 Task: Buy 5 Tomato Knives from Kitchen Knives & Accessories section under best seller category for shipping address: Lia Hill, 530 Junior Avenue, Duluth, Georgia 30097, Cell Number 4046170247. Pay from credit card ending with 9757, CVV 798
Action: Mouse moved to (211, 91)
Screenshot: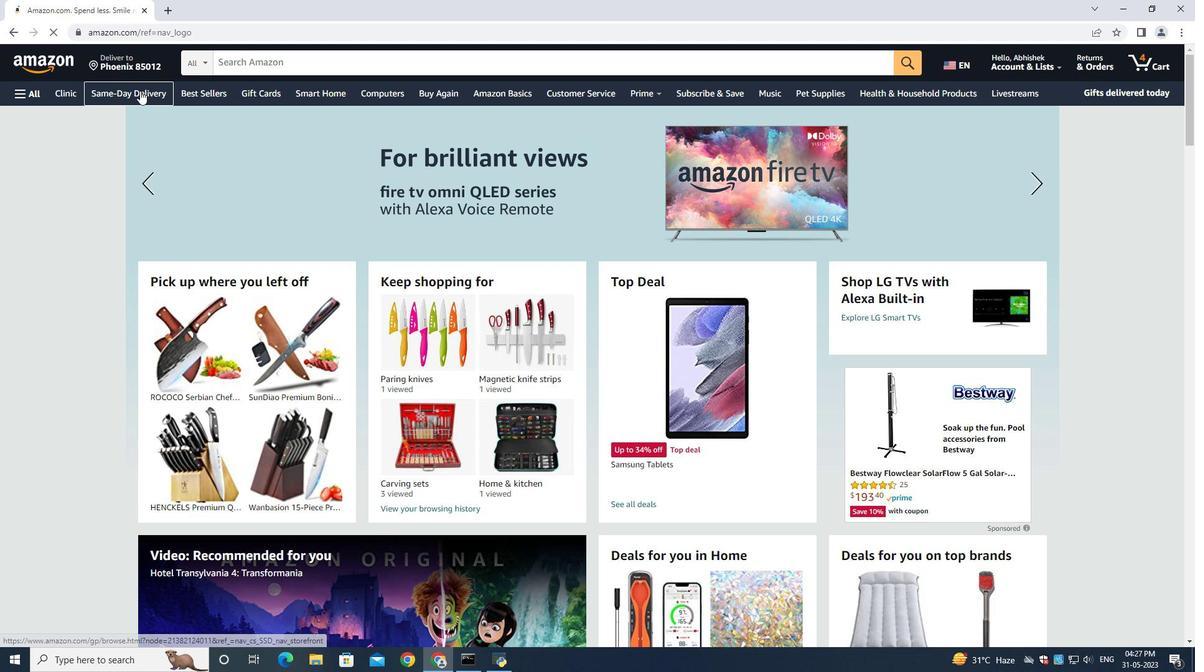 
Action: Mouse pressed left at (211, 91)
Screenshot: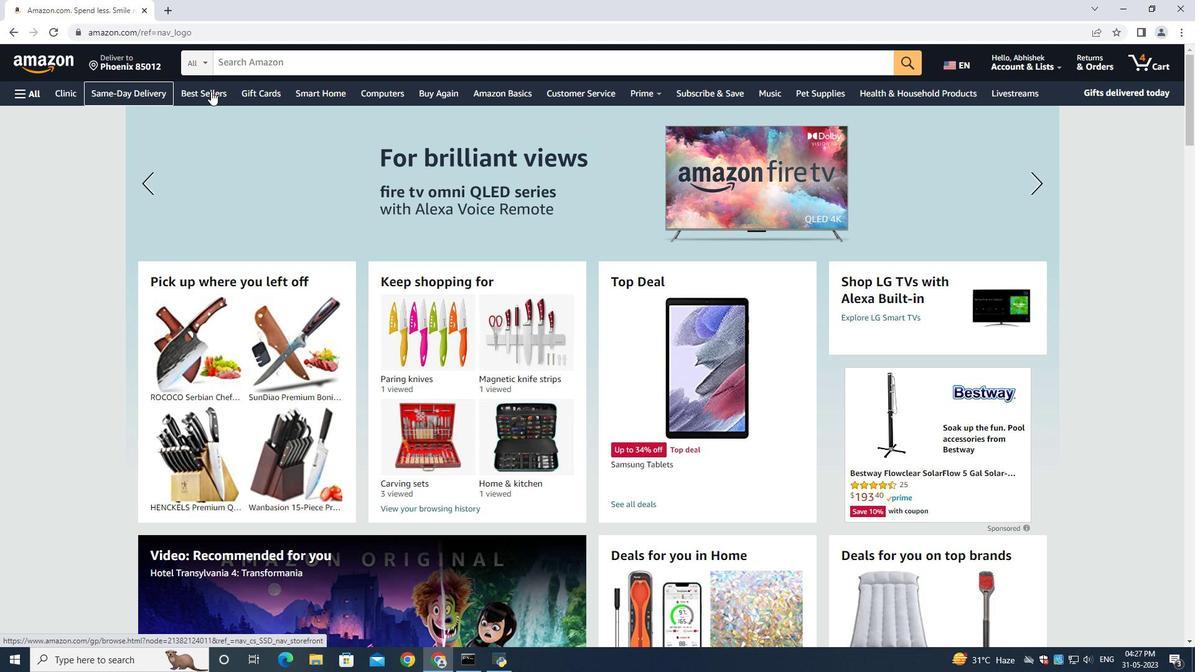 
Action: Mouse moved to (276, 65)
Screenshot: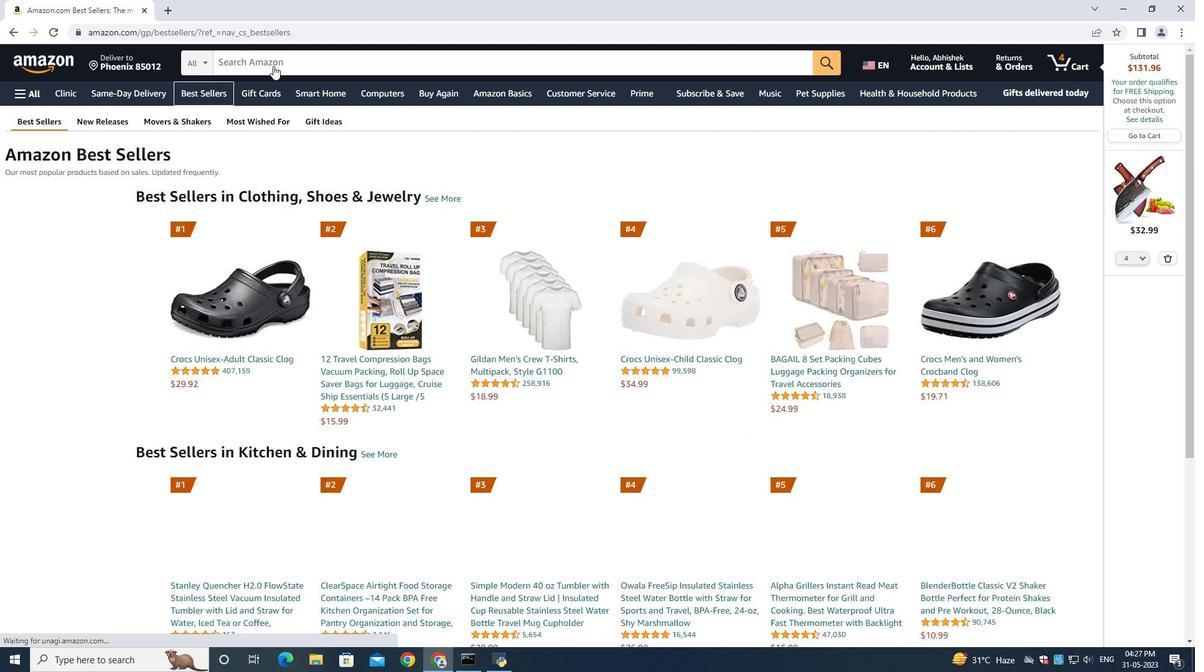 
Action: Mouse pressed left at (276, 65)
Screenshot: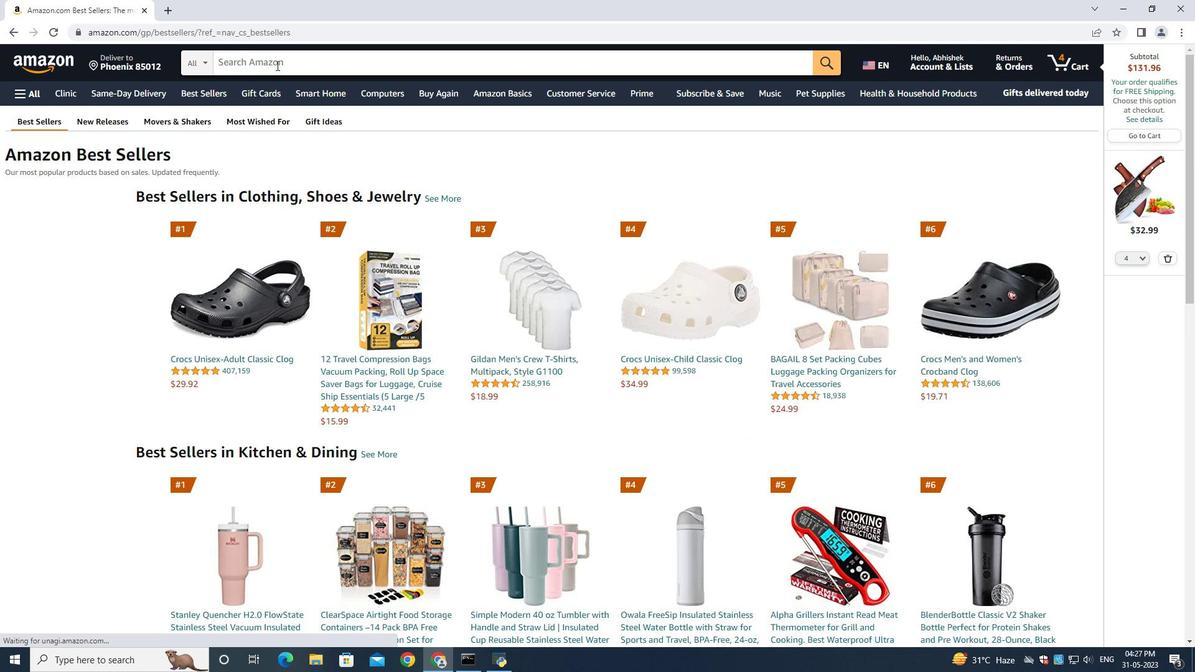 
Action: Key pressed tomoto<Key.space><Key.shift>Knives<Key.enter>
Screenshot: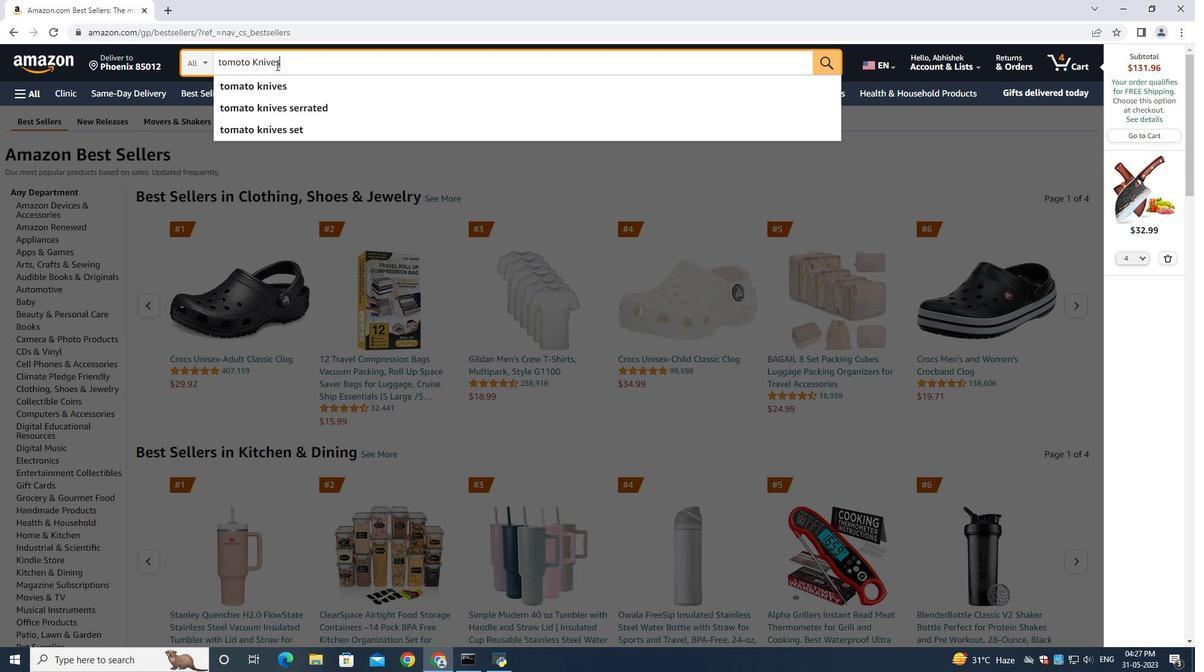 
Action: Mouse moved to (1171, 251)
Screenshot: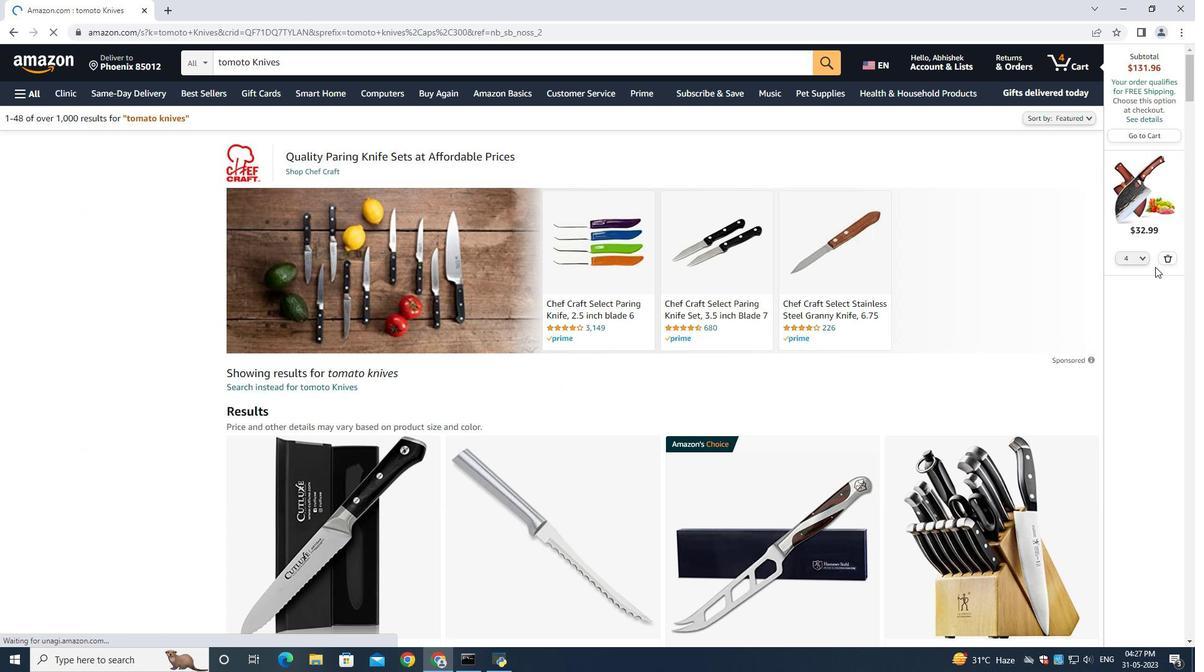 
Action: Mouse pressed left at (1171, 251)
Screenshot: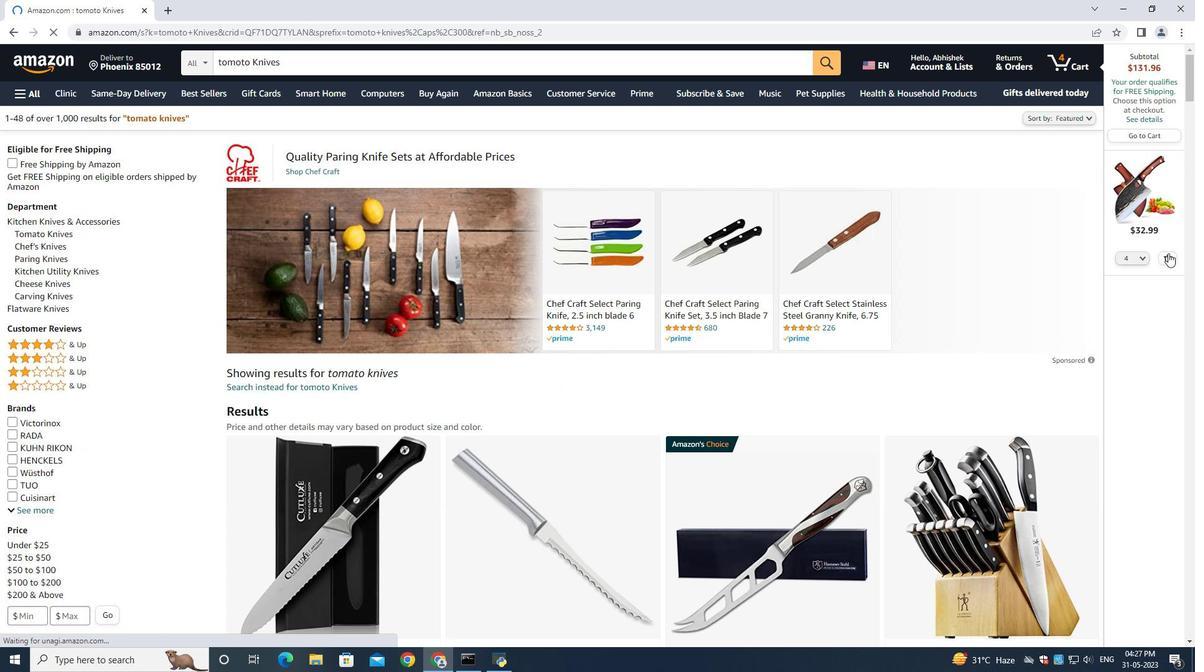
Action: Mouse moved to (1170, 257)
Screenshot: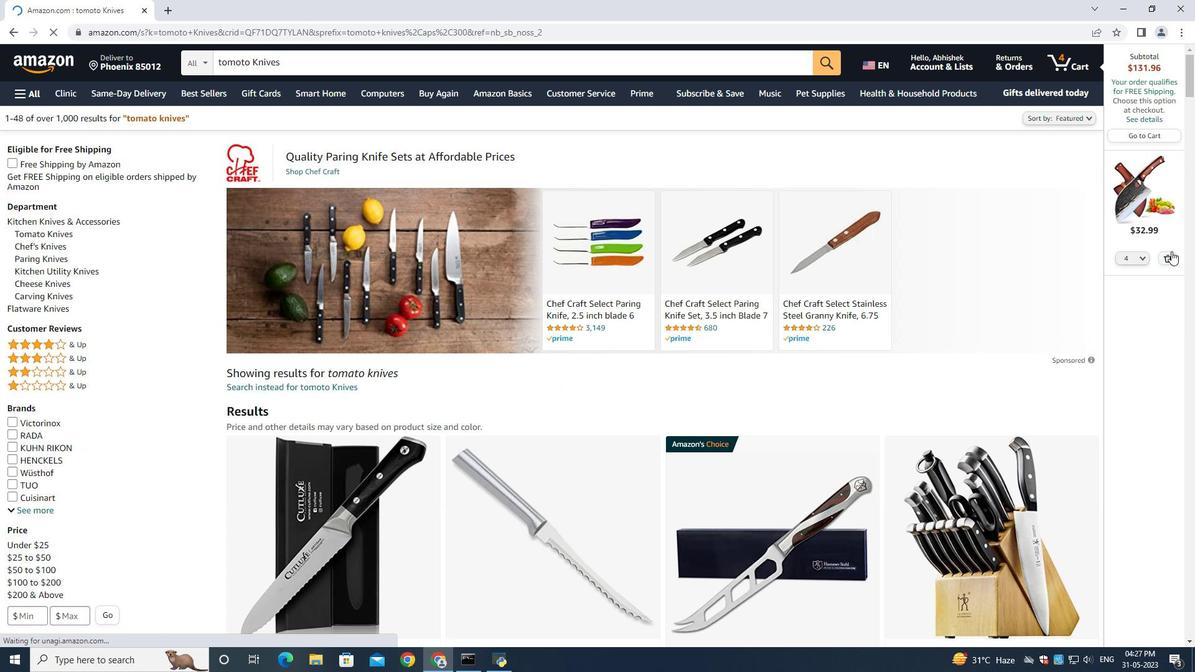 
Action: Mouse pressed left at (1170, 257)
Screenshot: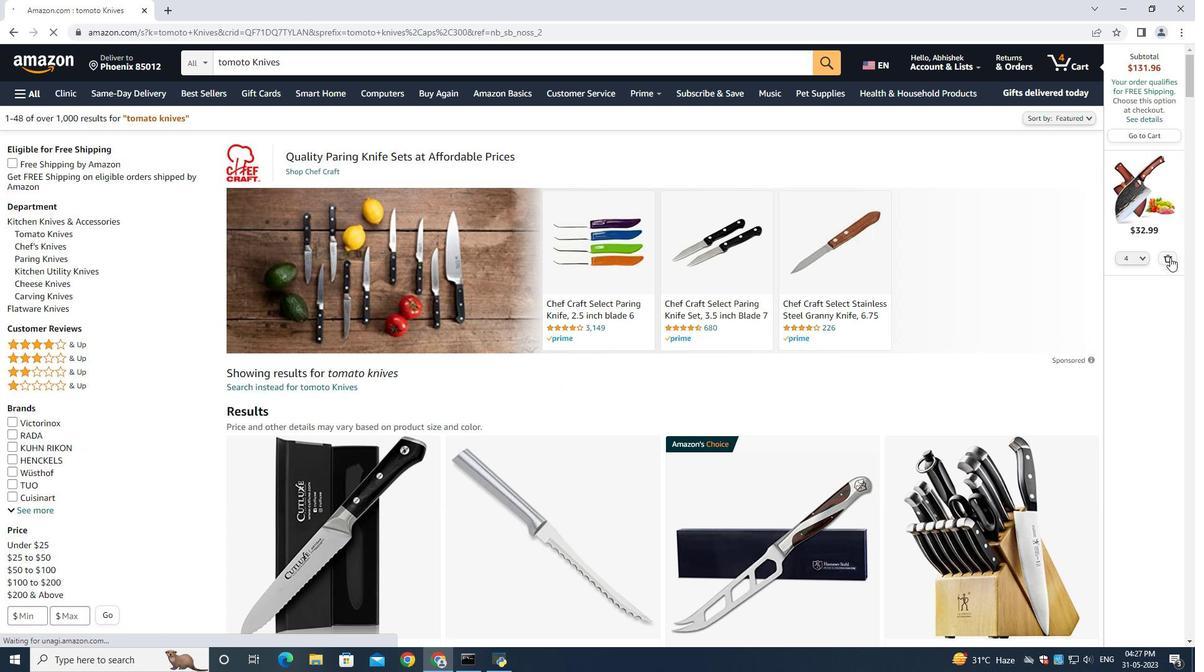 
Action: Mouse moved to (69, 223)
Screenshot: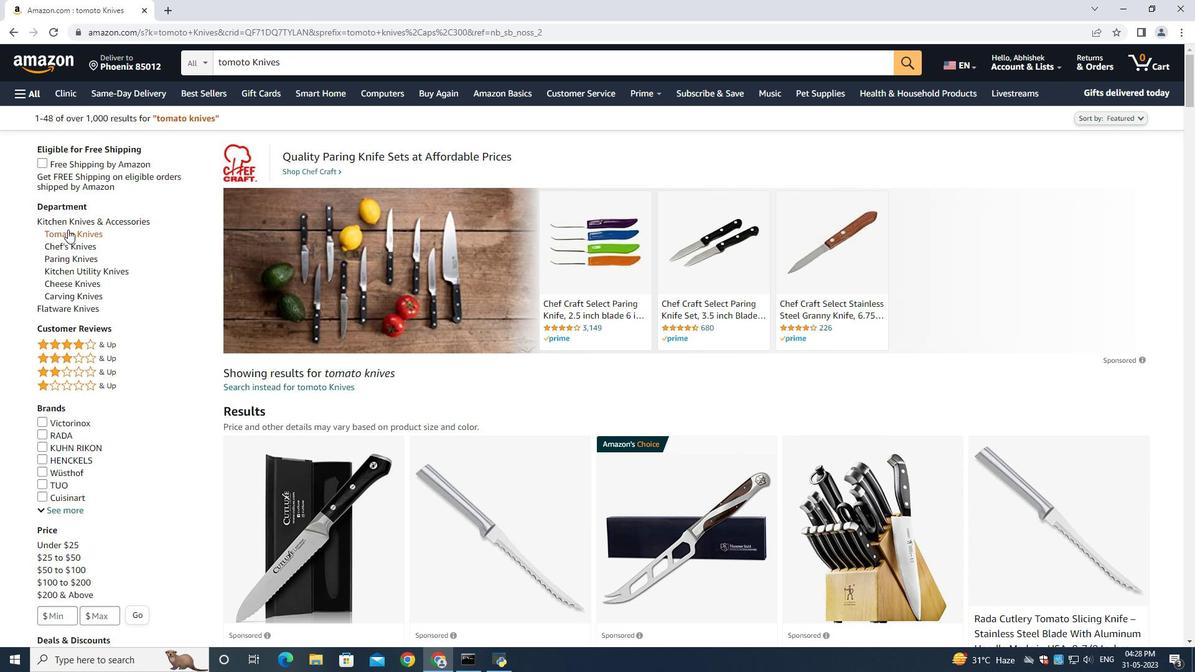 
Action: Mouse pressed left at (69, 223)
Screenshot: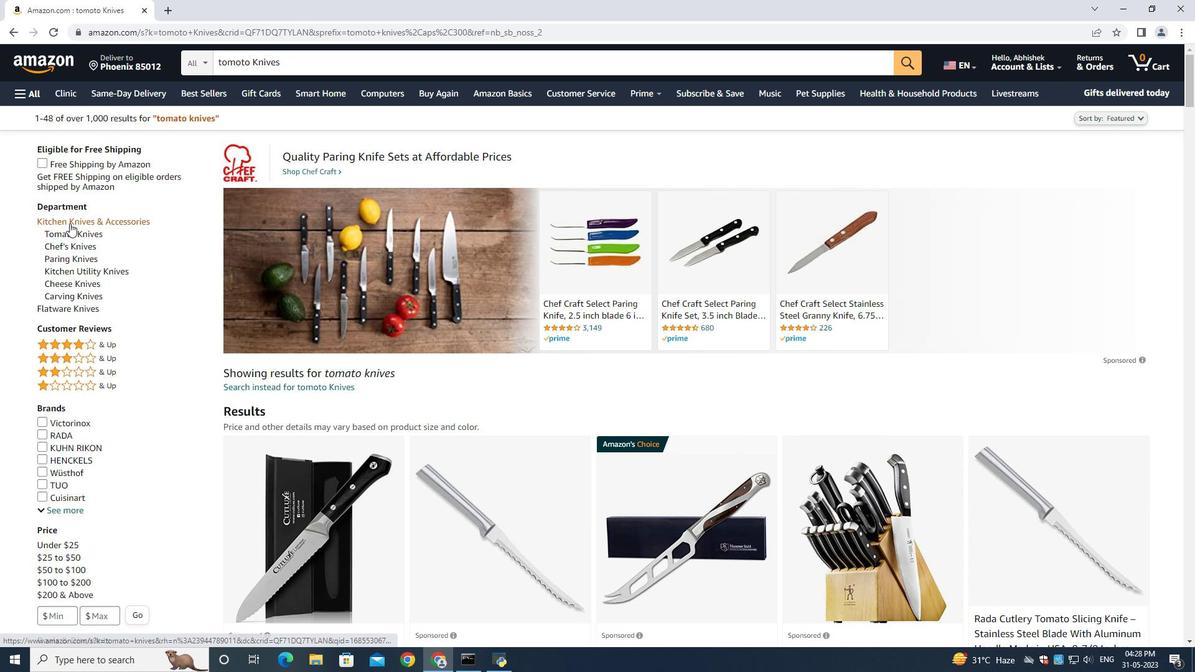 
Action: Mouse moved to (582, 442)
Screenshot: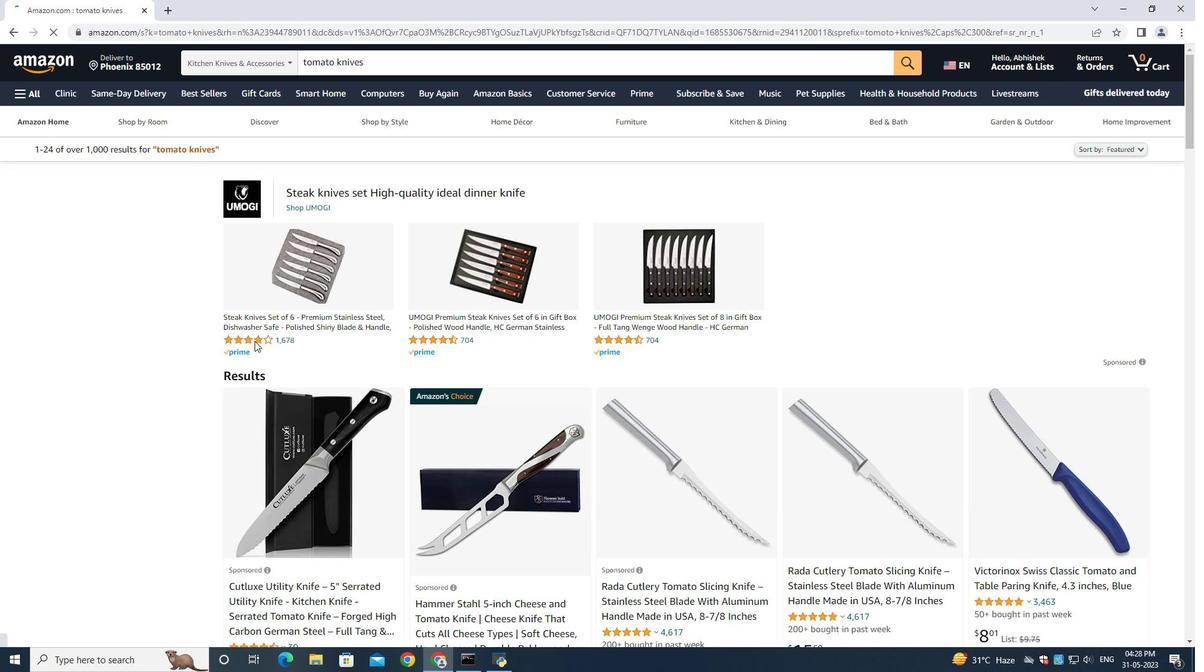 
Action: Mouse scrolled (582, 441) with delta (0, 0)
Screenshot: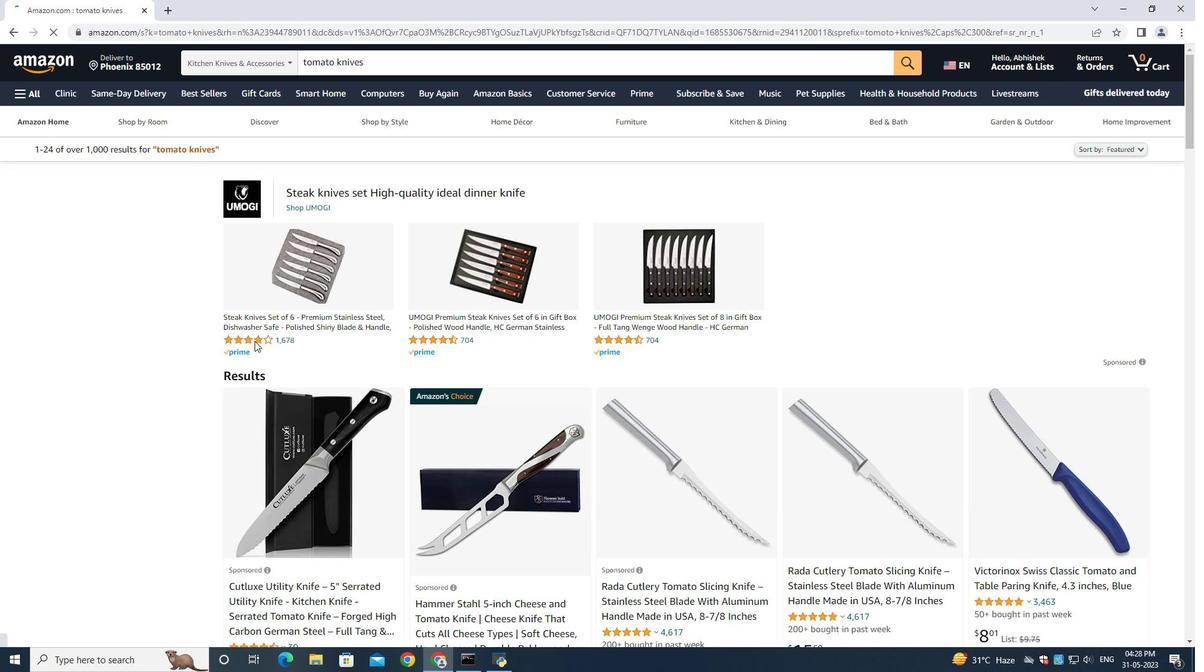 
Action: Mouse moved to (582, 442)
Screenshot: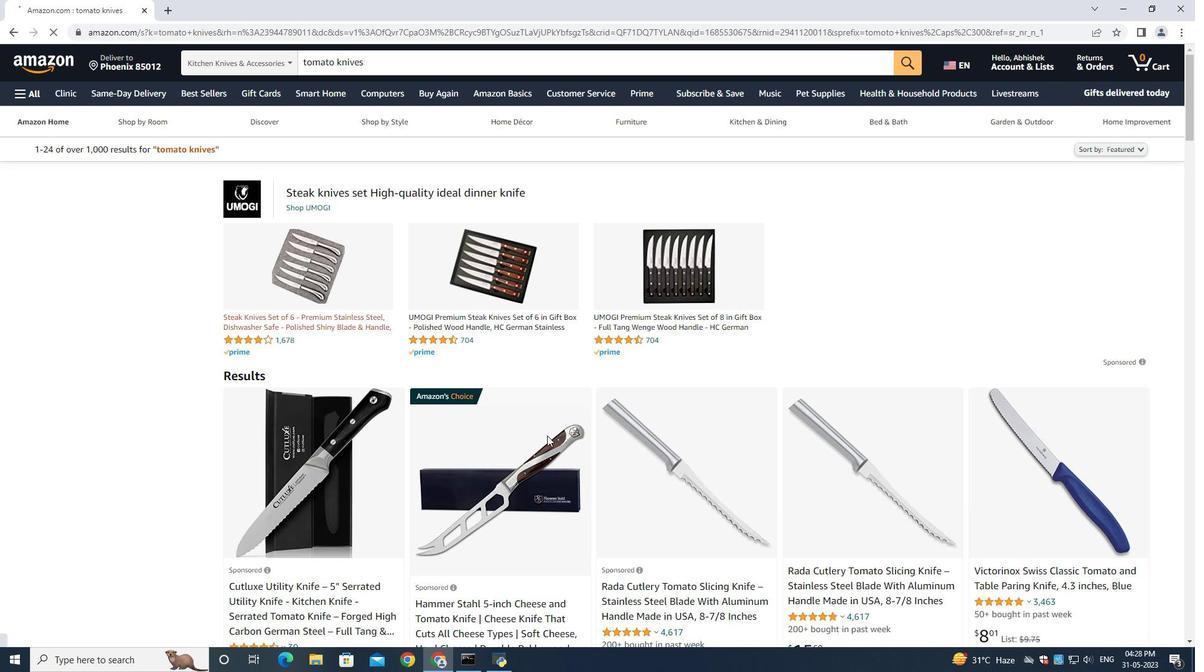 
Action: Mouse scrolled (582, 441) with delta (0, 0)
Screenshot: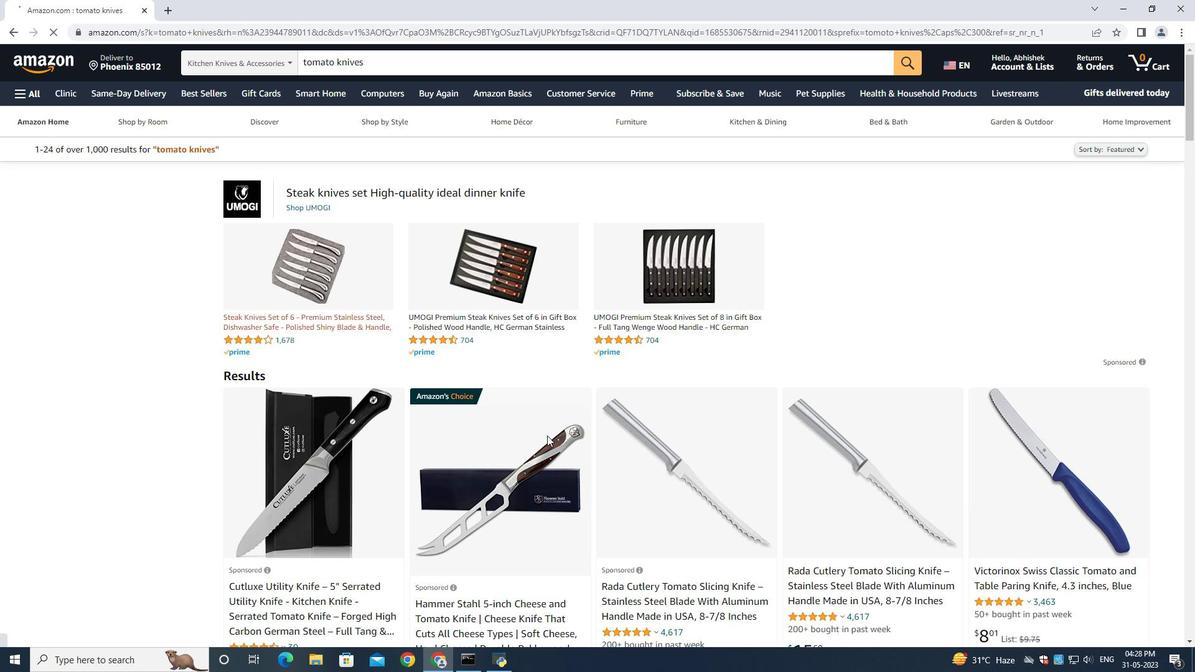 
Action: Mouse scrolled (582, 441) with delta (0, 0)
Screenshot: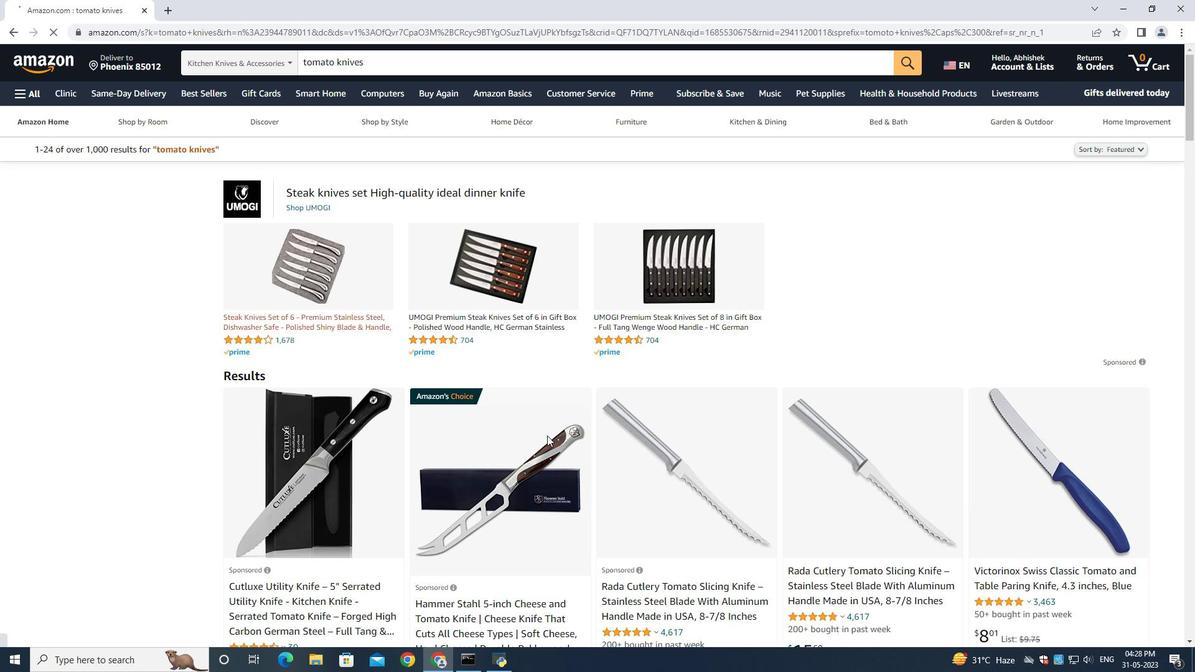
Action: Mouse moved to (582, 442)
Screenshot: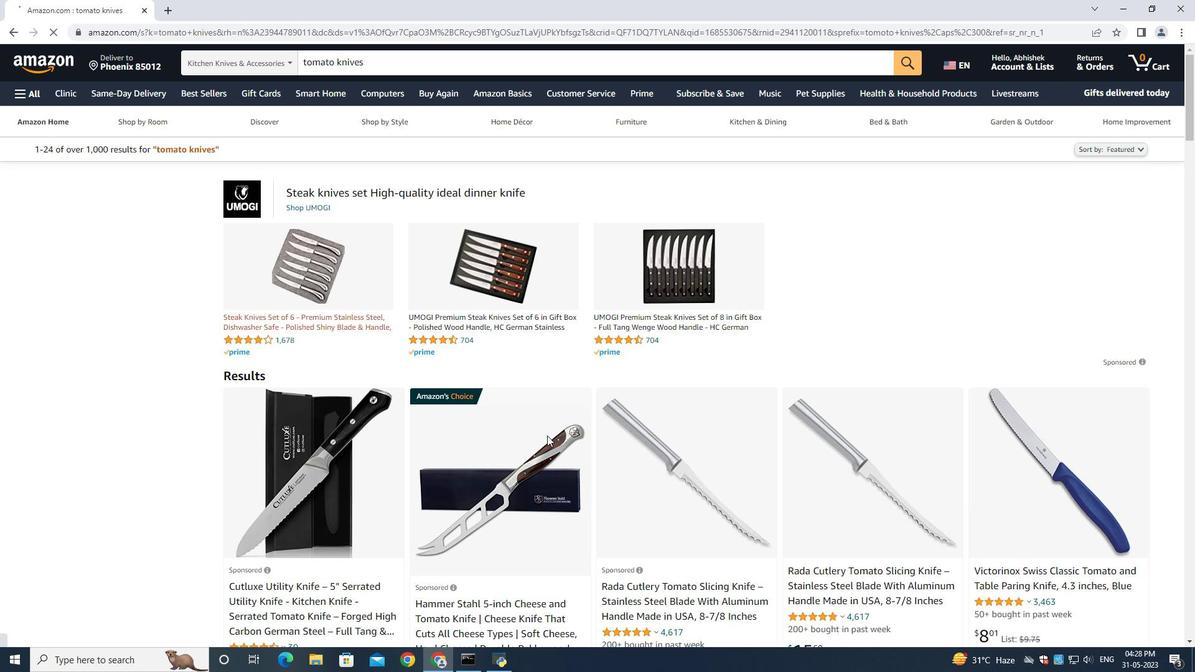 
Action: Mouse scrolled (582, 441) with delta (0, 0)
Screenshot: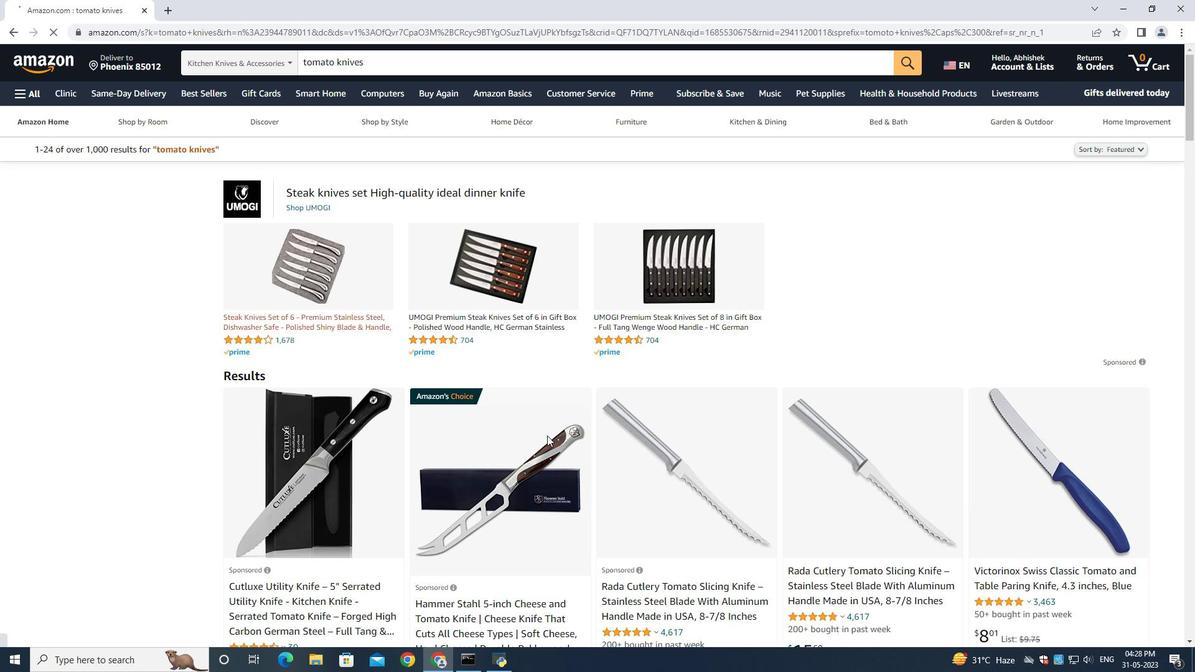 
Action: Mouse moved to (470, 360)
Screenshot: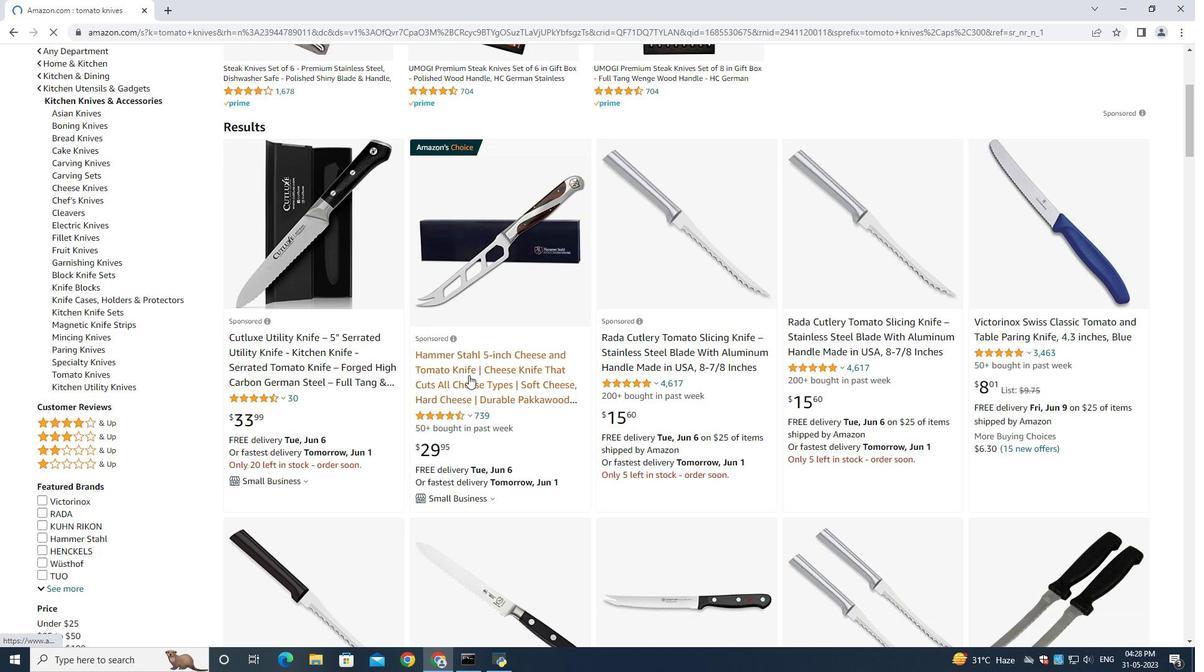 
Action: Mouse pressed left at (470, 360)
Screenshot: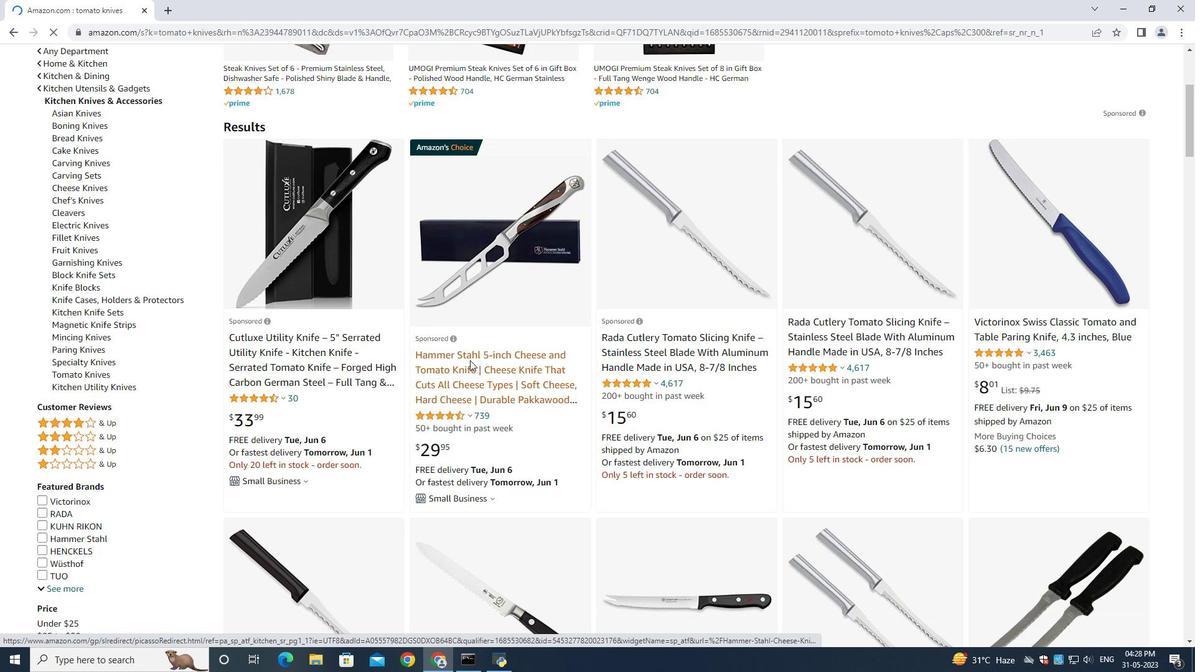
Action: Mouse moved to (937, 391)
Screenshot: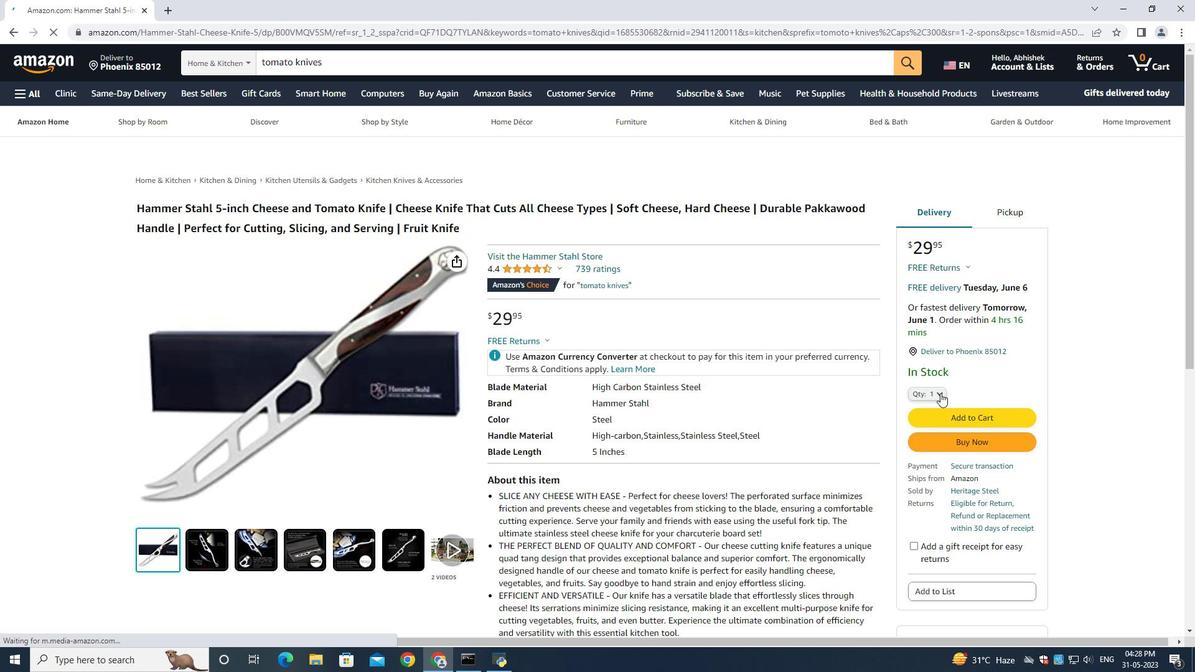 
Action: Mouse pressed left at (937, 391)
Screenshot: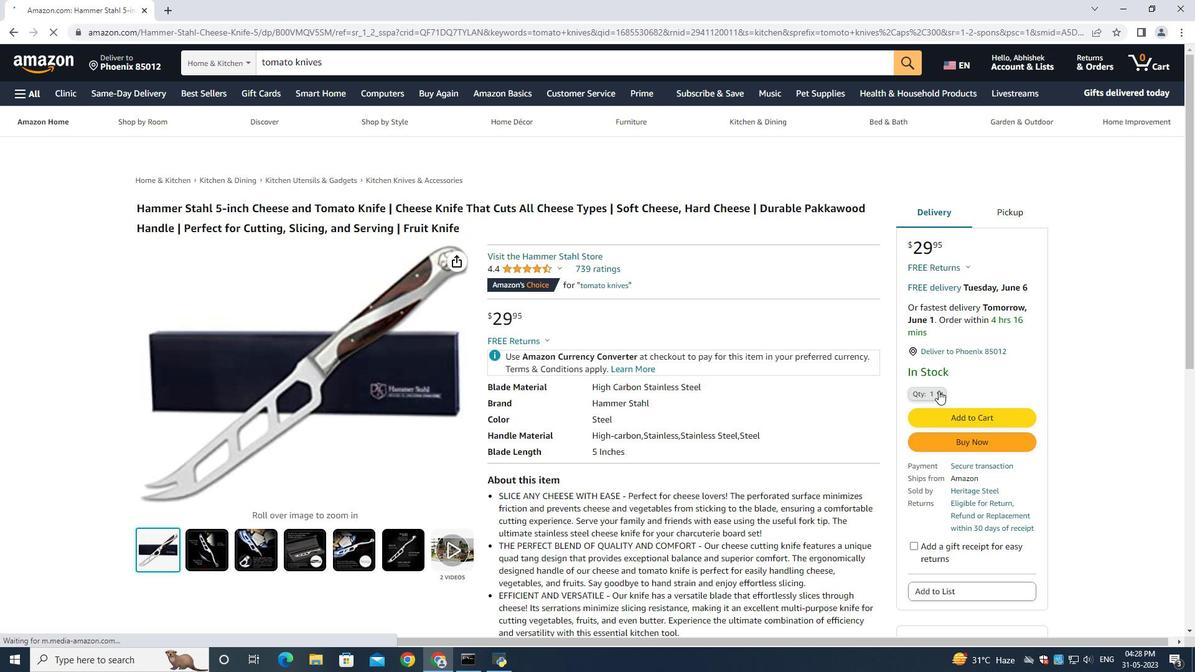 
Action: Mouse moved to (922, 133)
Screenshot: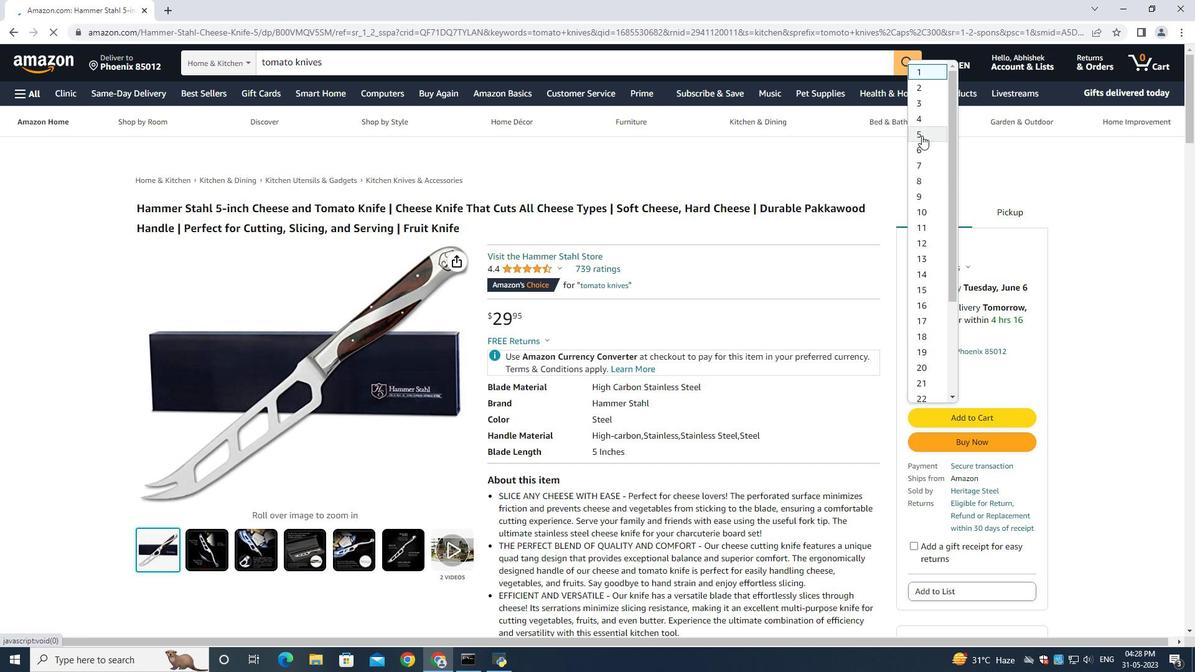 
Action: Mouse pressed left at (922, 133)
Screenshot: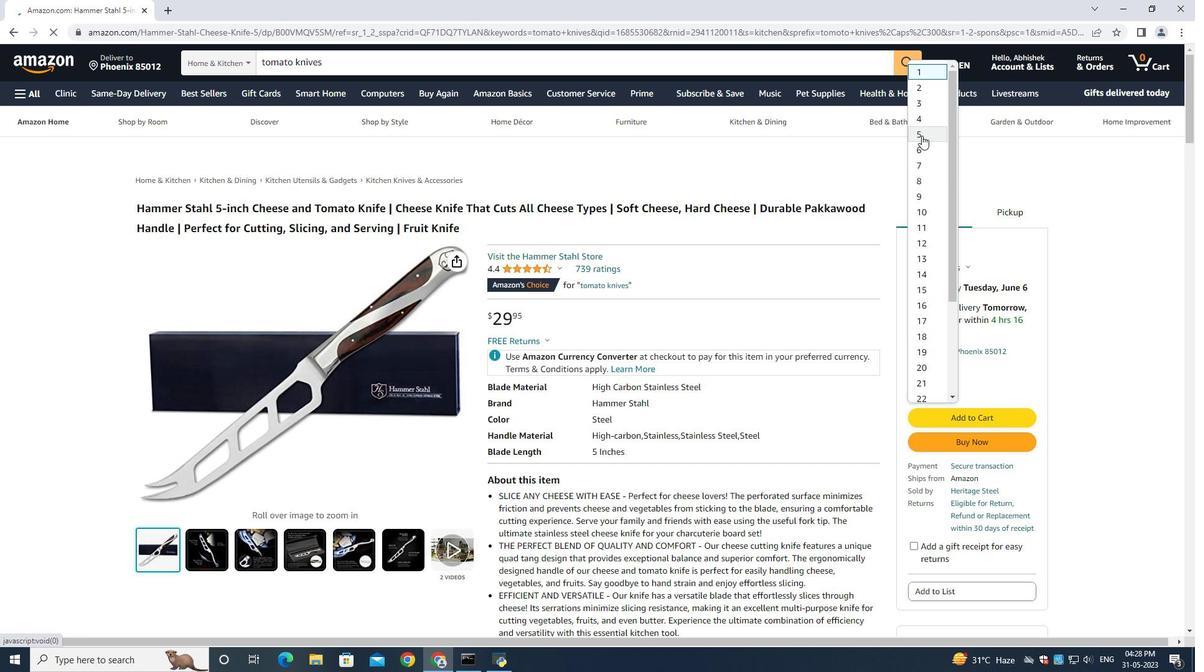 
Action: Mouse moved to (963, 441)
Screenshot: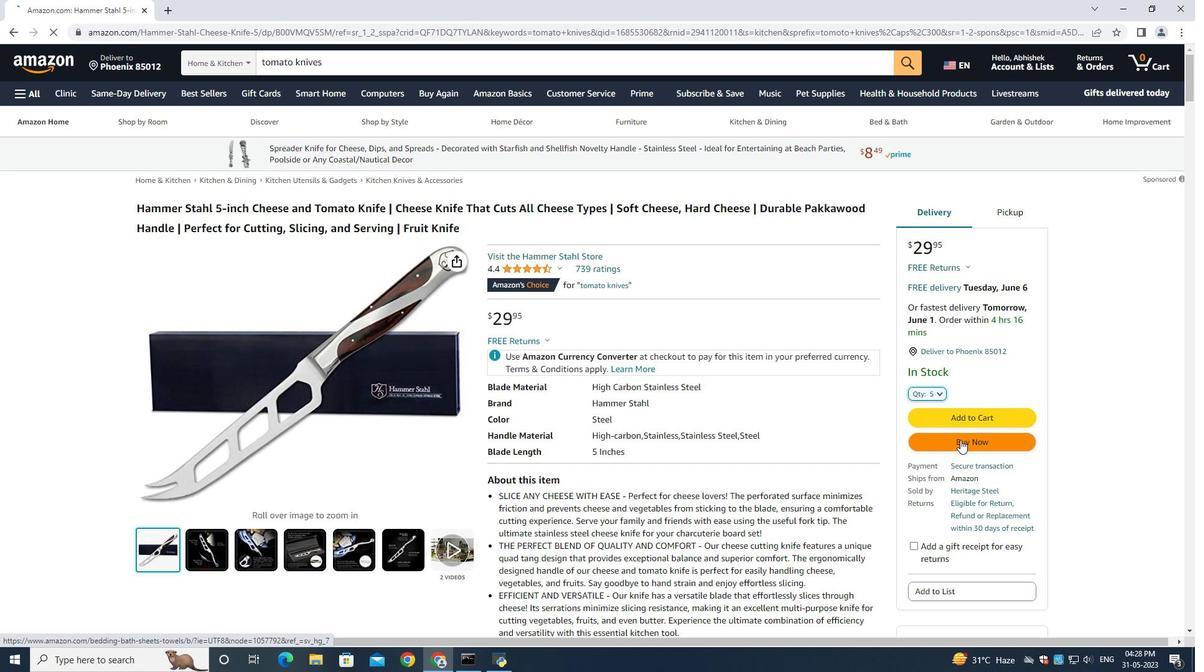
Action: Mouse pressed left at (963, 441)
Screenshot: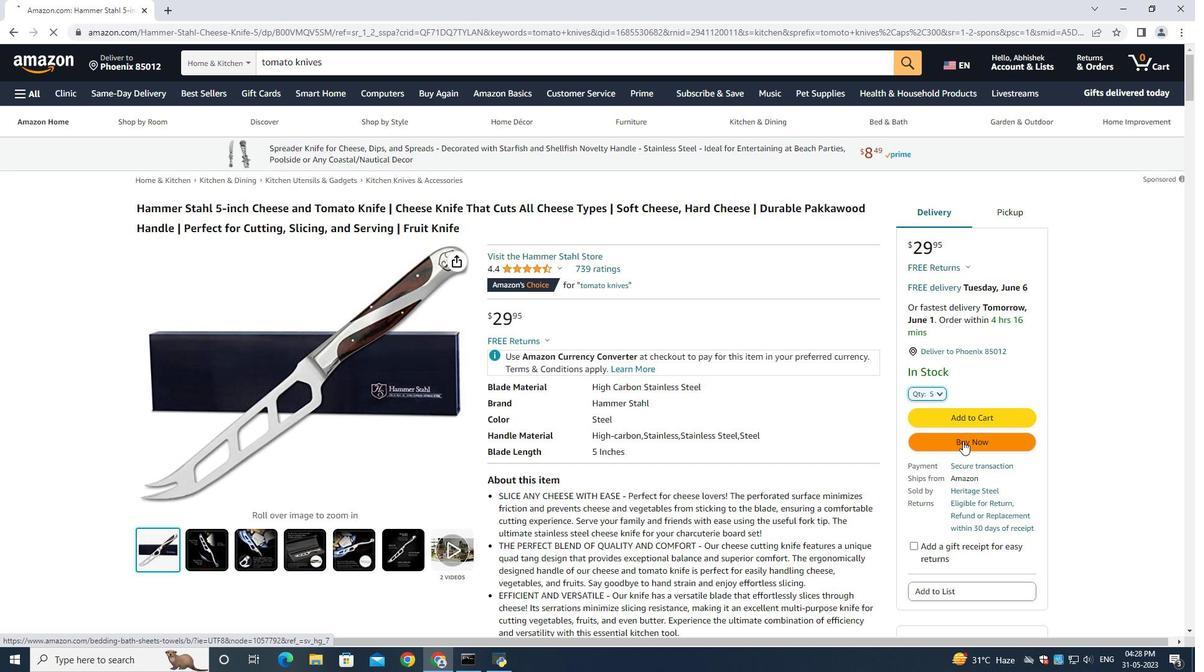 
Action: Mouse moved to (961, 440)
Screenshot: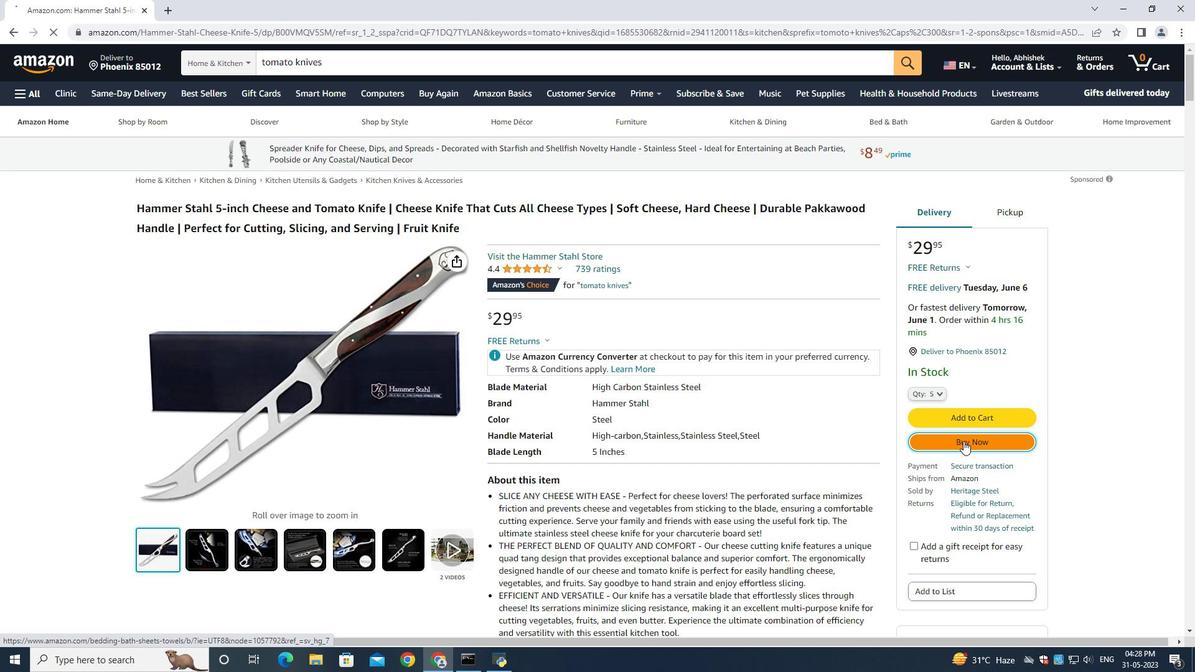 
Action: Mouse pressed left at (961, 440)
Screenshot: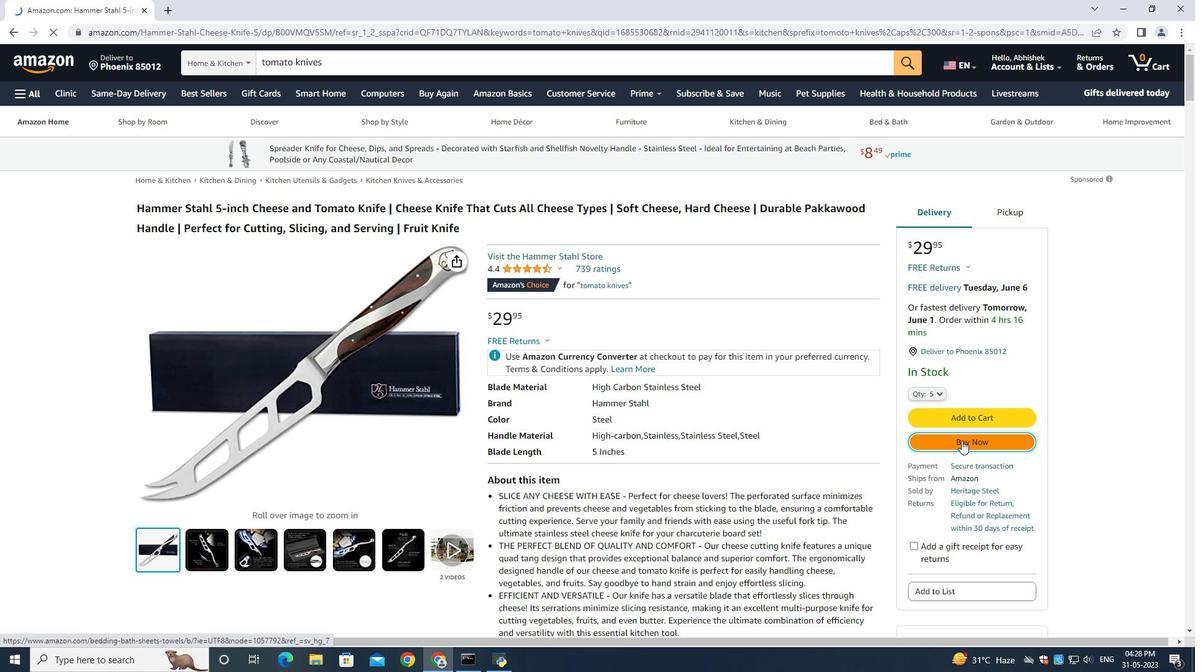 
Action: Mouse moved to (338, 375)
Screenshot: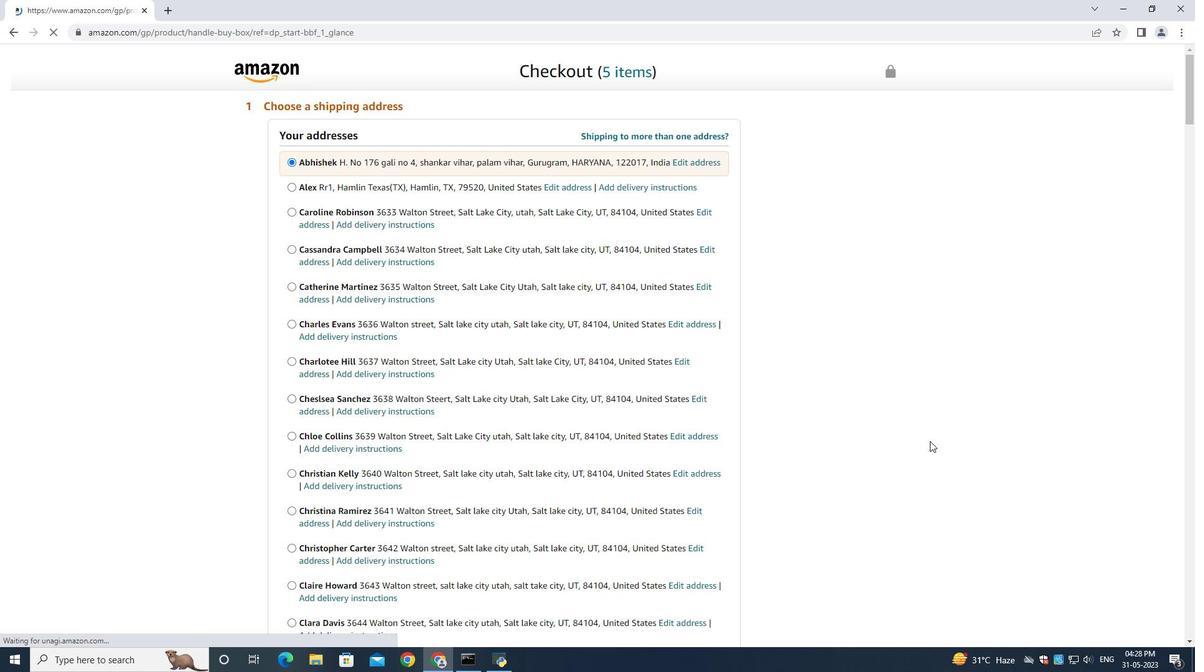 
Action: Mouse scrolled (338, 374) with delta (0, 0)
Screenshot: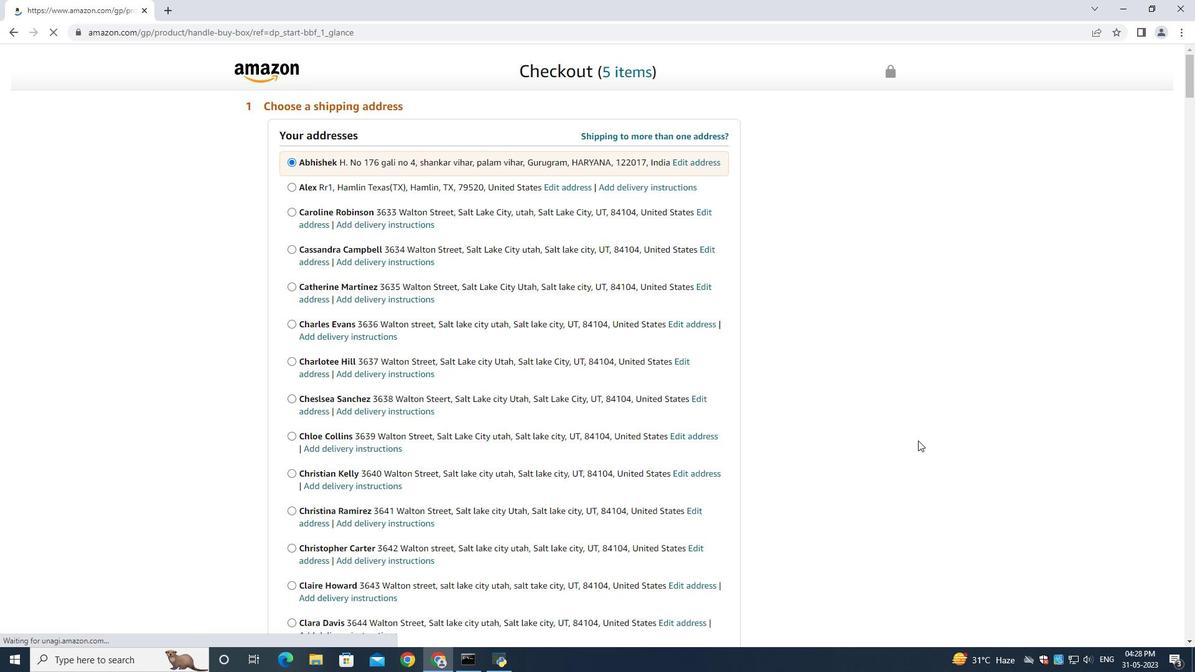 
Action: Mouse scrolled (338, 374) with delta (0, 0)
Screenshot: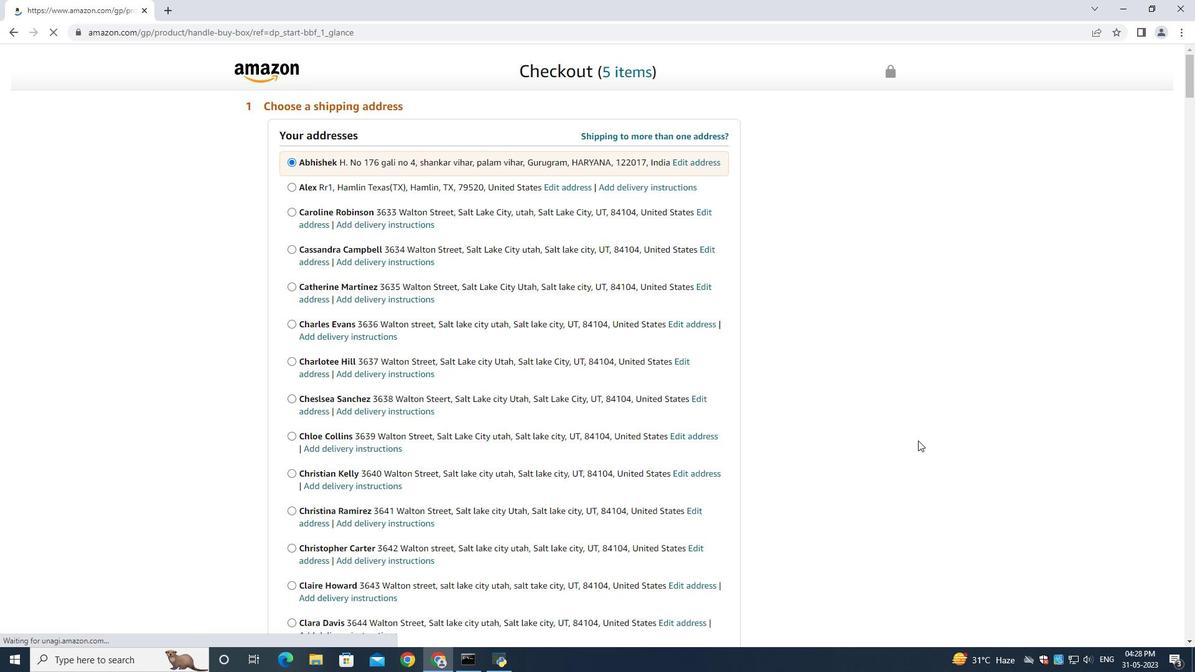 
Action: Mouse scrolled (338, 374) with delta (0, 0)
Screenshot: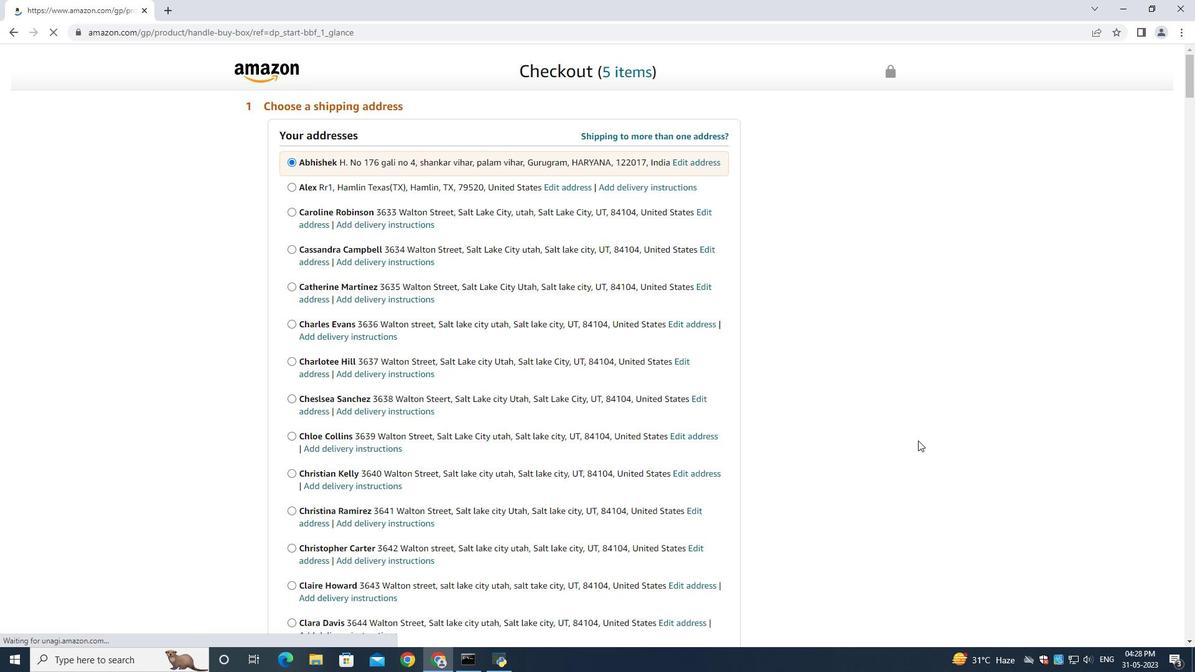 
Action: Mouse scrolled (338, 374) with delta (0, 0)
Screenshot: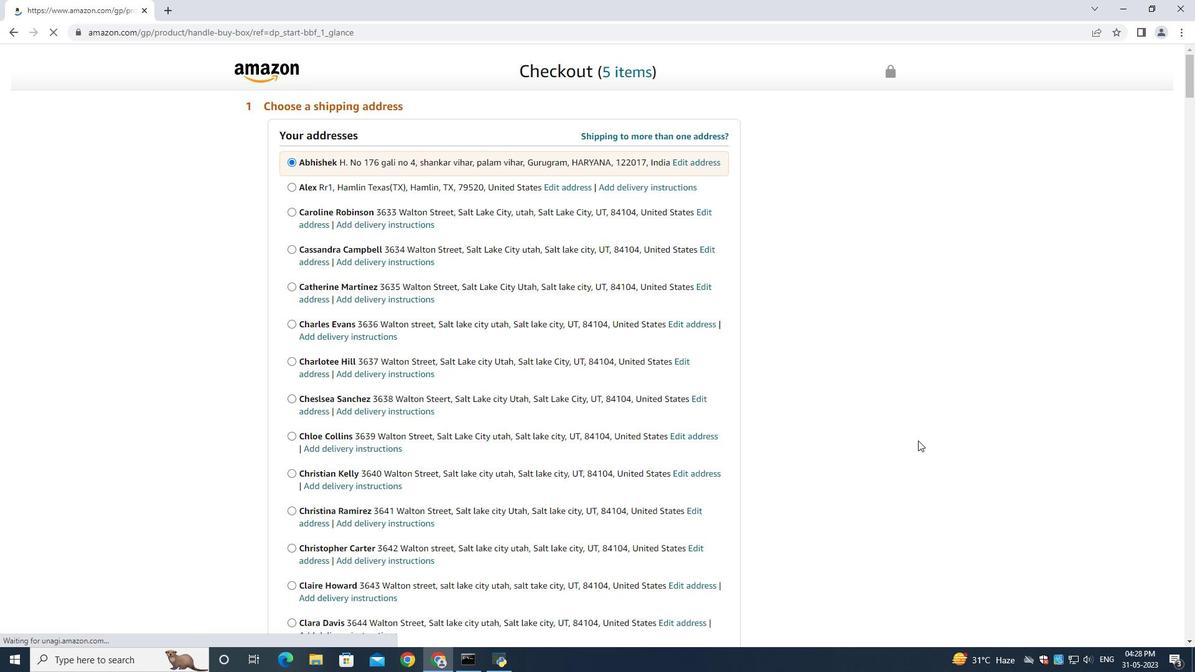 
Action: Mouse scrolled (338, 374) with delta (0, 0)
Screenshot: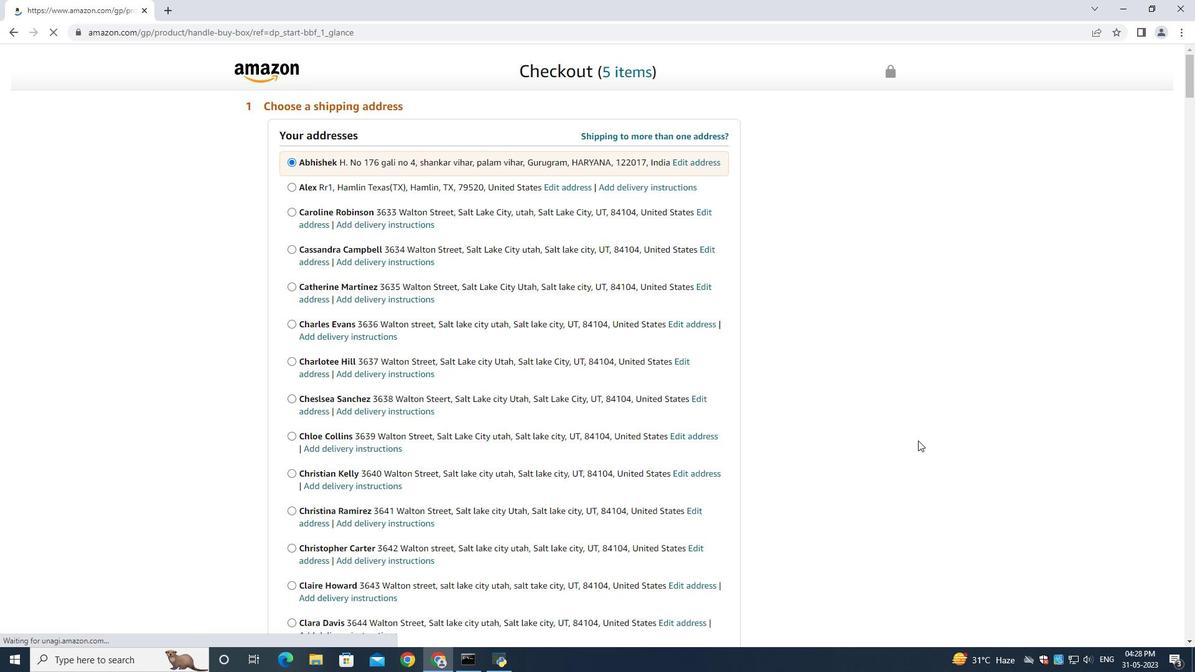 
Action: Mouse scrolled (338, 374) with delta (0, 0)
Screenshot: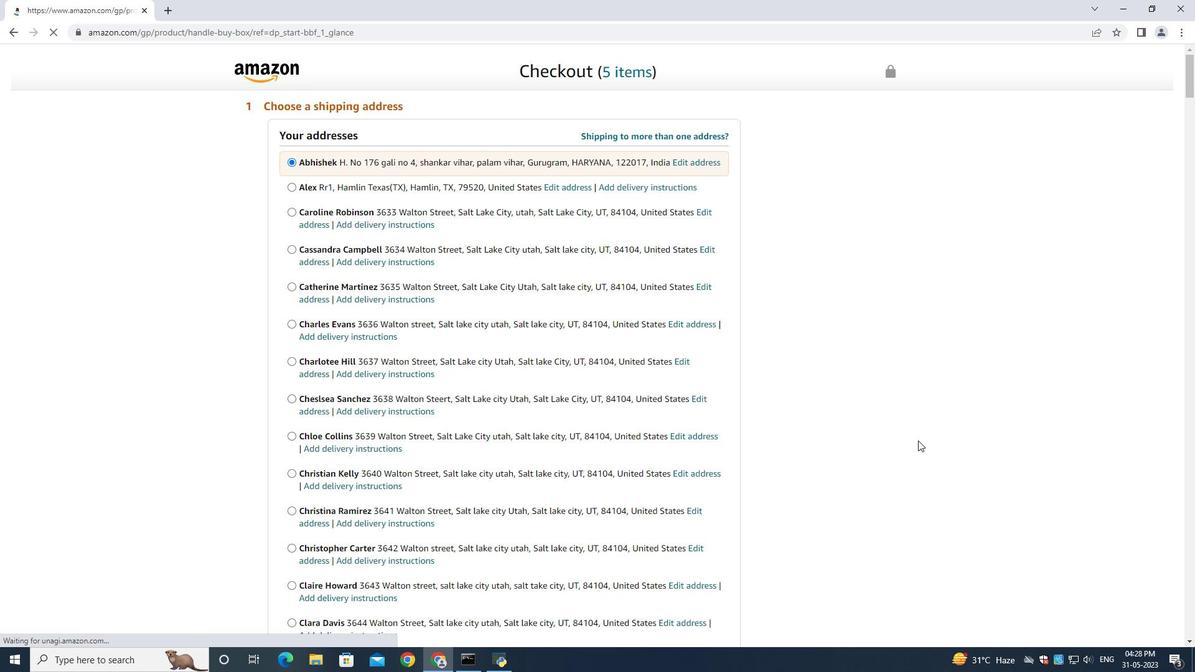 
Action: Mouse scrolled (338, 374) with delta (0, 0)
Screenshot: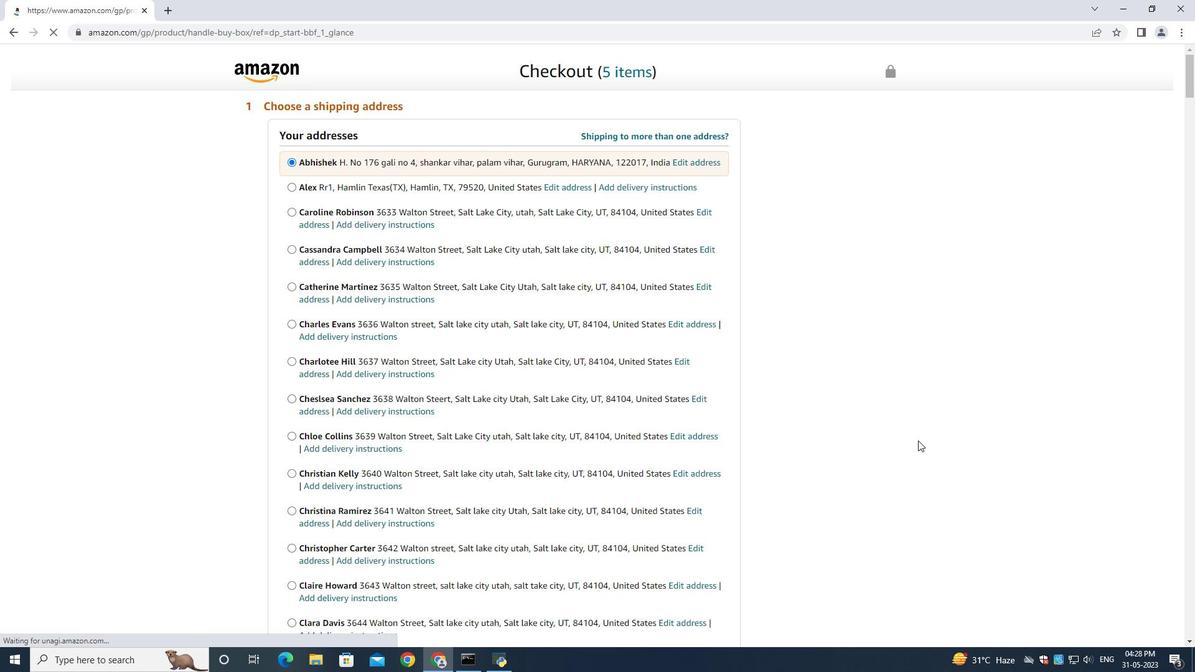 
Action: Mouse scrolled (338, 374) with delta (0, 0)
Screenshot: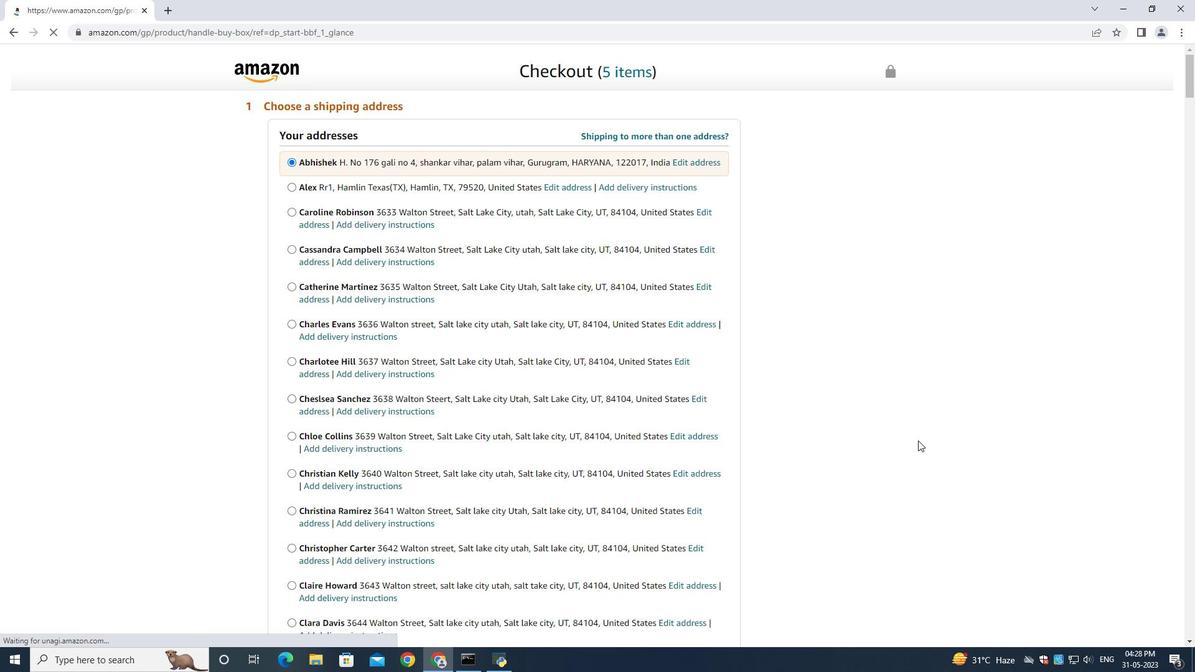 
Action: Mouse moved to (411, 382)
Screenshot: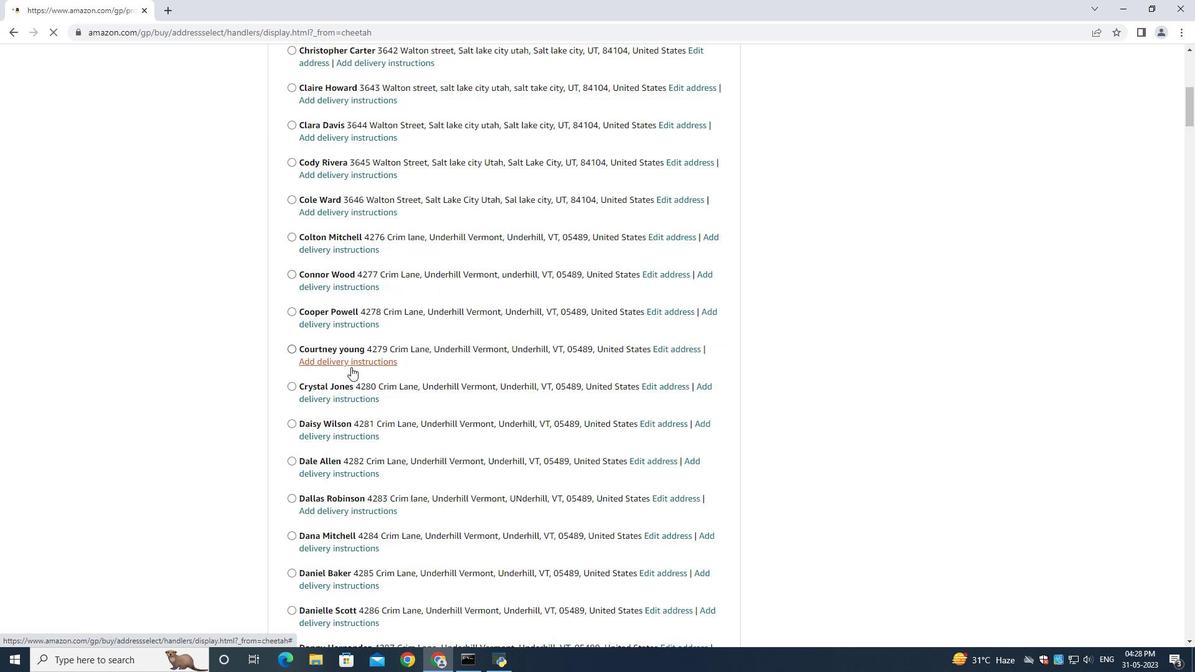 
Action: Mouse scrolled (397, 380) with delta (0, 0)
Screenshot: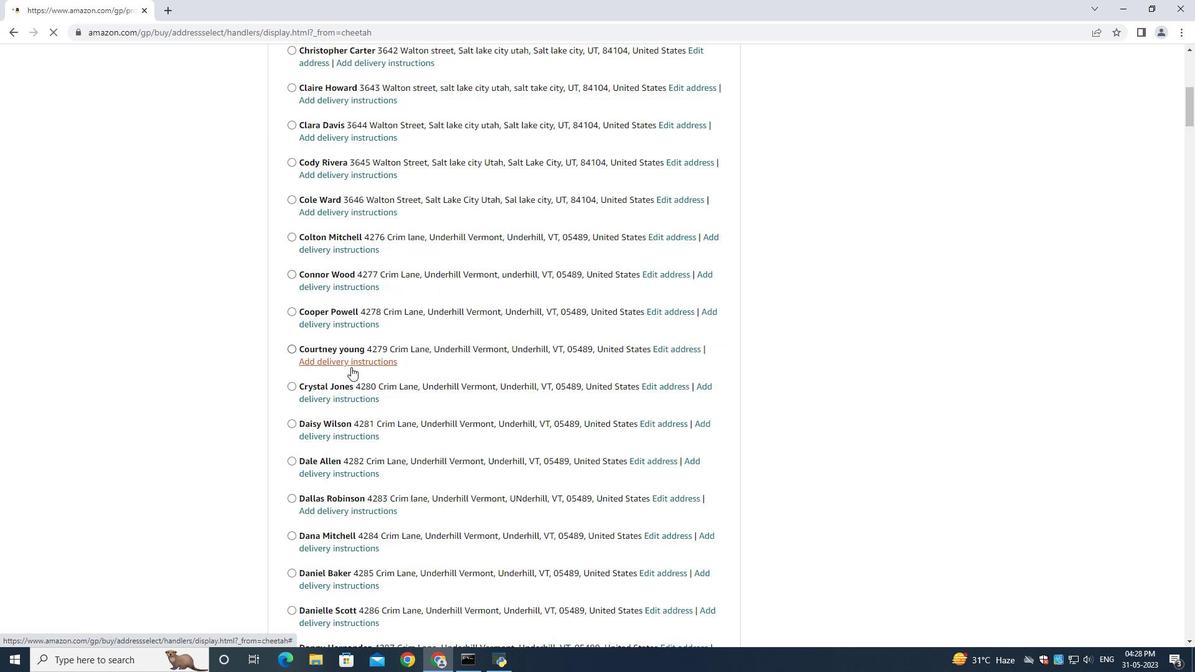 
Action: Mouse moved to (559, 390)
Screenshot: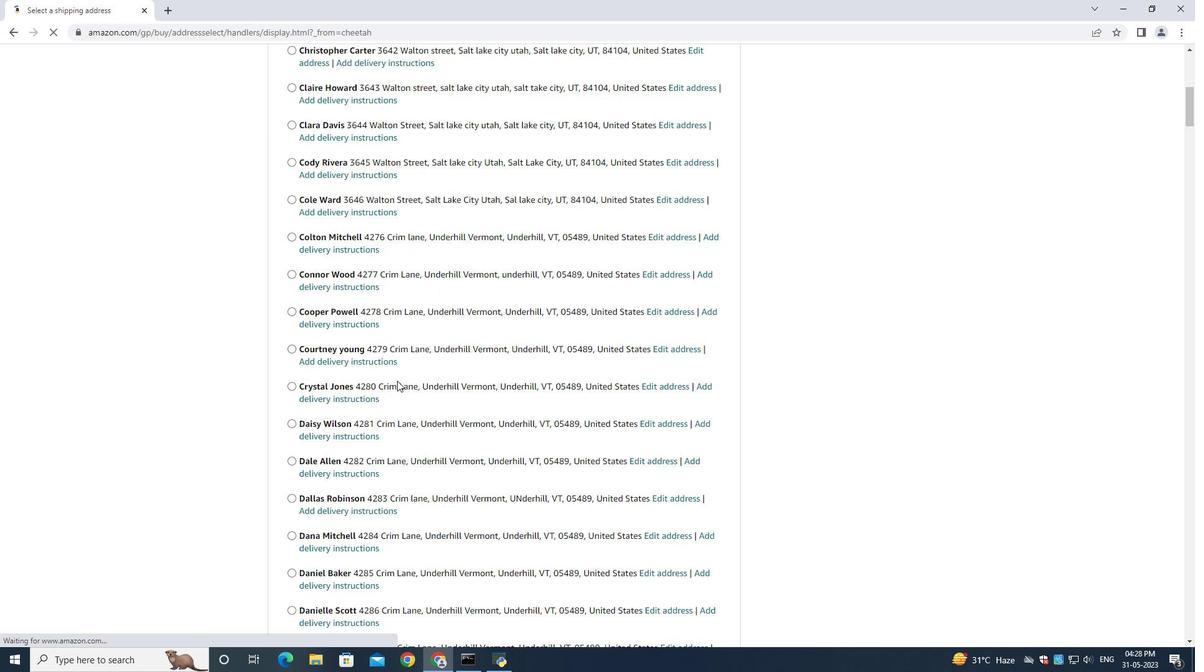
Action: Mouse scrolled (427, 384) with delta (0, 0)
Screenshot: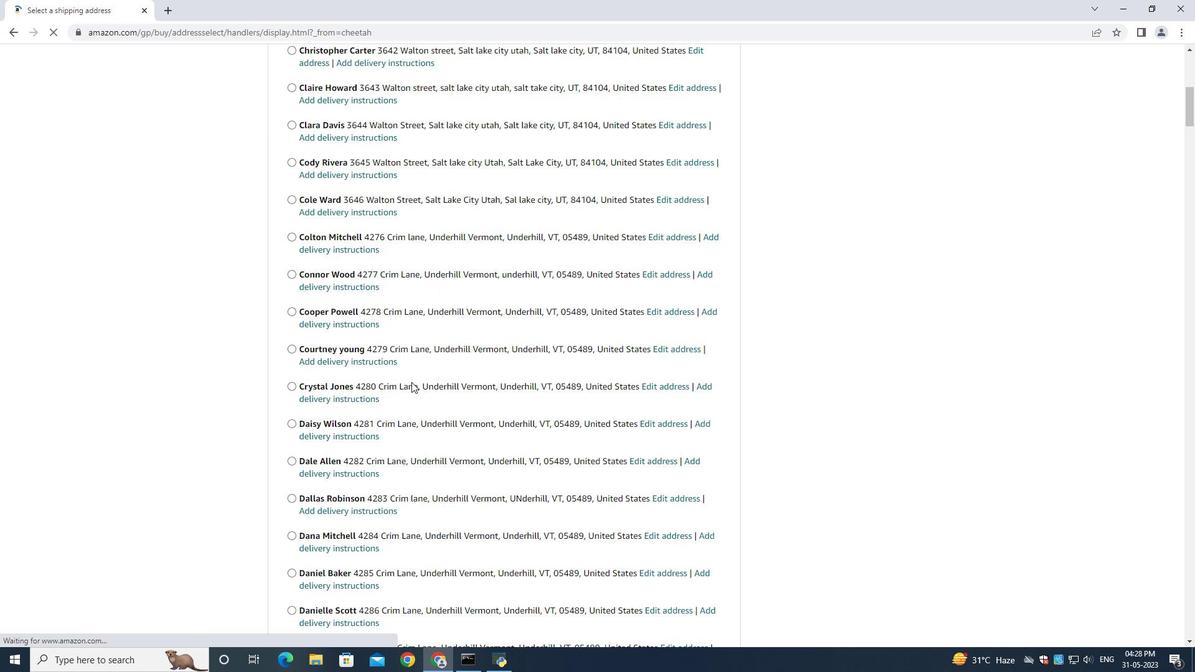 
Action: Mouse moved to (579, 391)
Screenshot: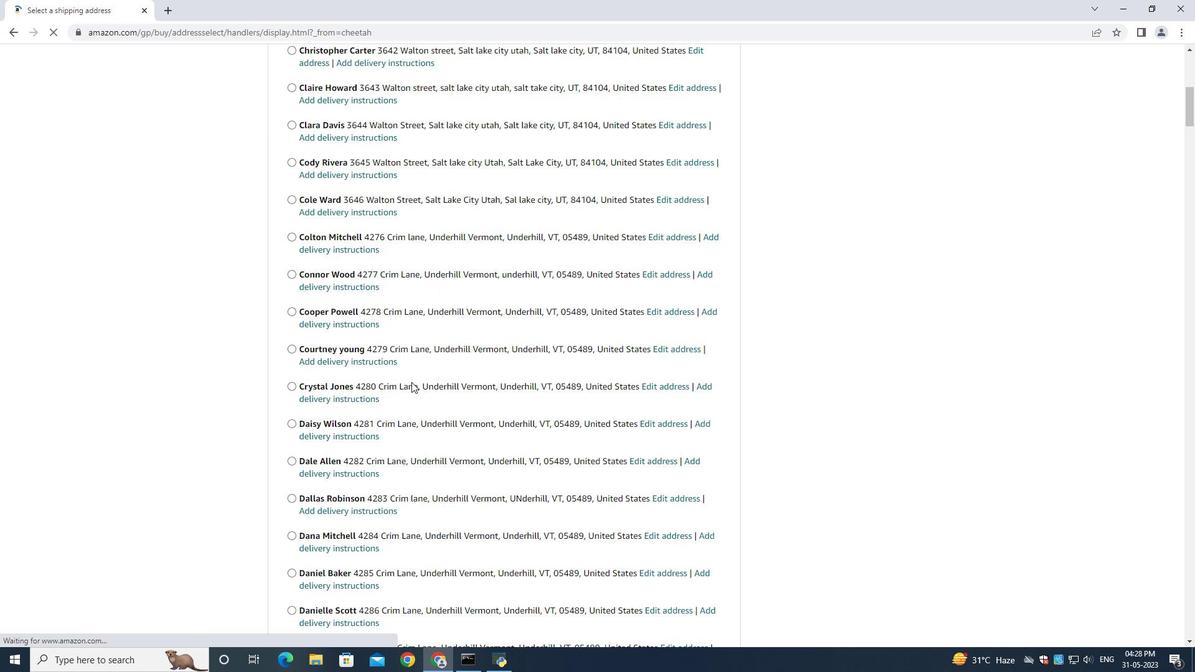 
Action: Mouse scrolled (473, 386) with delta (0, 0)
Screenshot: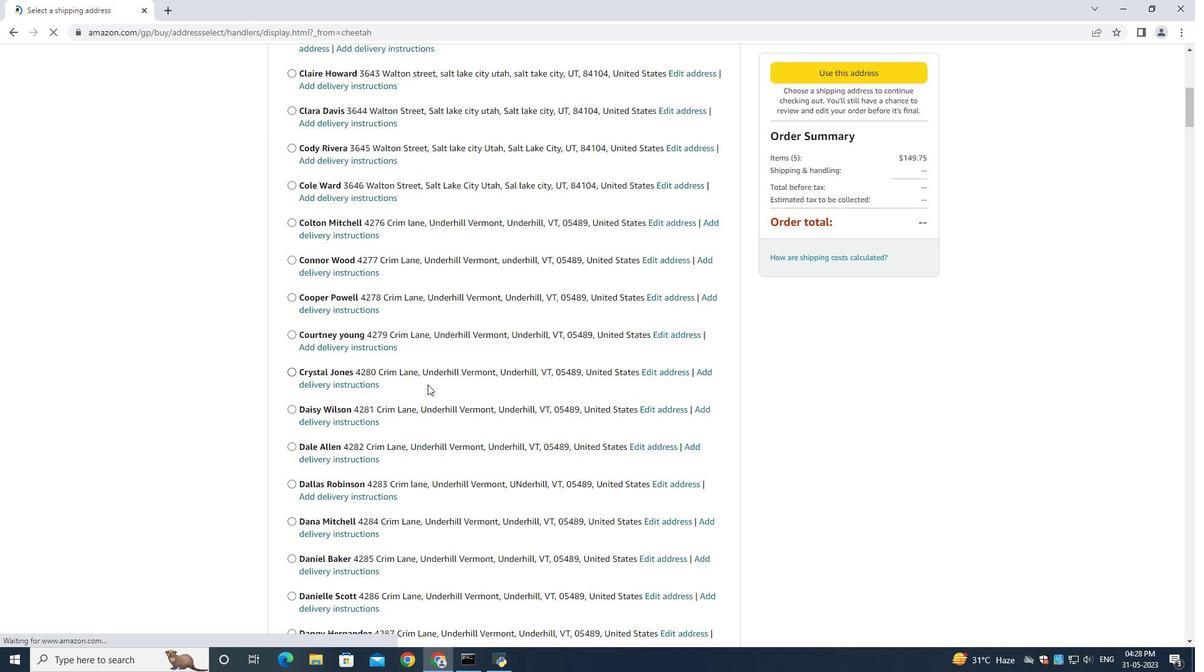
Action: Mouse moved to (598, 391)
Screenshot: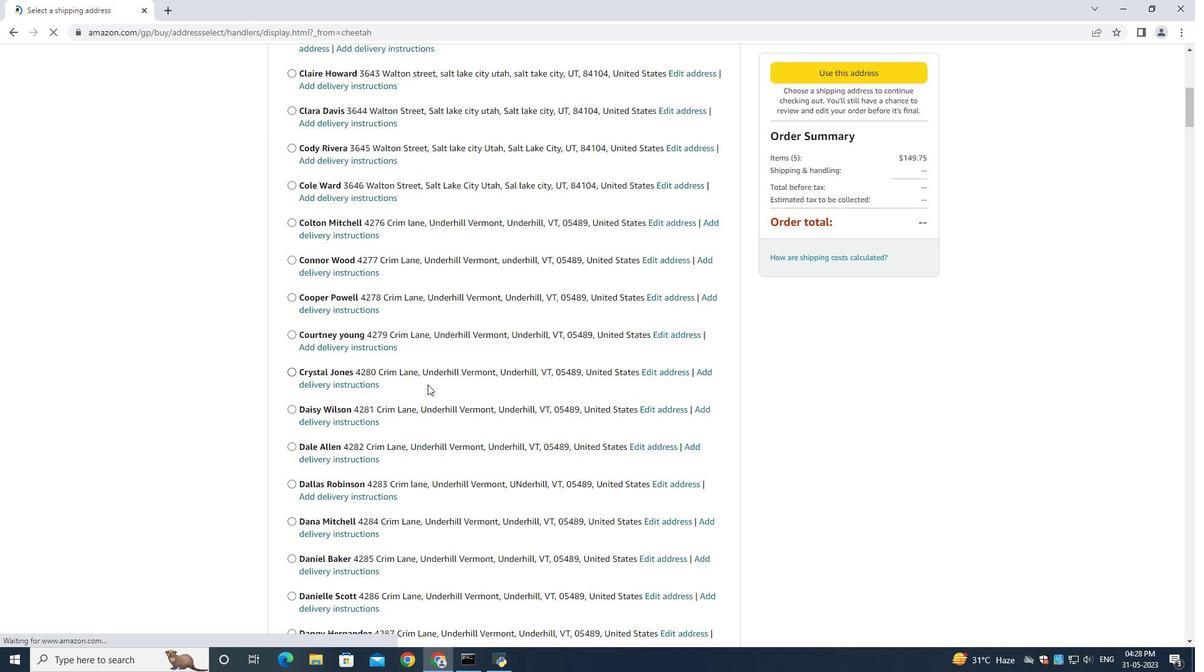 
Action: Mouse scrolled (504, 387) with delta (0, 0)
Screenshot: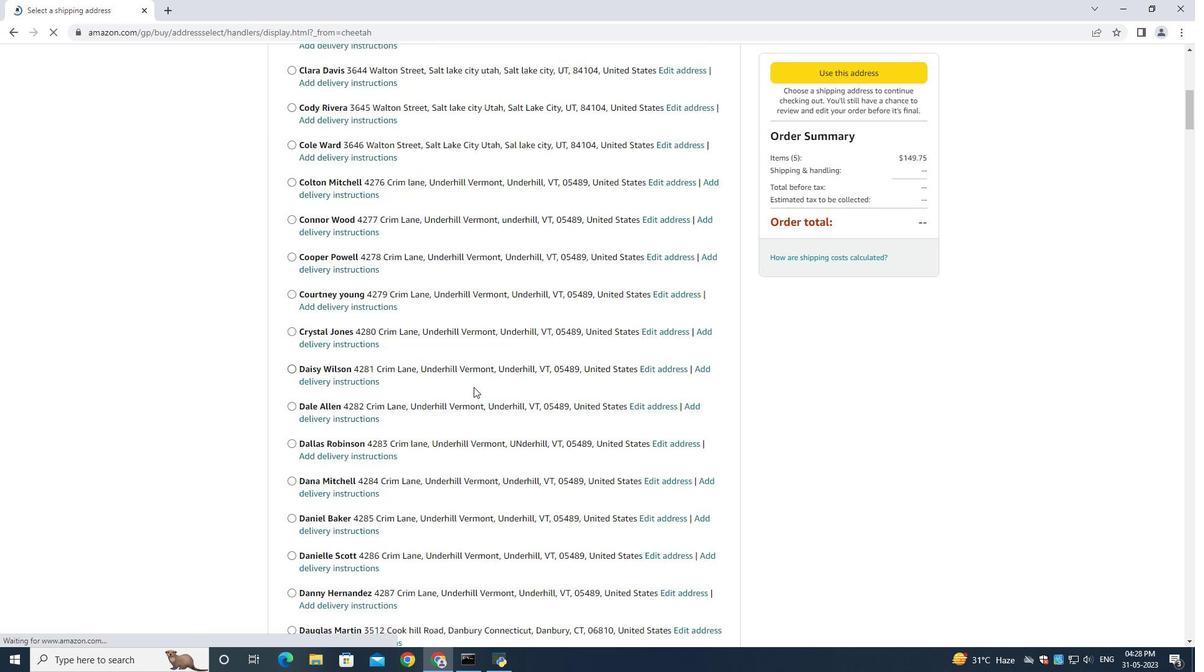 
Action: Mouse moved to (600, 390)
Screenshot: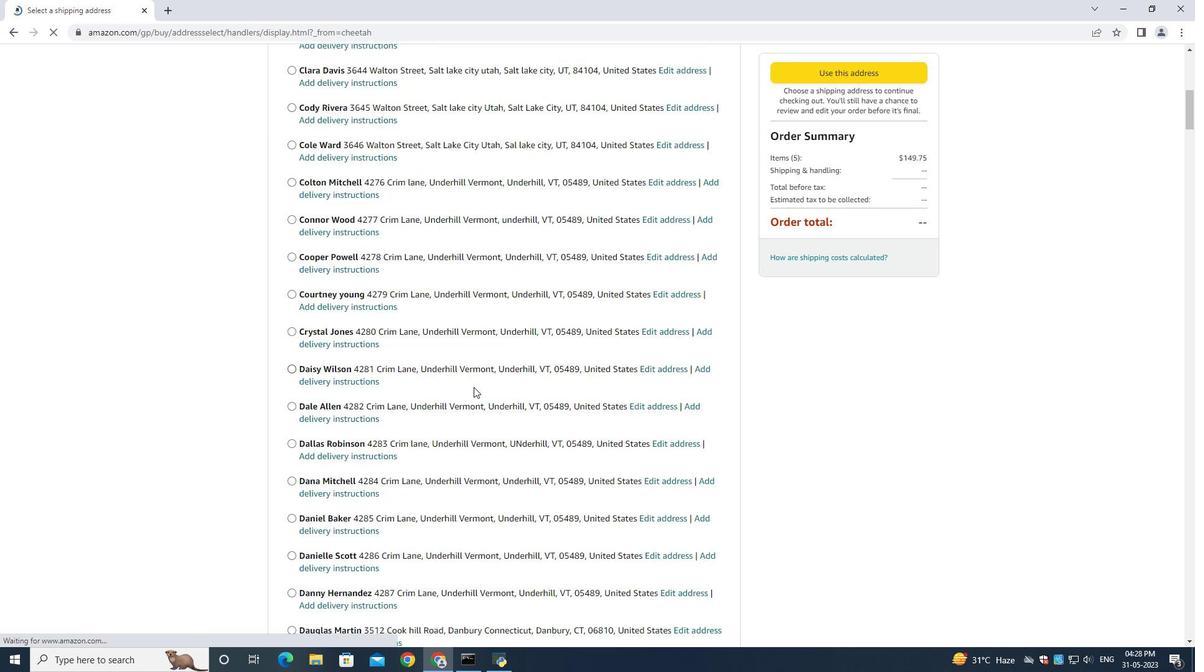 
Action: Mouse scrolled (533, 388) with delta (0, 0)
Screenshot: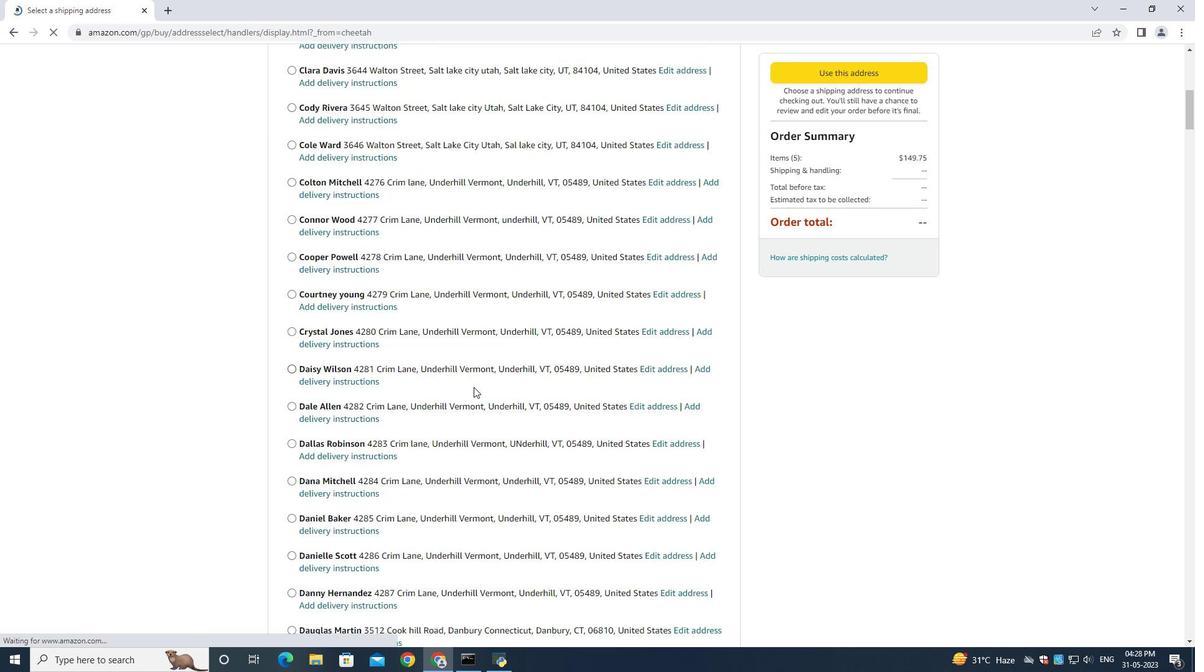 
Action: Mouse moved to (598, 387)
Screenshot: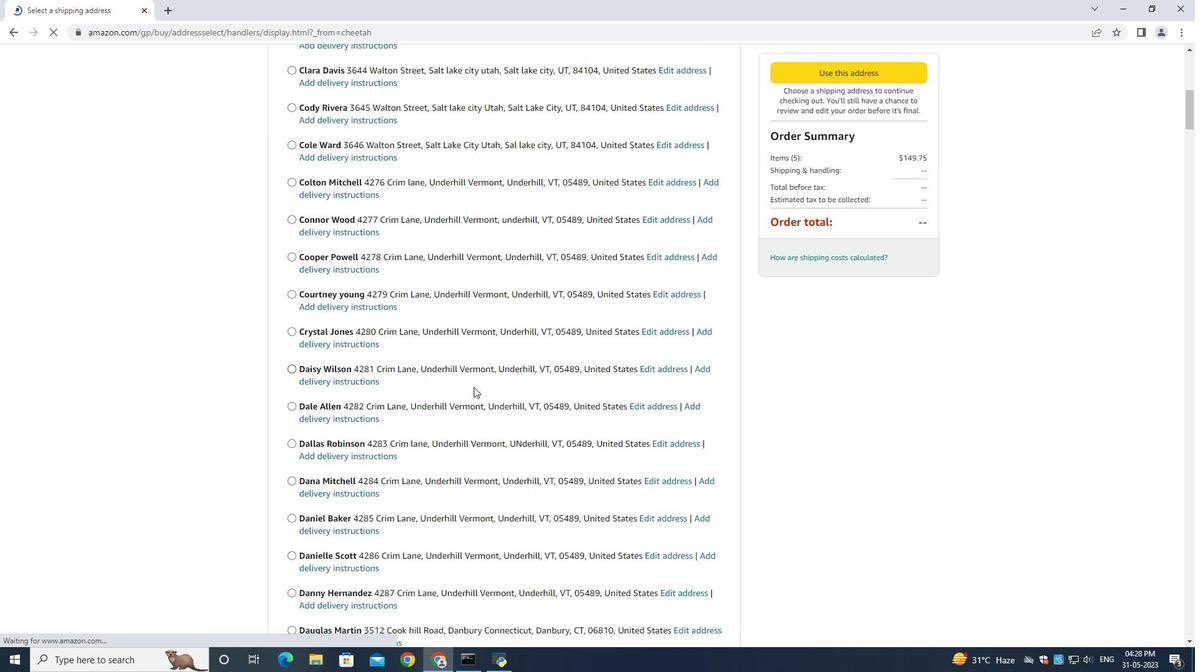 
Action: Mouse scrolled (579, 390) with delta (0, 0)
Screenshot: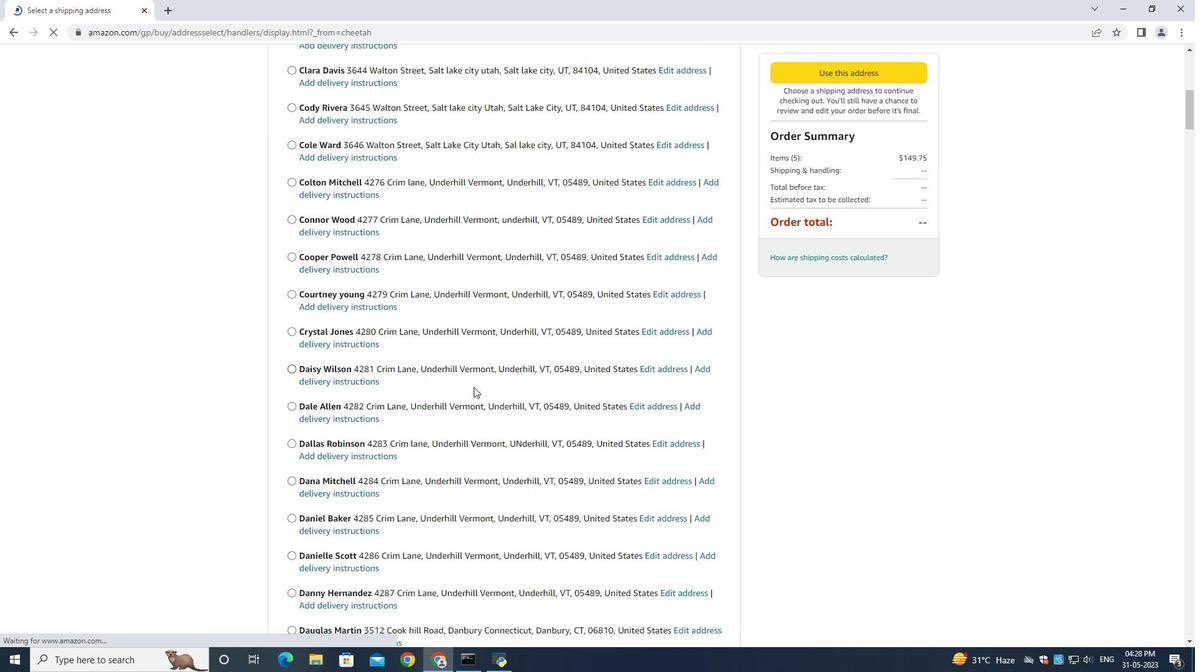 
Action: Mouse moved to (440, 387)
Screenshot: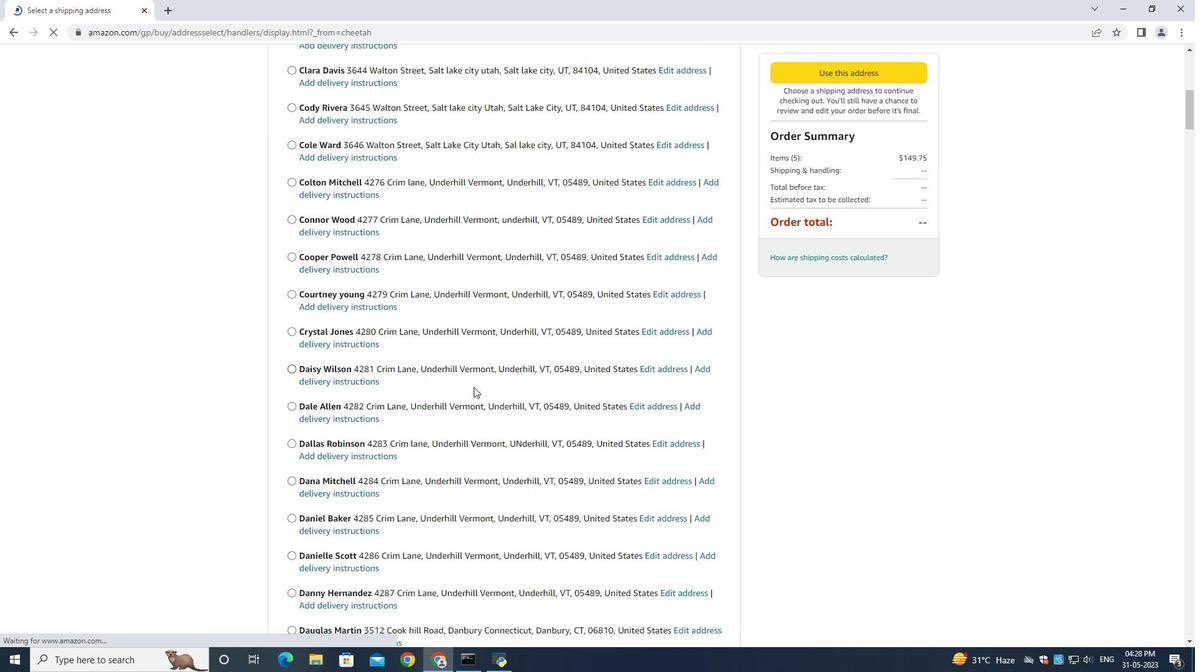 
Action: Mouse scrolled (600, 390) with delta (0, 0)
Screenshot: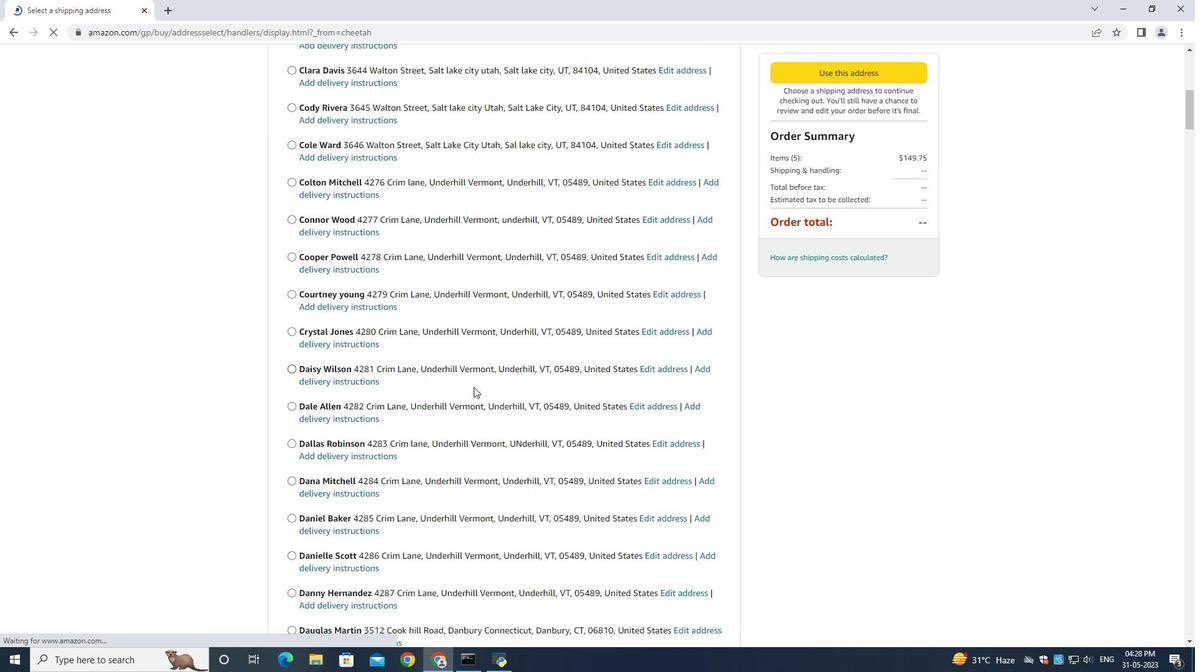 
Action: Mouse moved to (440, 387)
Screenshot: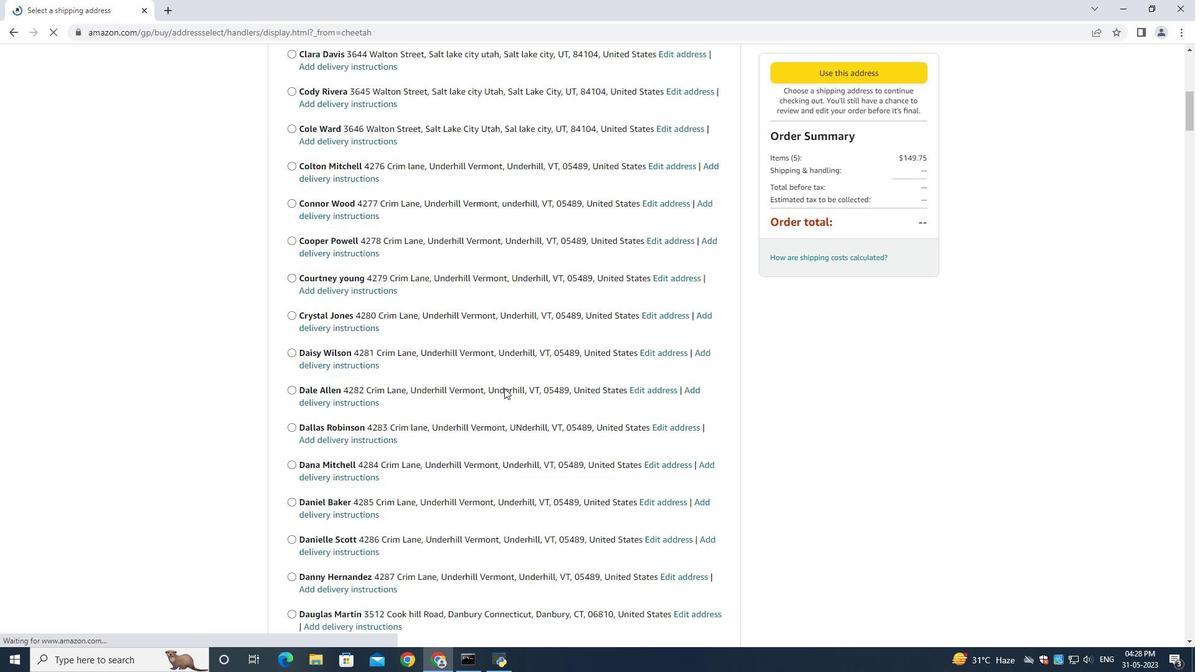 
Action: Mouse scrolled (440, 387) with delta (0, 0)
Screenshot: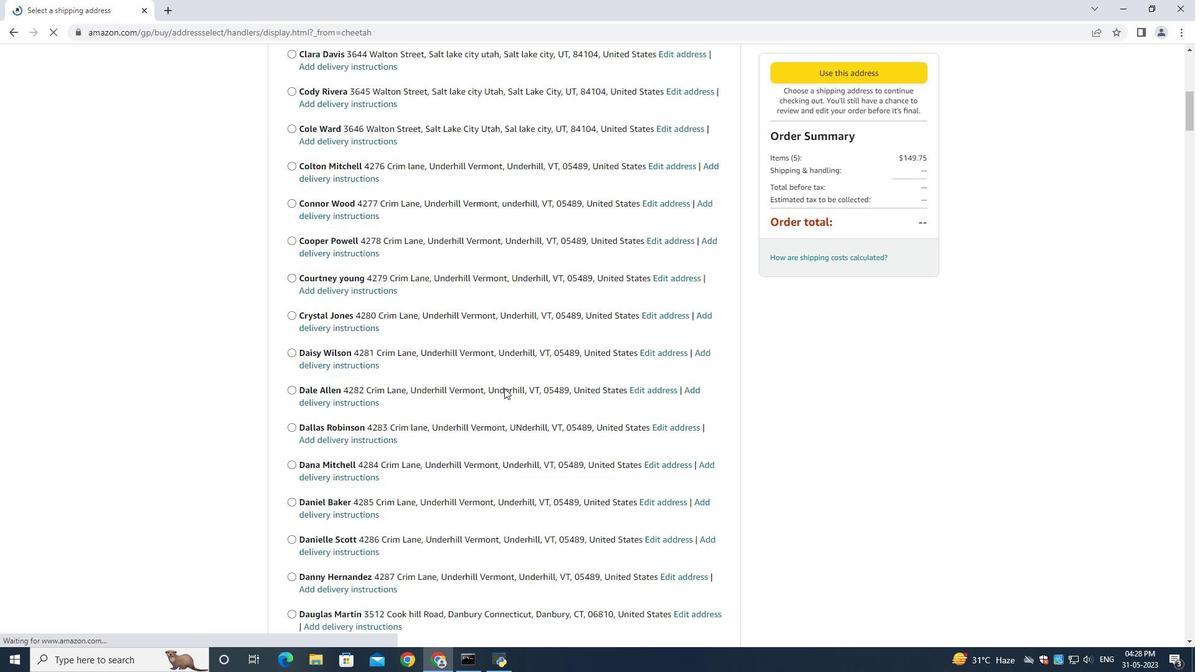 
Action: Mouse moved to (620, 404)
Screenshot: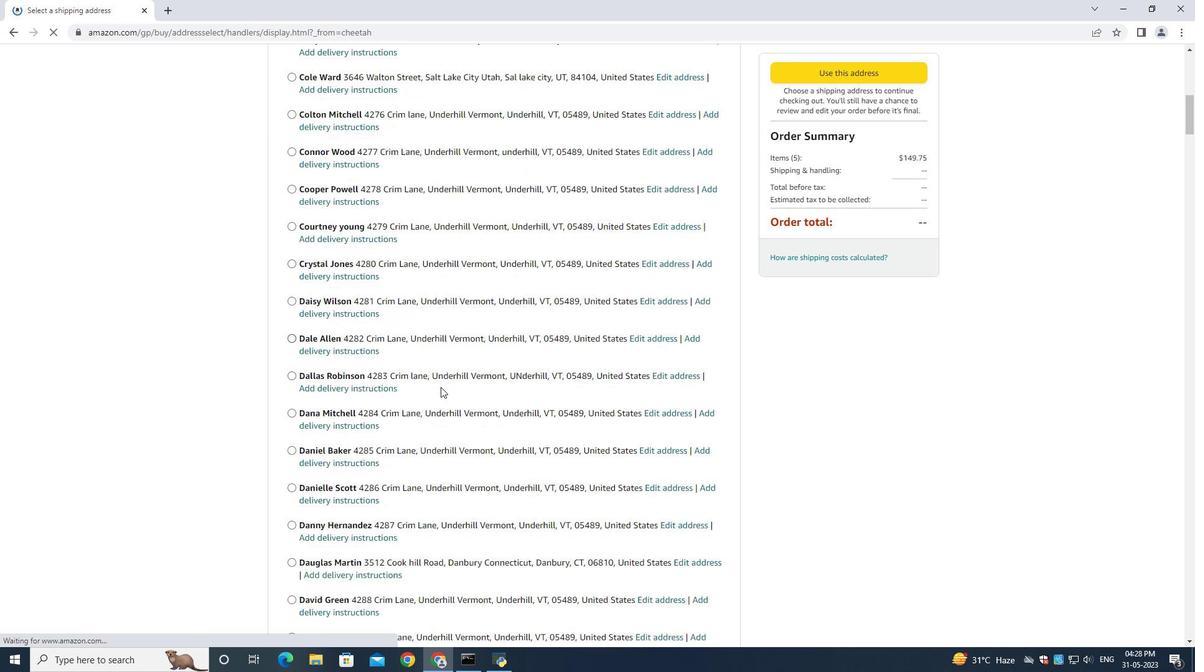 
Action: Mouse scrolled (440, 387) with delta (0, 0)
Screenshot: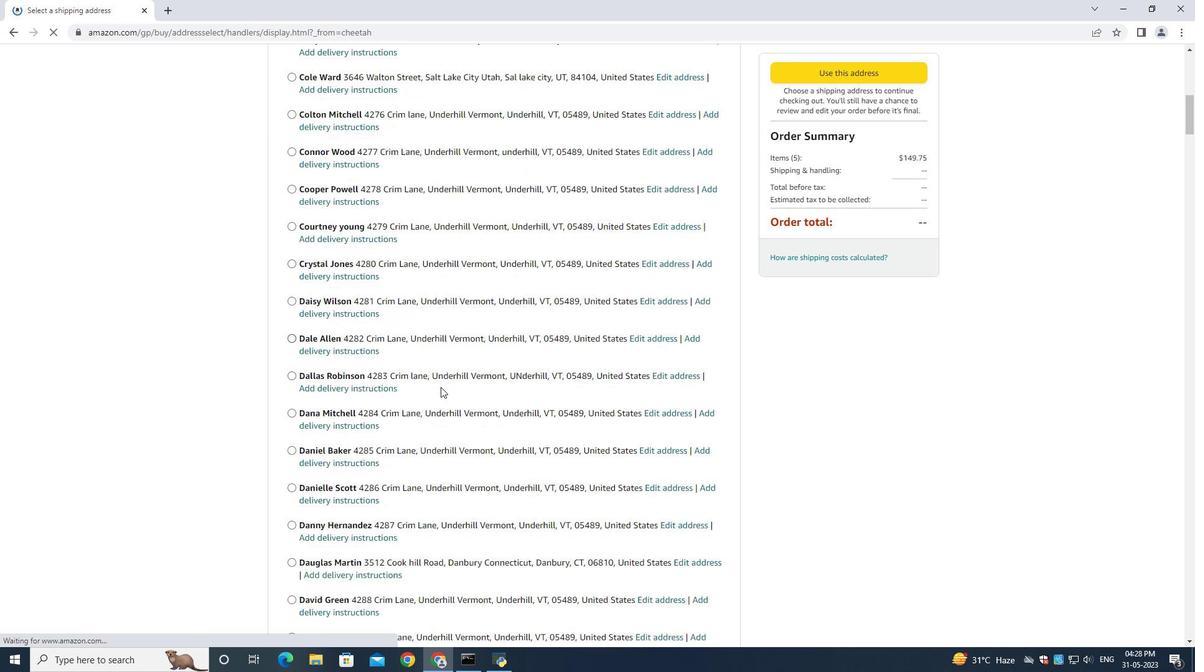 
Action: Mouse scrolled (440, 387) with delta (0, 0)
Screenshot: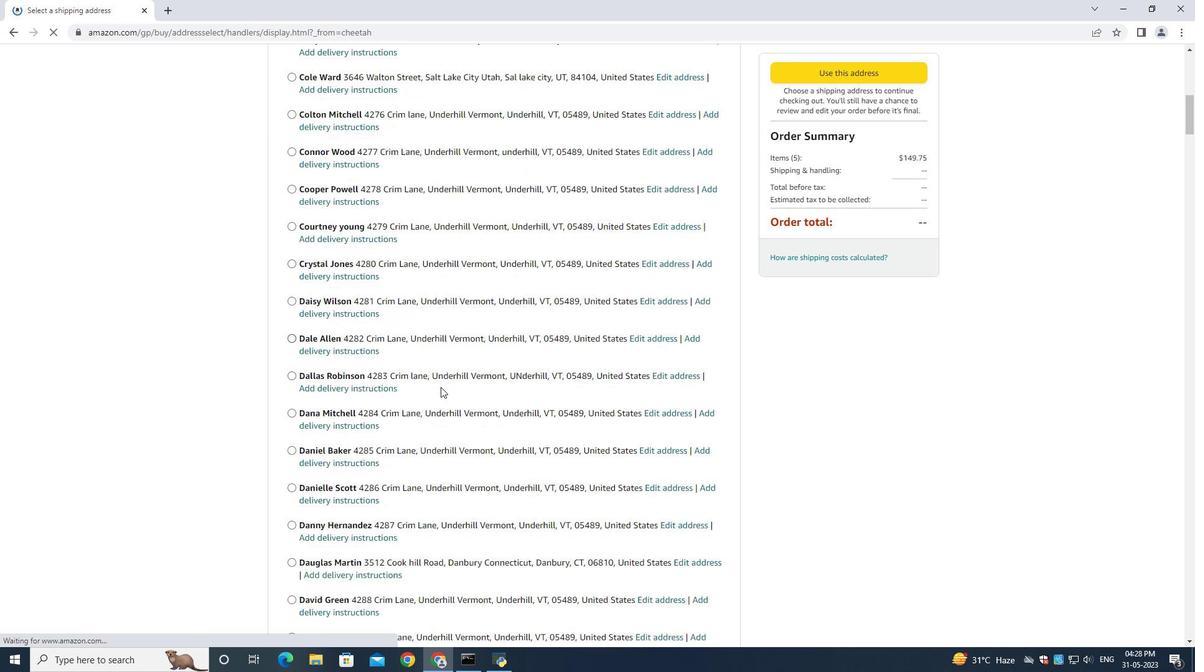 
Action: Mouse moved to (620, 404)
Screenshot: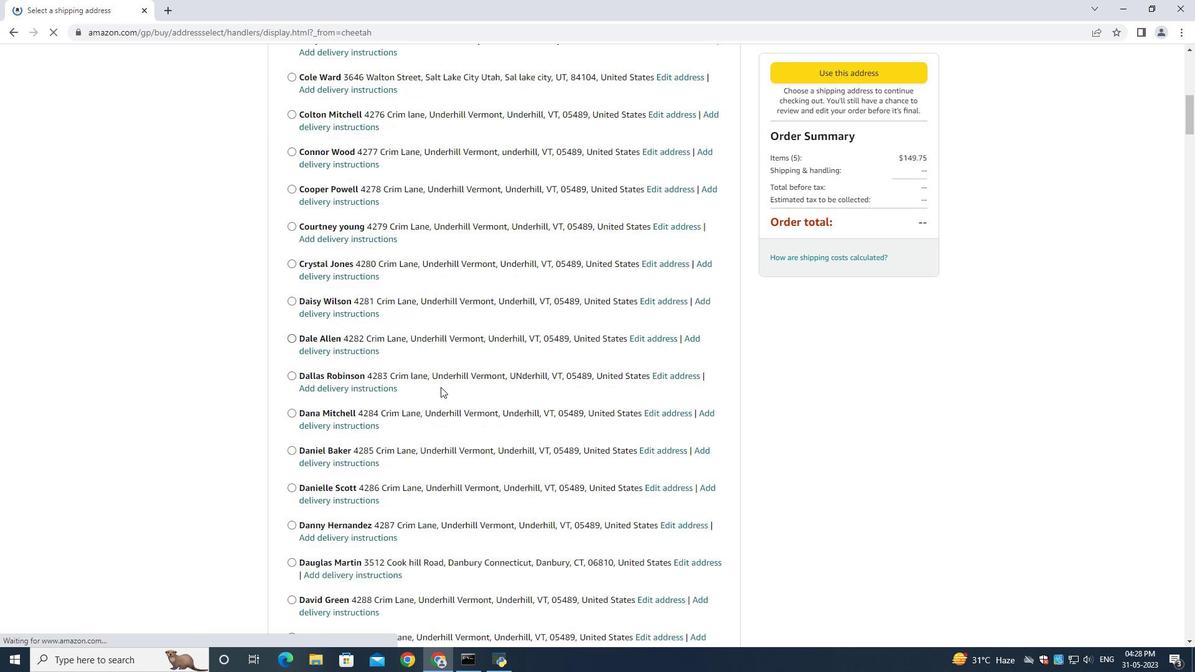
Action: Mouse scrolled (440, 387) with delta (0, 0)
Screenshot: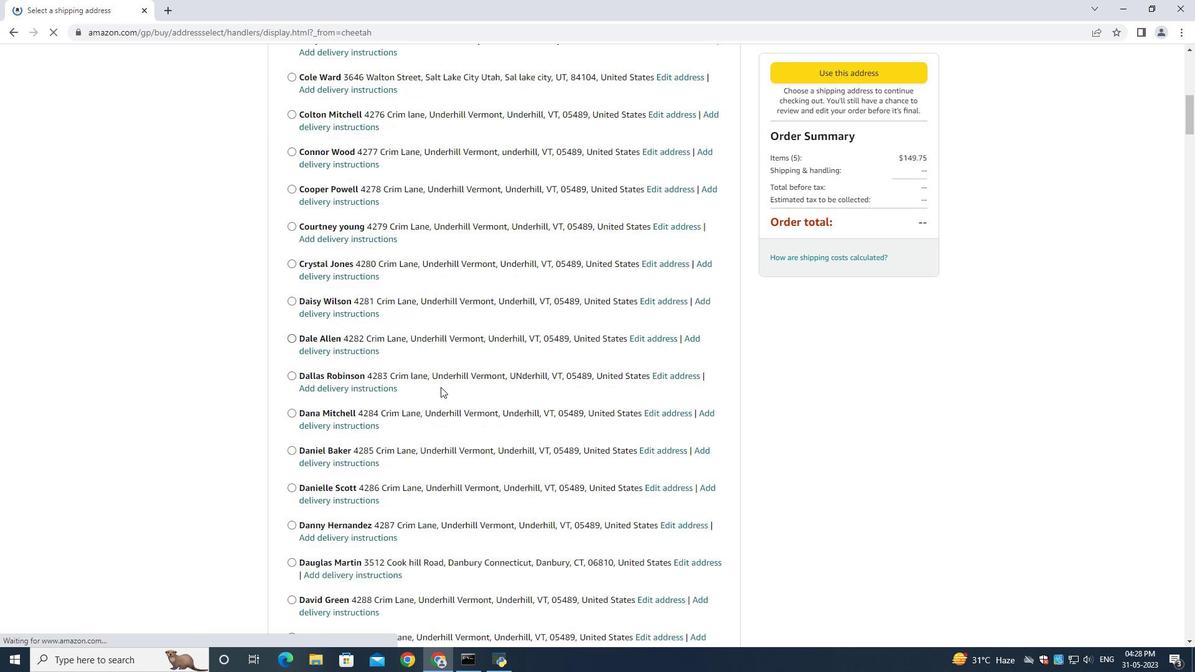 
Action: Mouse moved to (618, 404)
Screenshot: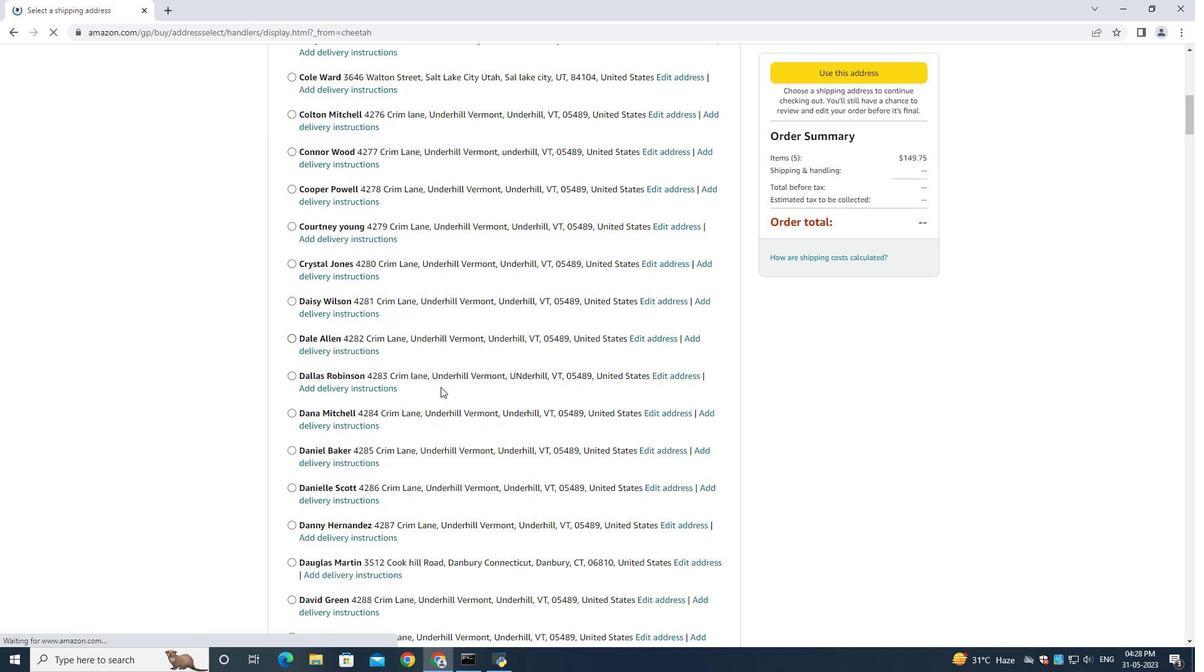 
Action: Mouse scrolled (440, 387) with delta (0, 0)
Screenshot: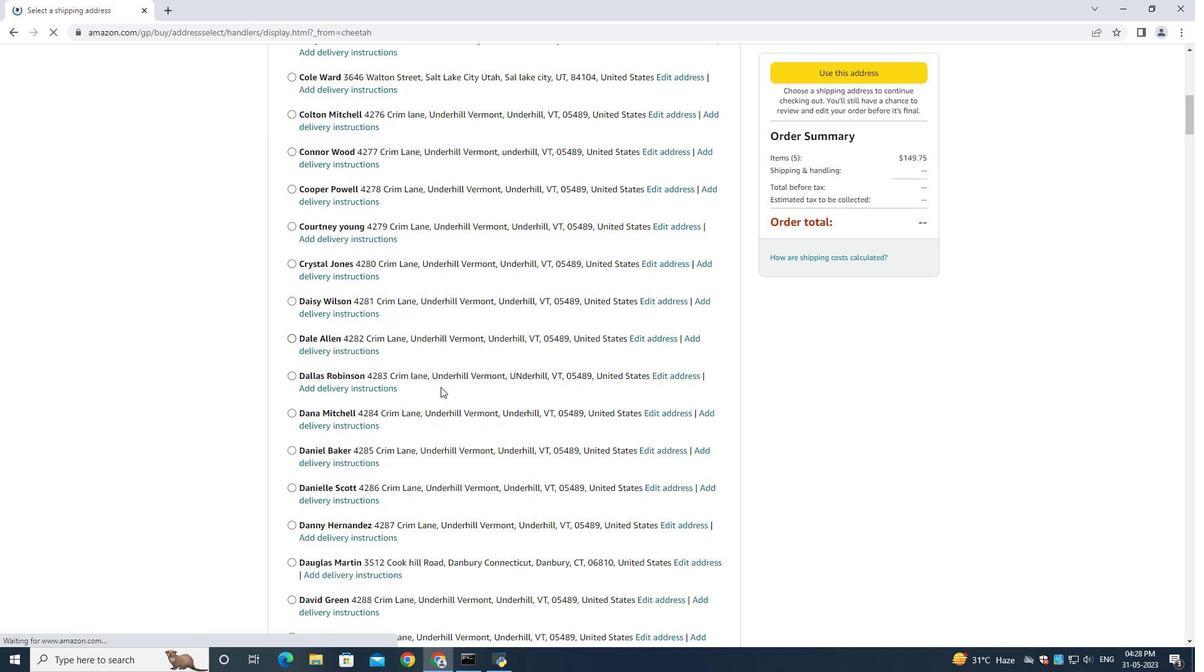 
Action: Mouse moved to (611, 408)
Screenshot: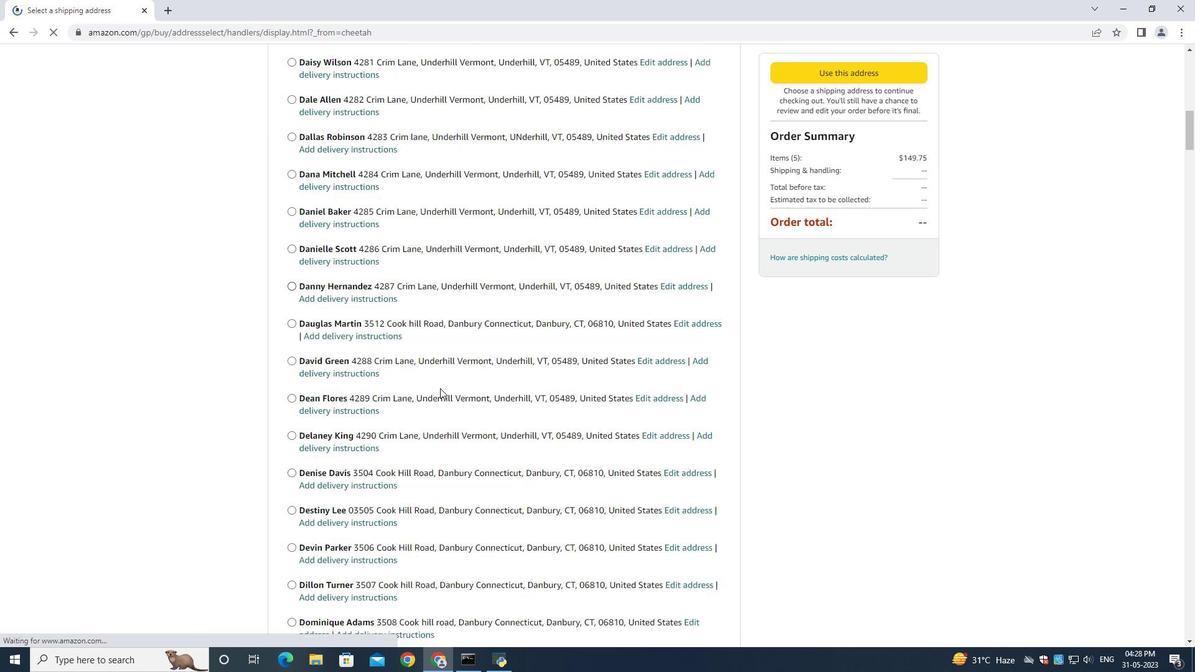 
Action: Mouse scrolled (613, 406) with delta (0, 0)
Screenshot: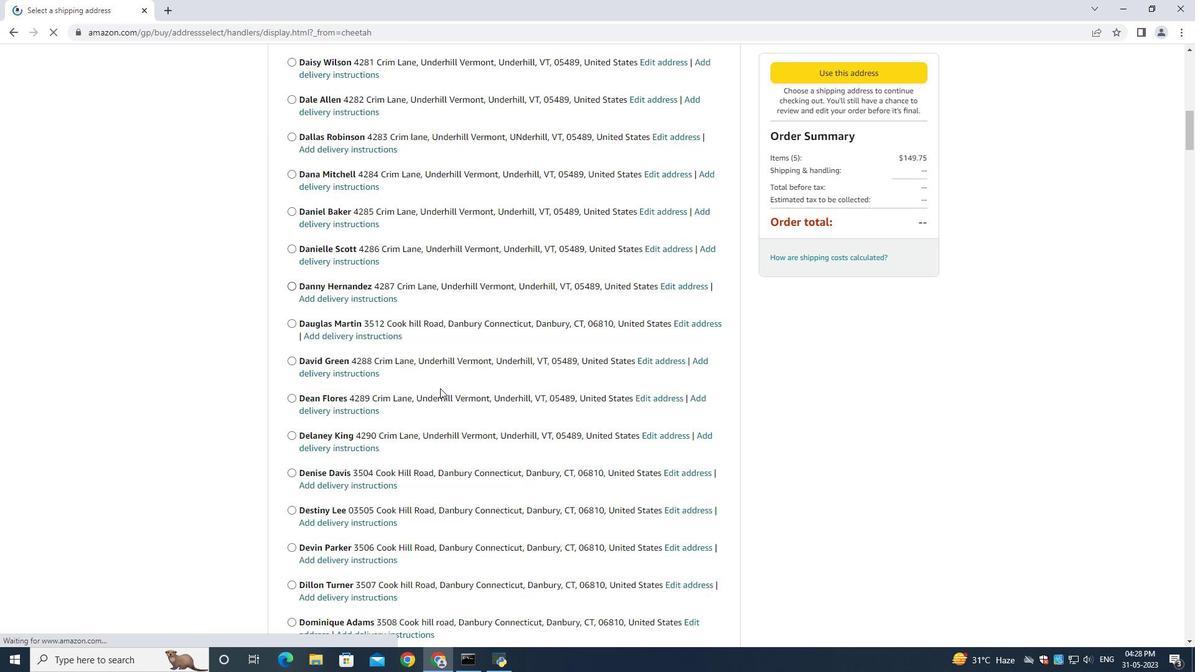 
Action: Mouse moved to (633, 404)
Screenshot: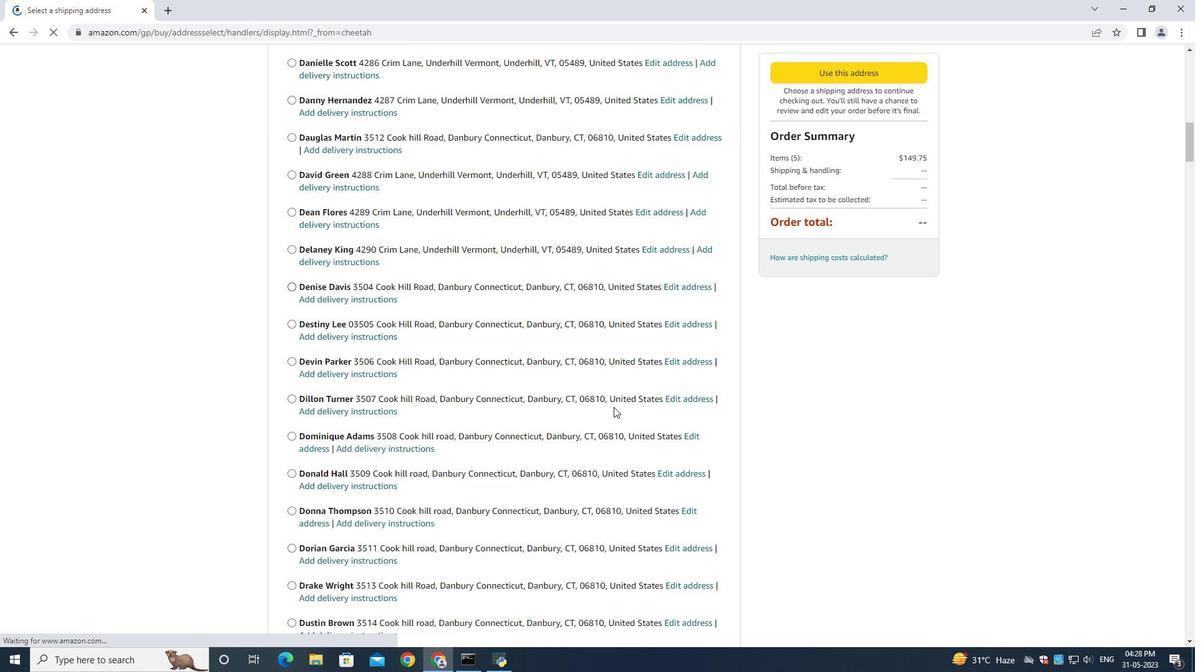 
Action: Mouse scrolled (610, 409) with delta (0, 0)
Screenshot: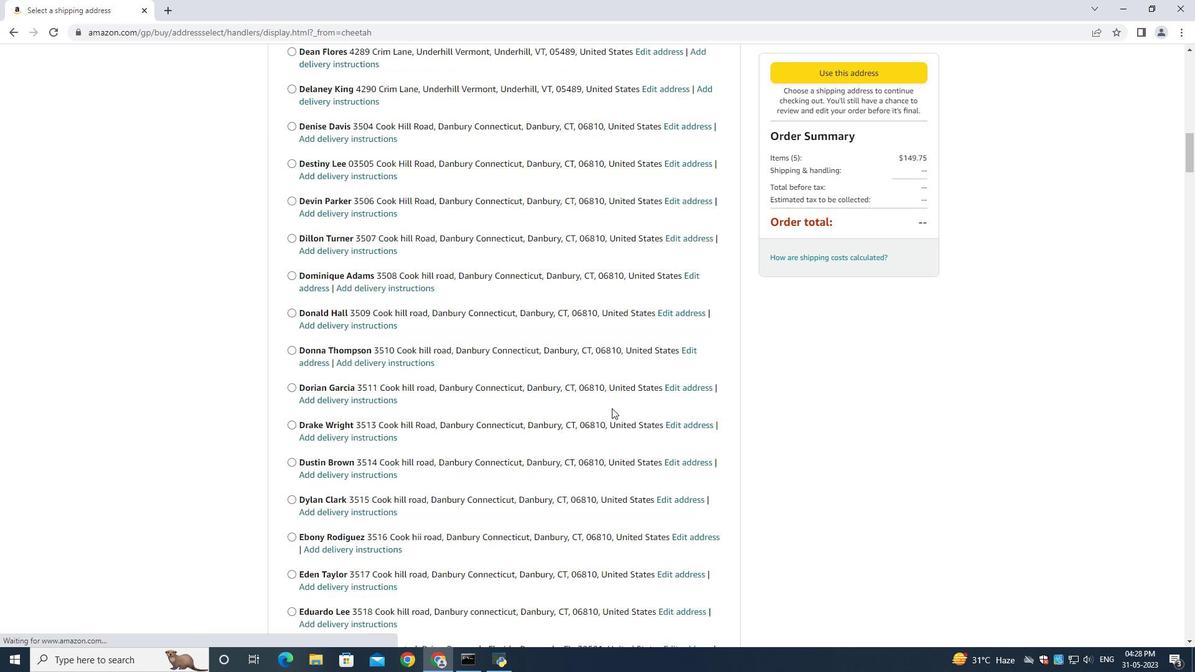 
Action: Mouse moved to (649, 407)
Screenshot: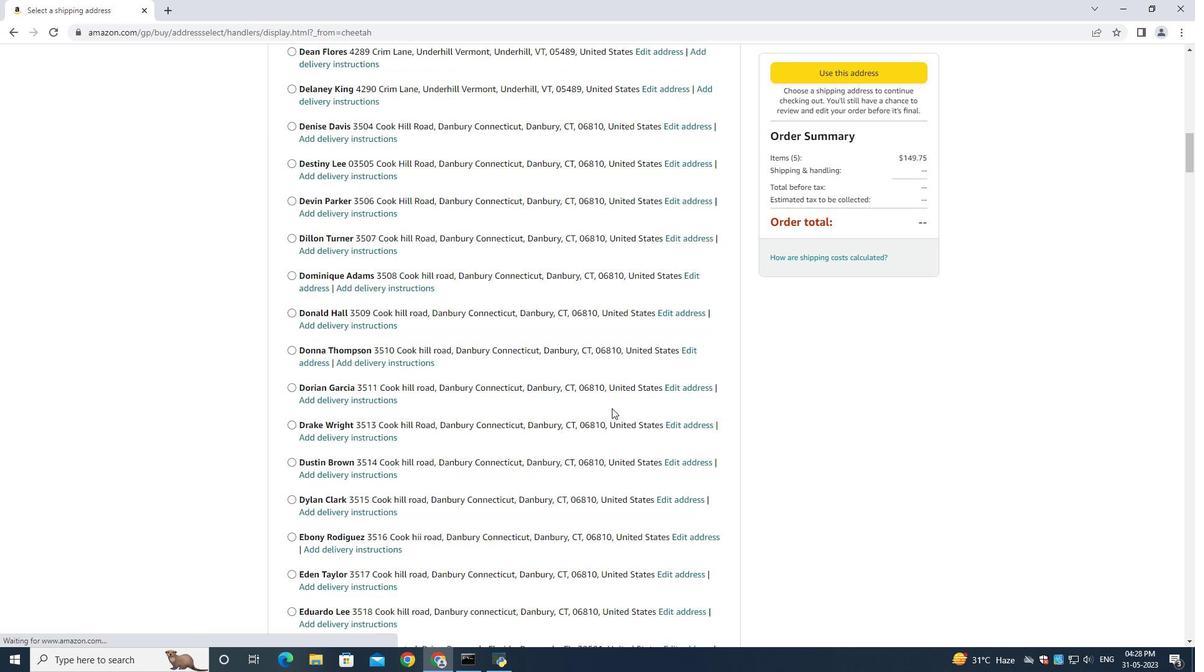 
Action: Mouse scrolled (610, 409) with delta (0, 0)
Screenshot: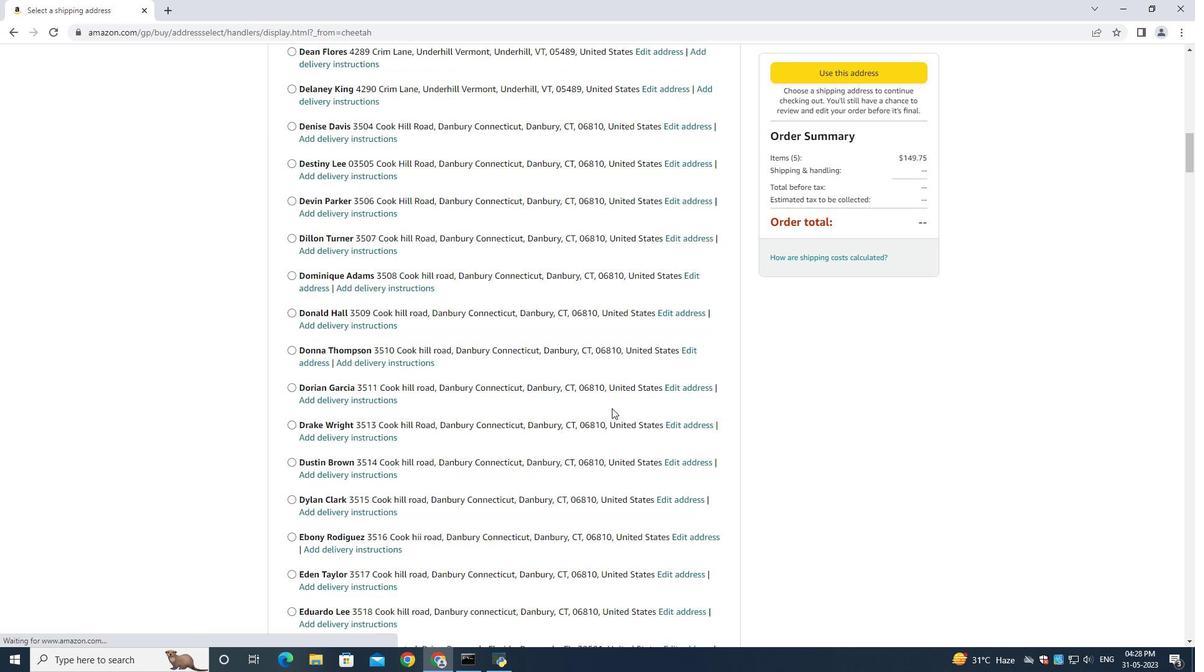 
Action: Mouse moved to (654, 409)
Screenshot: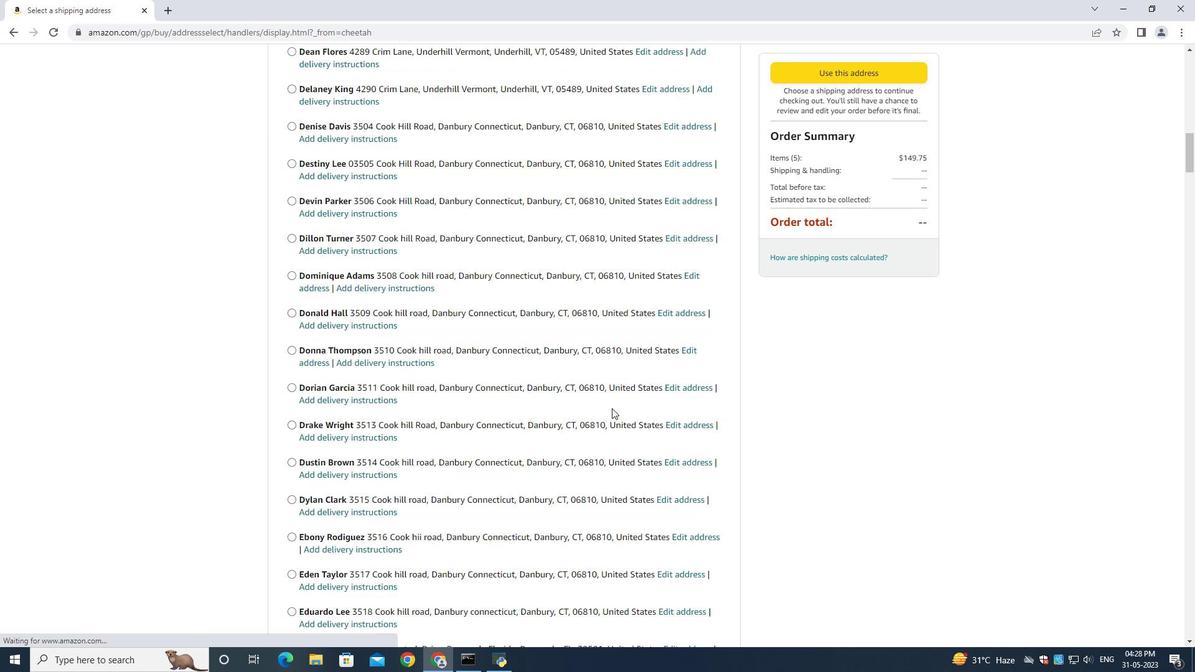 
Action: Mouse scrolled (610, 409) with delta (0, 0)
Screenshot: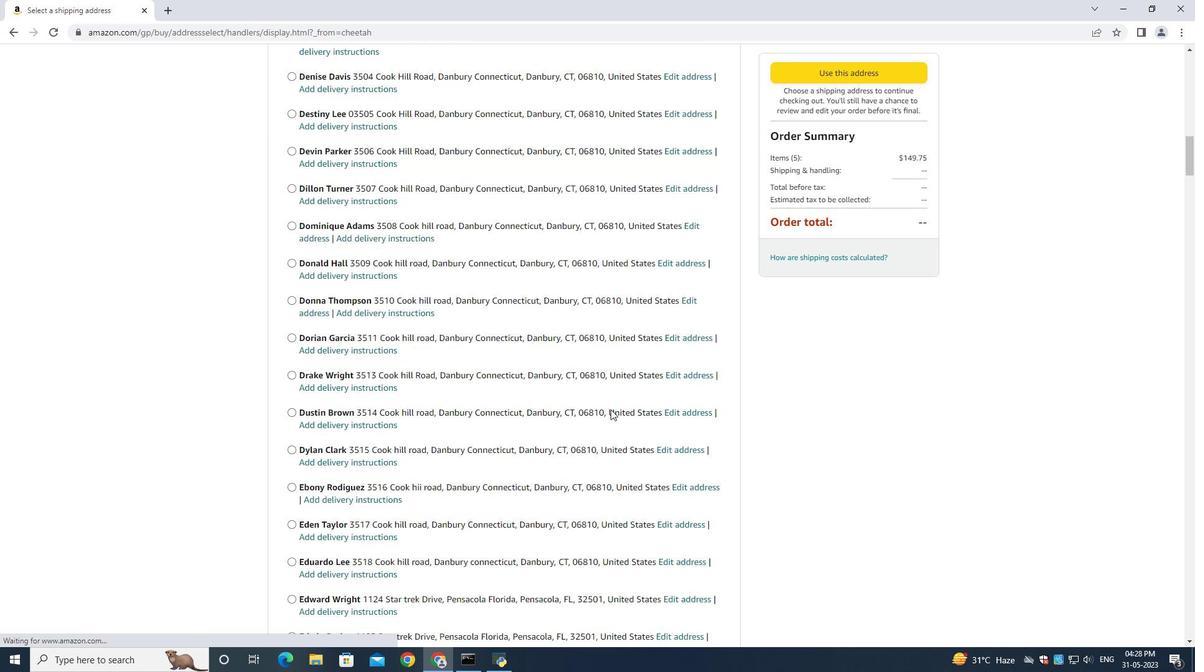 
Action: Mouse moved to (655, 409)
Screenshot: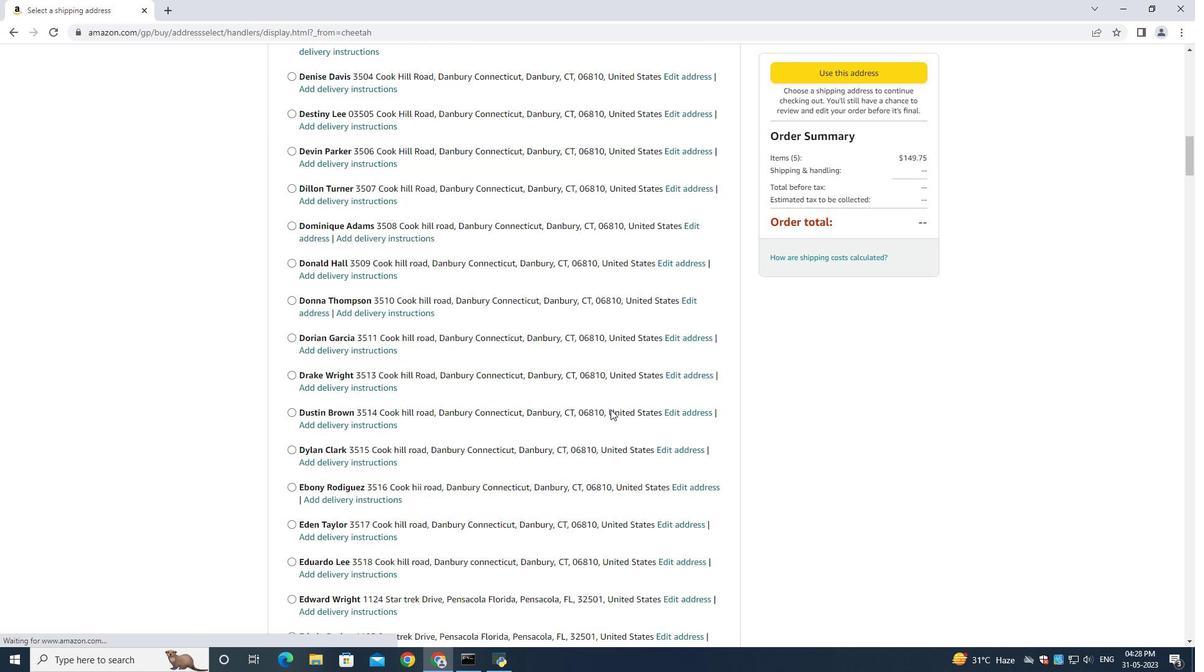 
Action: Mouse scrolled (610, 409) with delta (0, 0)
Screenshot: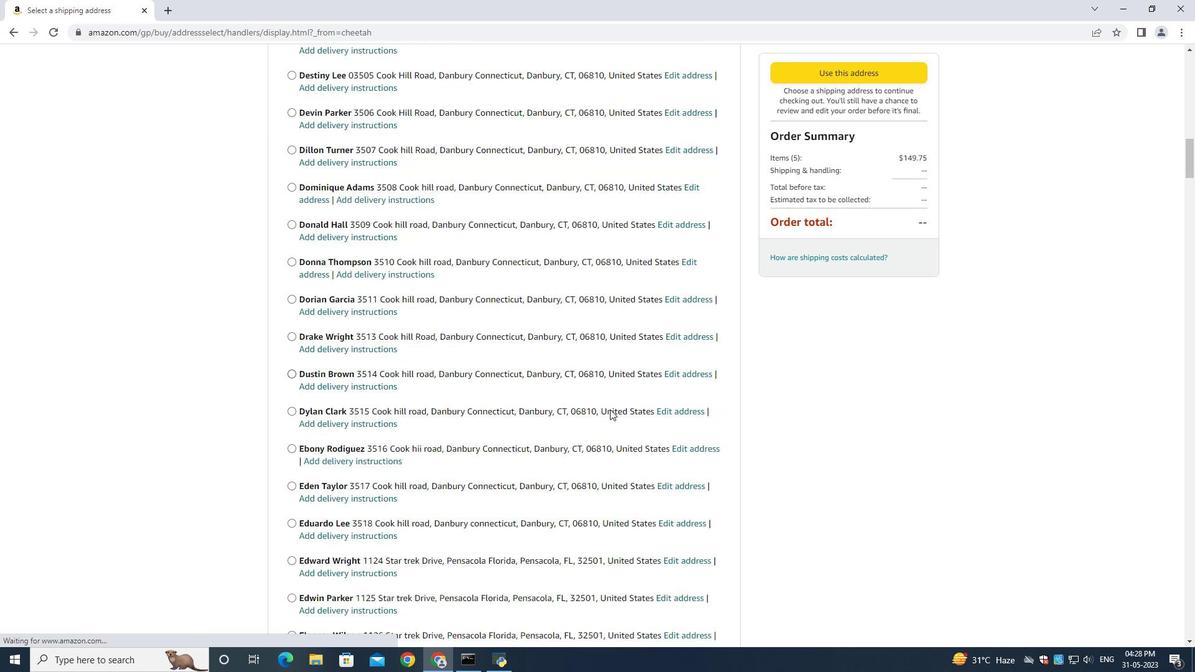 
Action: Mouse moved to (655, 409)
Screenshot: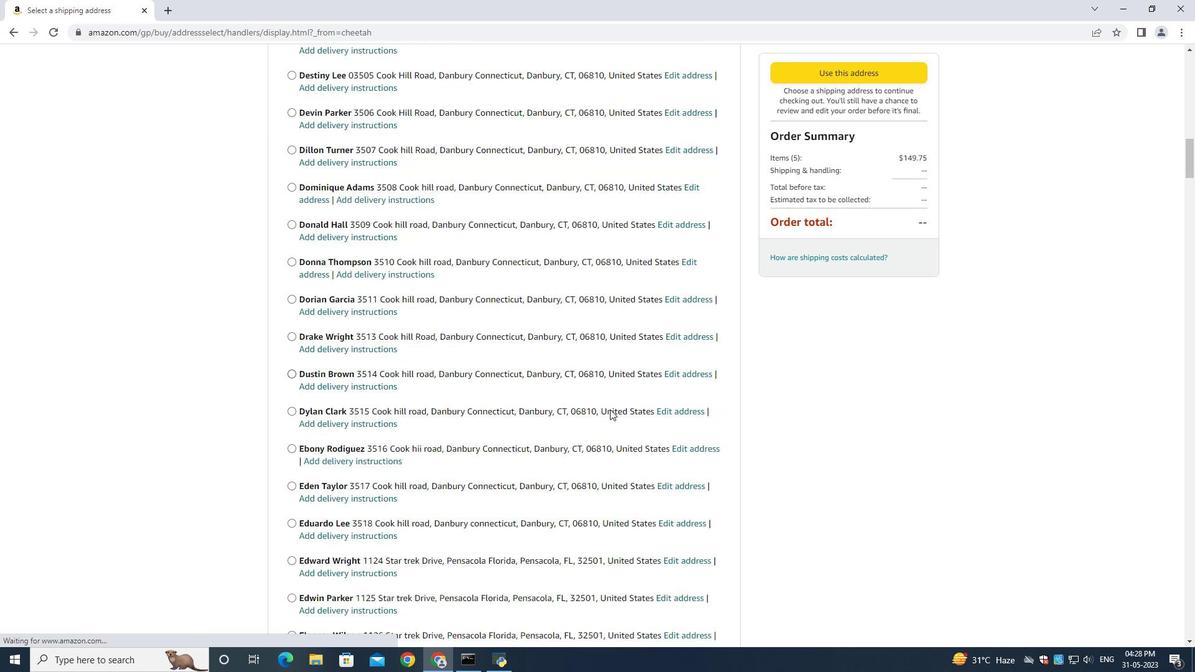 
Action: Mouse scrolled (610, 409) with delta (0, 0)
Screenshot: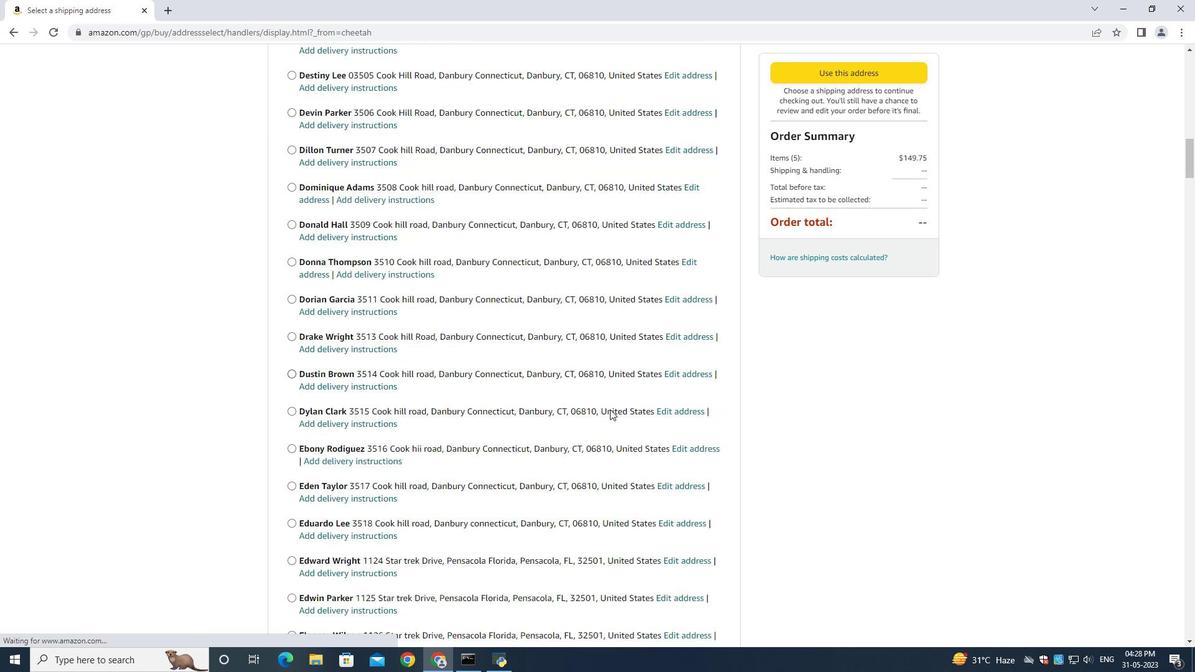
Action: Mouse moved to (656, 410)
Screenshot: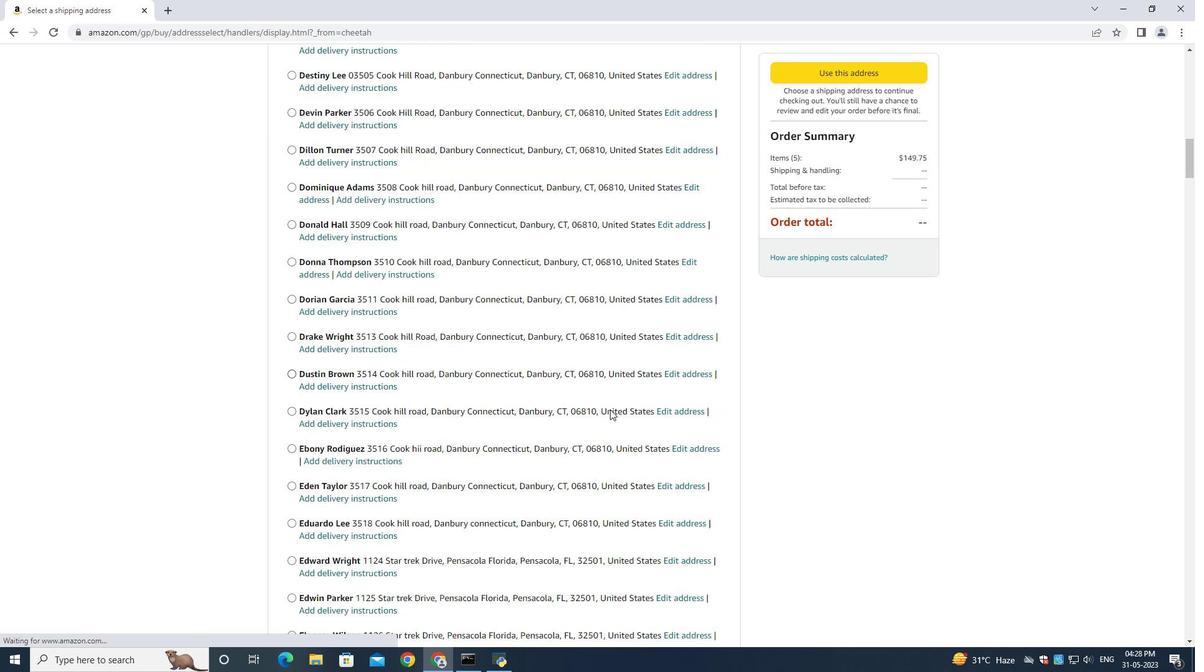 
Action: Mouse scrolled (610, 409) with delta (0, 0)
Screenshot: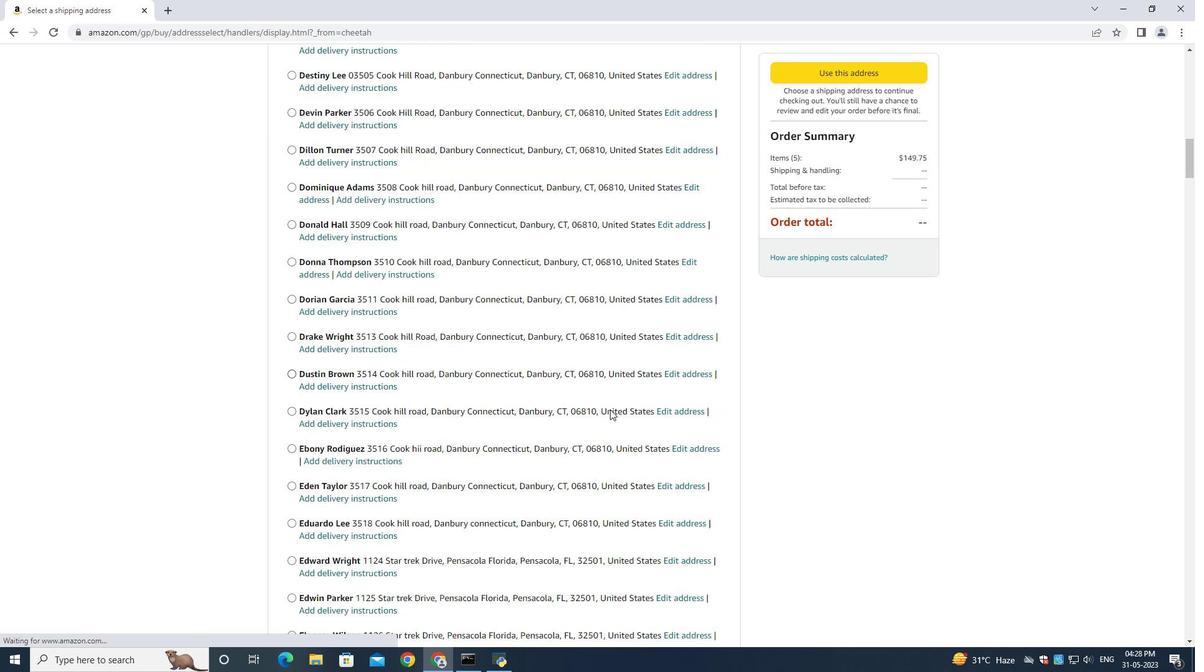 
Action: Mouse moved to (656, 410)
Screenshot: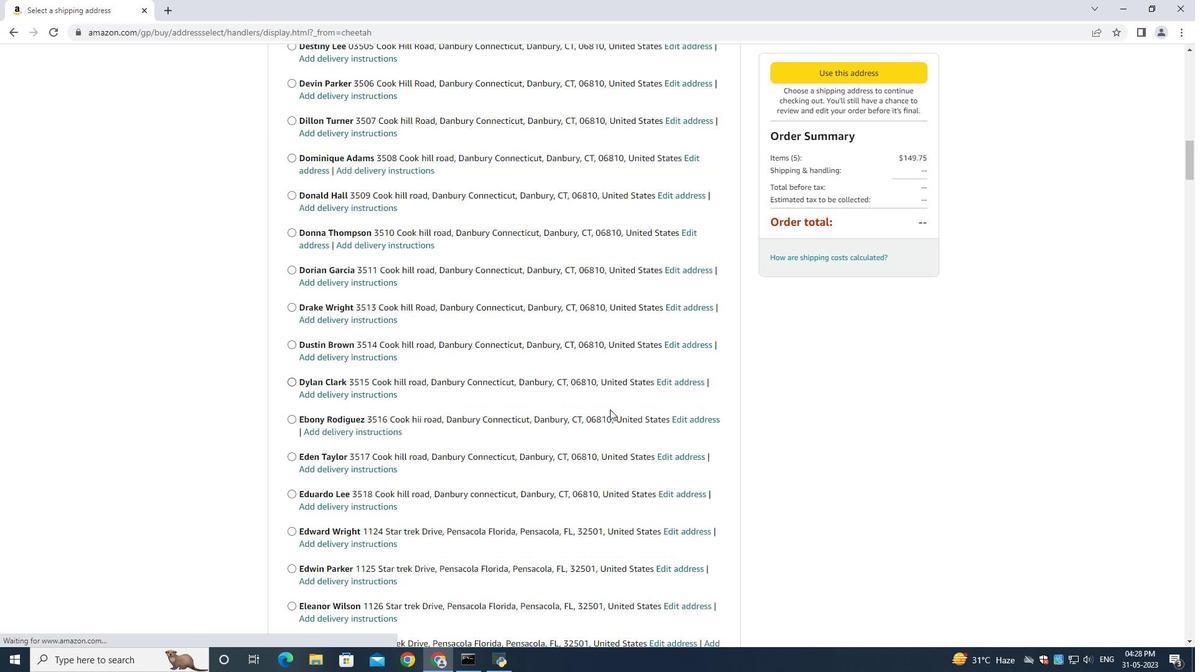 
Action: Mouse scrolled (655, 409) with delta (0, 0)
Screenshot: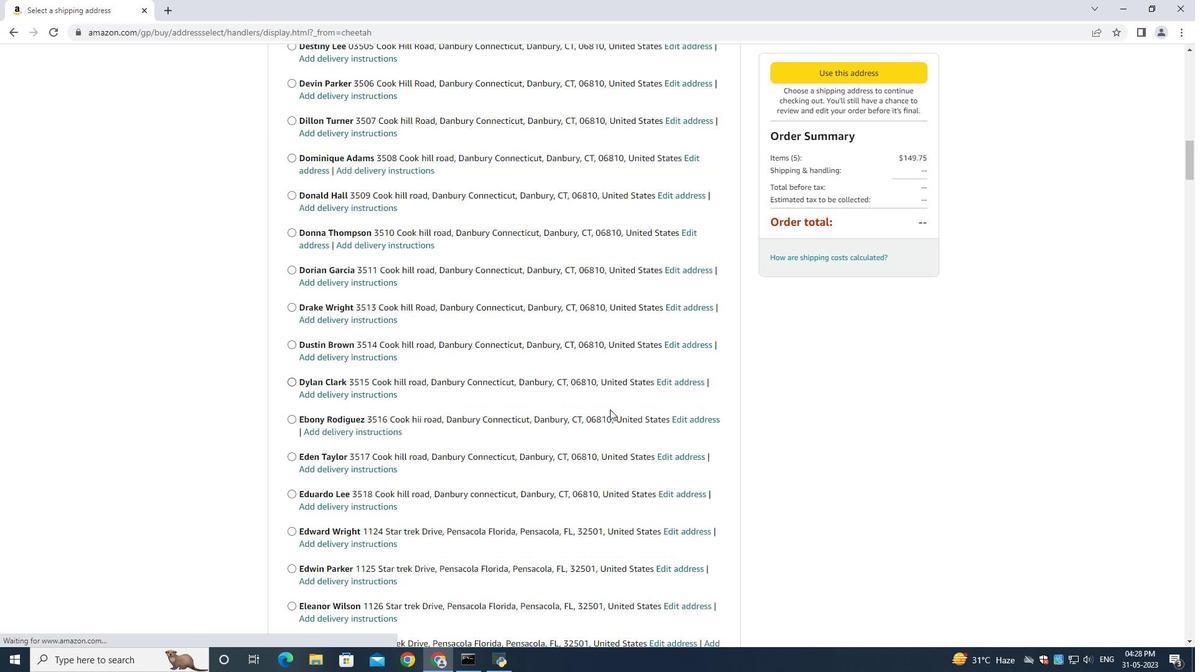
Action: Mouse moved to (658, 410)
Screenshot: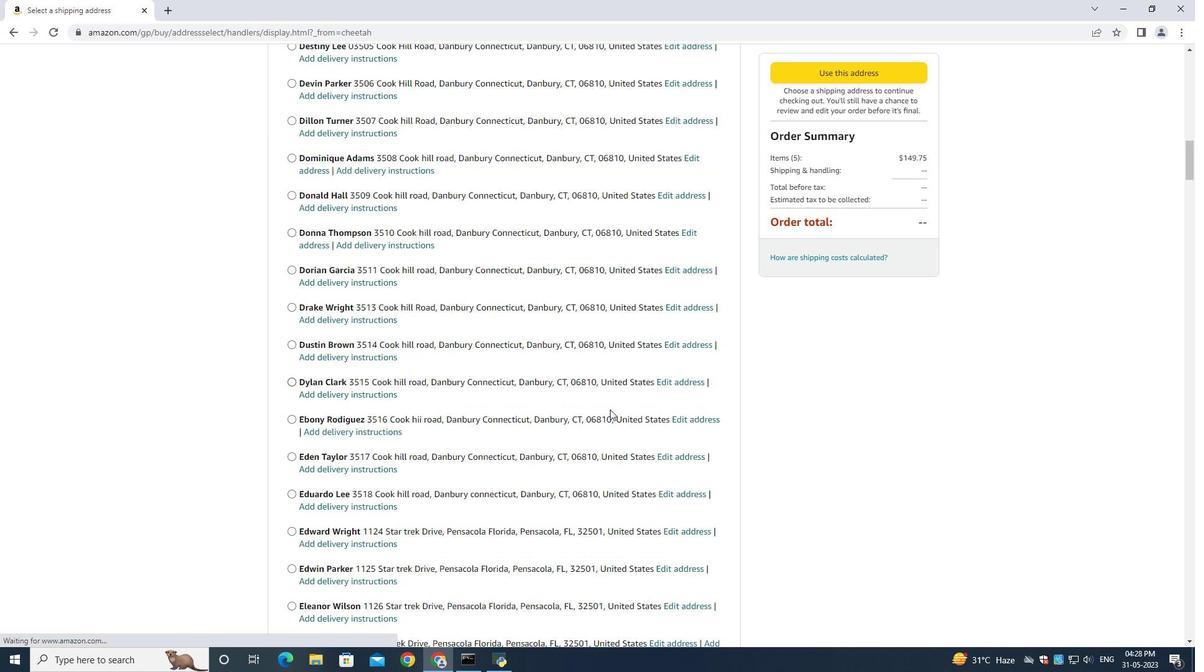 
Action: Mouse scrolled (656, 409) with delta (0, 0)
Screenshot: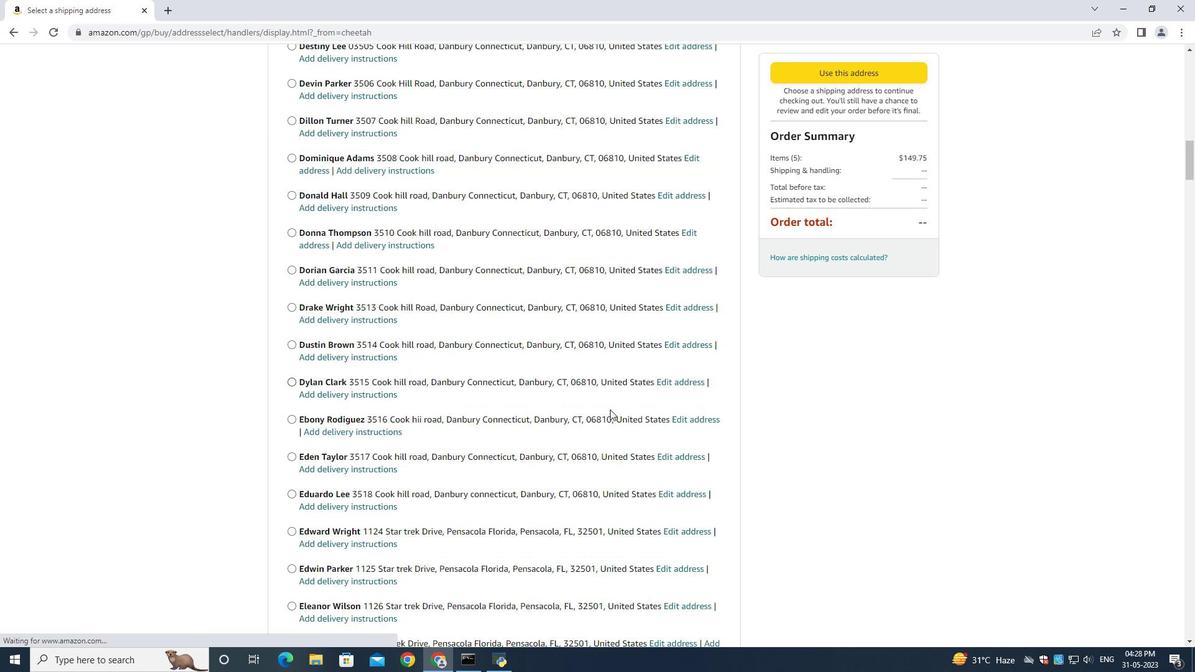 
Action: Mouse moved to (658, 410)
Screenshot: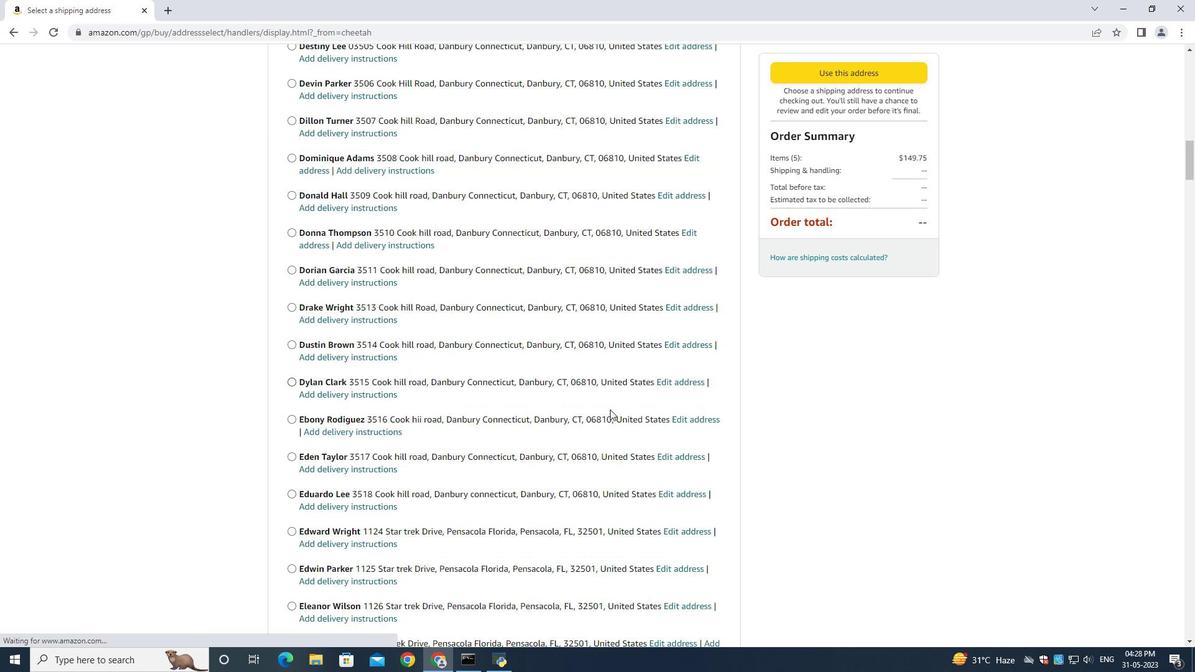 
Action: Mouse scrolled (656, 409) with delta (0, 0)
Screenshot: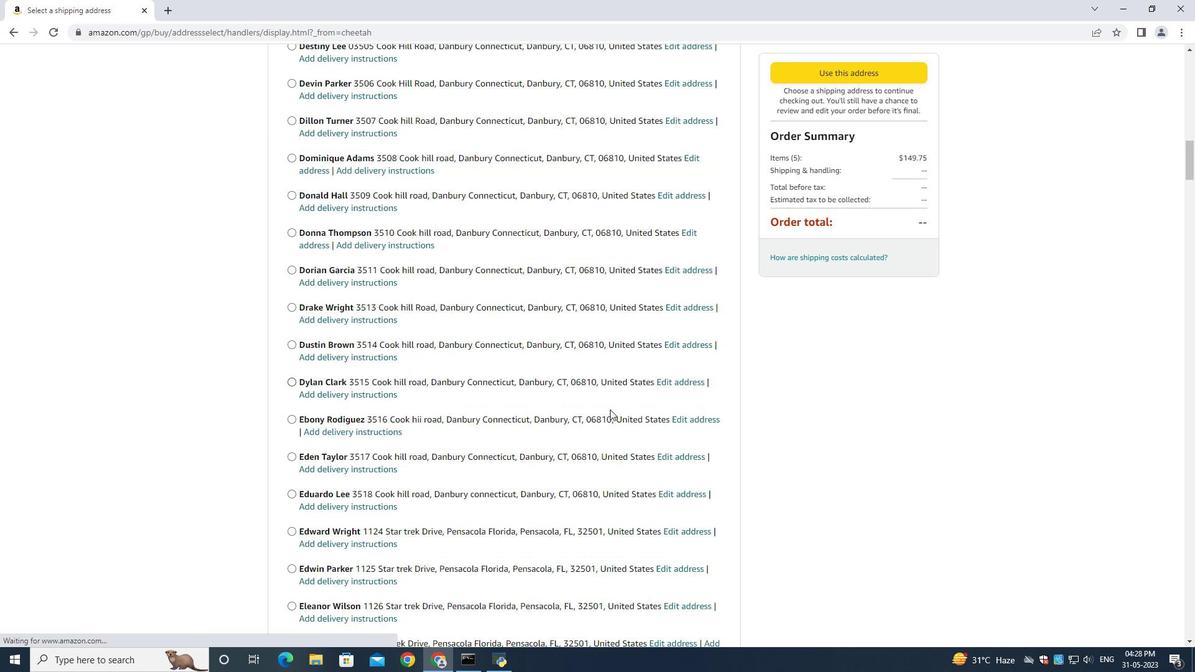 
Action: Mouse moved to (658, 410)
Screenshot: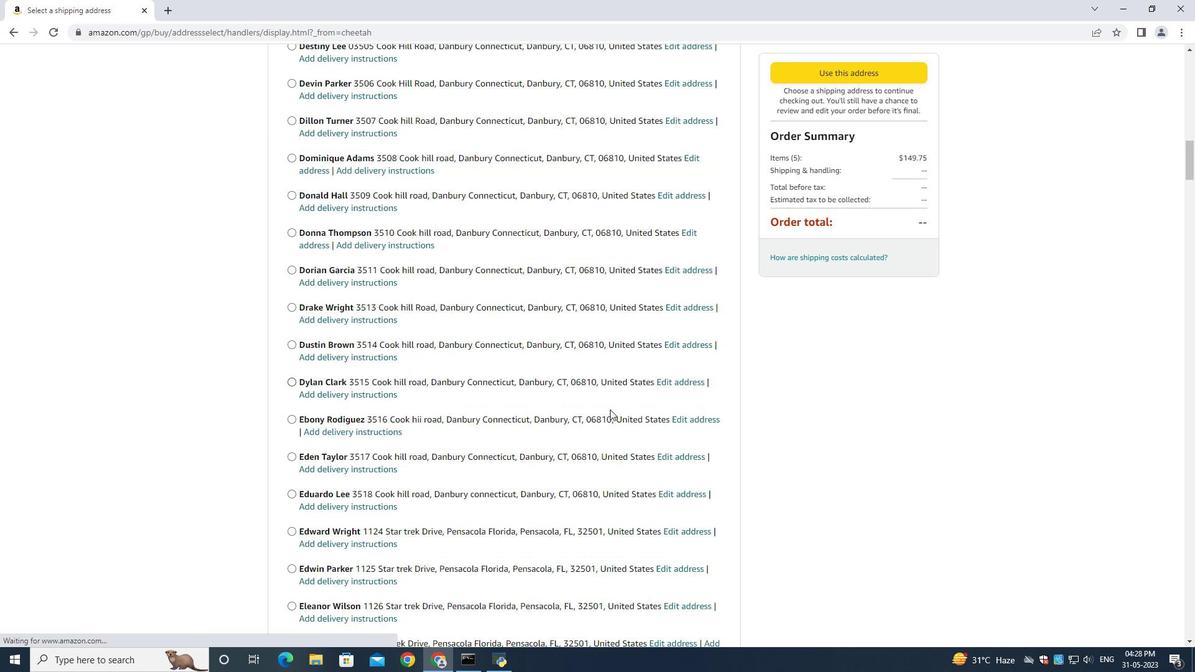 
Action: Mouse scrolled (656, 409) with delta (0, 0)
Screenshot: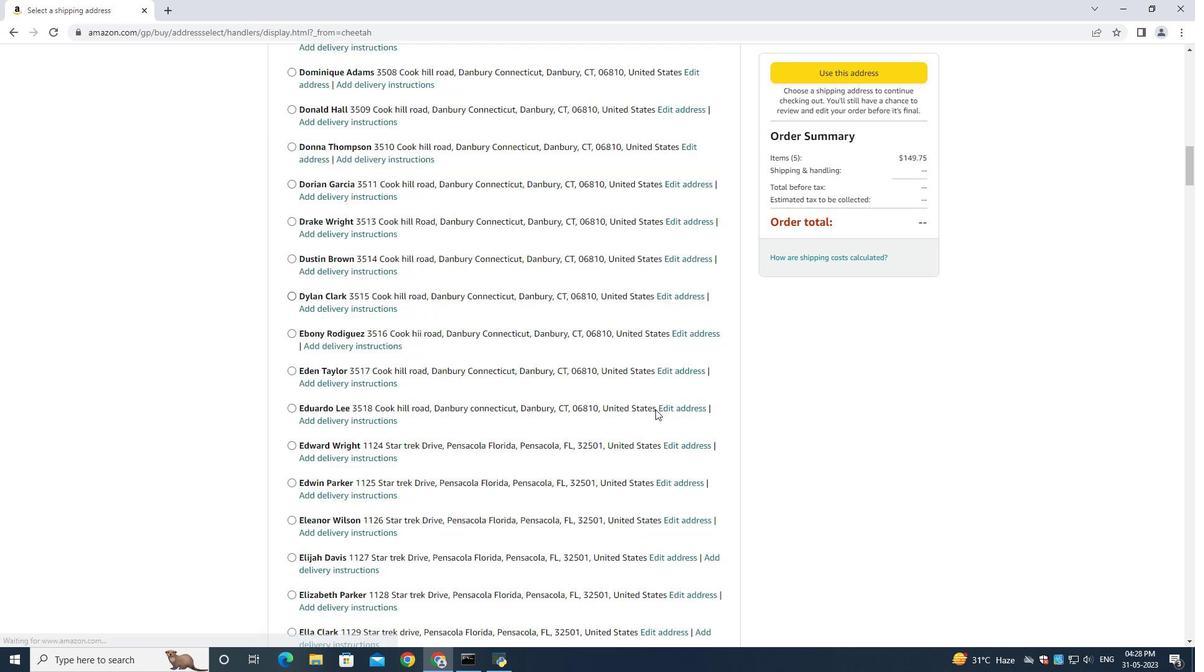 
Action: Mouse moved to (693, 404)
Screenshot: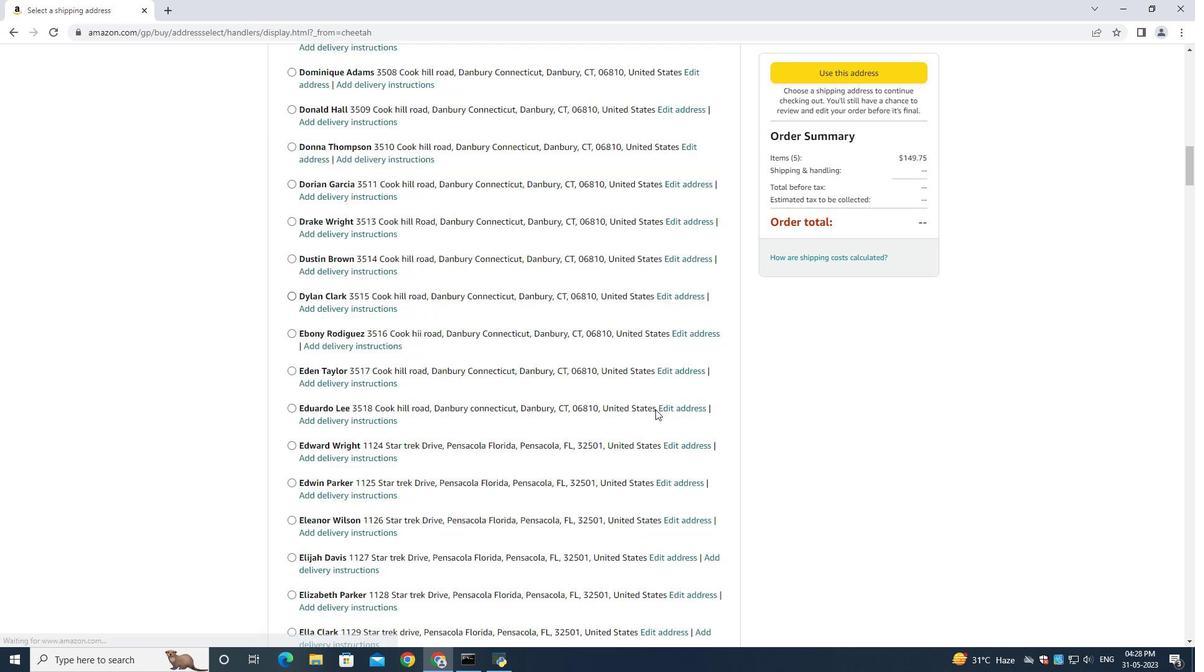 
Action: Mouse scrolled (656, 409) with delta (0, 0)
Screenshot: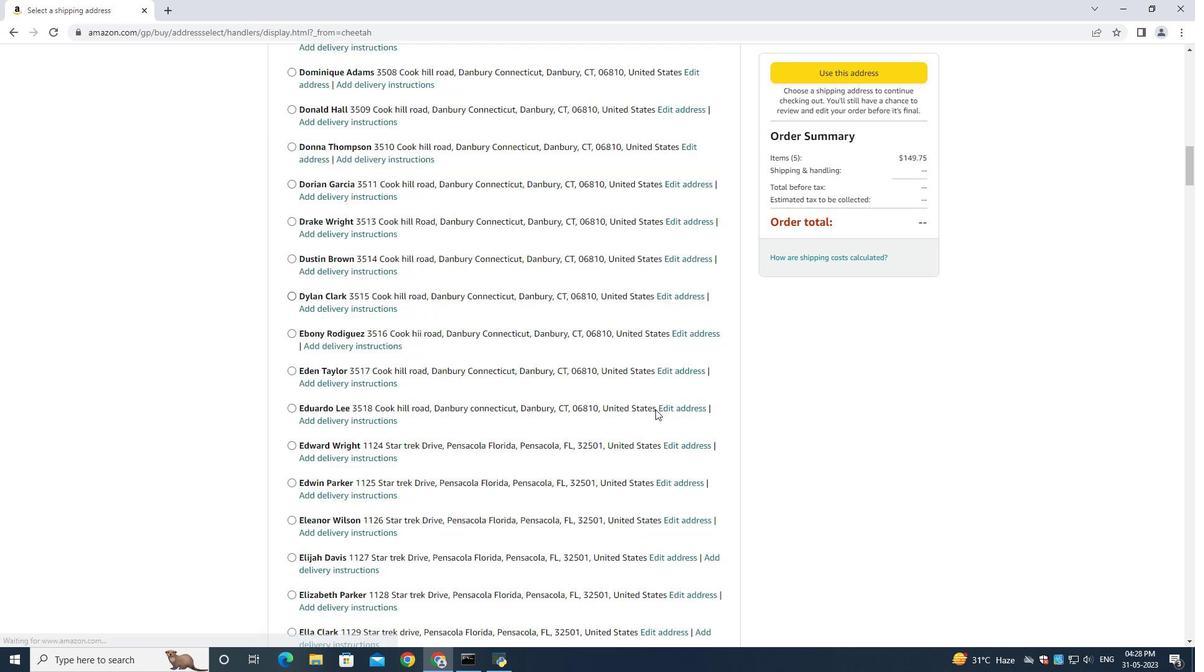 
Action: Mouse moved to (740, 404)
Screenshot: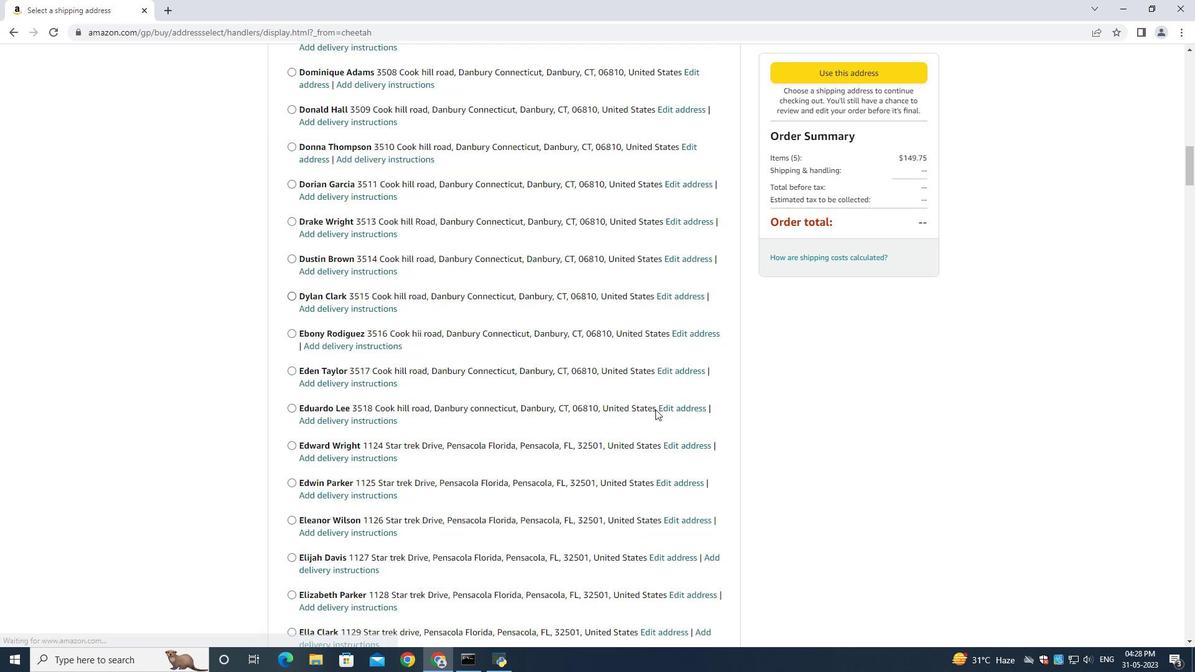 
Action: Mouse scrolled (658, 409) with delta (0, 0)
Screenshot: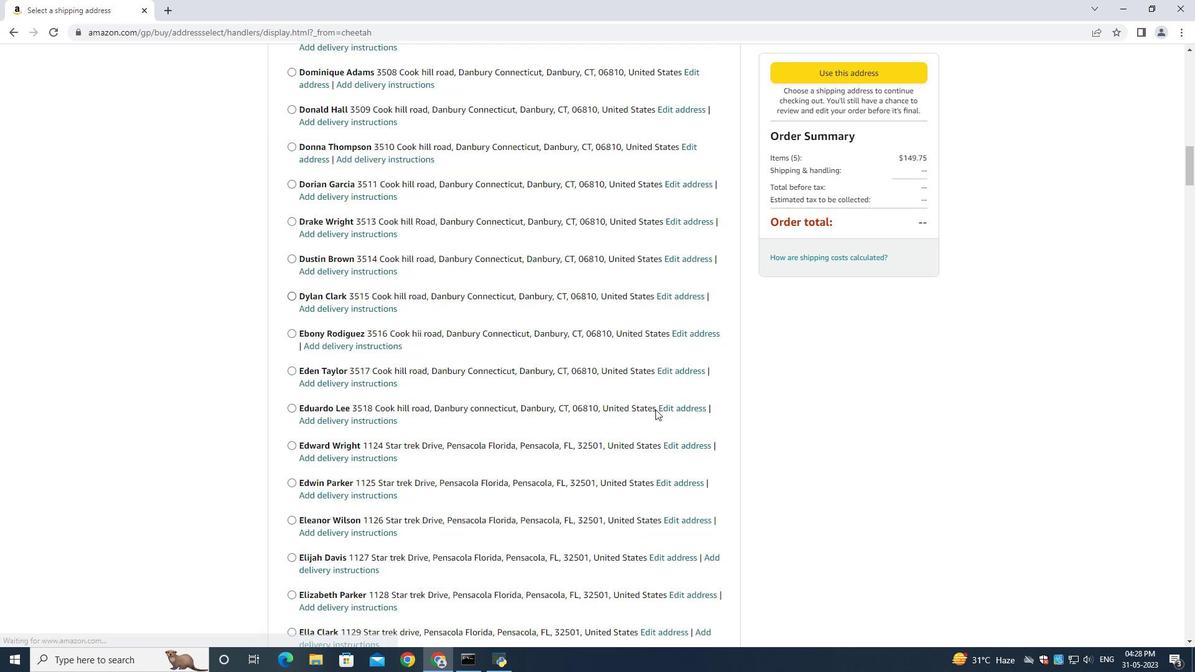 
Action: Mouse moved to (740, 404)
Screenshot: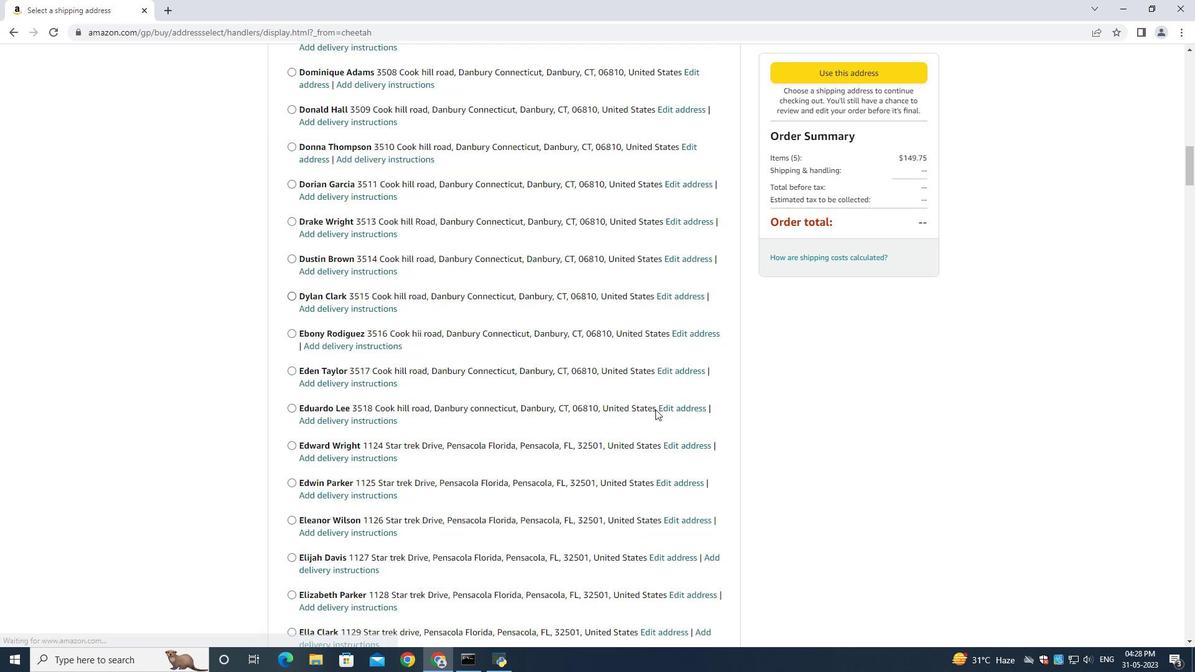 
Action: Mouse scrolled (658, 409) with delta (0, 0)
Screenshot: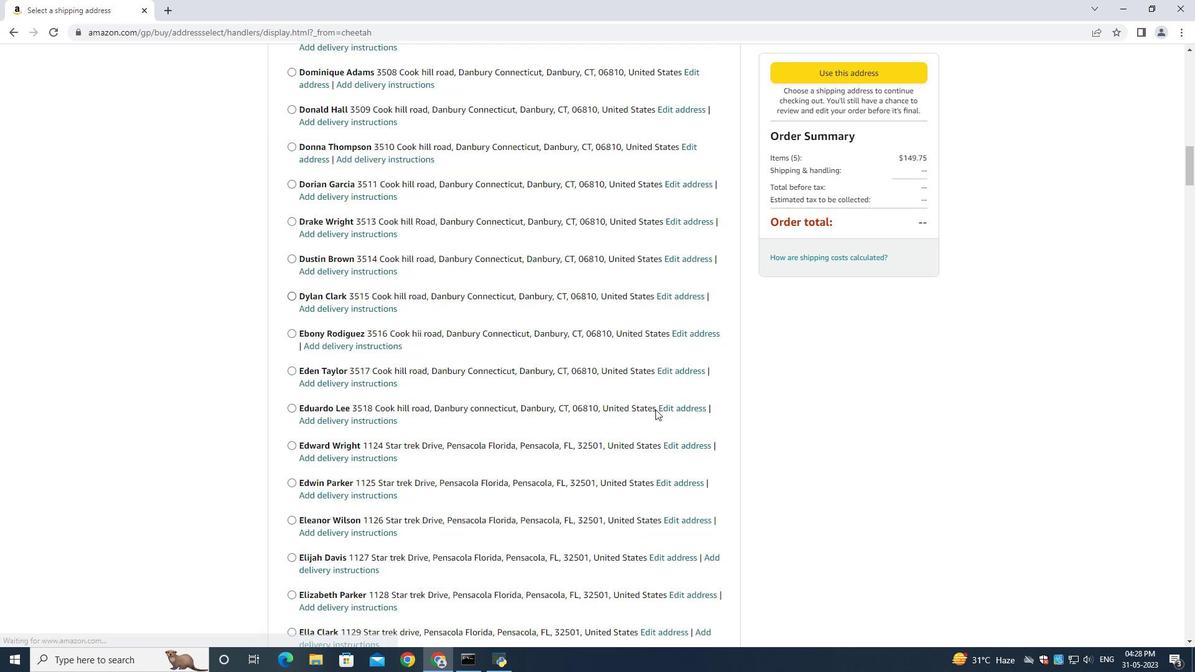 
Action: Mouse moved to (740, 404)
Screenshot: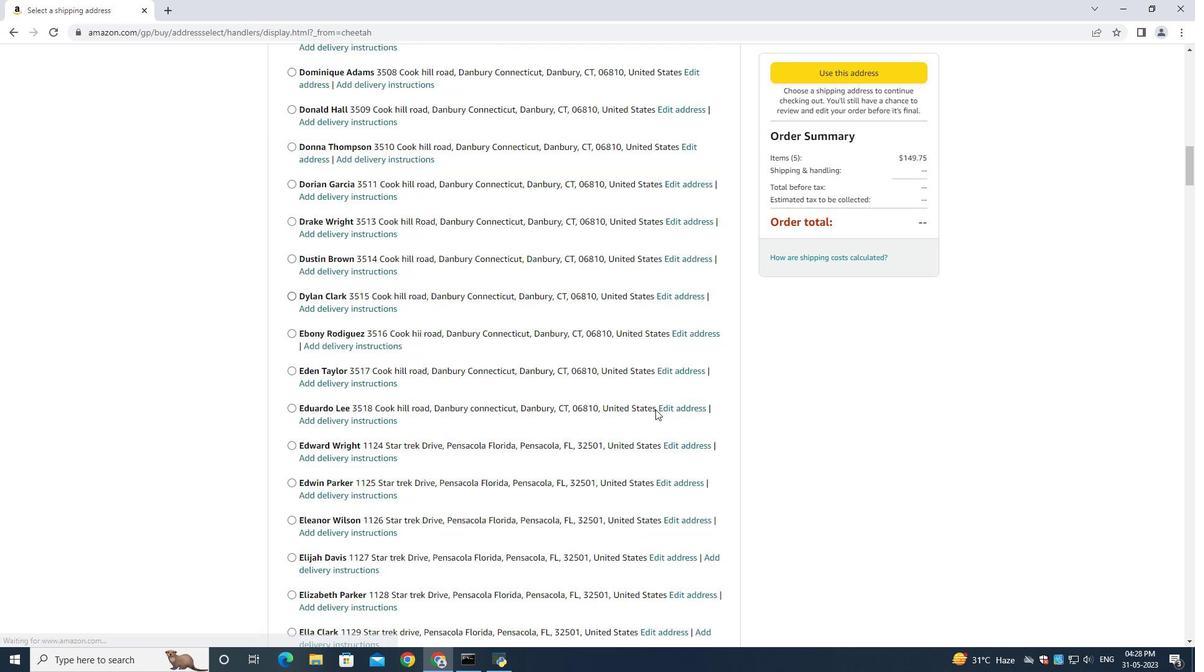 
Action: Mouse scrolled (740, 403) with delta (0, 0)
Screenshot: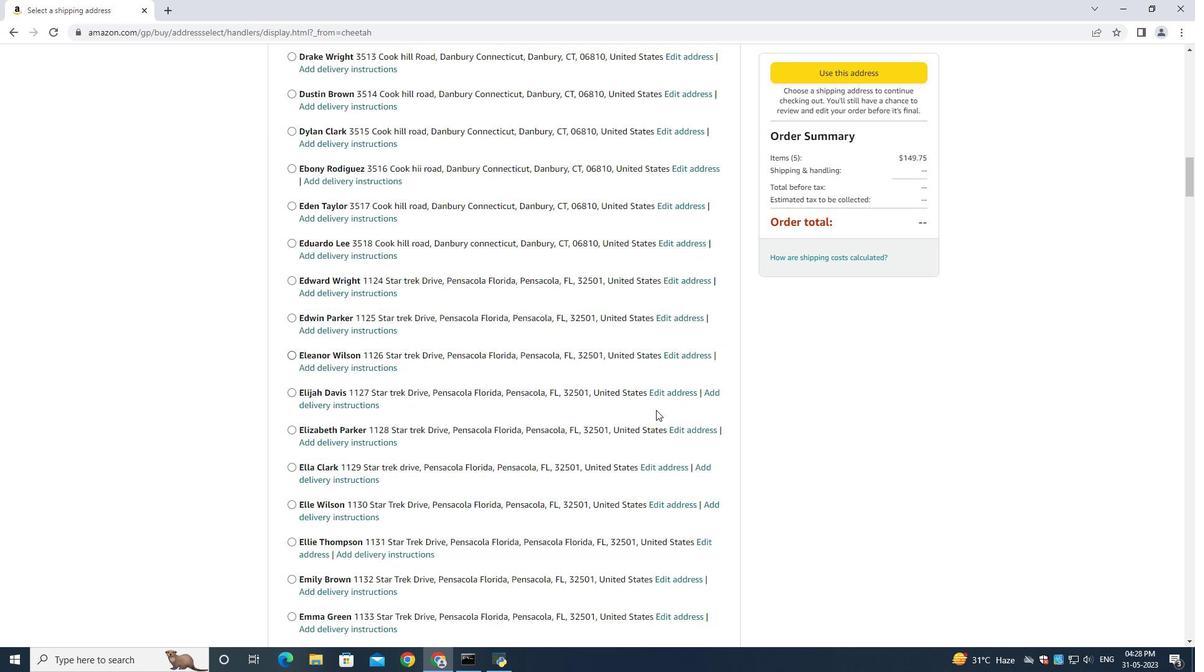 
Action: Mouse moved to (740, 404)
Screenshot: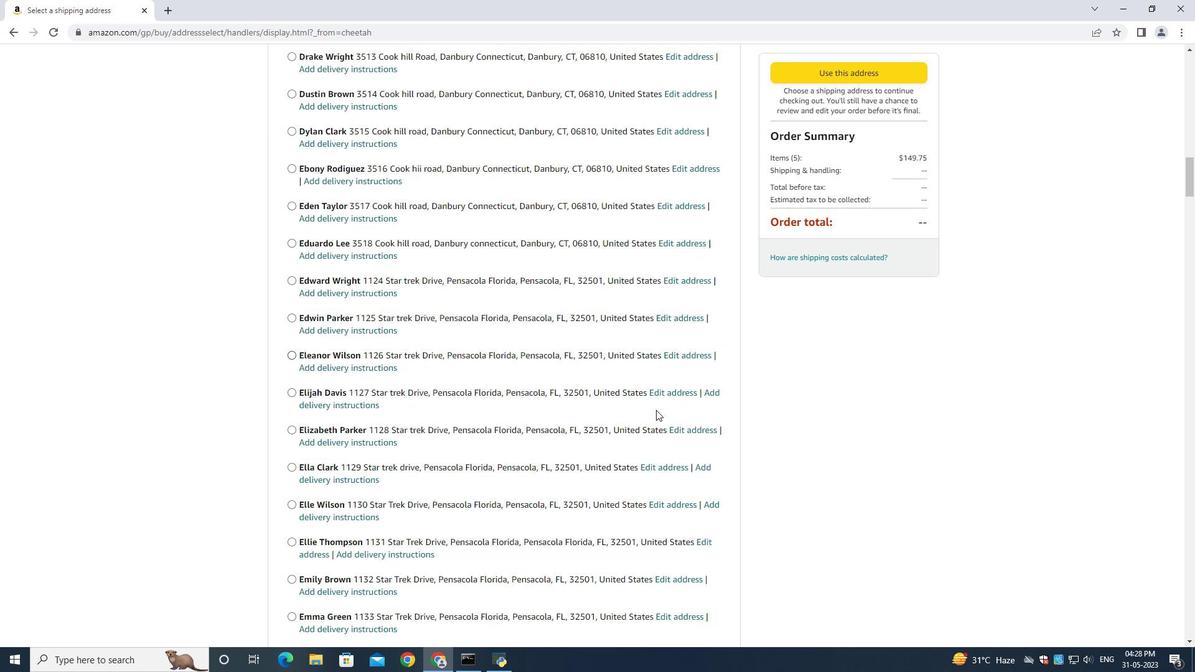 
Action: Mouse scrolled (740, 403) with delta (0, 0)
Screenshot: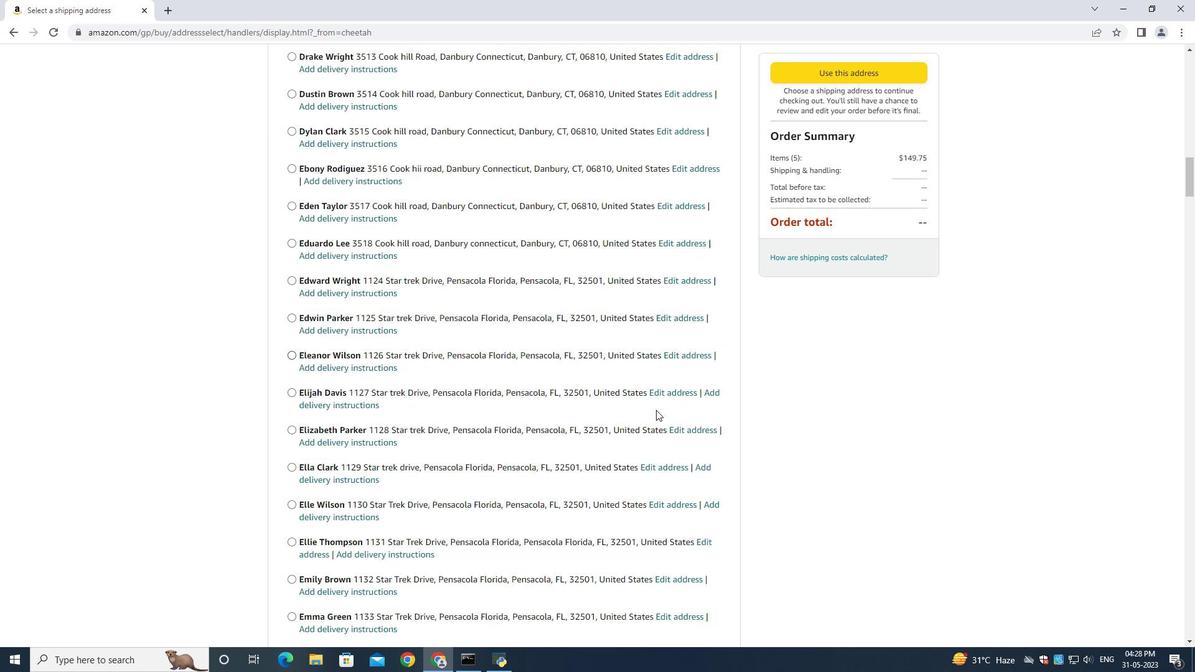 
Action: Mouse moved to (740, 404)
Screenshot: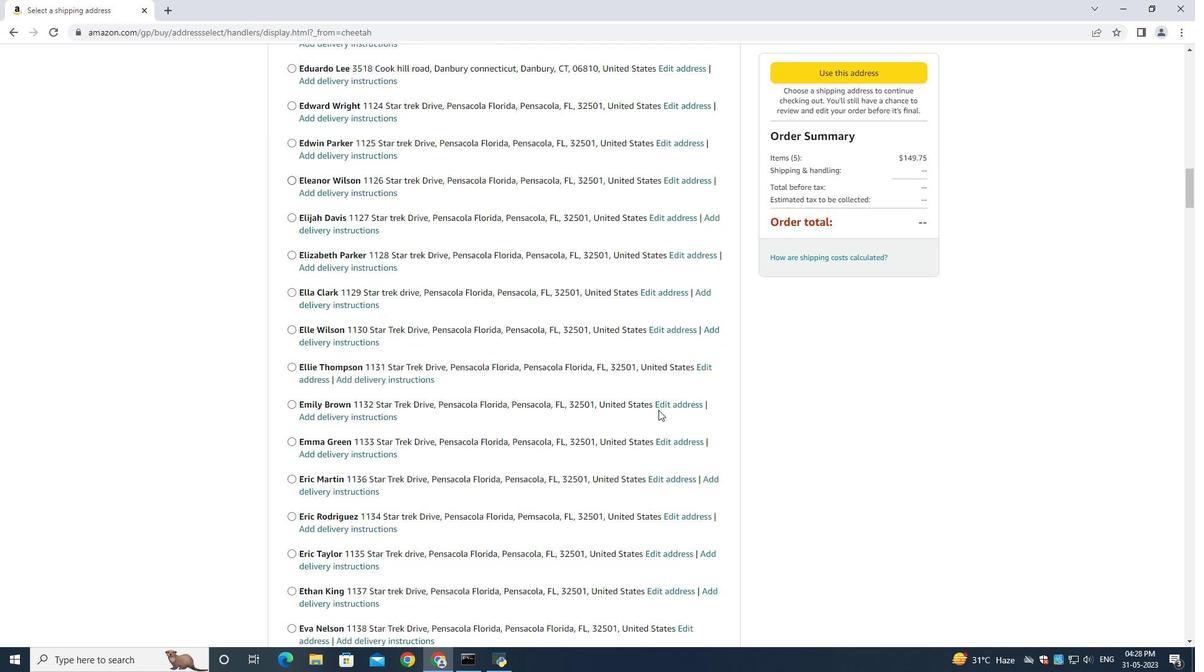 
Action: Mouse scrolled (740, 403) with delta (0, 0)
Screenshot: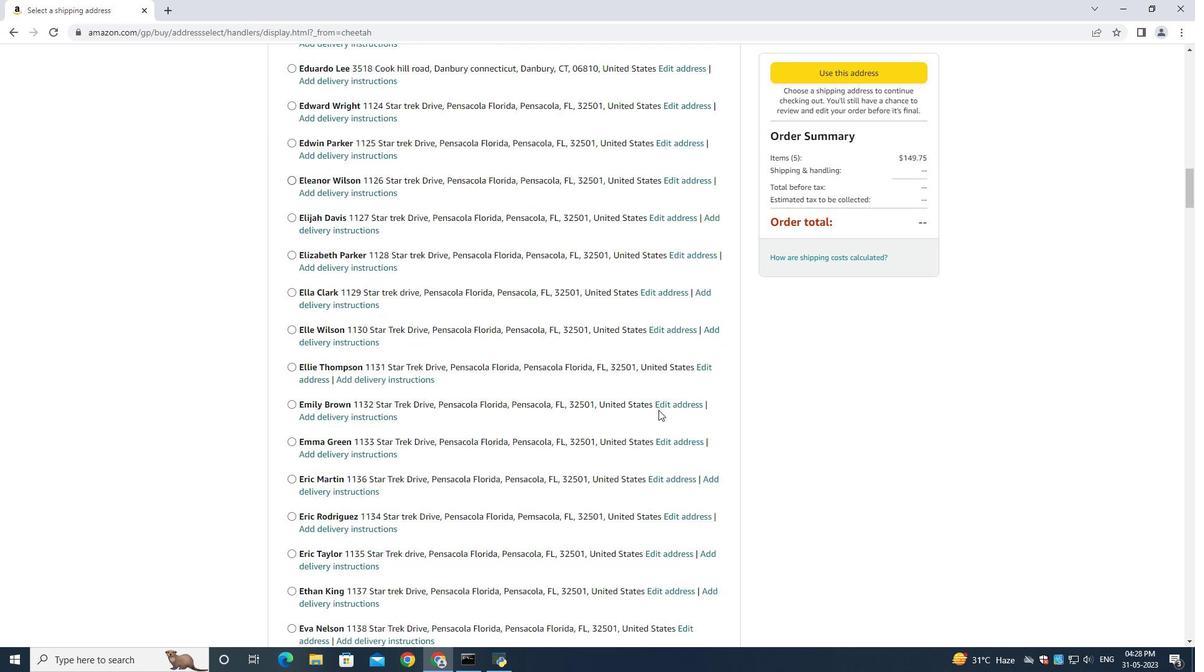 
Action: Mouse moved to (739, 401)
Screenshot: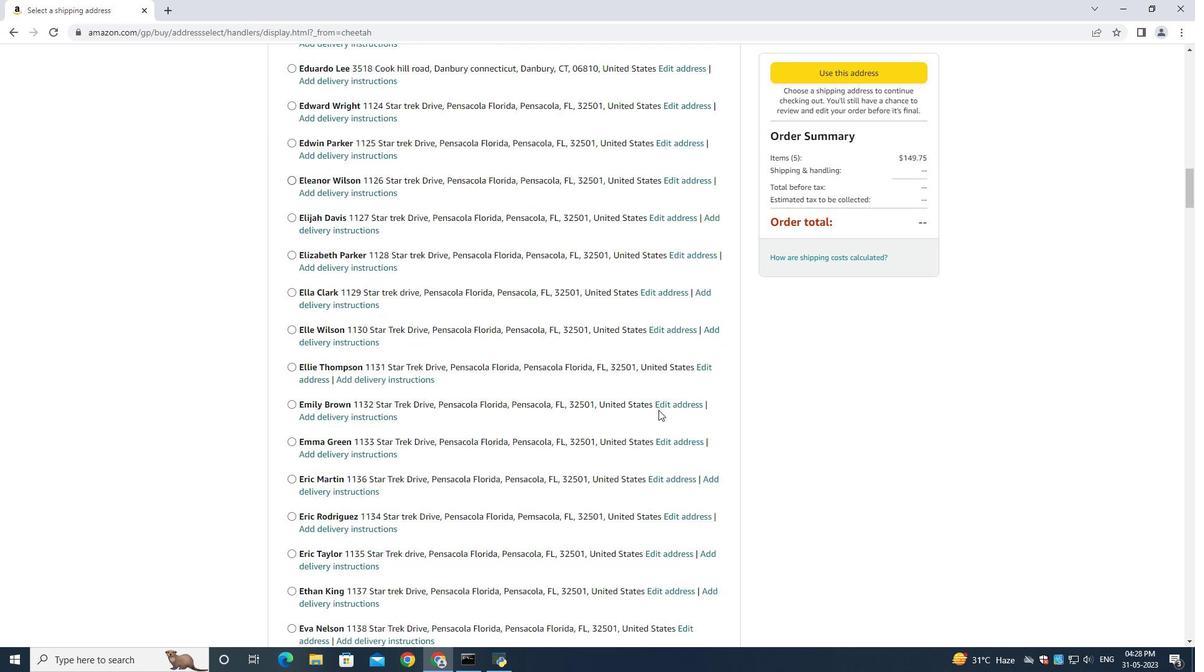 
Action: Mouse scrolled (740, 403) with delta (0, 0)
Screenshot: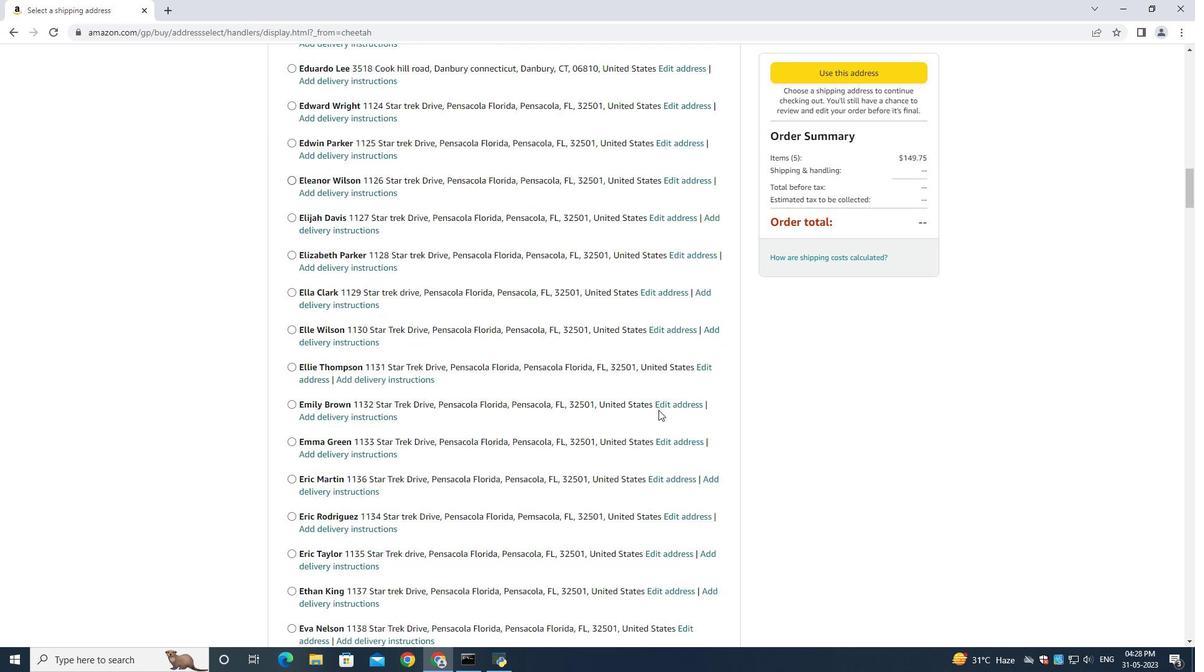 
Action: Mouse scrolled (740, 403) with delta (0, 0)
Screenshot: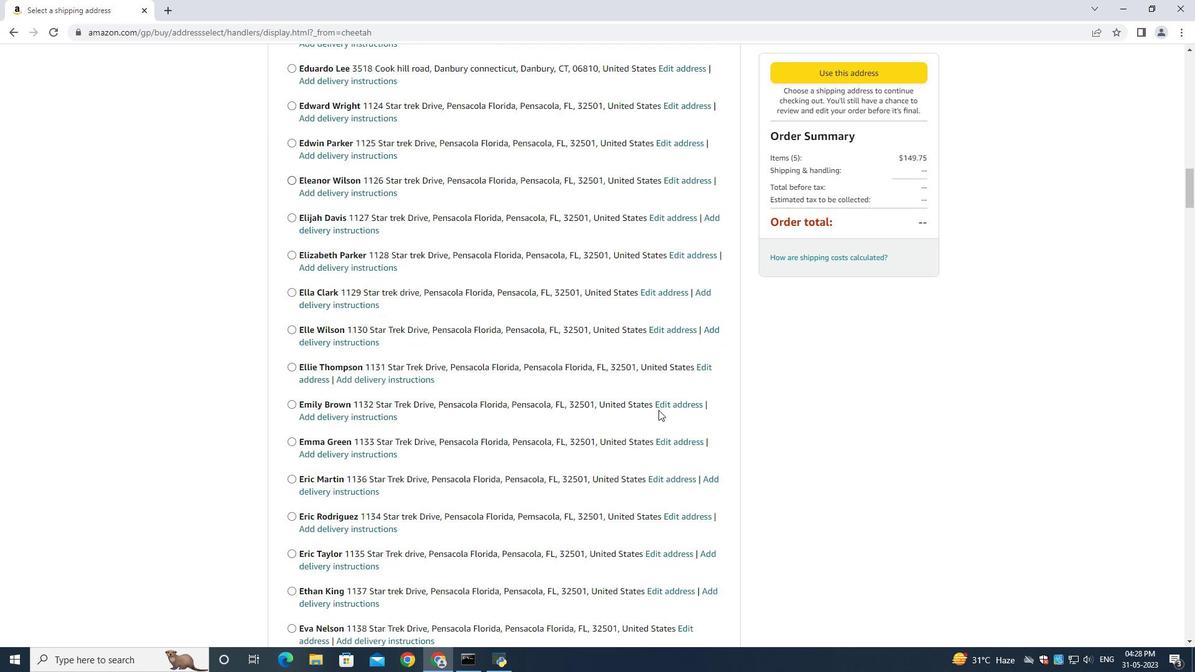 
Action: Mouse scrolled (740, 403) with delta (0, 0)
Screenshot: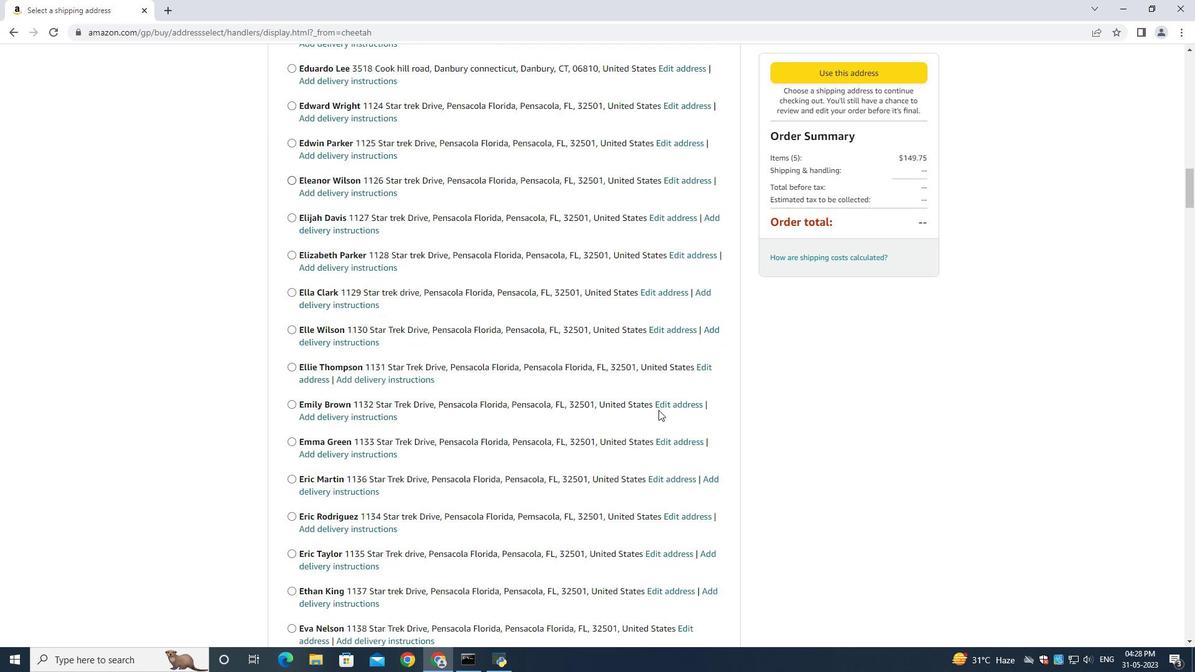 
Action: Mouse scrolled (740, 403) with delta (0, 0)
Screenshot: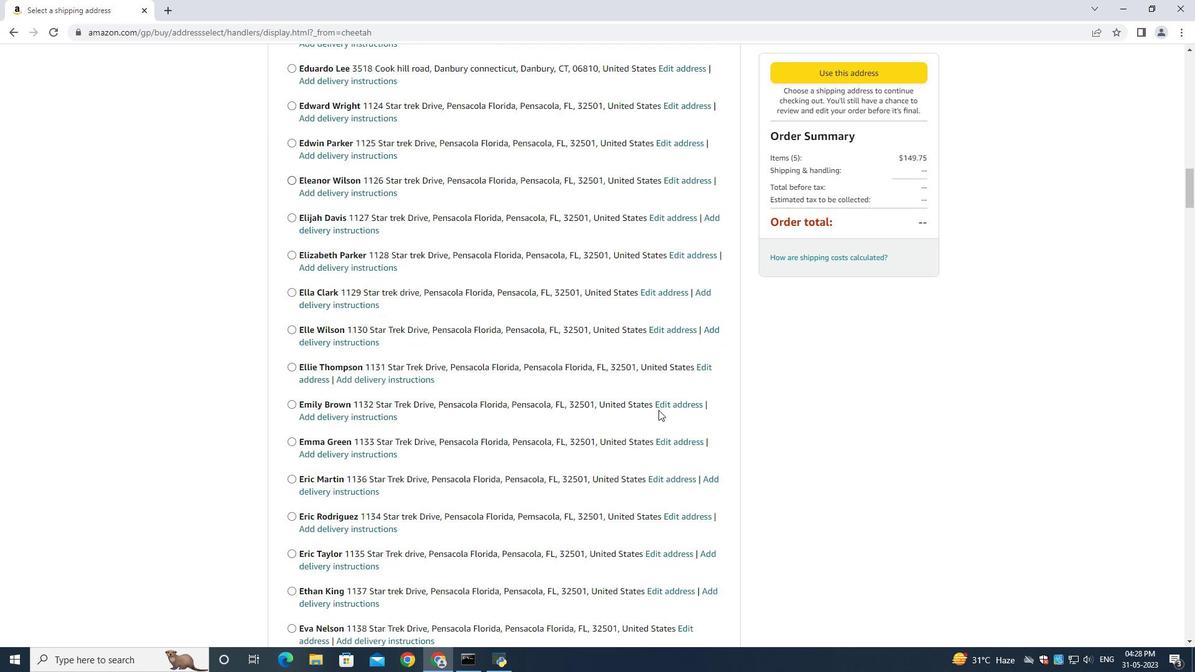 
Action: Mouse scrolled (739, 400) with delta (0, 0)
Screenshot: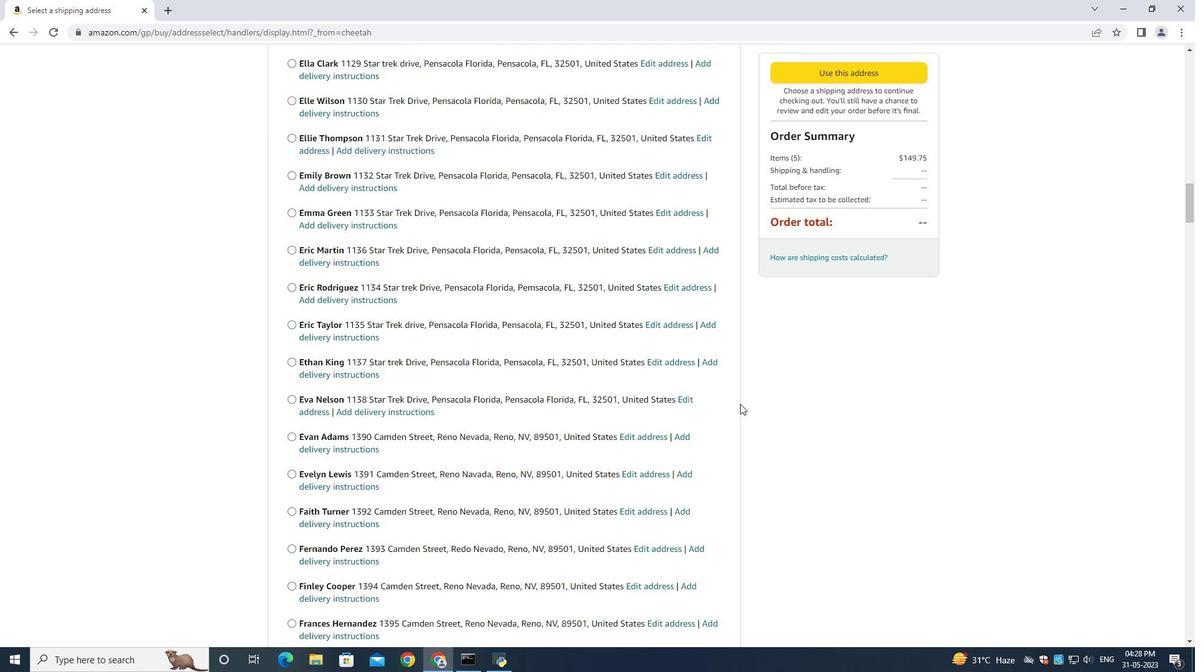 
Action: Mouse scrolled (739, 400) with delta (0, 0)
Screenshot: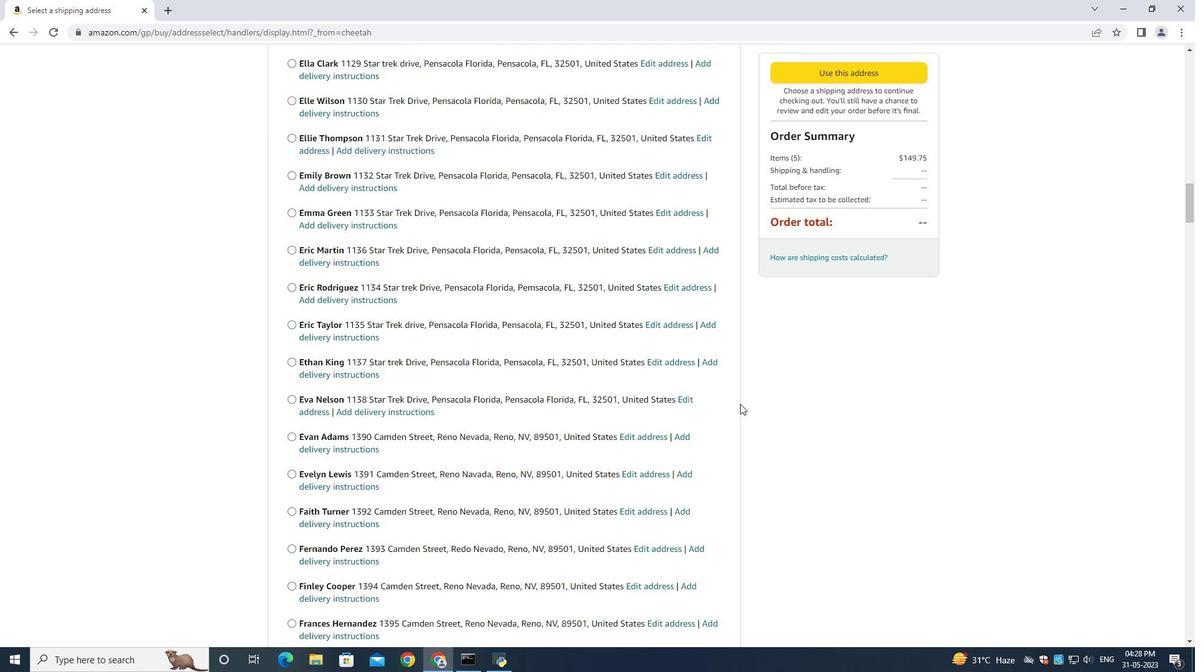 
Action: Mouse scrolled (739, 400) with delta (0, 0)
Screenshot: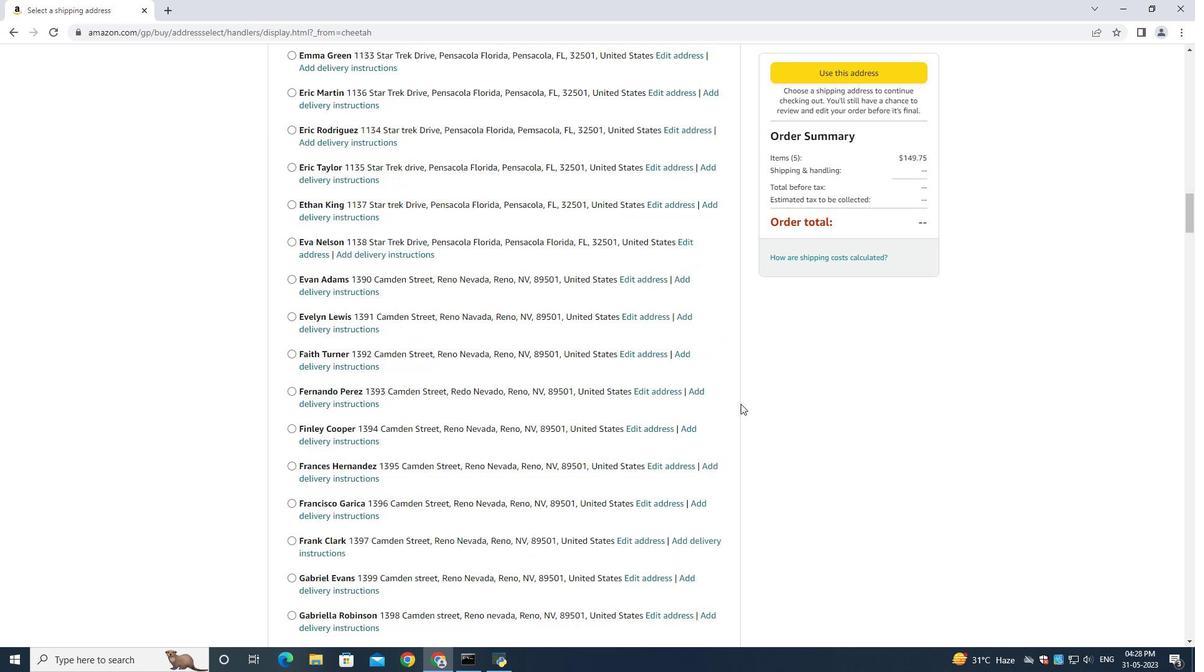 
Action: Mouse scrolled (739, 400) with delta (0, -1)
Screenshot: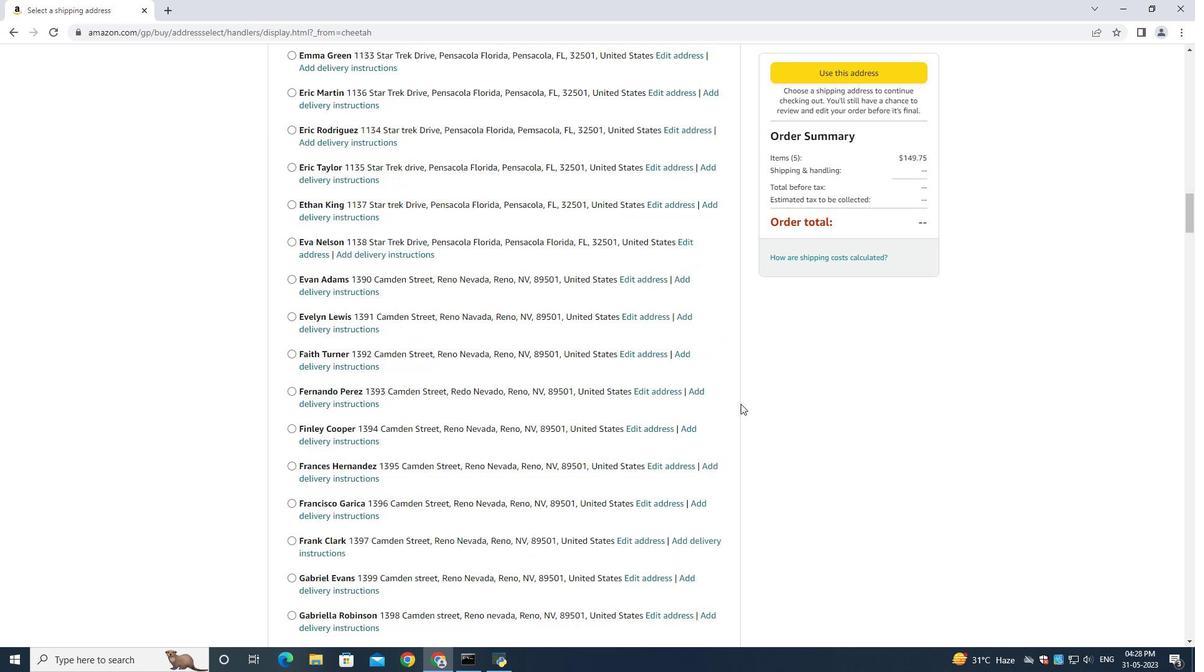 
Action: Mouse scrolled (739, 400) with delta (0, 0)
Screenshot: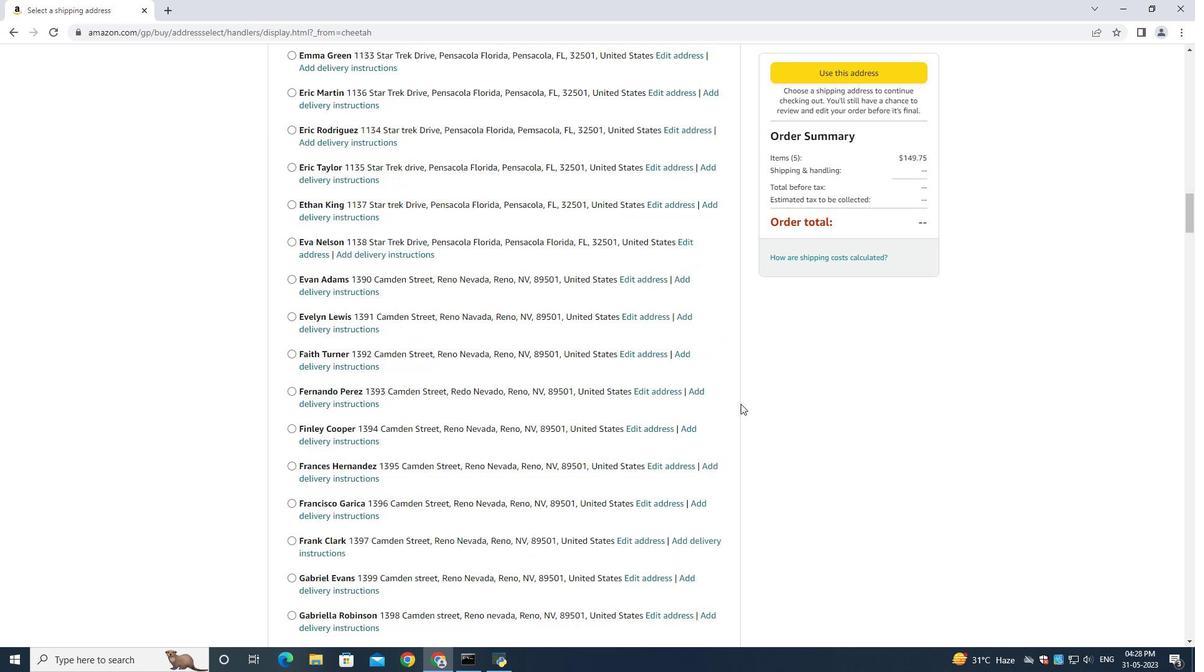 
Action: Mouse scrolled (739, 400) with delta (0, 0)
Screenshot: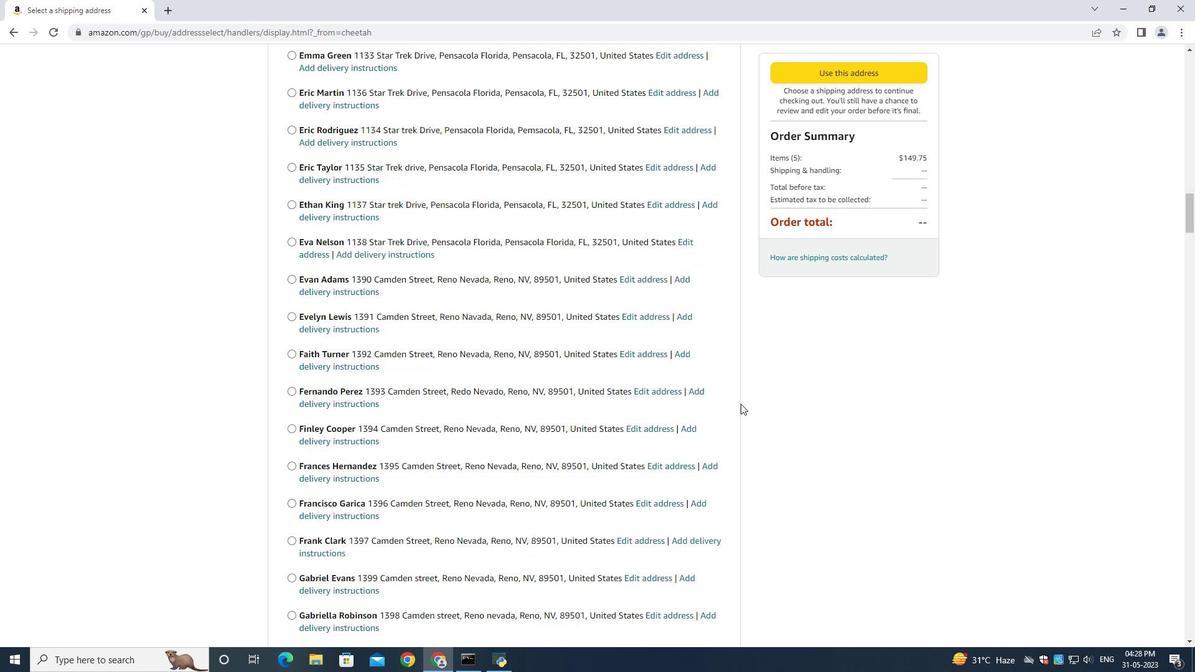 
Action: Mouse moved to (739, 400)
Screenshot: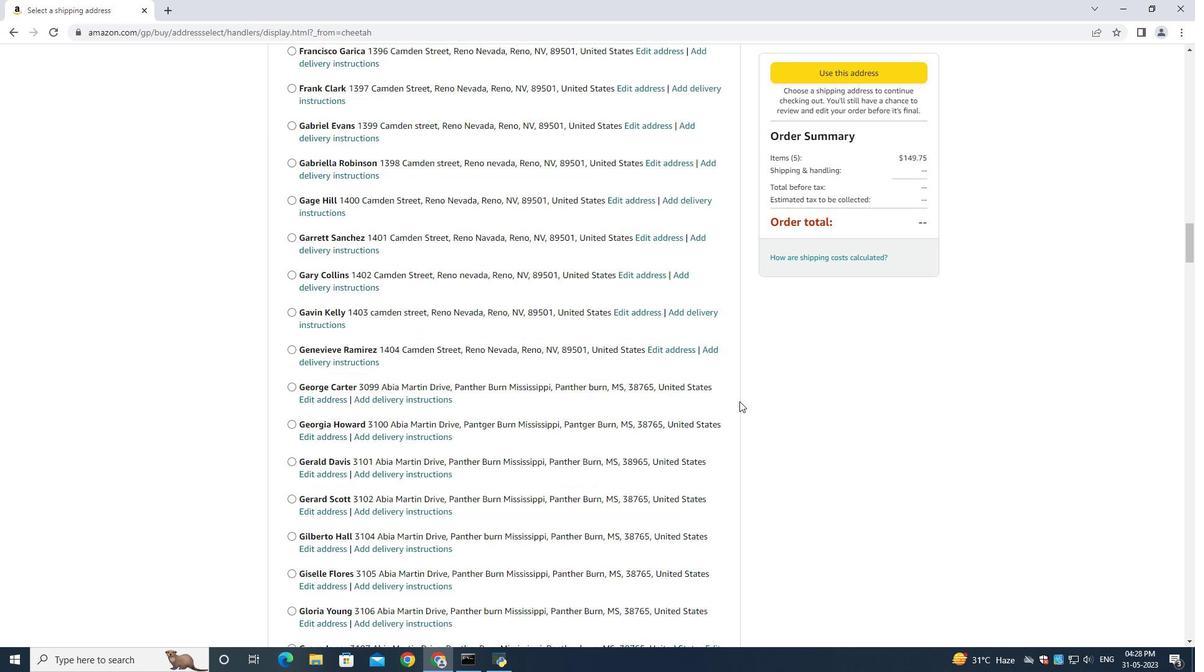 
Action: Mouse scrolled (739, 400) with delta (0, 0)
Screenshot: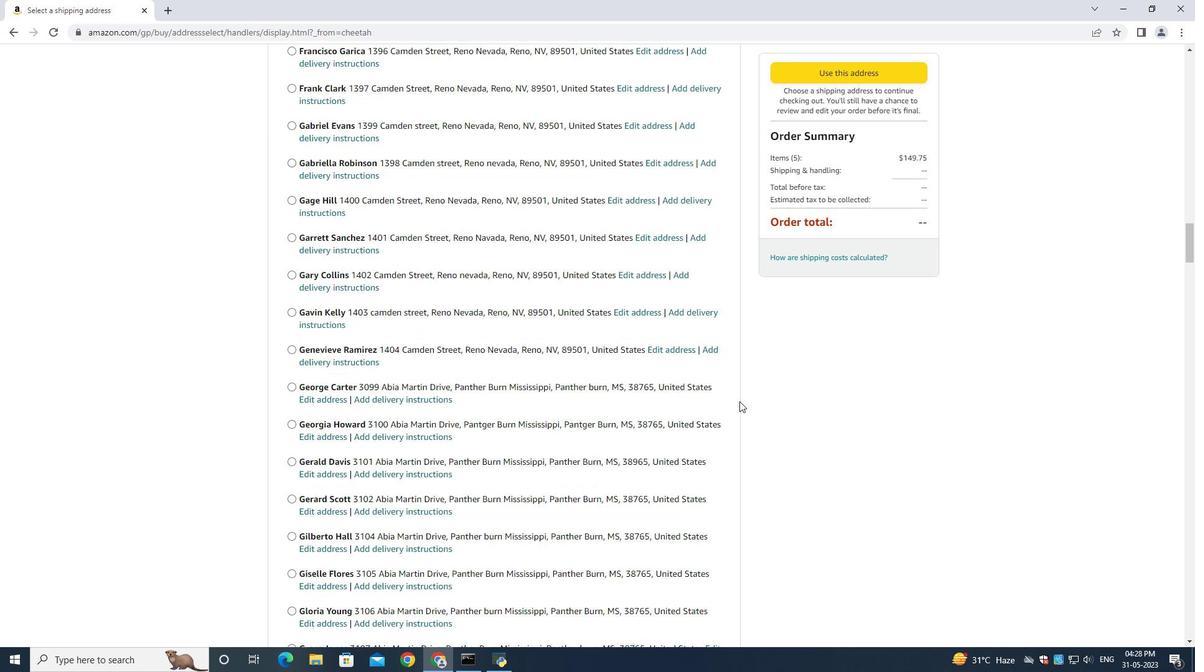 
Action: Mouse scrolled (739, 400) with delta (0, 0)
Screenshot: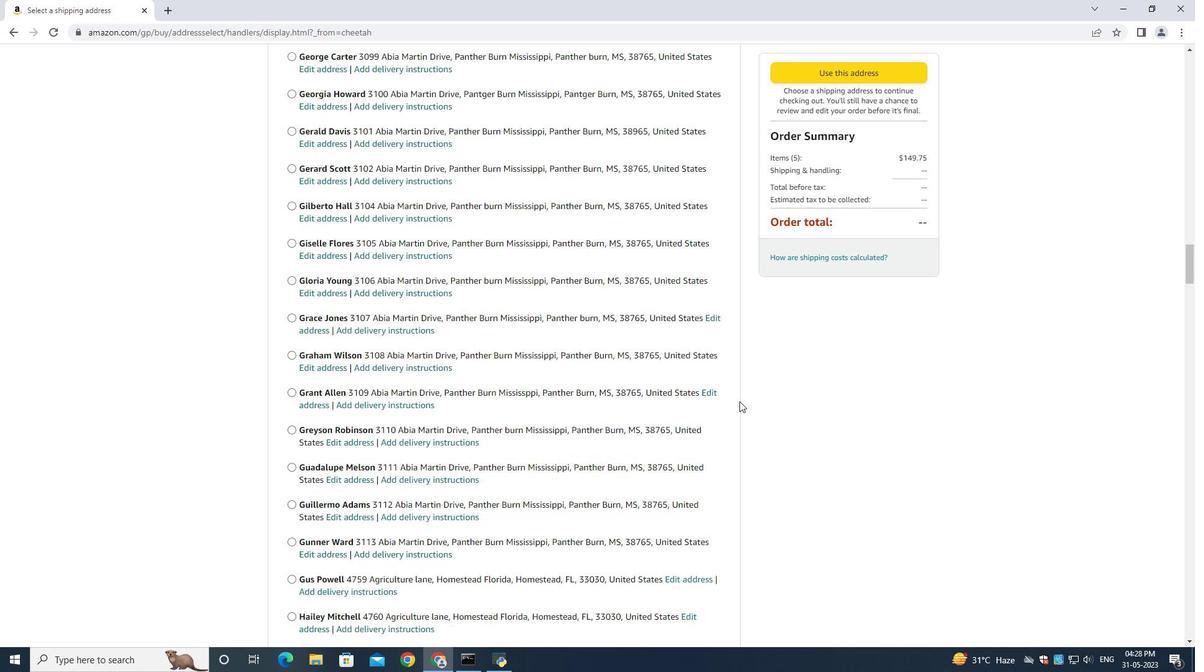 
Action: Mouse scrolled (739, 400) with delta (0, 0)
Screenshot: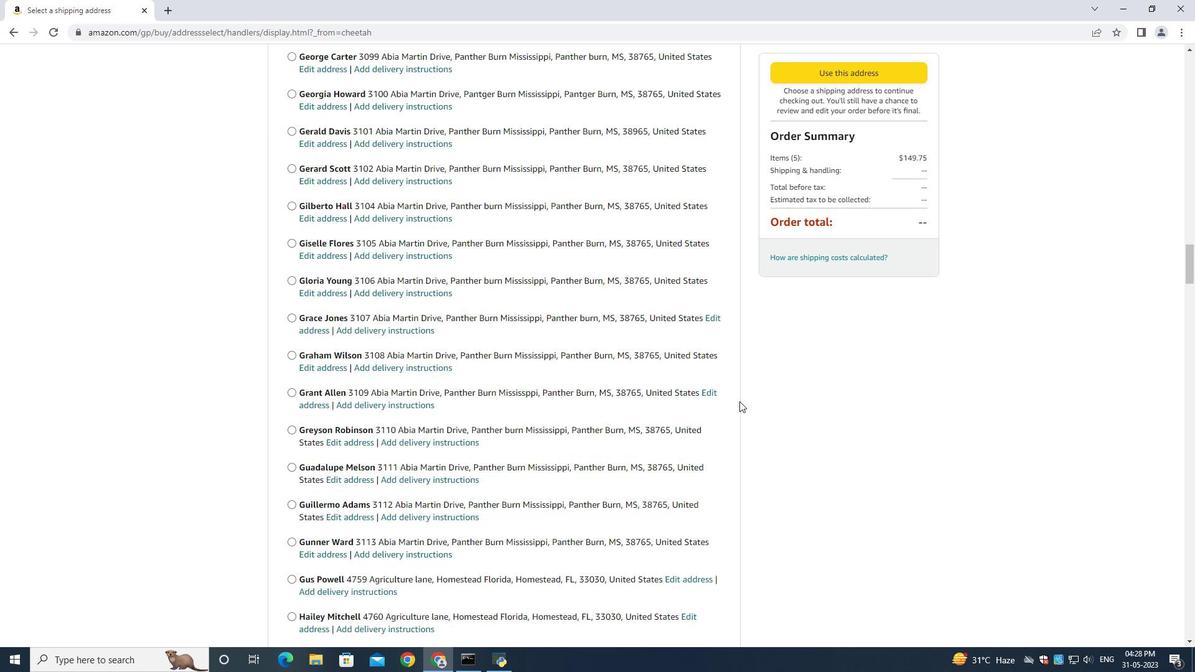 
Action: Mouse scrolled (739, 400) with delta (0, 0)
Screenshot: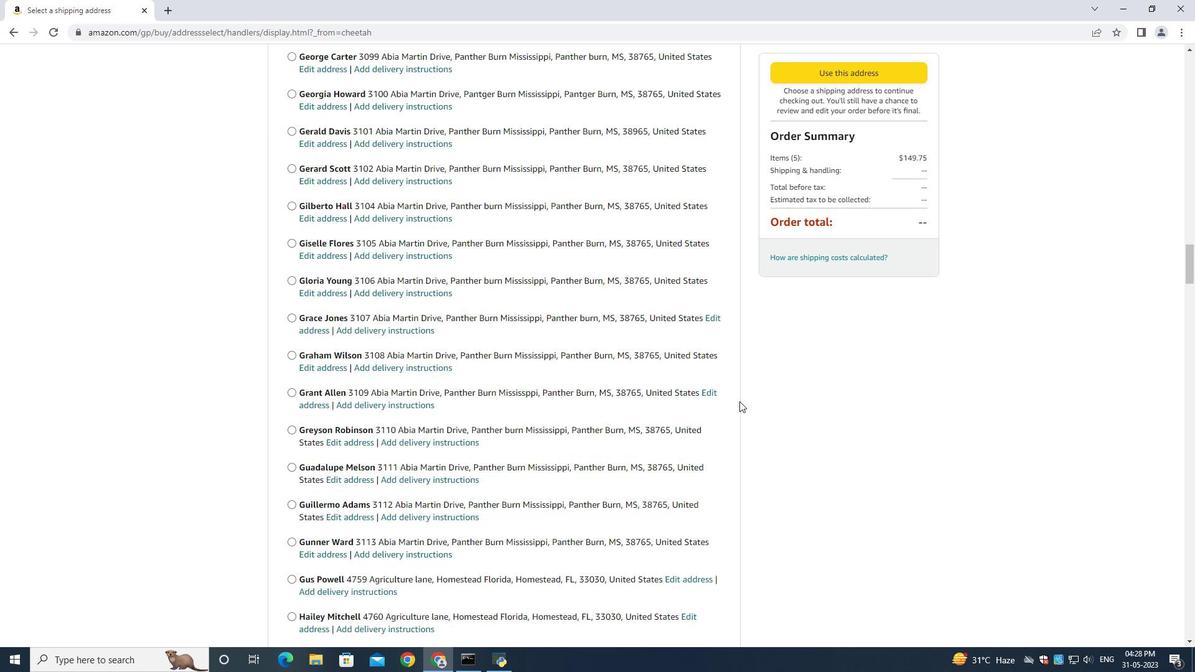 
Action: Mouse scrolled (739, 400) with delta (0, 0)
Screenshot: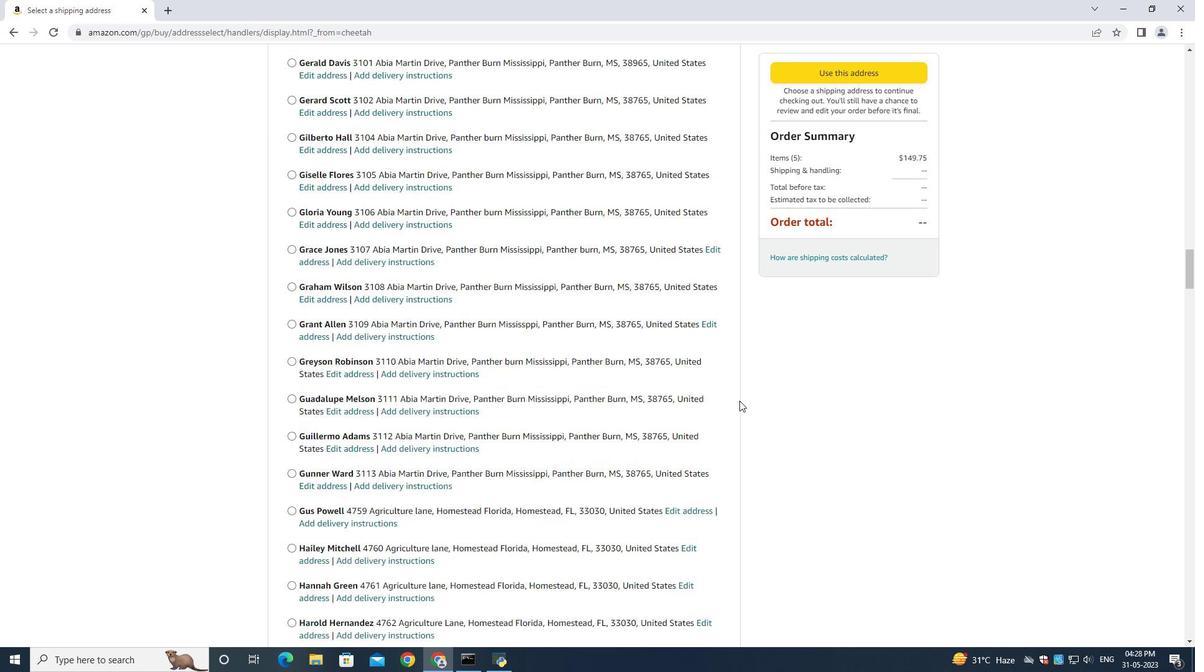 
Action: Mouse moved to (739, 400)
Screenshot: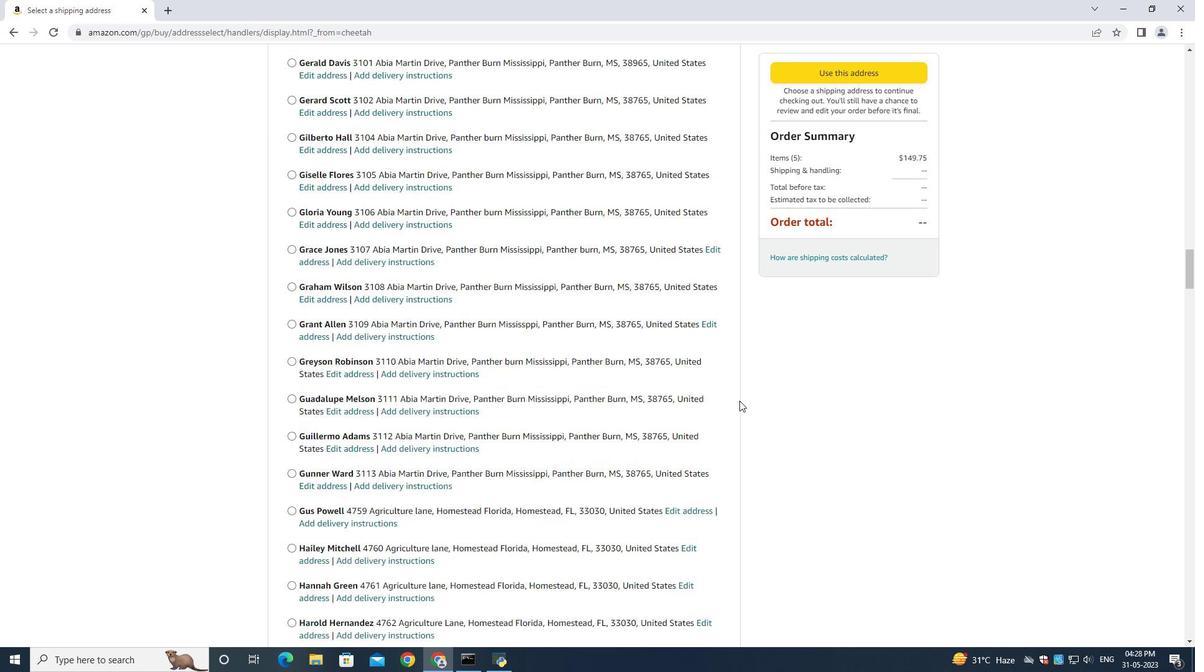 
Action: Mouse scrolled (739, 400) with delta (0, 0)
Screenshot: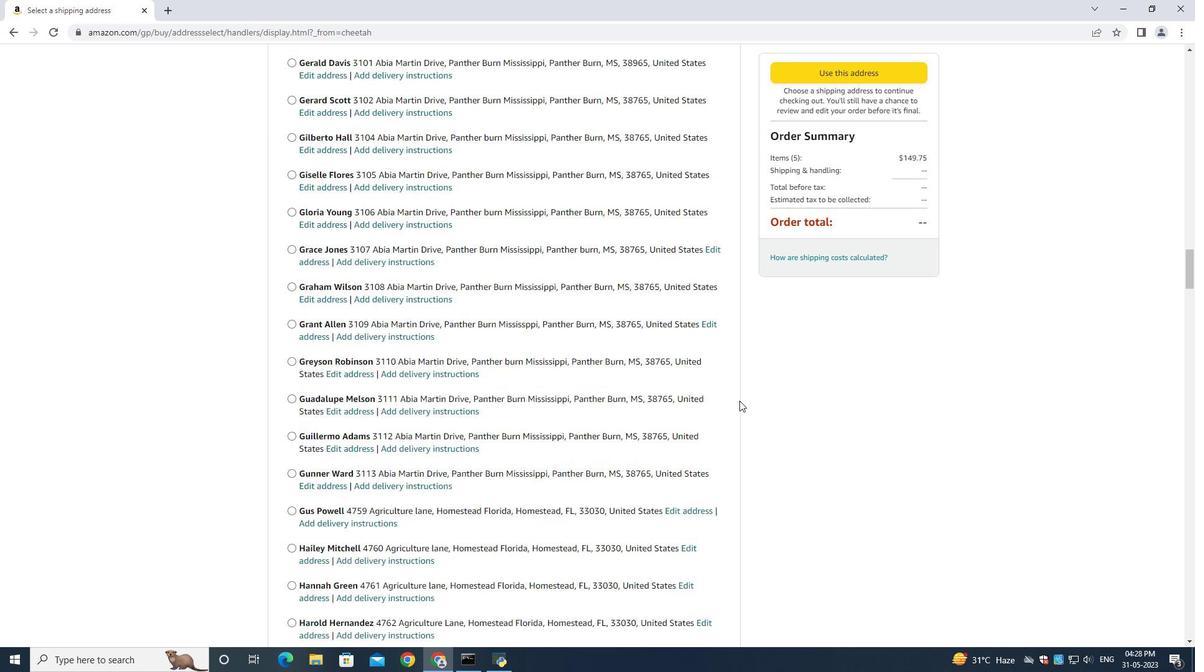 
Action: Mouse moved to (741, 390)
Screenshot: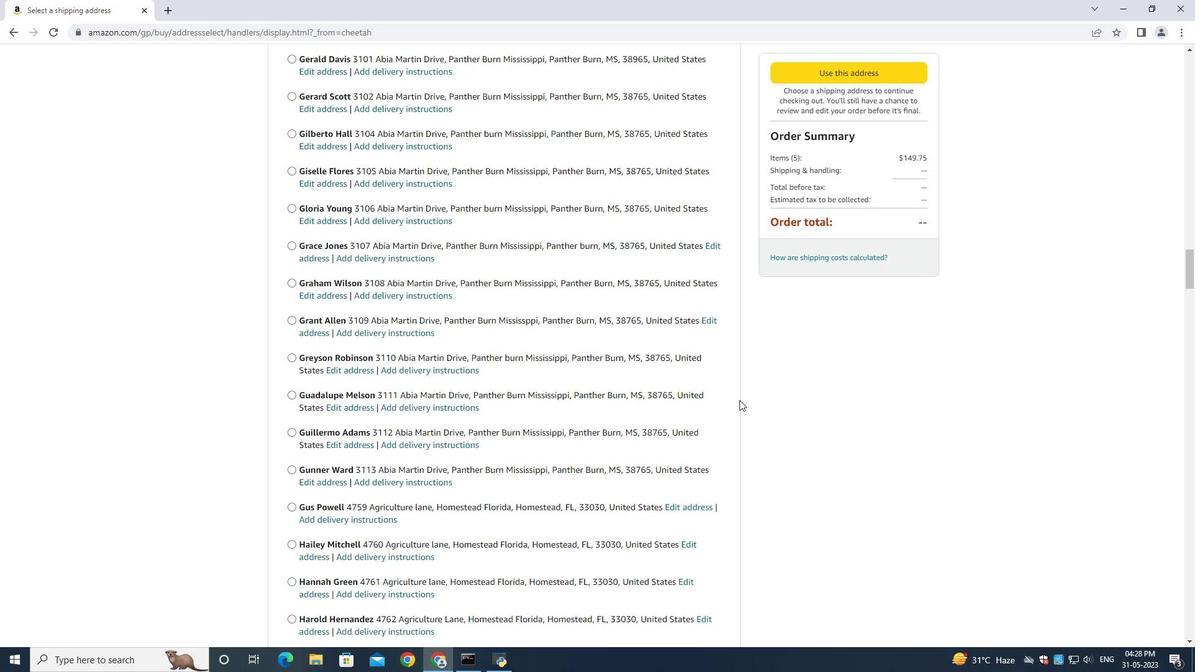 
Action: Mouse scrolled (741, 390) with delta (0, 0)
Screenshot: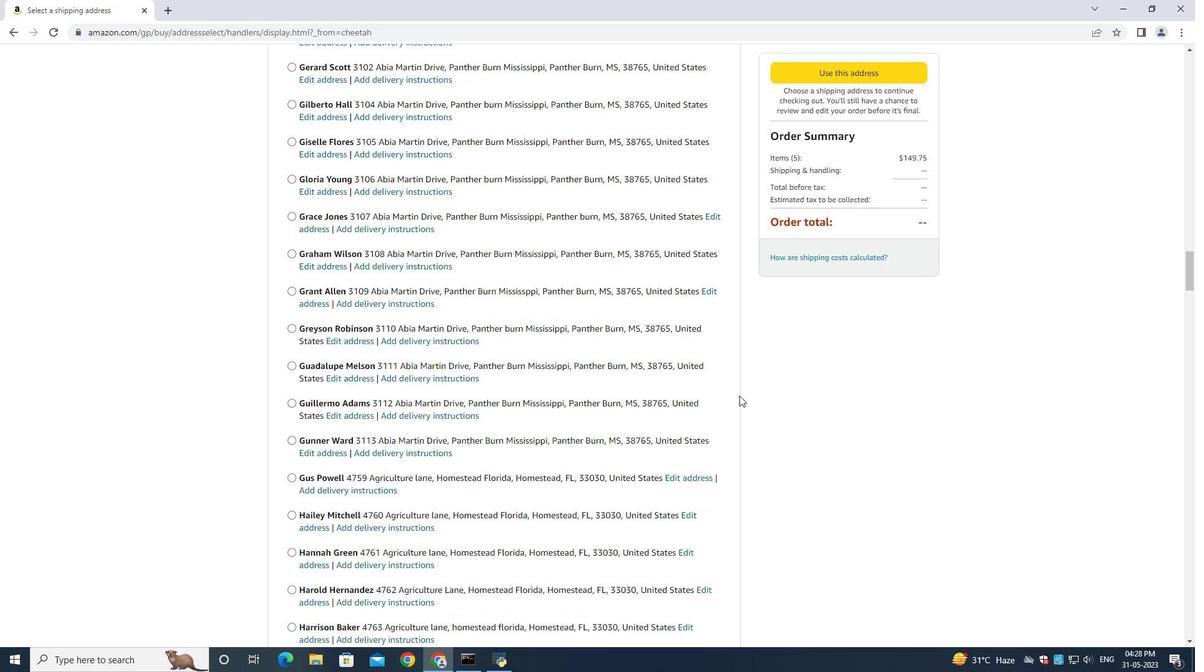 
Action: Mouse scrolled (741, 390) with delta (0, 0)
Screenshot: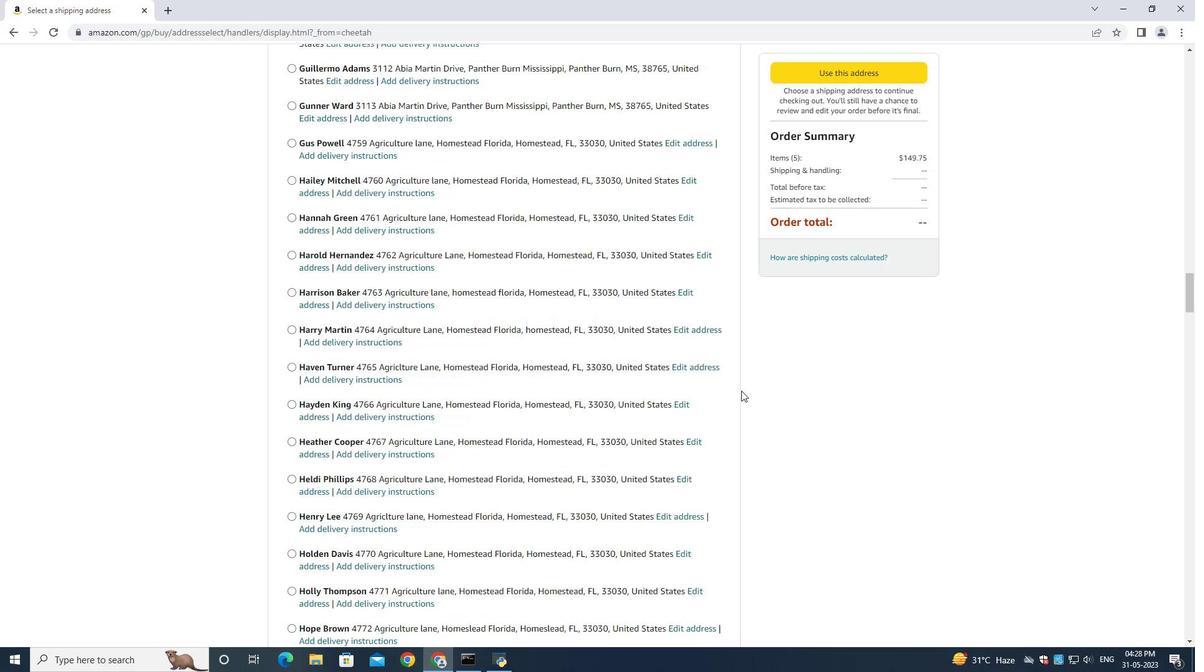 
Action: Mouse moved to (741, 390)
Screenshot: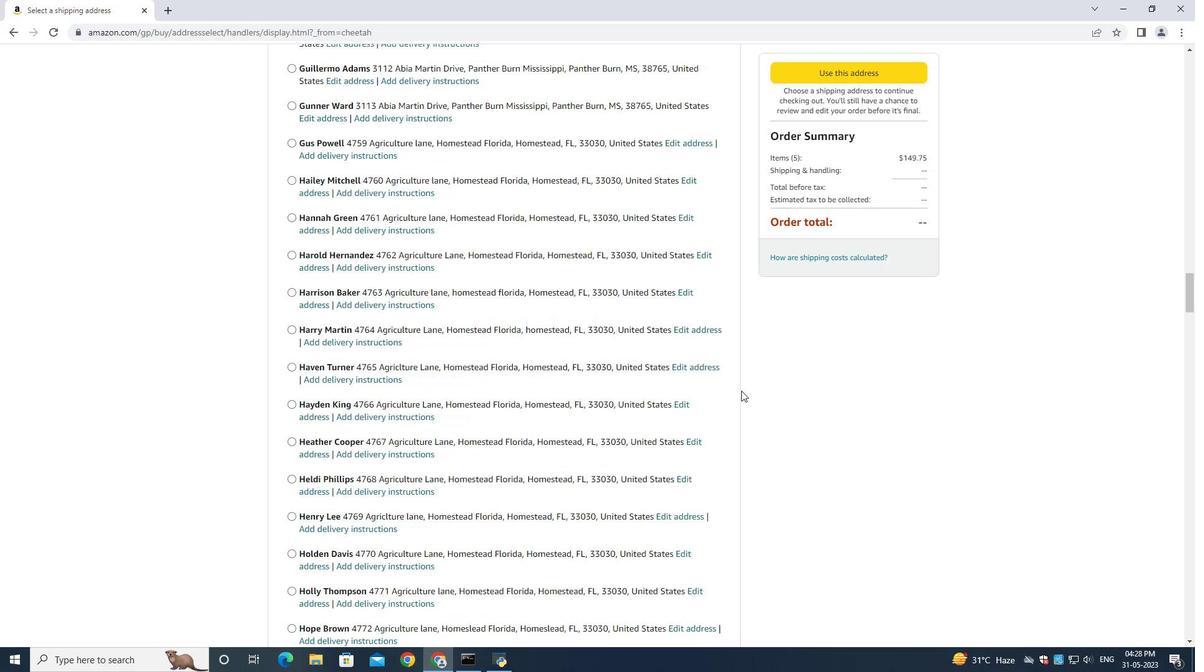 
Action: Mouse scrolled (741, 390) with delta (0, 0)
Screenshot: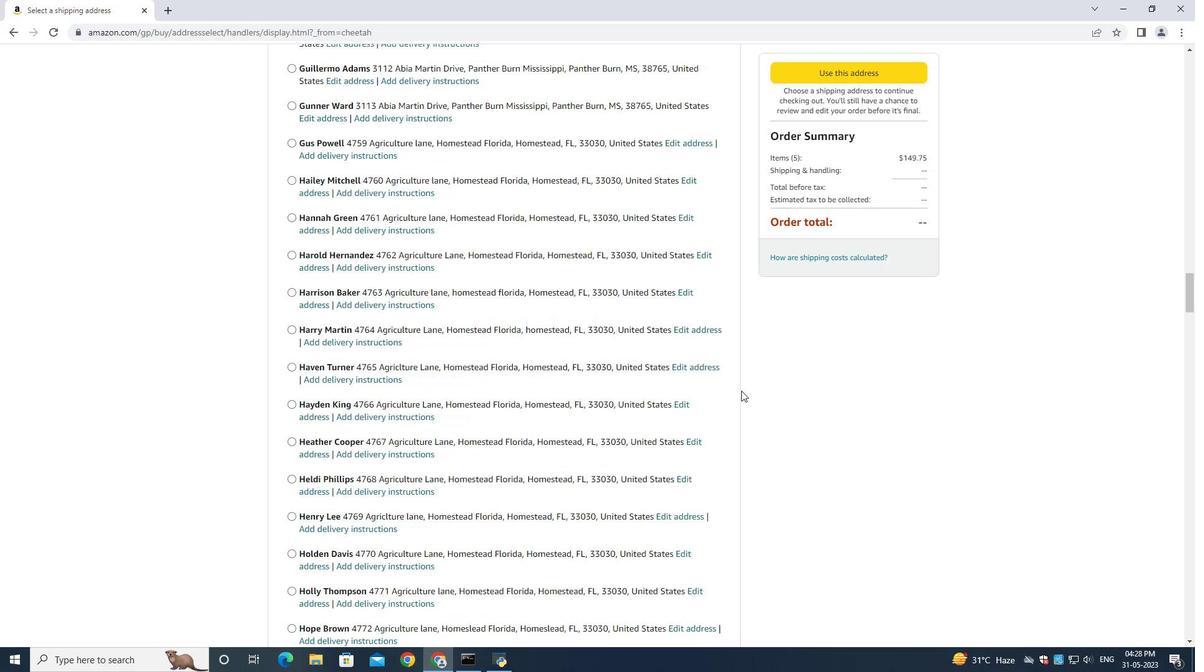 
Action: Mouse scrolled (741, 390) with delta (0, 0)
Screenshot: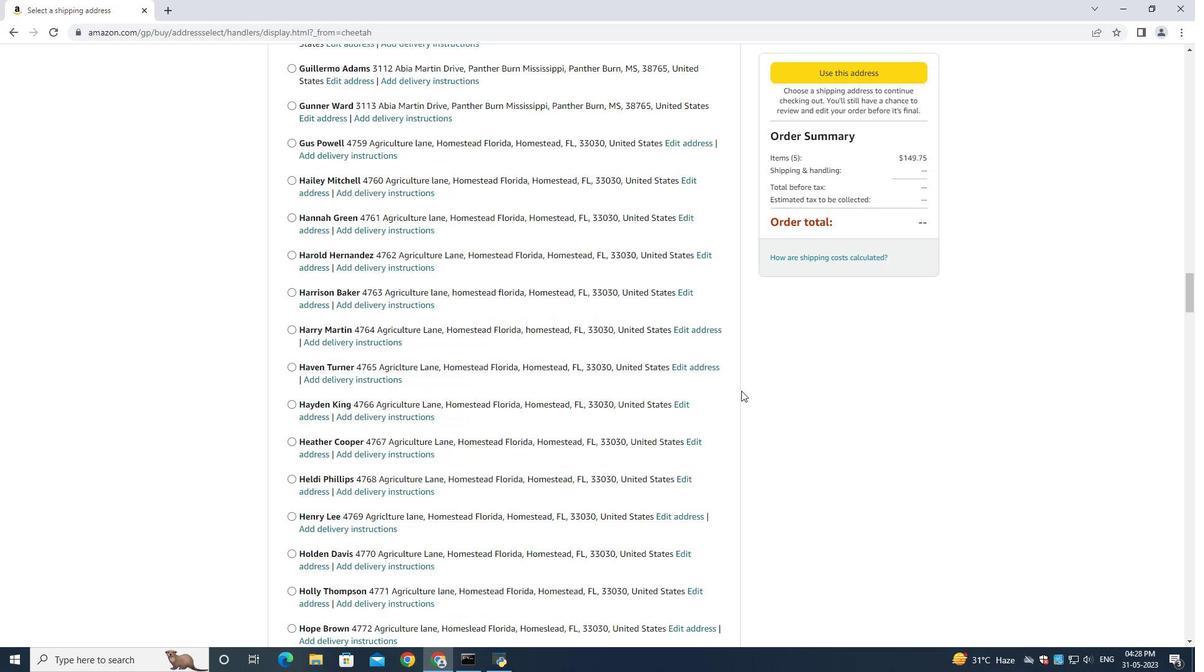 
Action: Mouse scrolled (741, 390) with delta (0, 0)
Screenshot: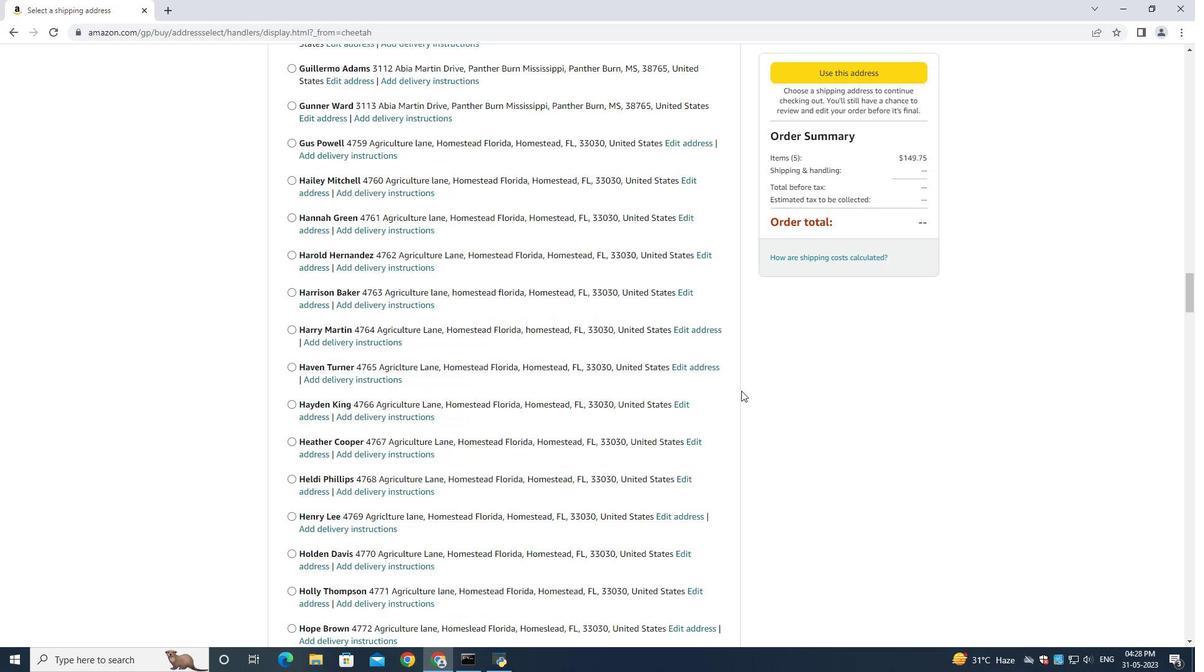 
Action: Mouse scrolled (741, 390) with delta (0, 0)
Screenshot: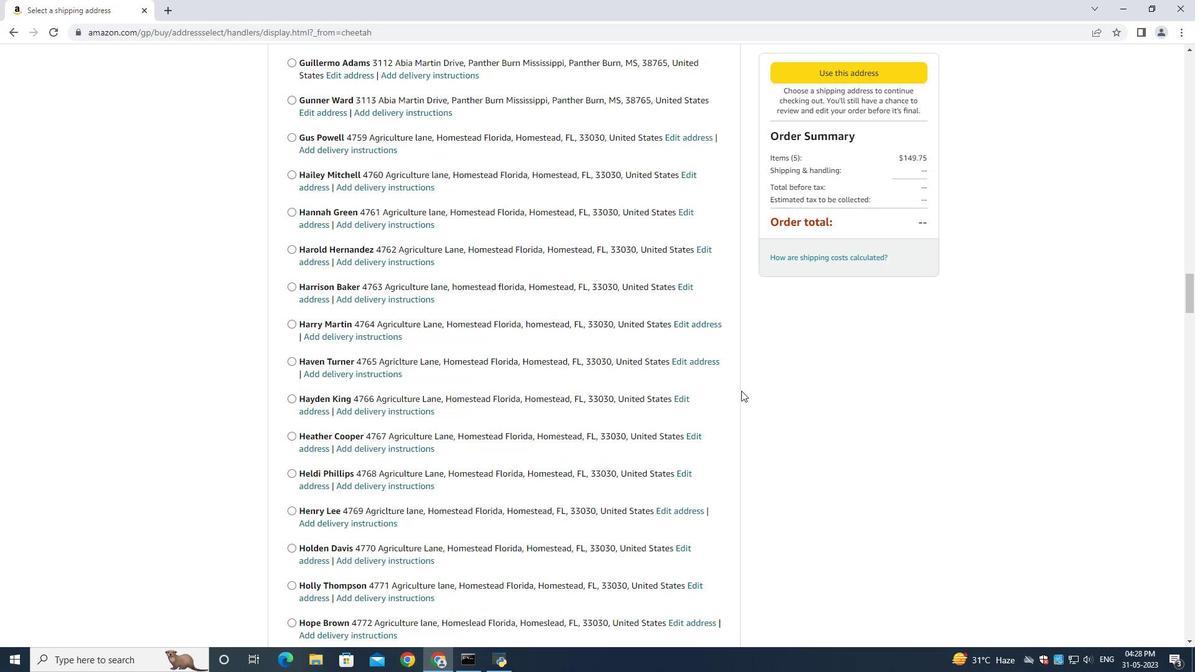 
Action: Mouse moved to (742, 390)
Screenshot: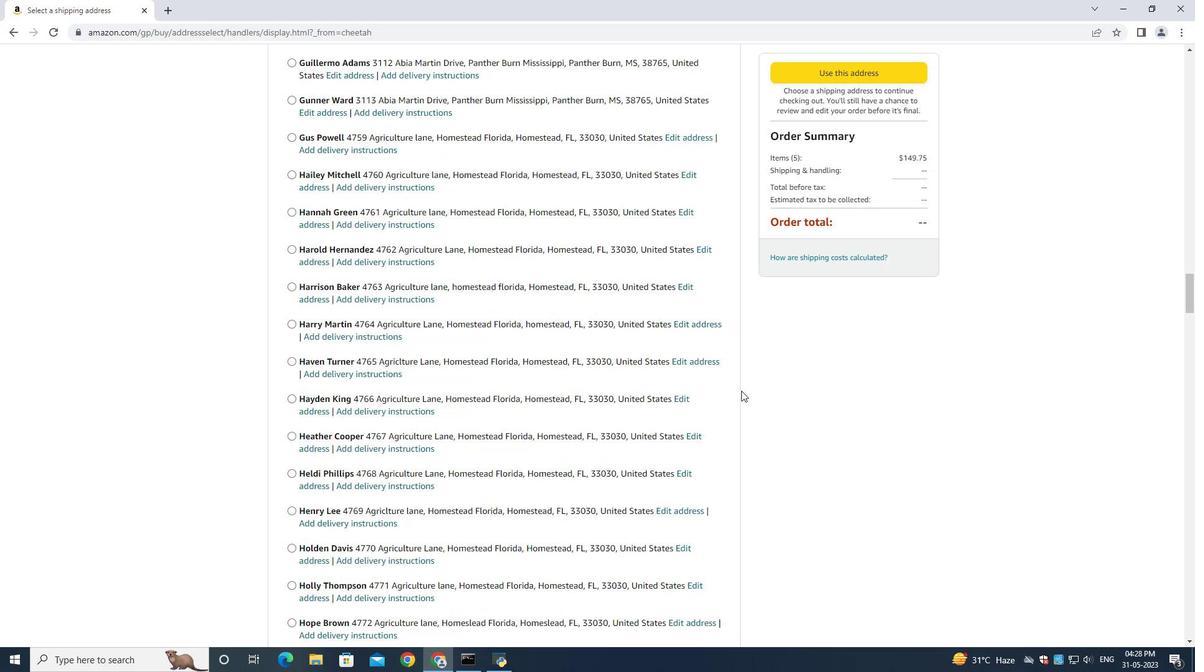 
Action: Mouse scrolled (741, 390) with delta (0, 0)
Screenshot: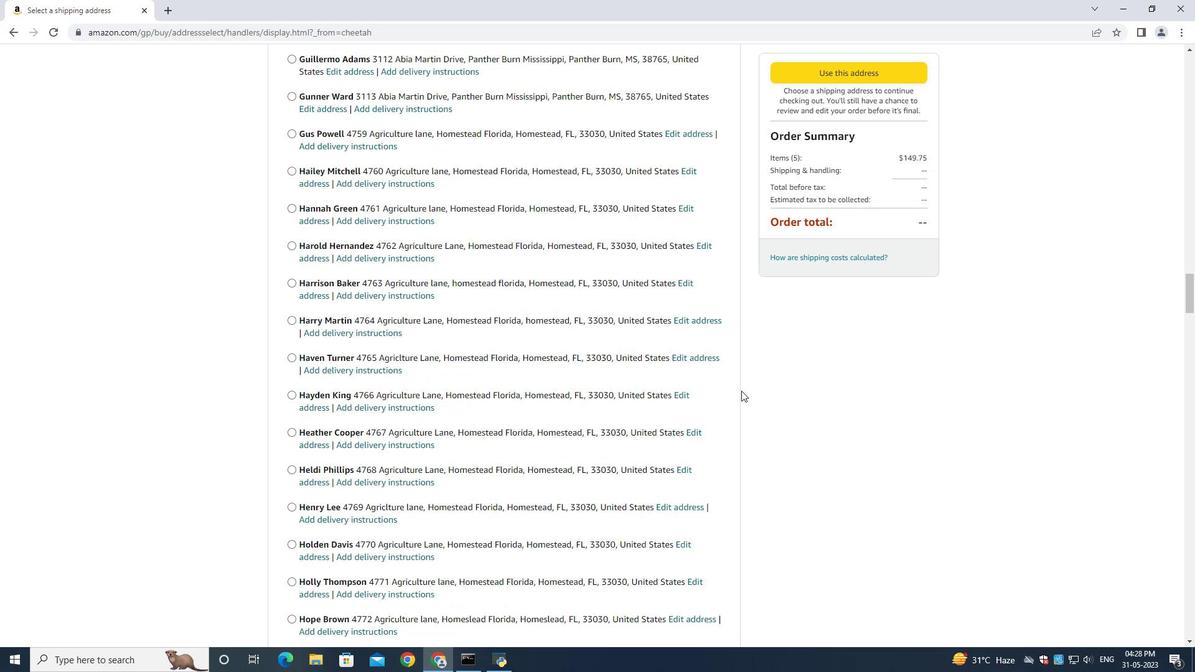 
Action: Mouse moved to (742, 388)
Screenshot: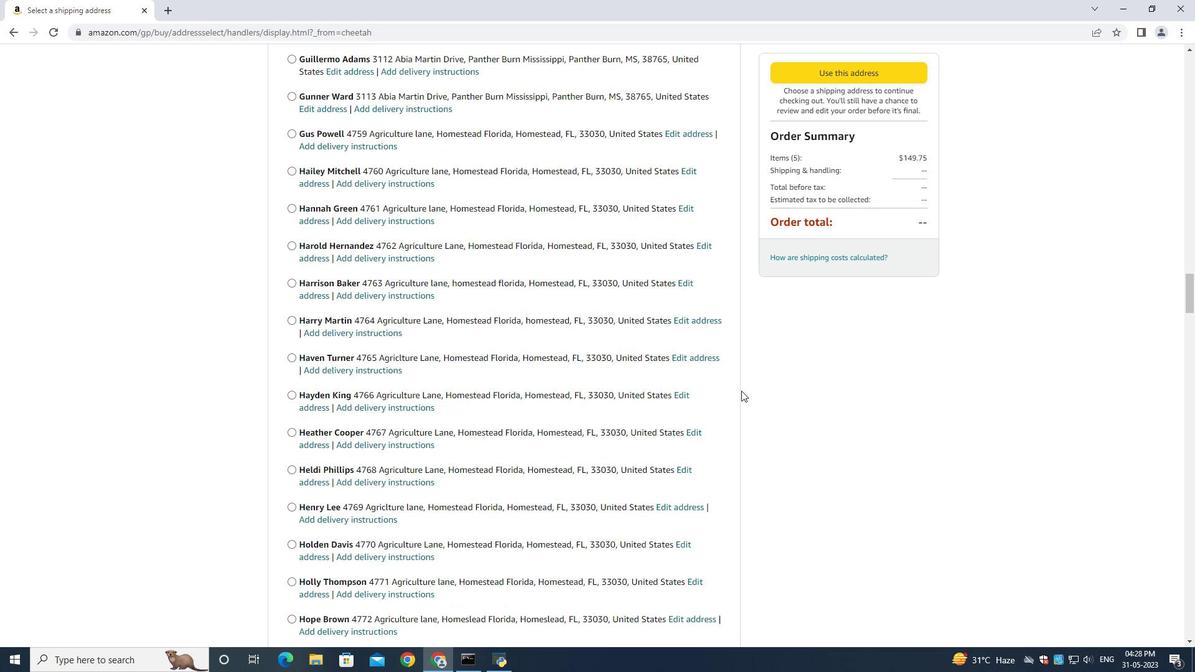 
Action: Mouse scrolled (742, 387) with delta (0, 0)
Screenshot: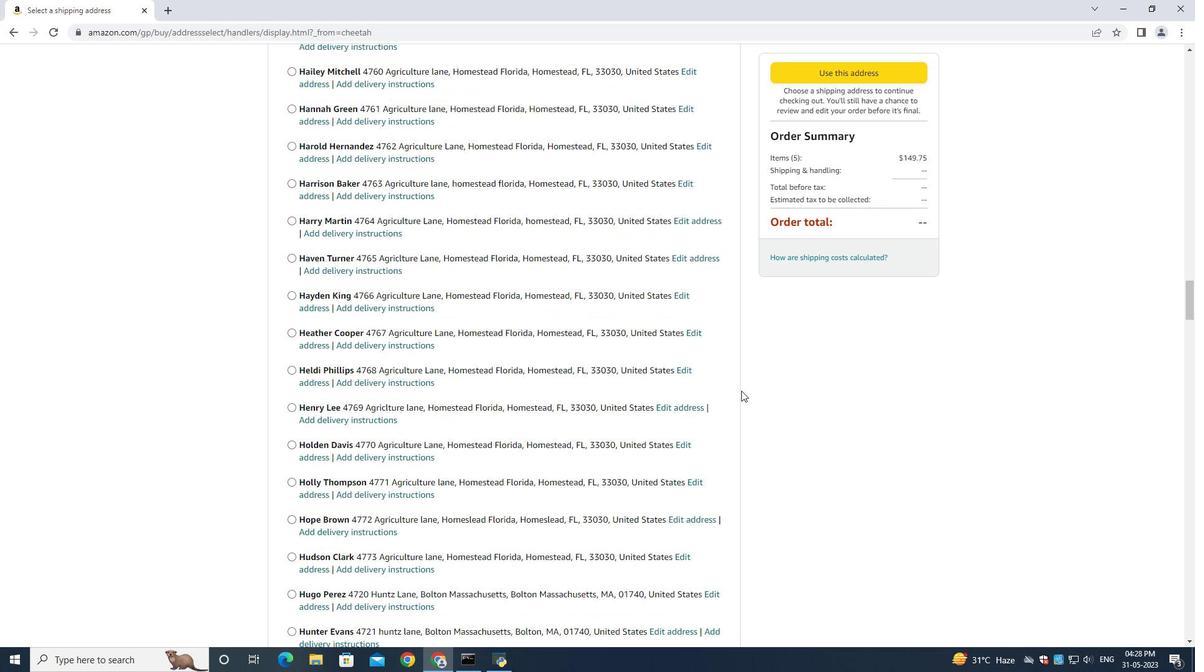 
Action: Mouse scrolled (742, 387) with delta (0, 0)
Screenshot: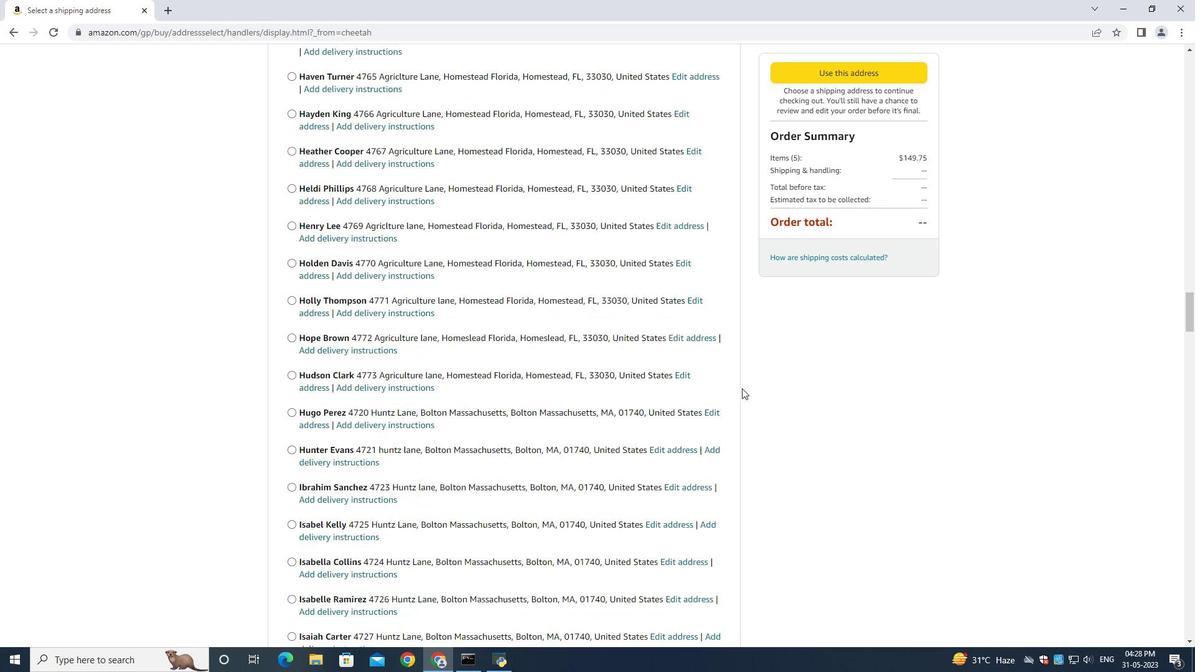 
Action: Mouse scrolled (742, 387) with delta (0, 0)
Screenshot: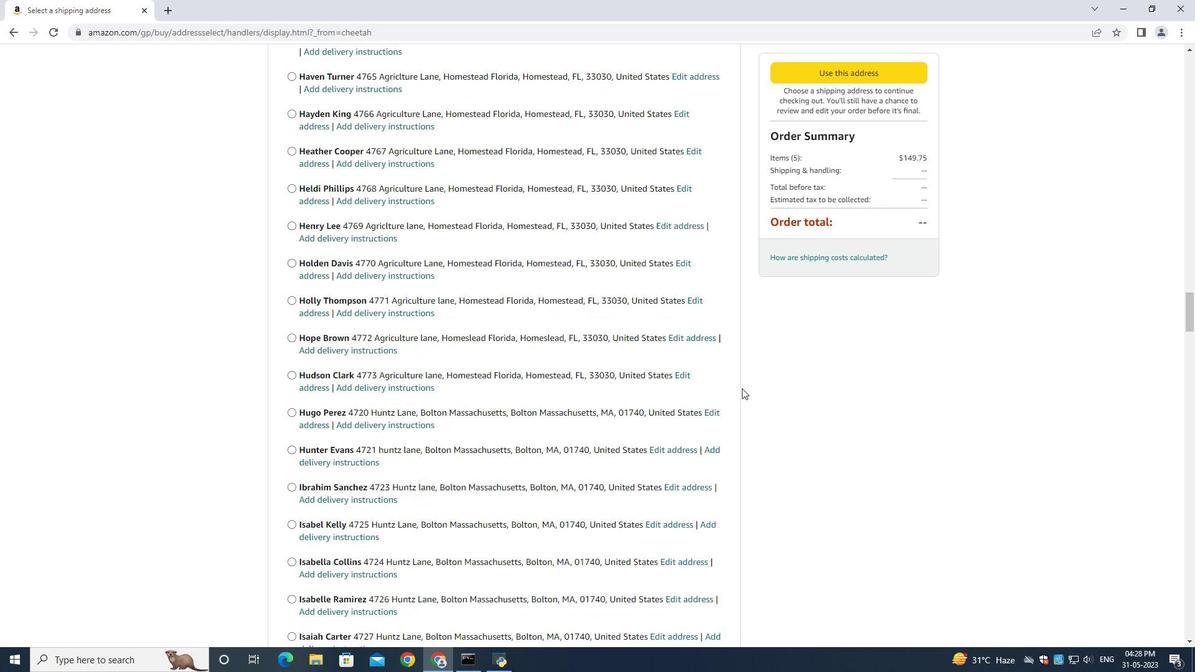
Action: Mouse scrolled (742, 387) with delta (0, 0)
Screenshot: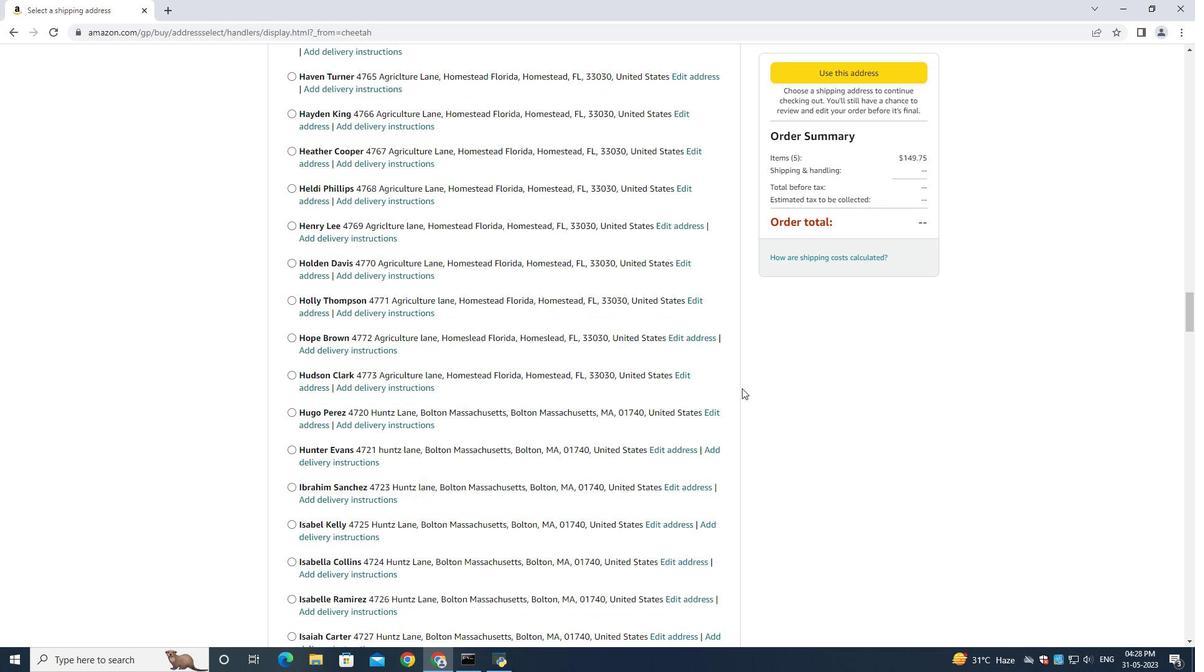 
Action: Mouse scrolled (742, 387) with delta (0, 0)
Screenshot: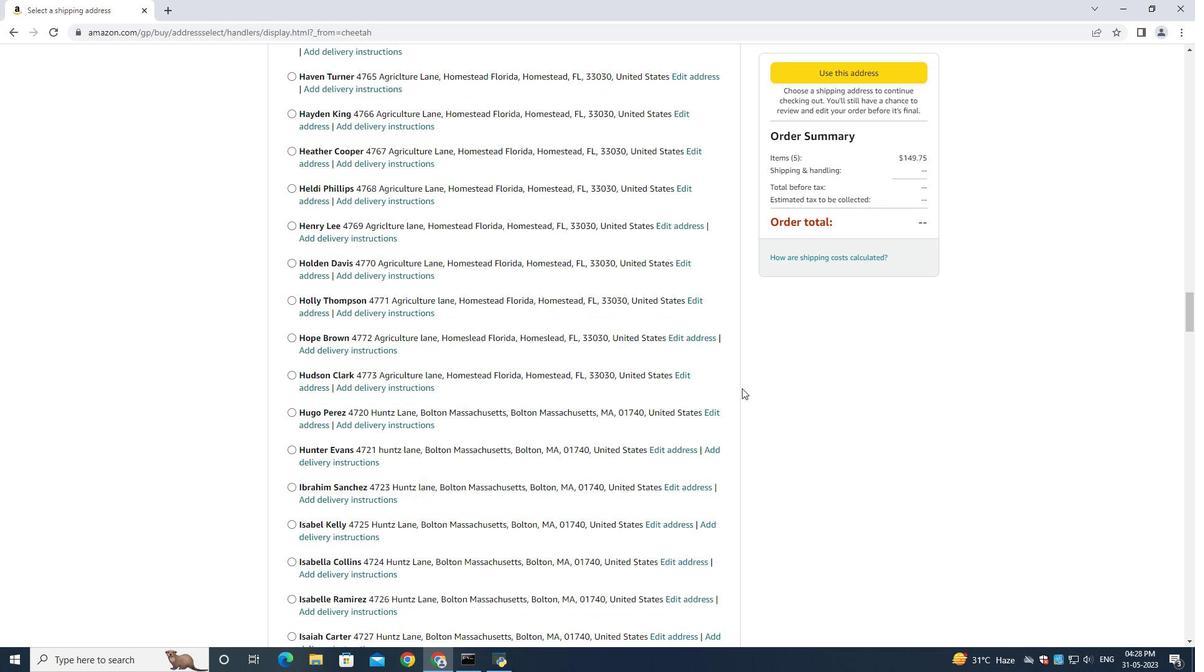 
Action: Mouse moved to (742, 387)
Screenshot: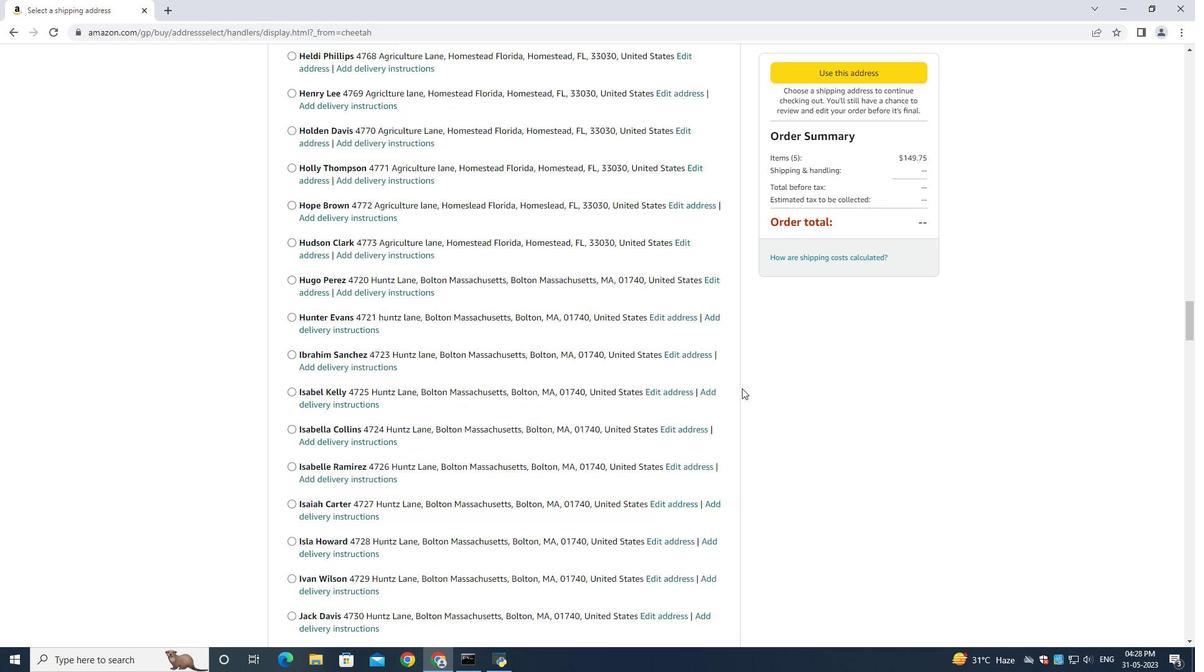 
Action: Mouse scrolled (742, 387) with delta (0, 0)
Screenshot: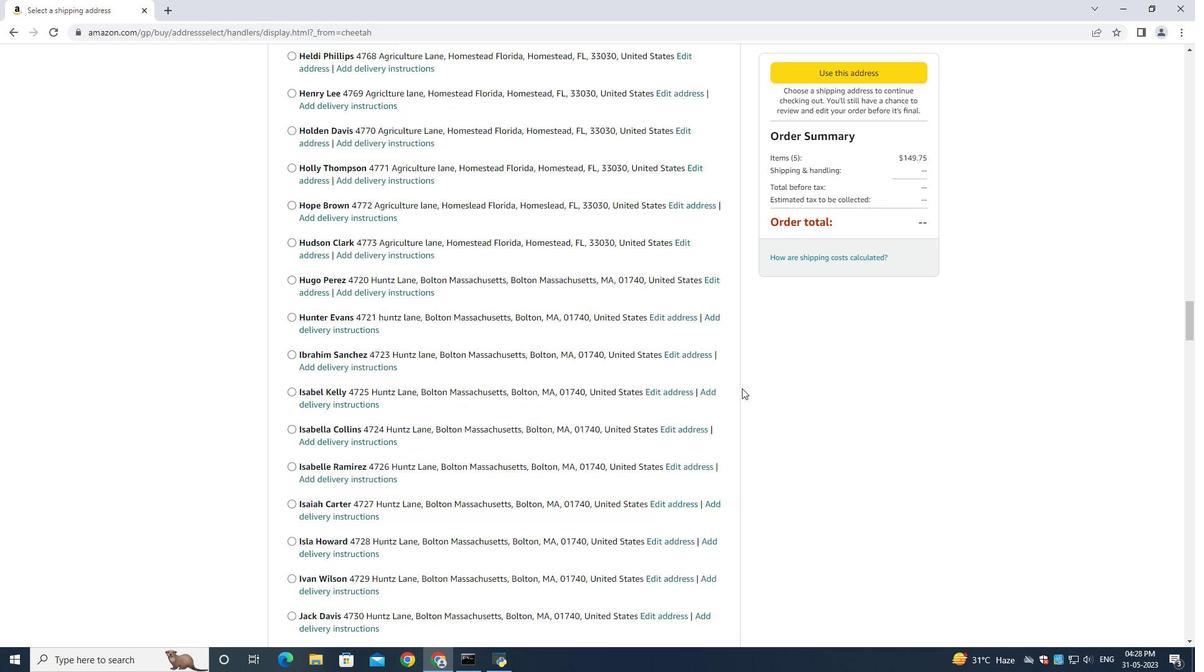 
Action: Mouse moved to (742, 386)
Screenshot: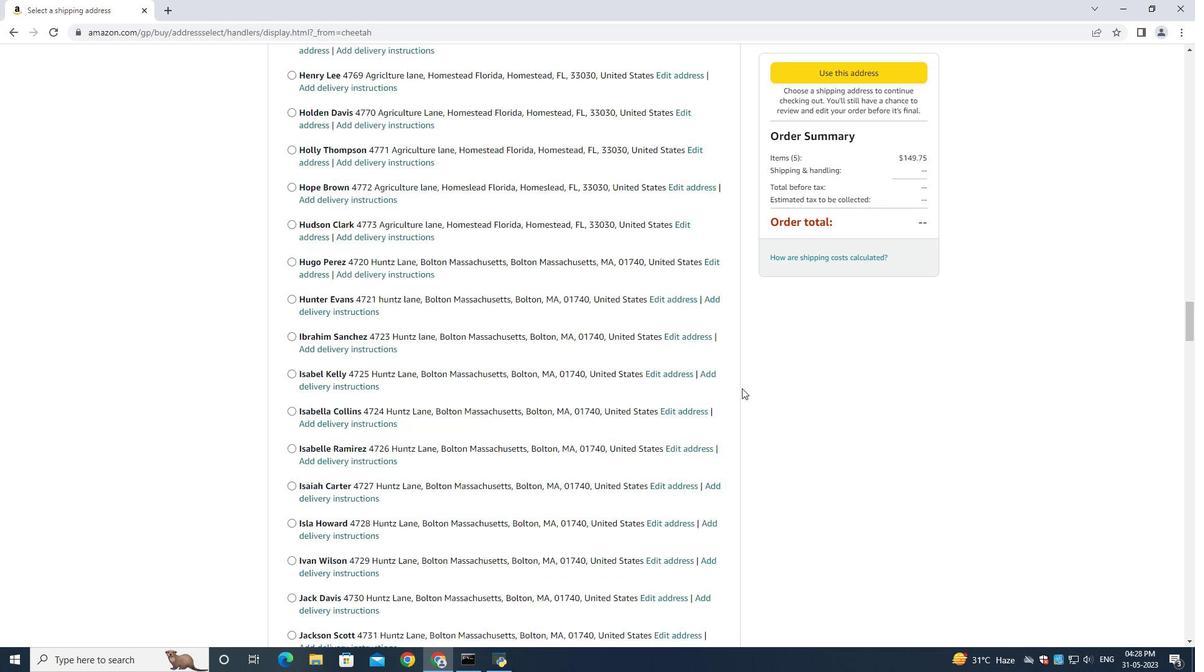 
Action: Mouse scrolled (742, 387) with delta (0, 0)
Screenshot: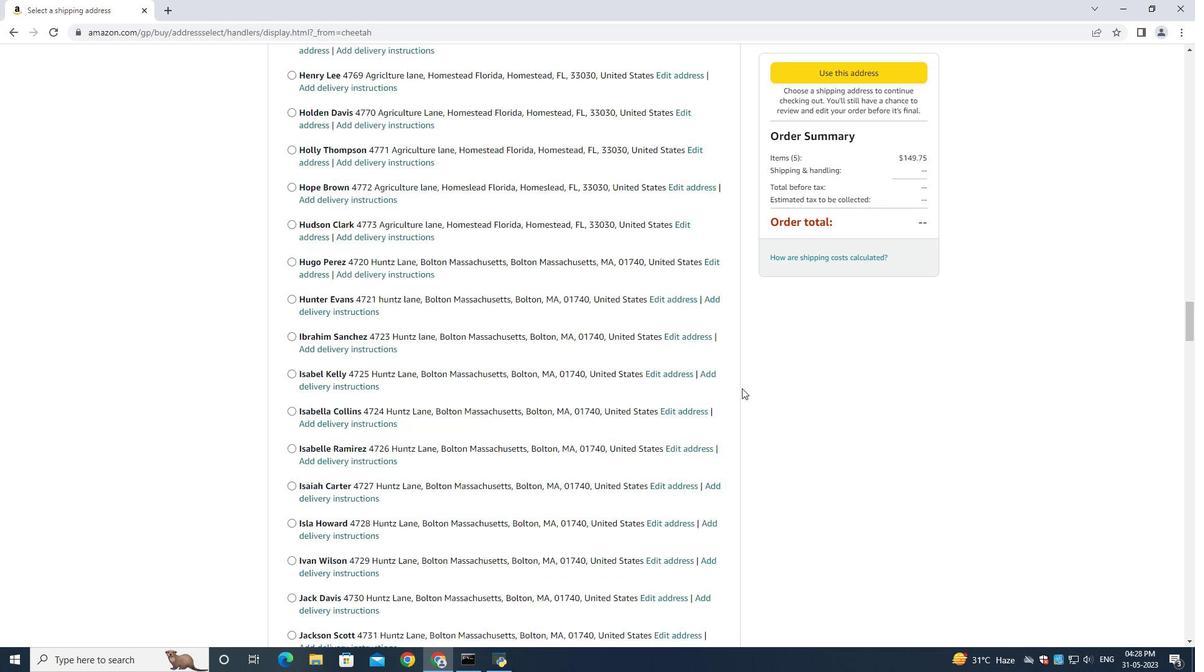 
Action: Mouse moved to (742, 385)
Screenshot: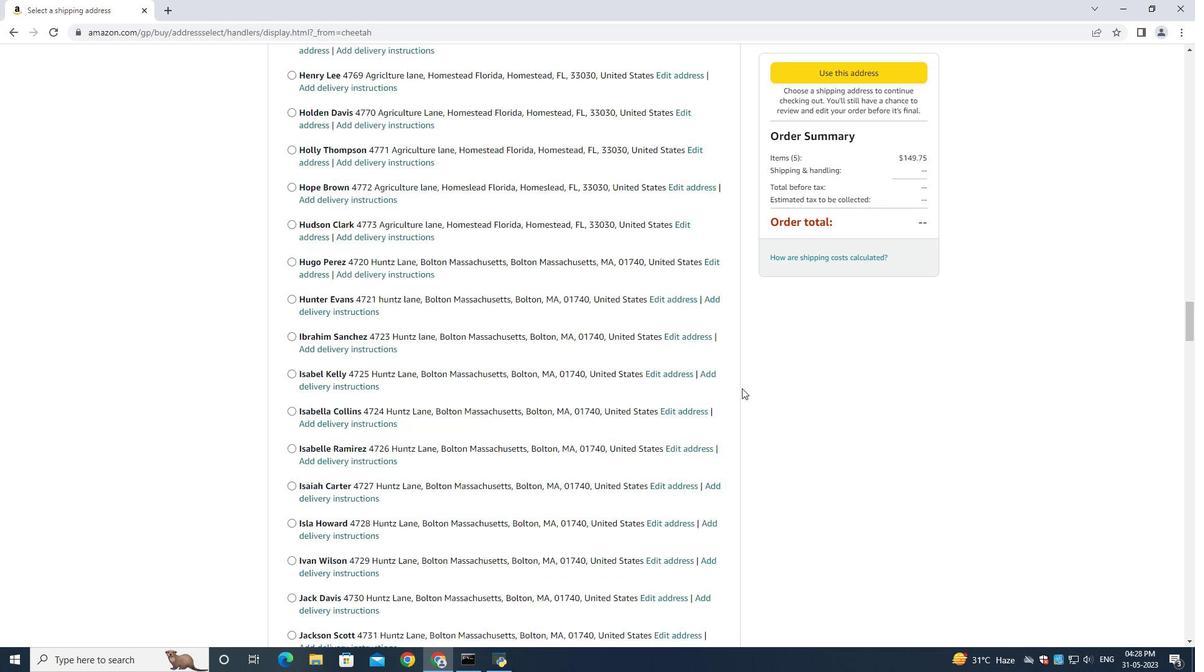 
Action: Mouse scrolled (742, 385) with delta (0, 0)
Screenshot: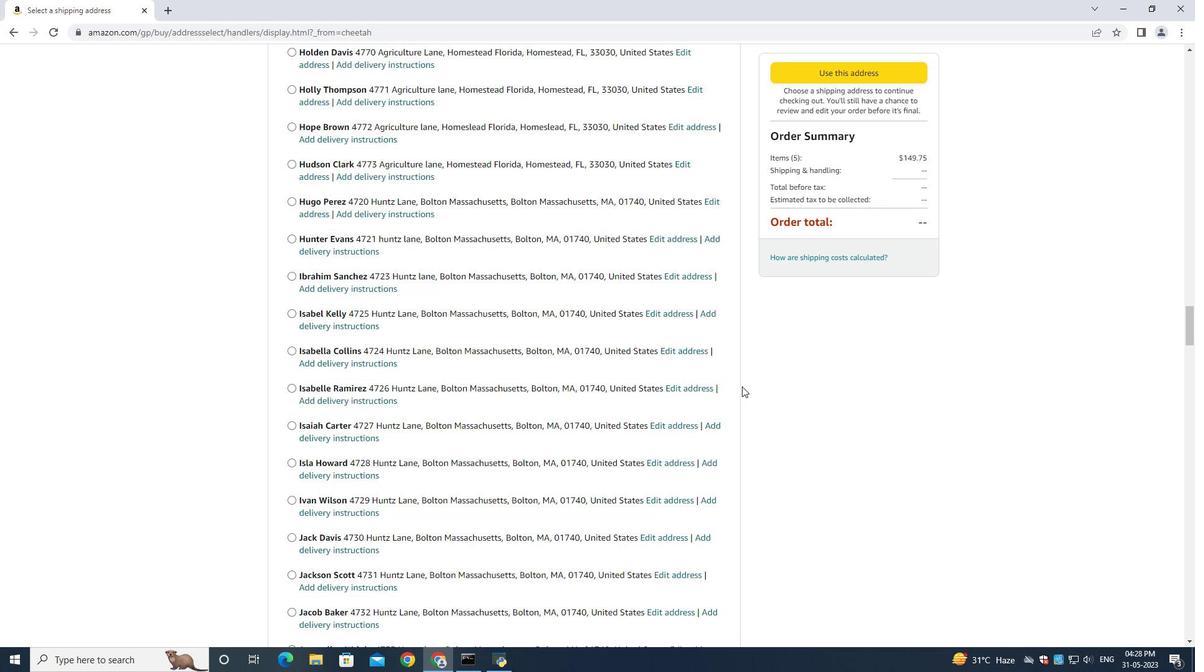 
Action: Mouse scrolled (742, 385) with delta (0, 0)
Screenshot: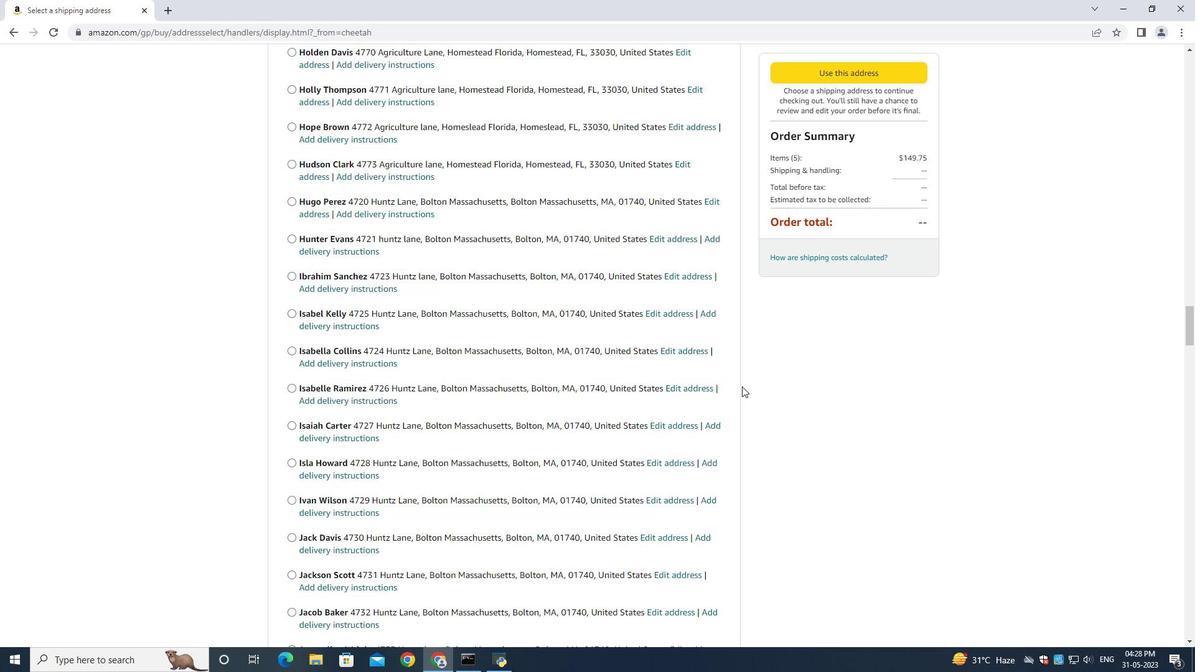 
Action: Mouse scrolled (742, 385) with delta (0, 0)
Screenshot: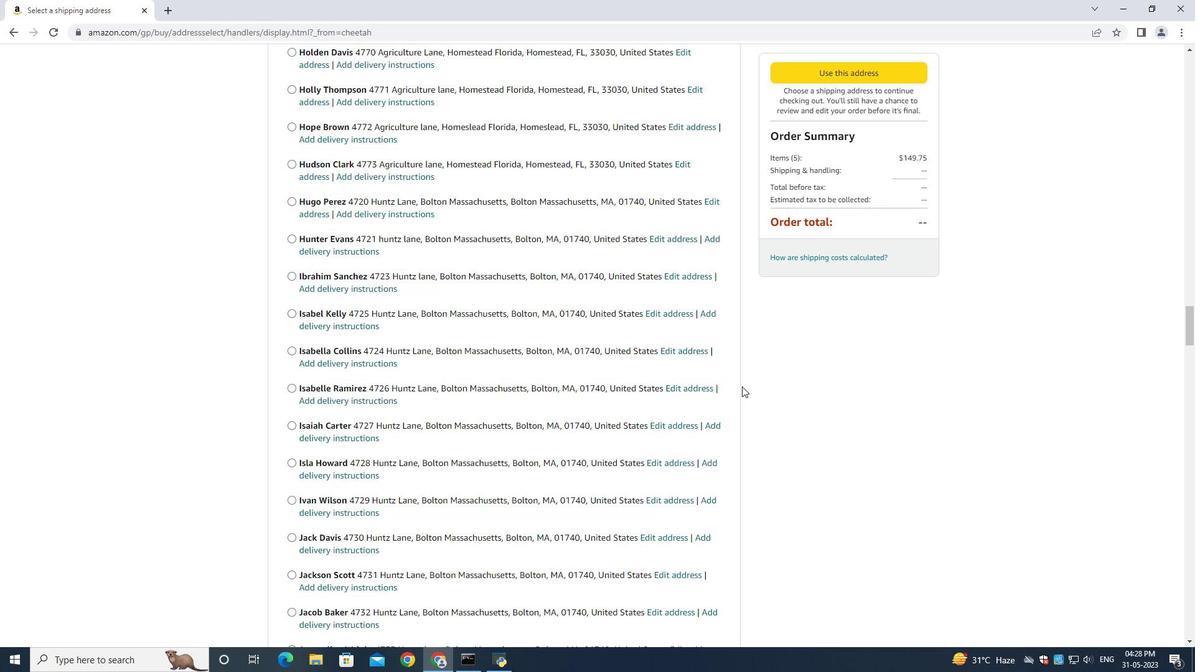 
Action: Mouse scrolled (742, 385) with delta (0, 0)
Screenshot: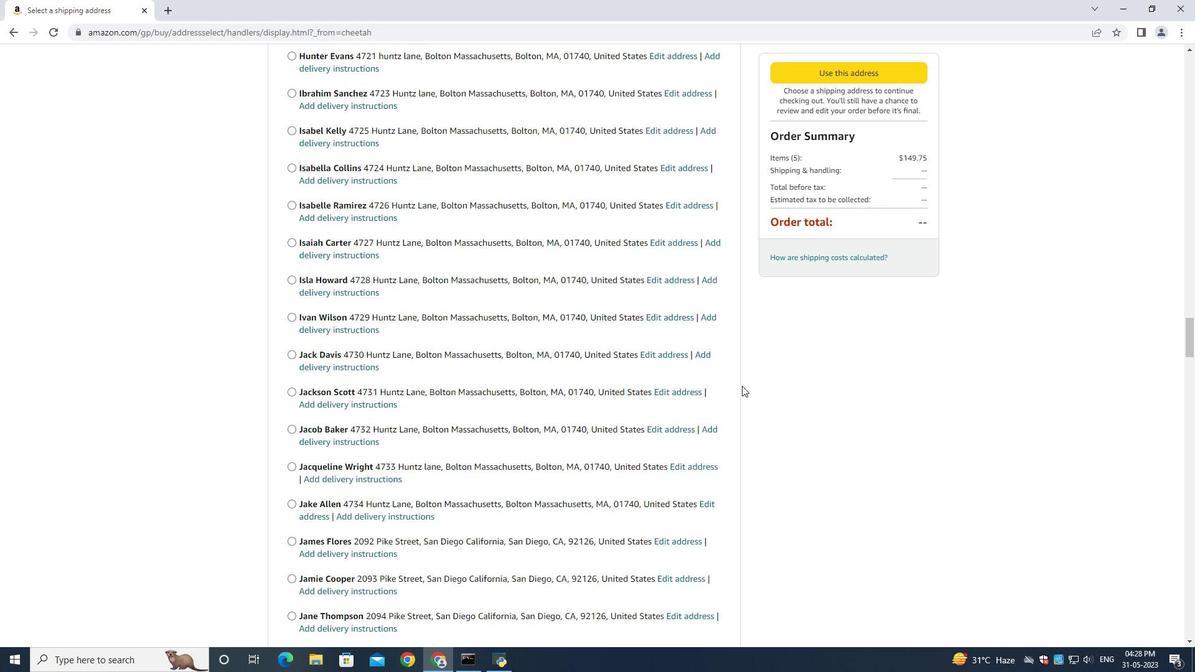 
Action: Mouse scrolled (742, 385) with delta (0, 0)
Screenshot: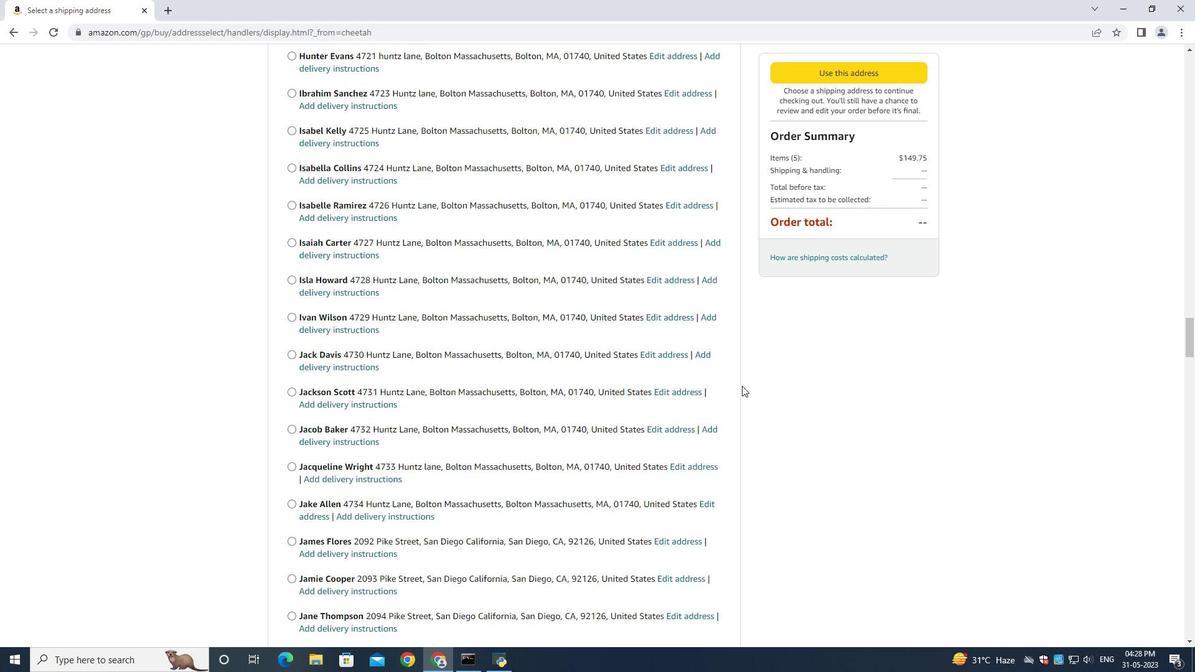 
Action: Mouse moved to (740, 383)
Screenshot: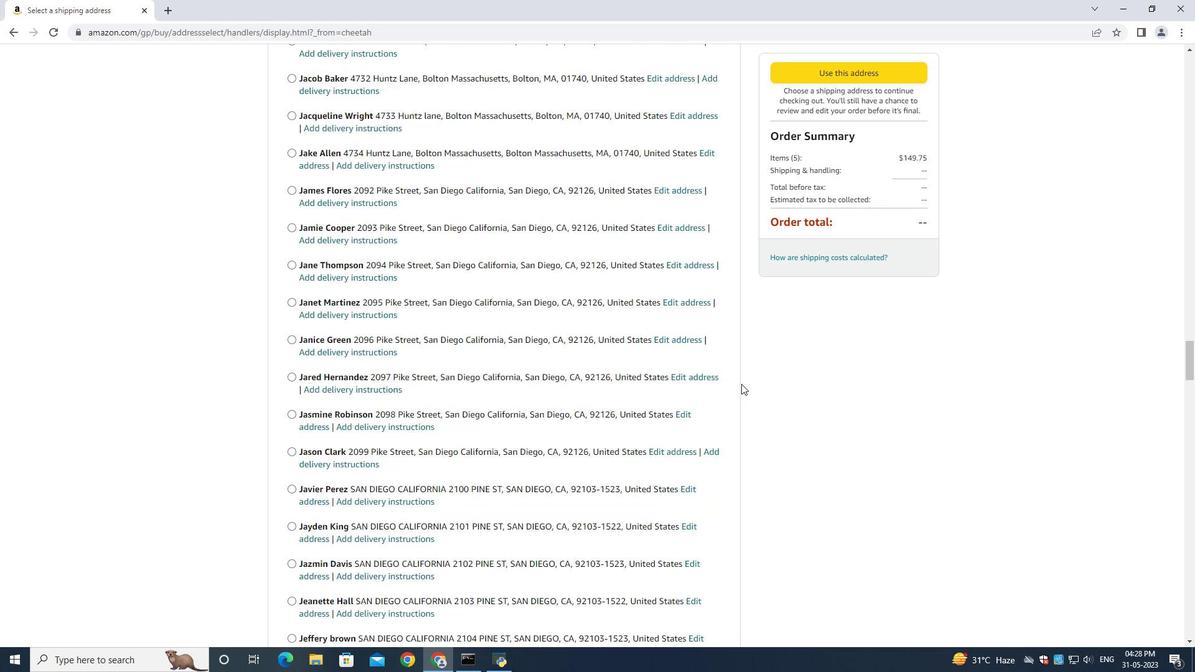 
Action: Mouse scrolled (740, 382) with delta (0, 0)
Screenshot: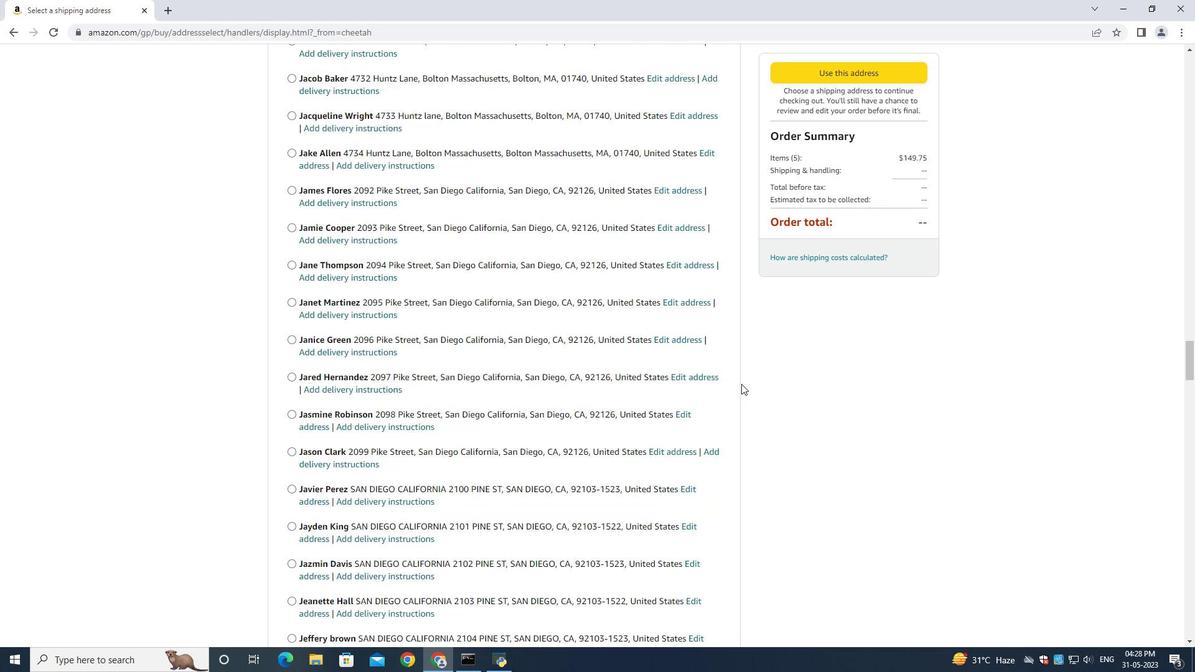 
Action: Mouse moved to (742, 385)
Screenshot: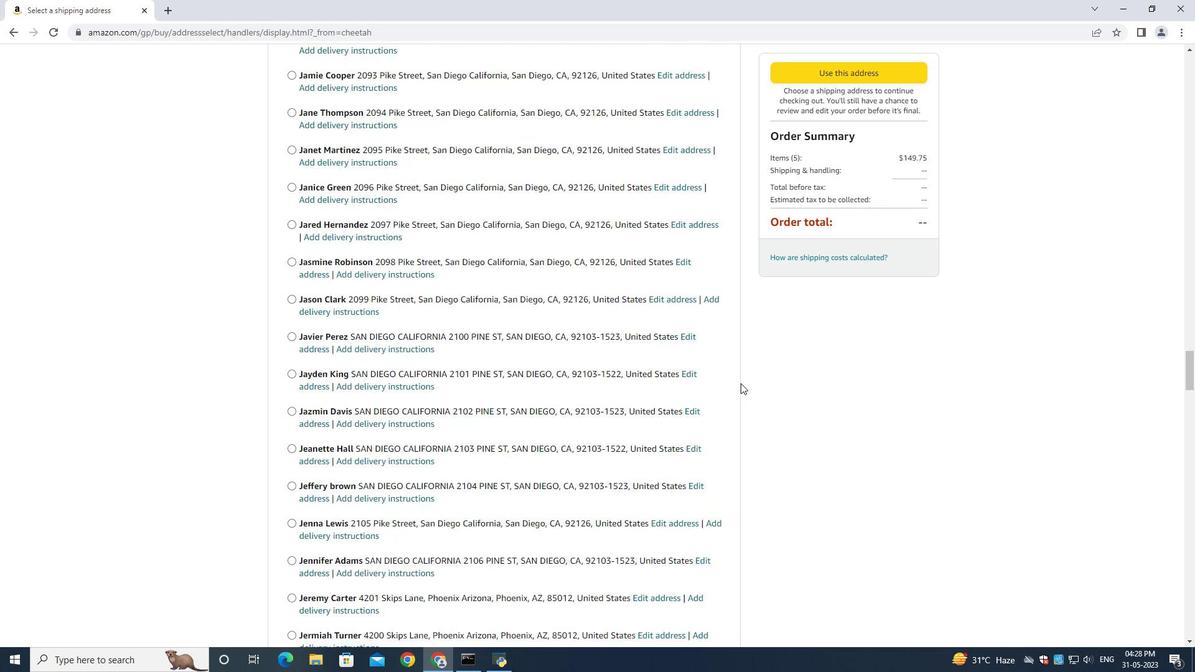 
Action: Mouse scrolled (742, 384) with delta (0, 0)
Screenshot: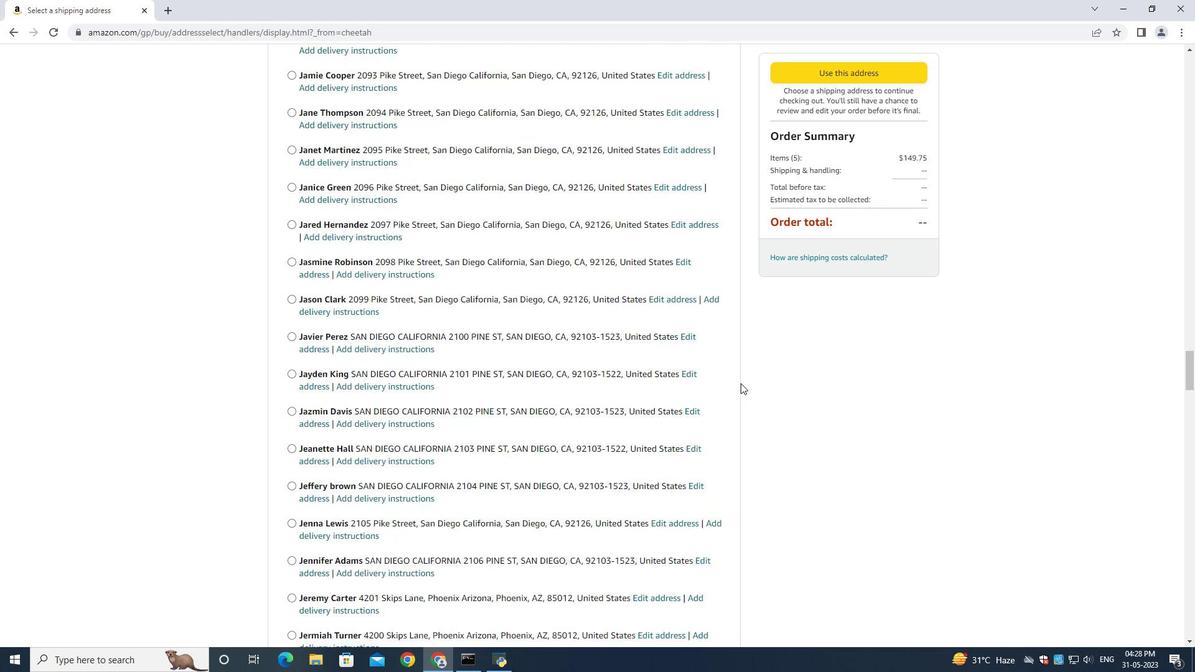 
Action: Mouse scrolled (742, 385) with delta (0, 0)
Screenshot: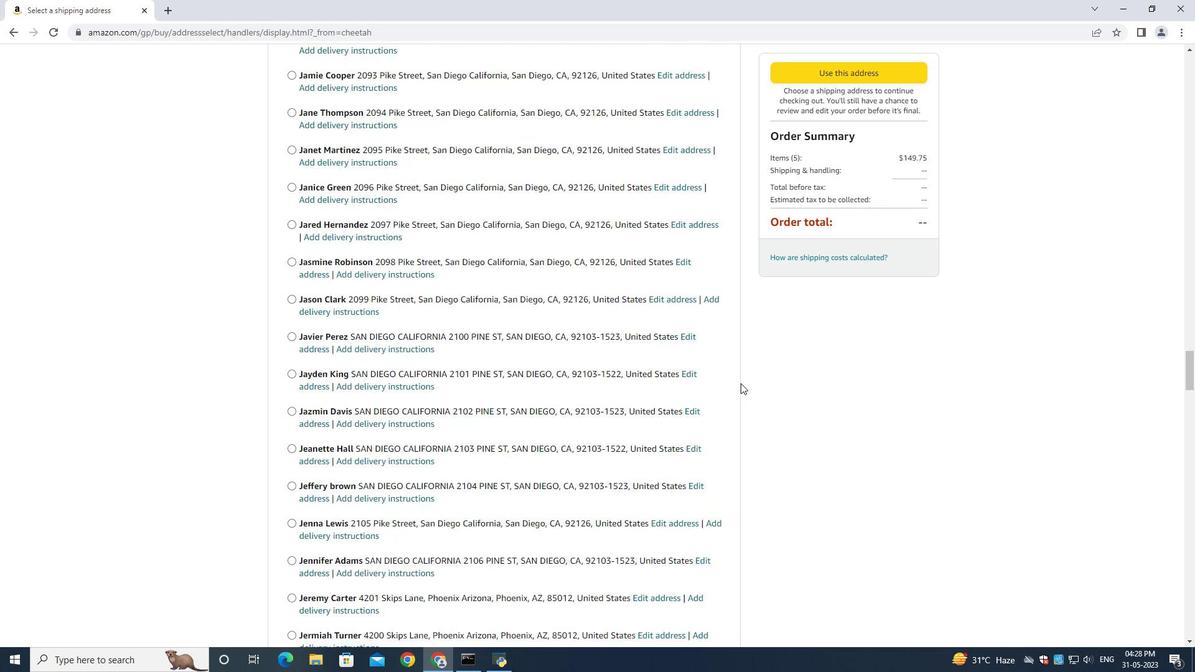 
Action: Mouse scrolled (742, 385) with delta (0, 0)
Screenshot: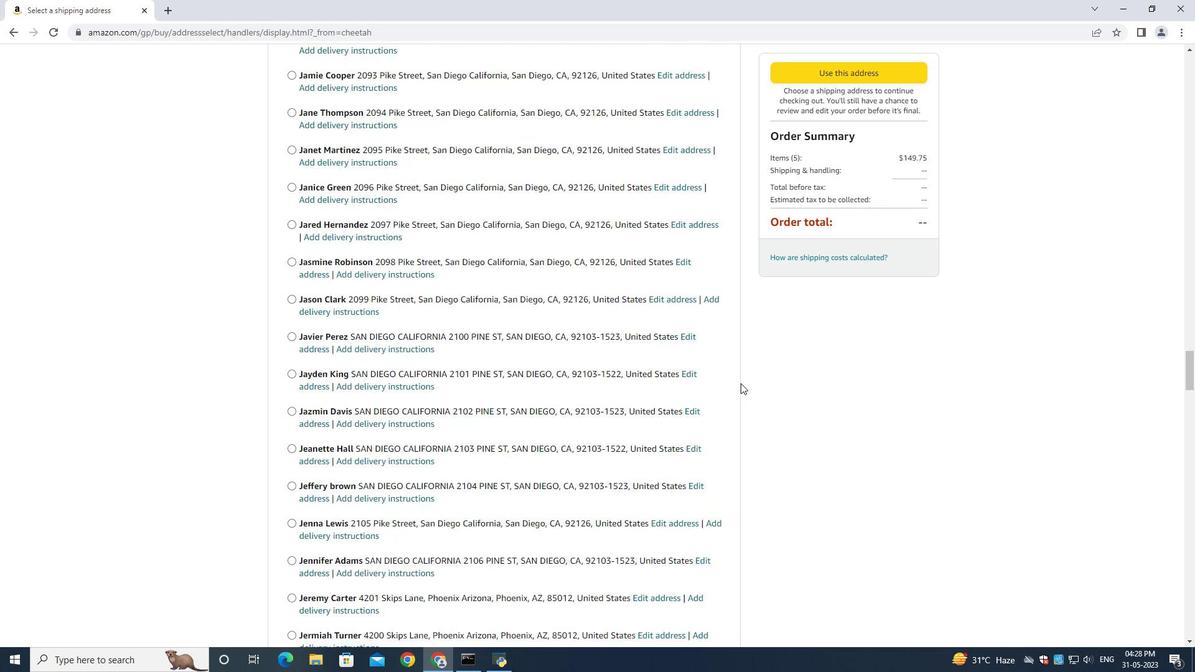 
Action: Mouse scrolled (742, 385) with delta (0, 0)
Screenshot: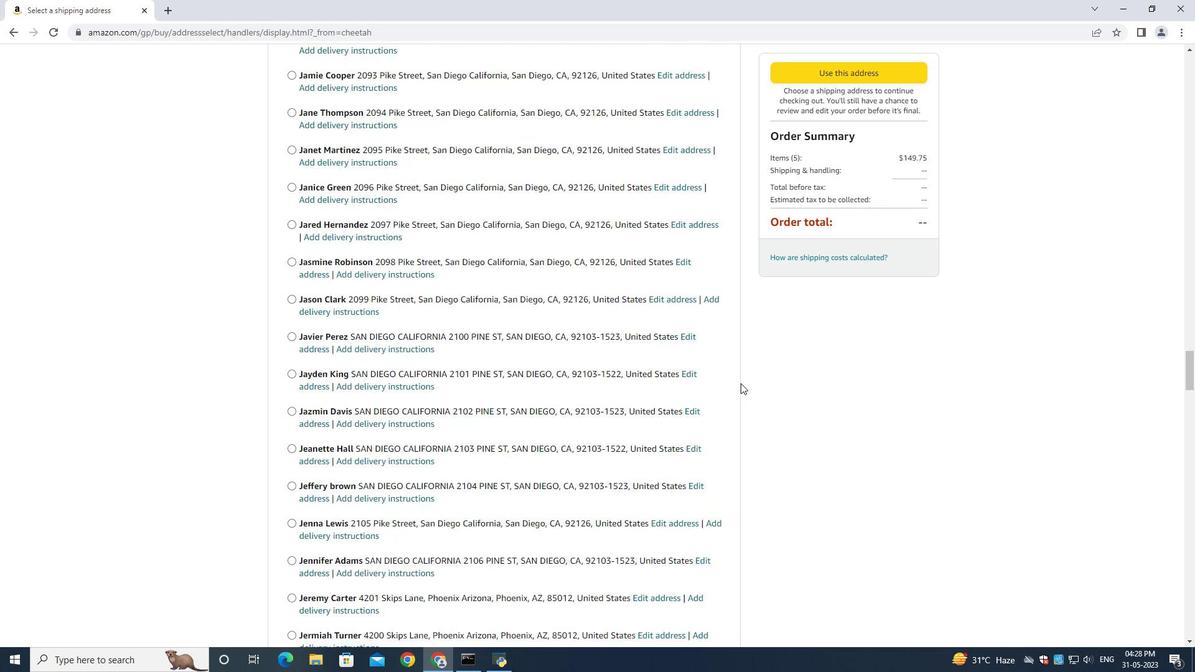 
Action: Mouse scrolled (742, 385) with delta (0, 0)
Screenshot: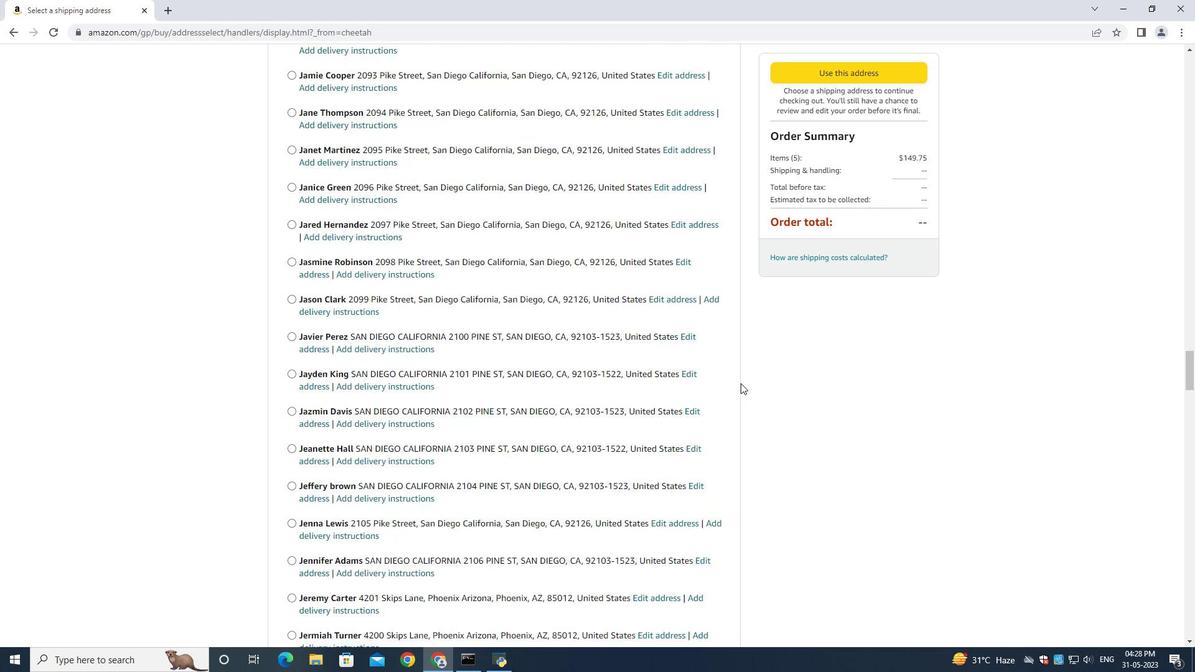 
Action: Mouse scrolled (742, 385) with delta (0, 0)
Screenshot: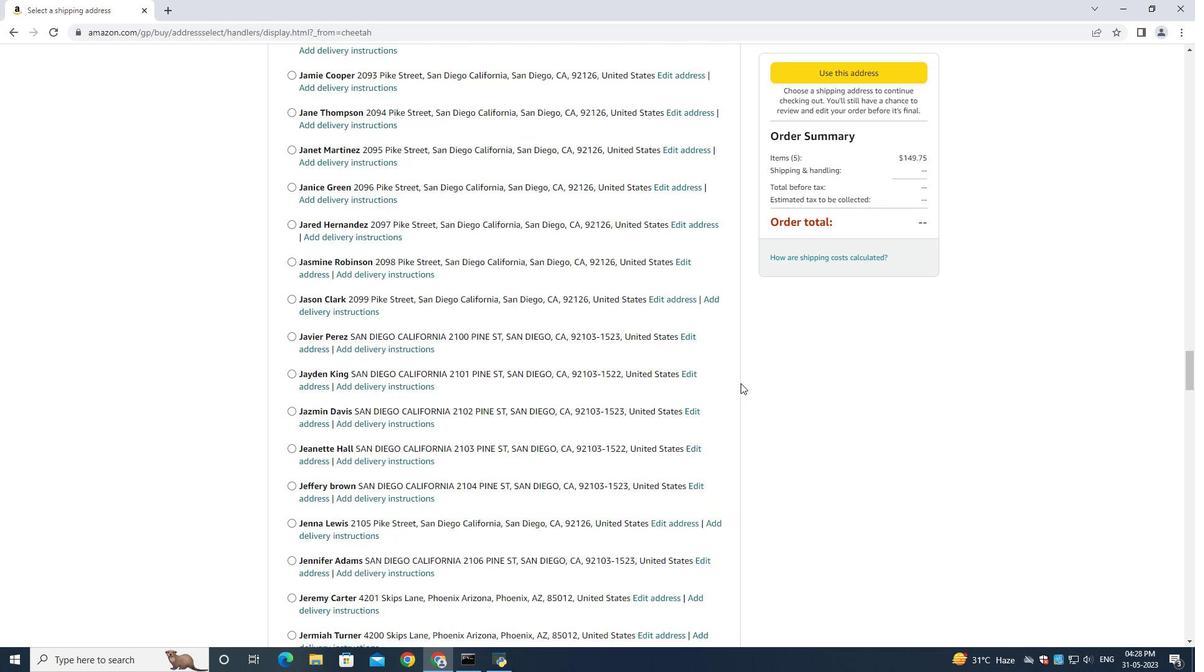
Action: Mouse moved to (742, 385)
Screenshot: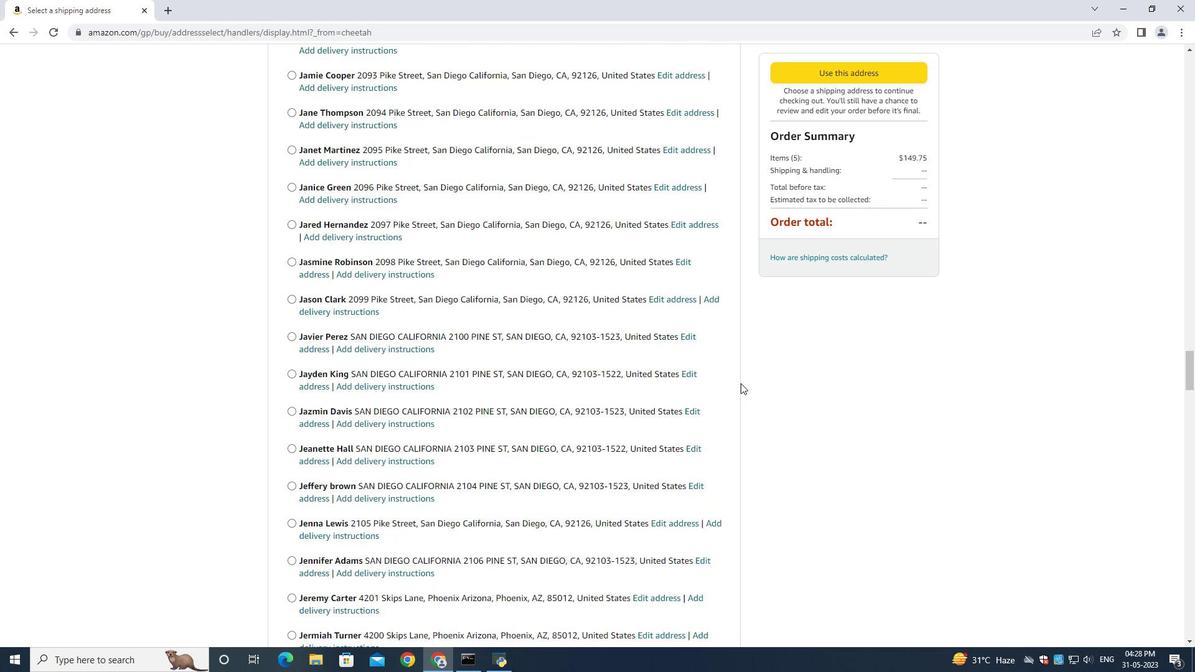 
Action: Mouse scrolled (742, 385) with delta (0, 0)
Screenshot: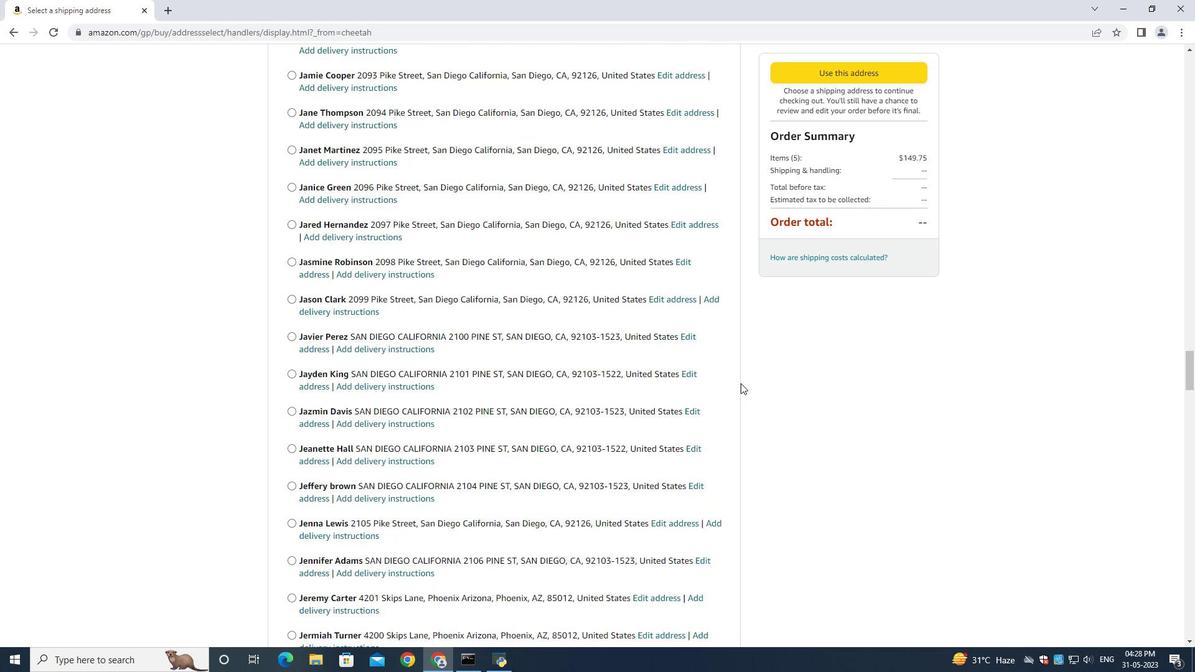 
Action: Mouse moved to (742, 382)
Screenshot: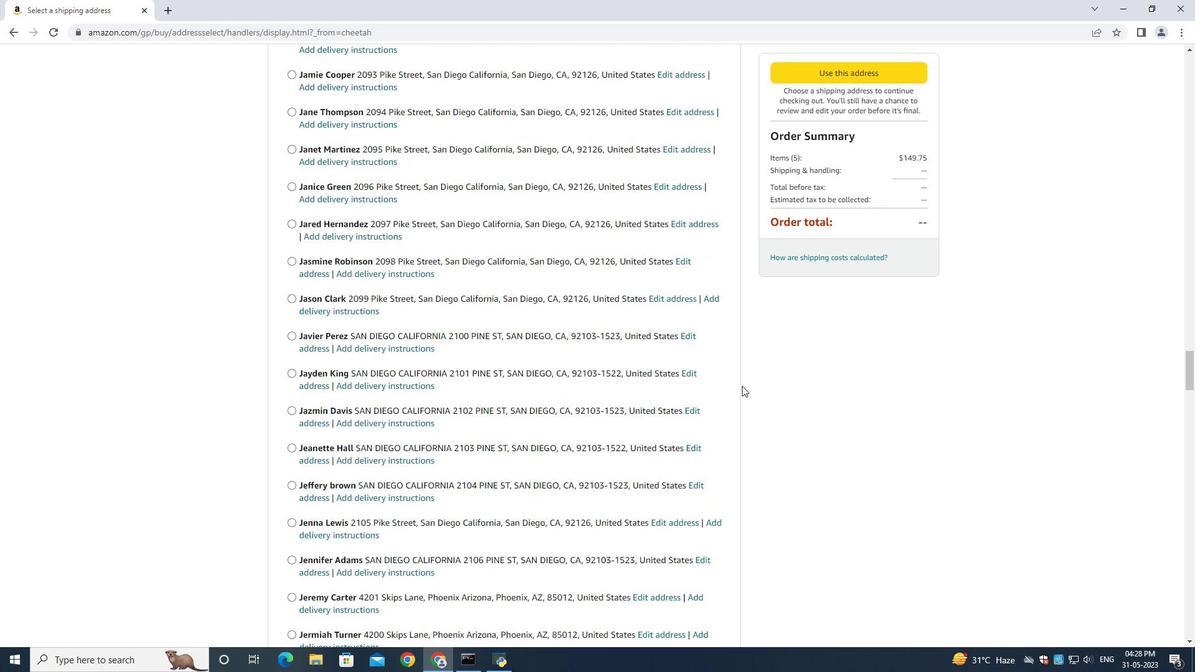 
Action: Mouse scrolled (742, 382) with delta (0, 0)
Screenshot: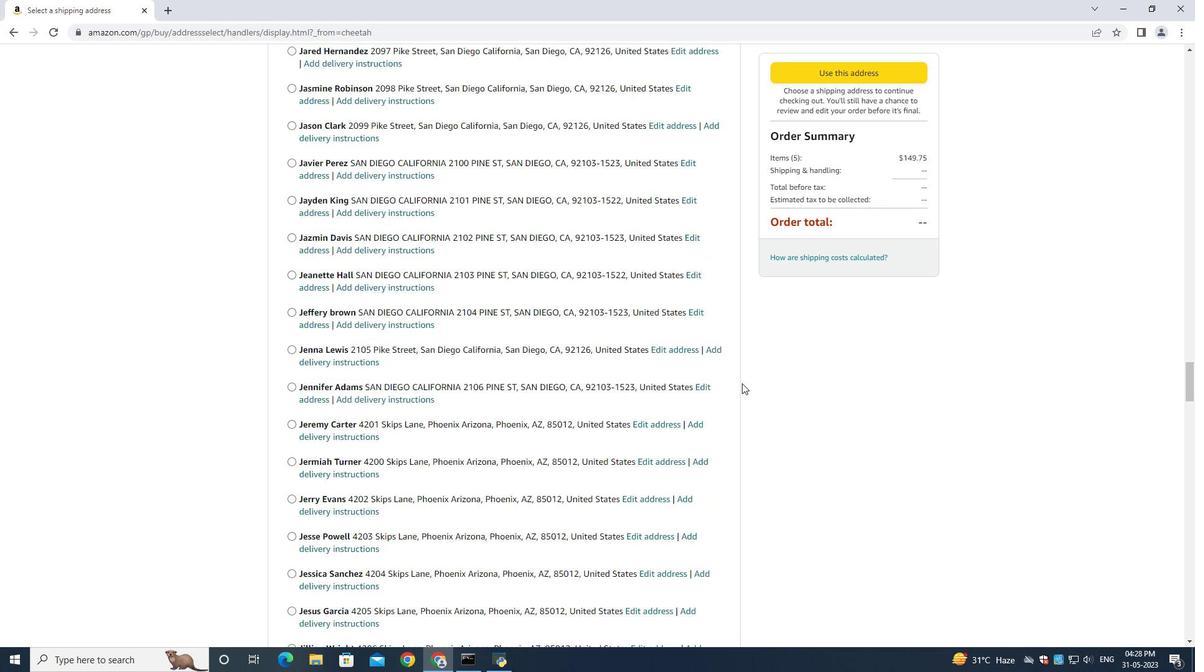 
Action: Mouse scrolled (742, 382) with delta (0, 0)
Screenshot: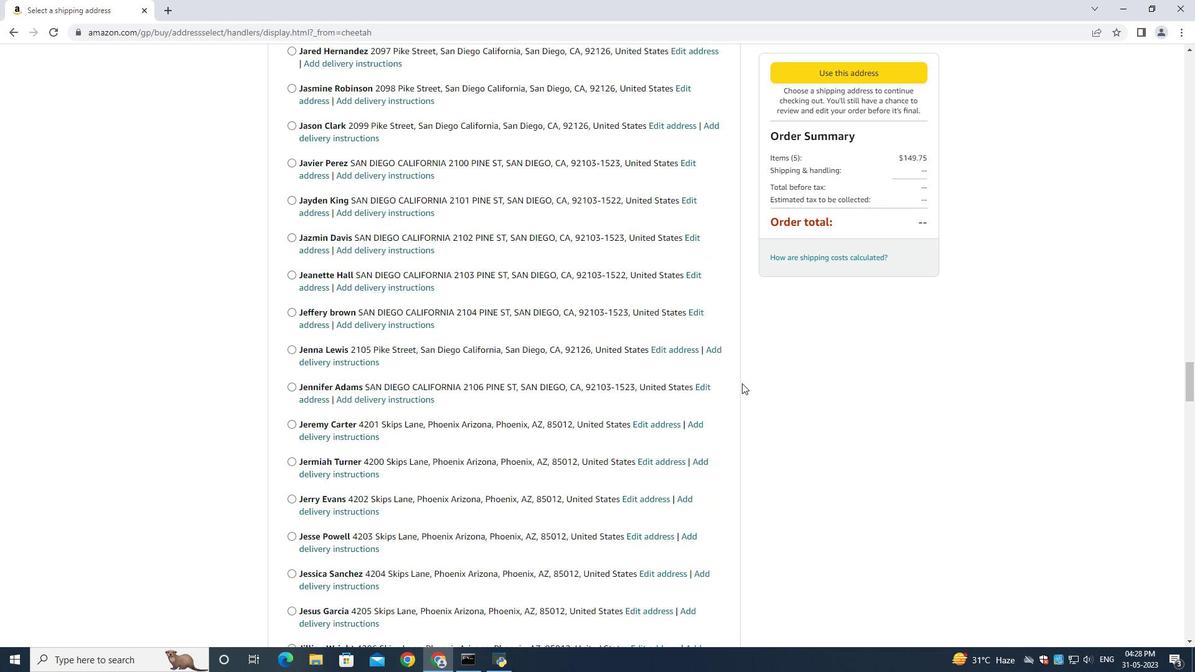 
Action: Mouse moved to (742, 382)
Screenshot: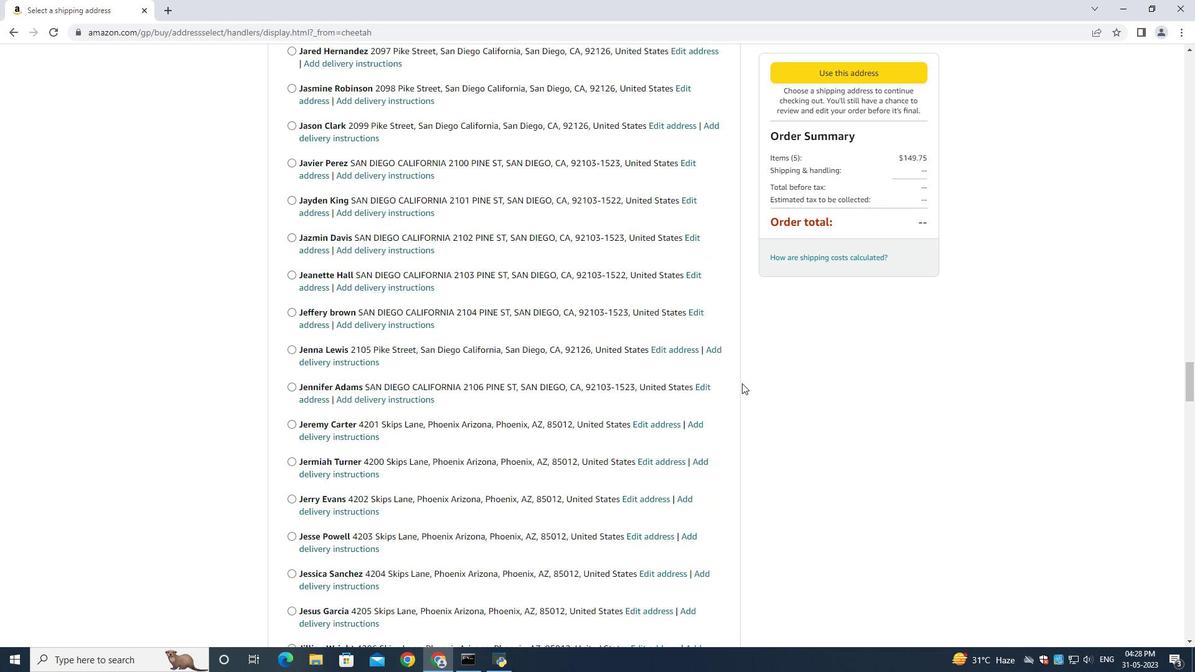 
Action: Mouse scrolled (742, 381) with delta (0, -1)
Screenshot: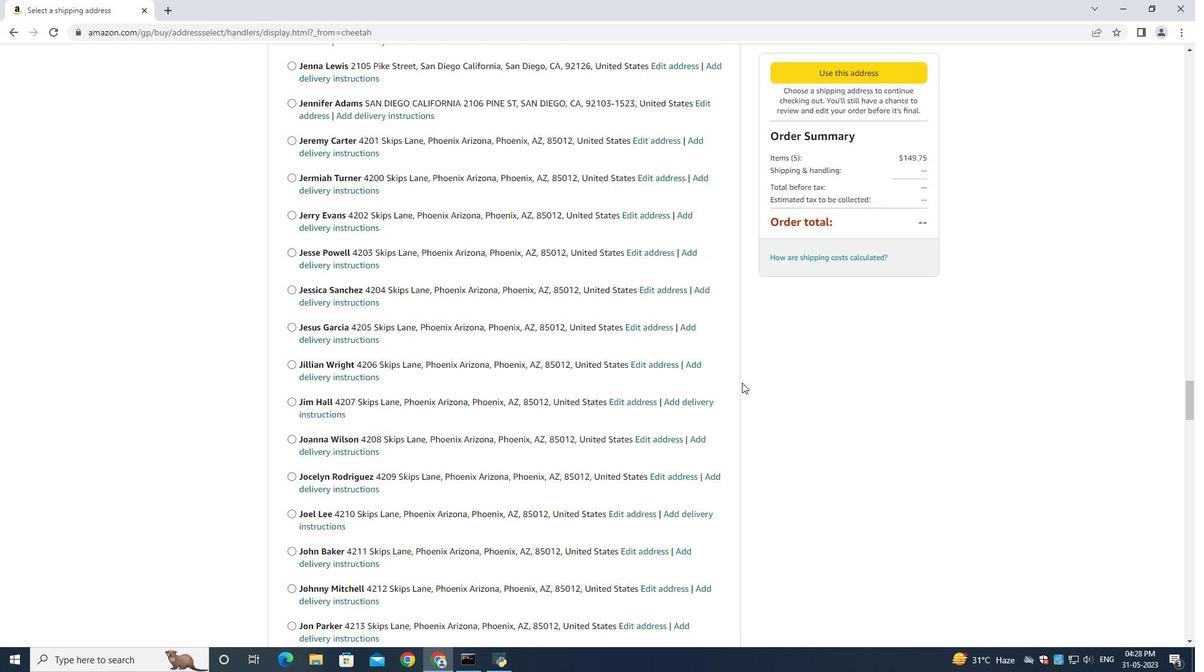 
Action: Mouse scrolled (742, 382) with delta (0, 0)
Screenshot: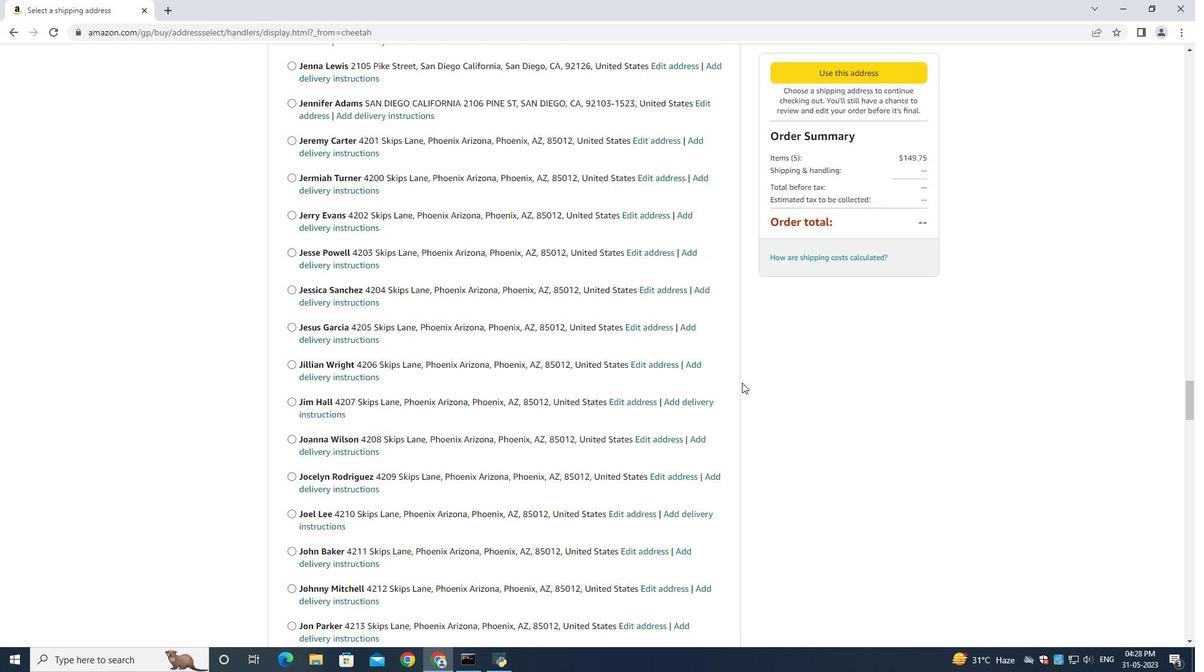 
Action: Mouse scrolled (742, 382) with delta (0, 0)
Screenshot: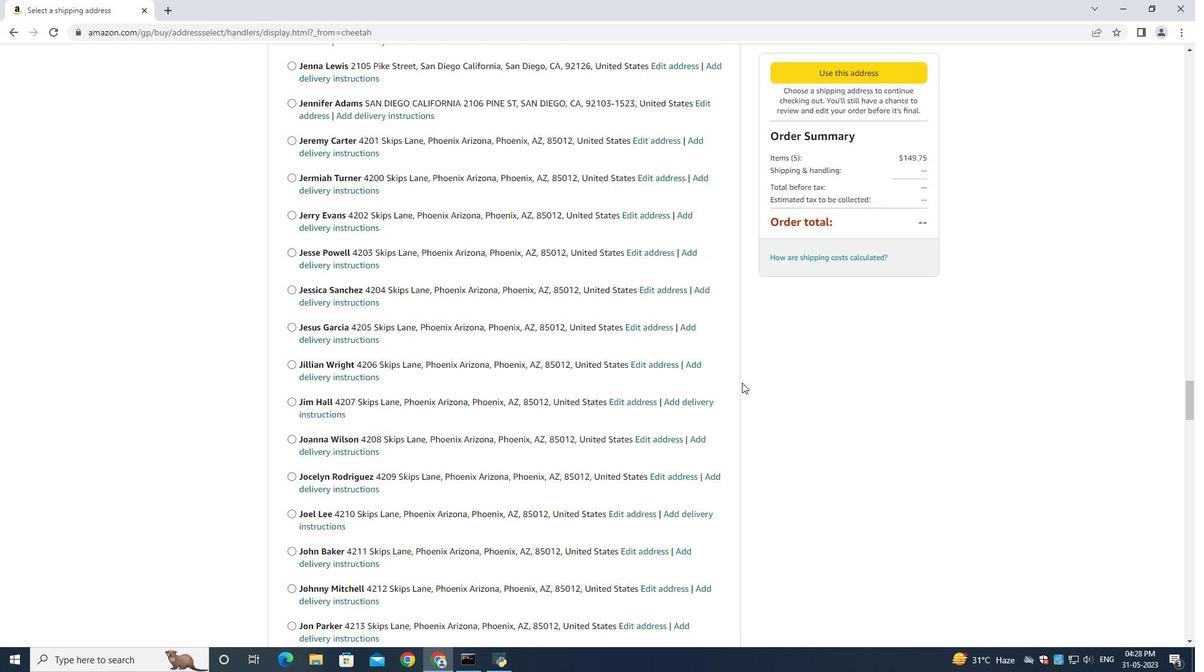 
Action: Mouse scrolled (742, 382) with delta (0, 0)
Screenshot: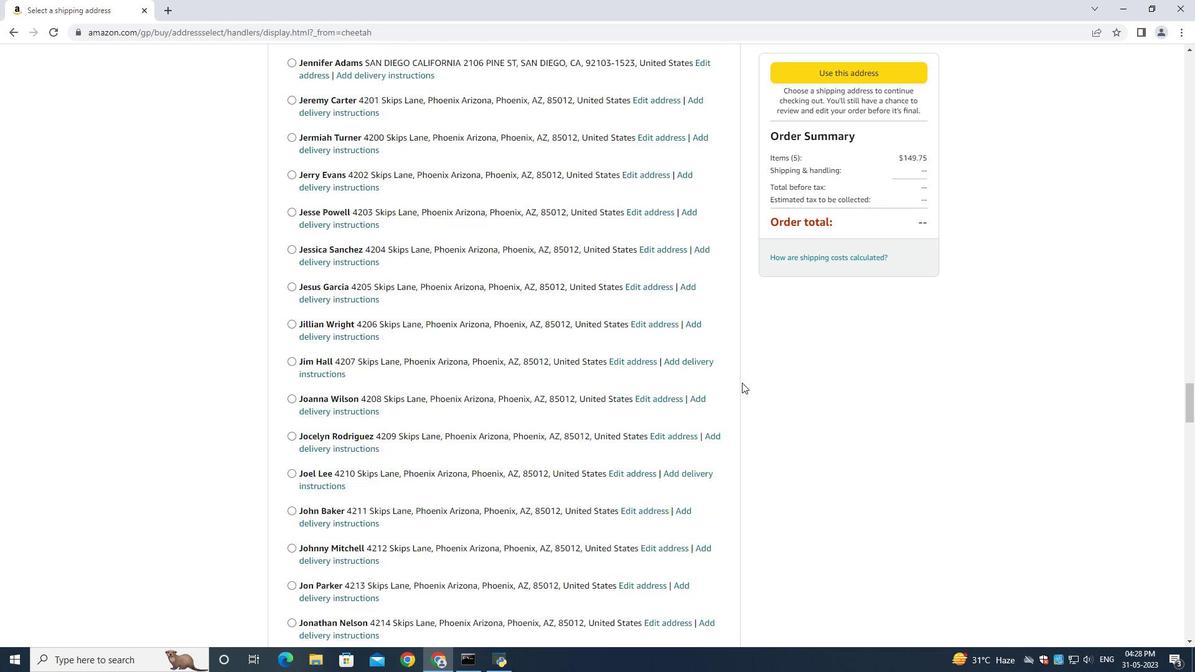 
Action: Mouse scrolled (742, 382) with delta (0, 0)
Screenshot: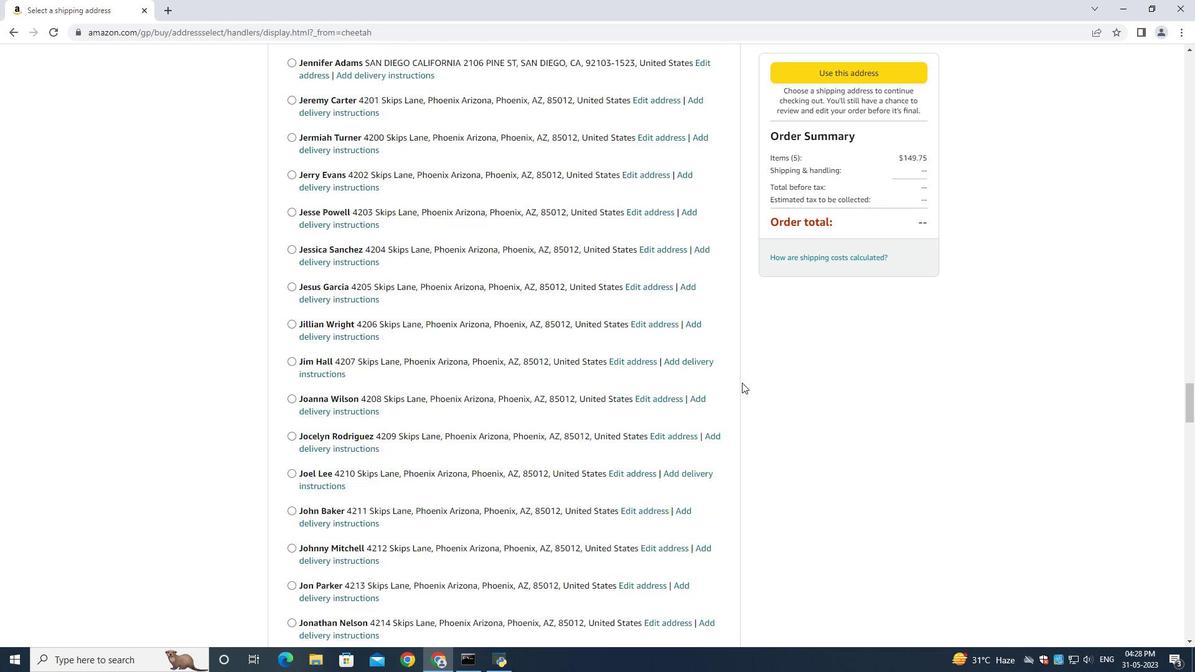 
Action: Mouse moved to (742, 384)
Screenshot: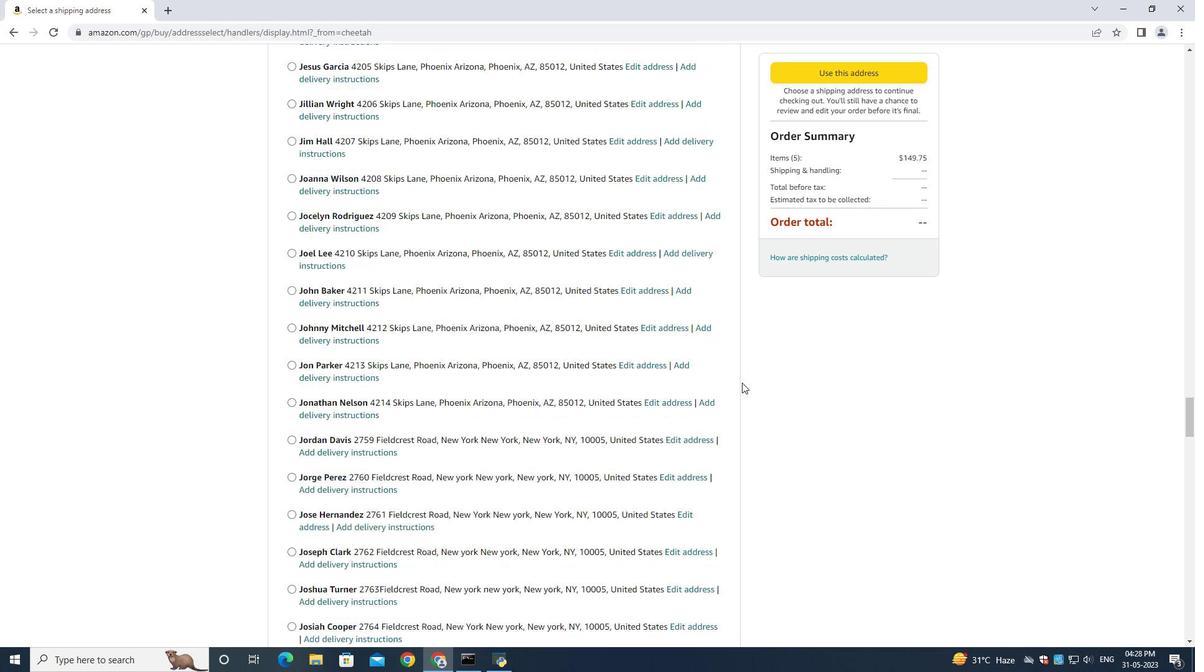 
Action: Mouse scrolled (742, 383) with delta (0, 0)
Screenshot: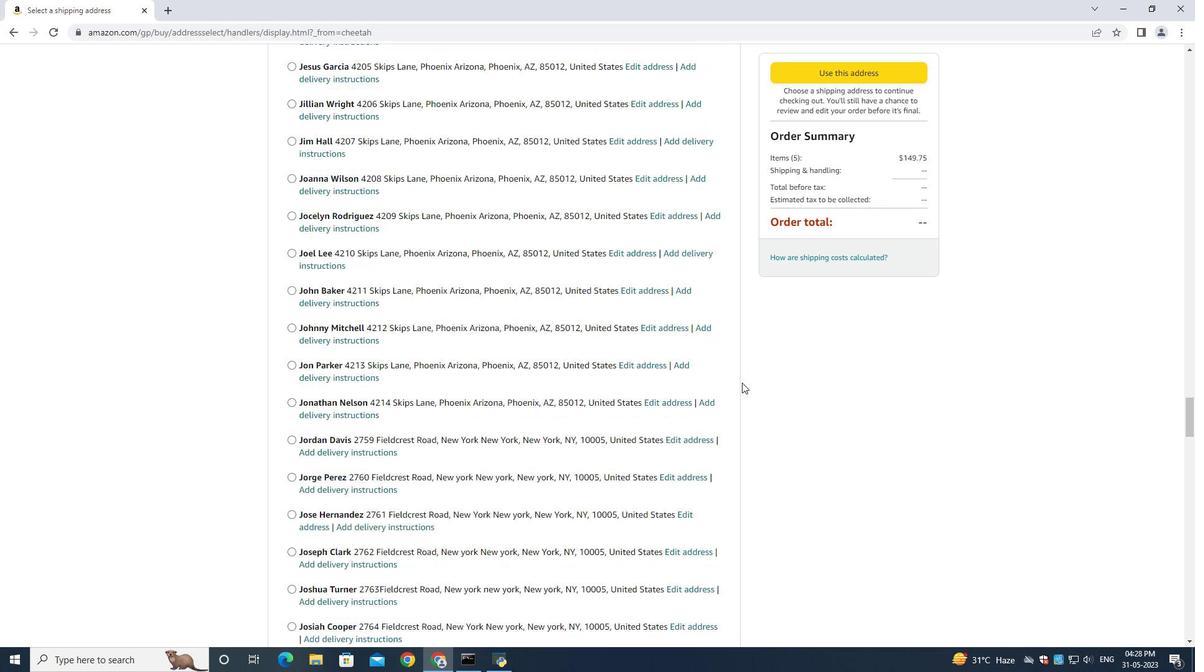 
Action: Mouse scrolled (742, 383) with delta (0, 0)
Screenshot: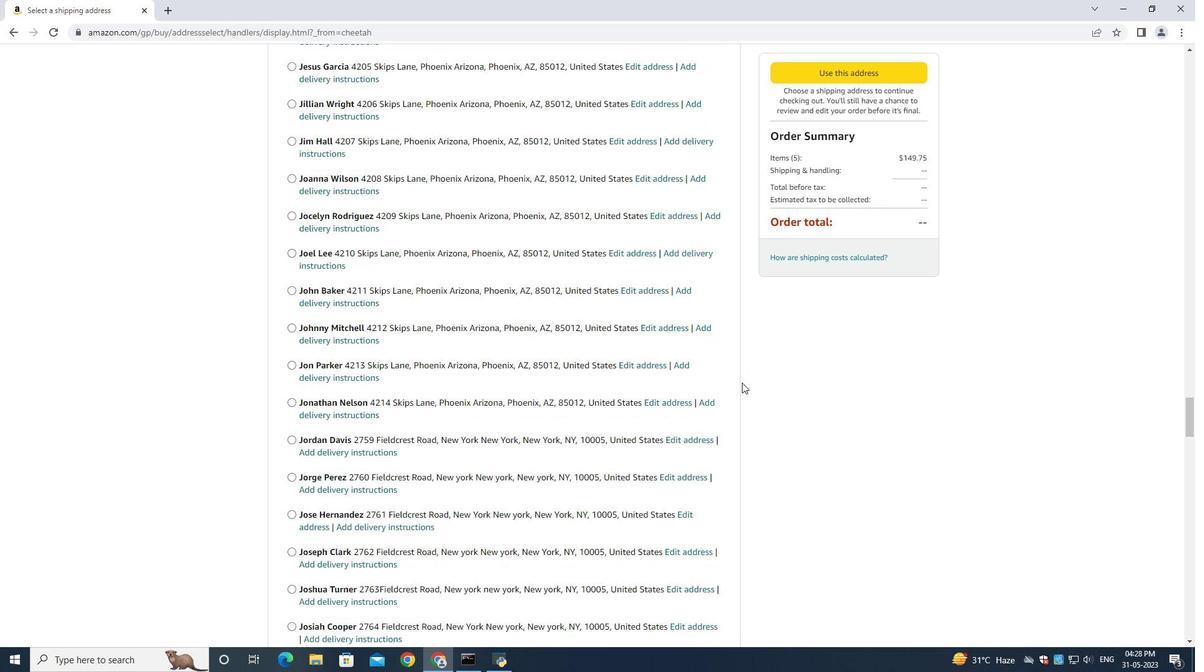 
Action: Mouse moved to (742, 384)
Screenshot: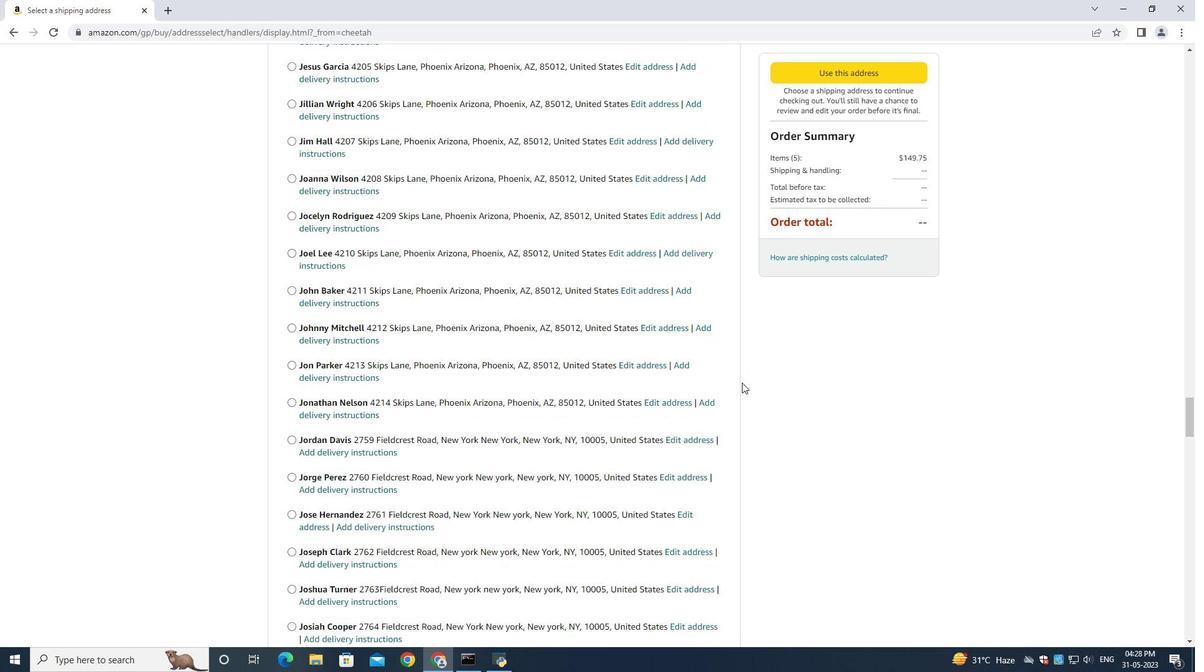 
Action: Mouse scrolled (742, 383) with delta (0, 0)
Screenshot: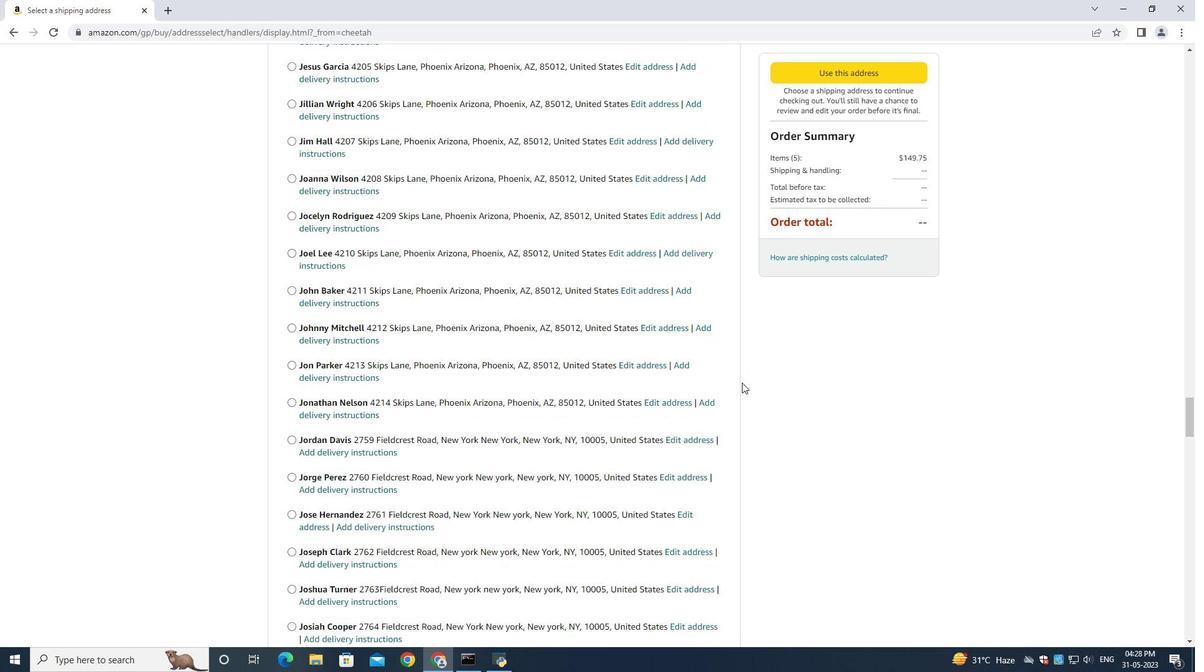 
Action: Mouse scrolled (742, 383) with delta (0, 0)
Screenshot: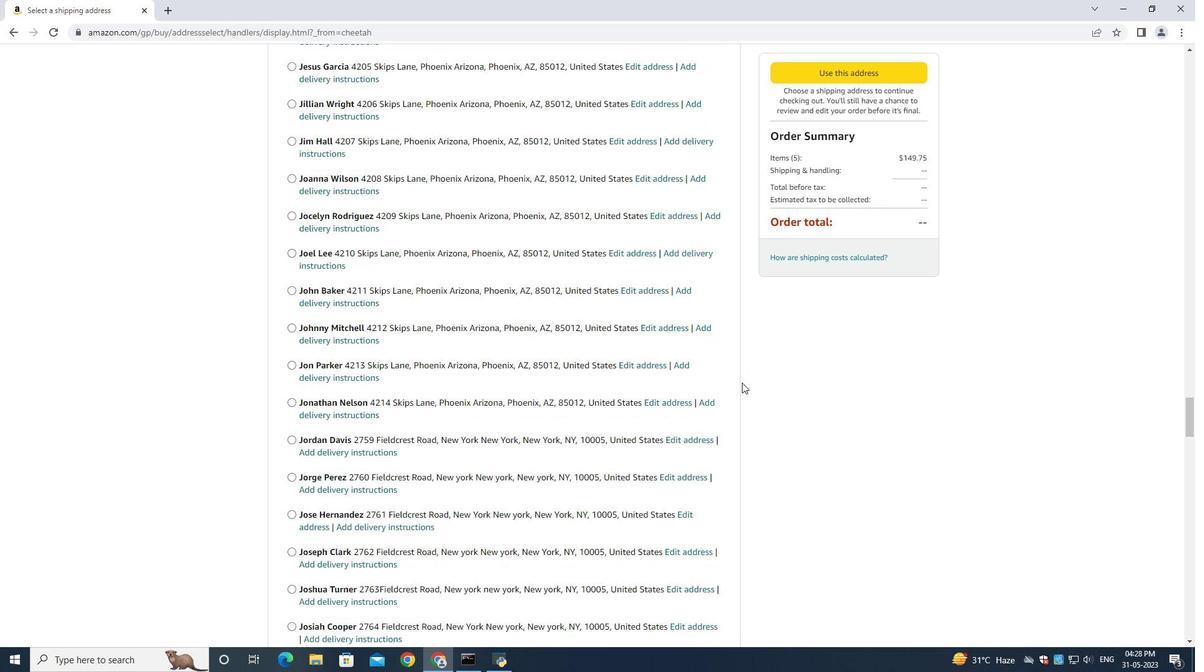 
Action: Mouse moved to (741, 384)
Screenshot: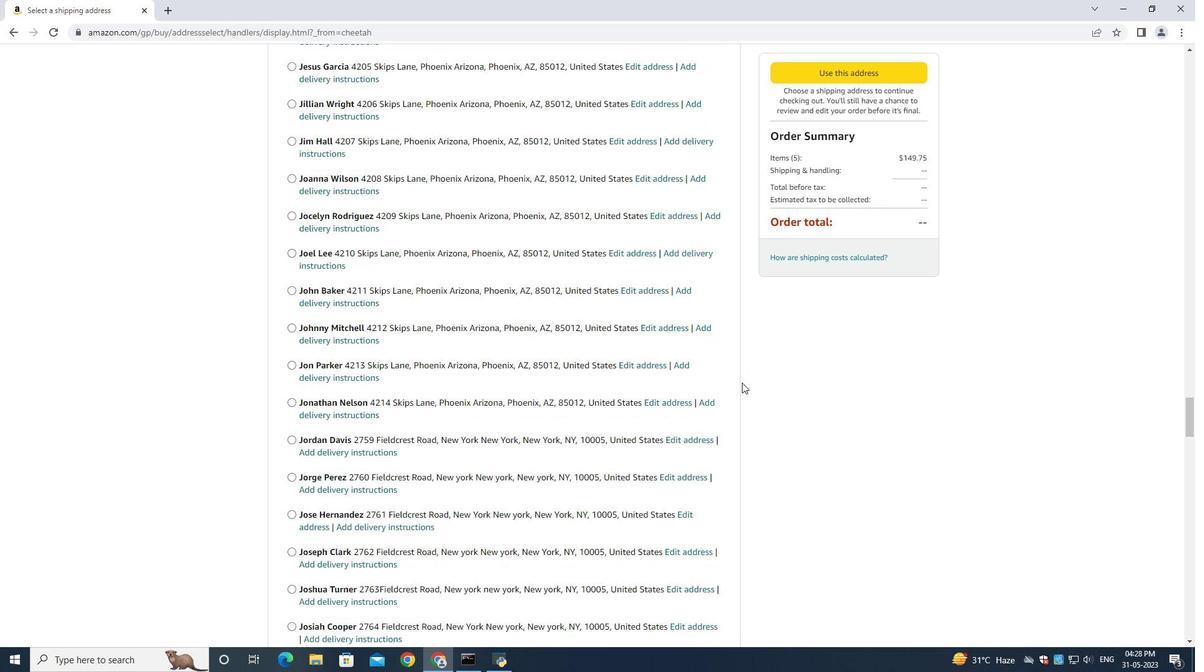 
Action: Mouse scrolled (742, 382) with delta (0, -1)
Screenshot: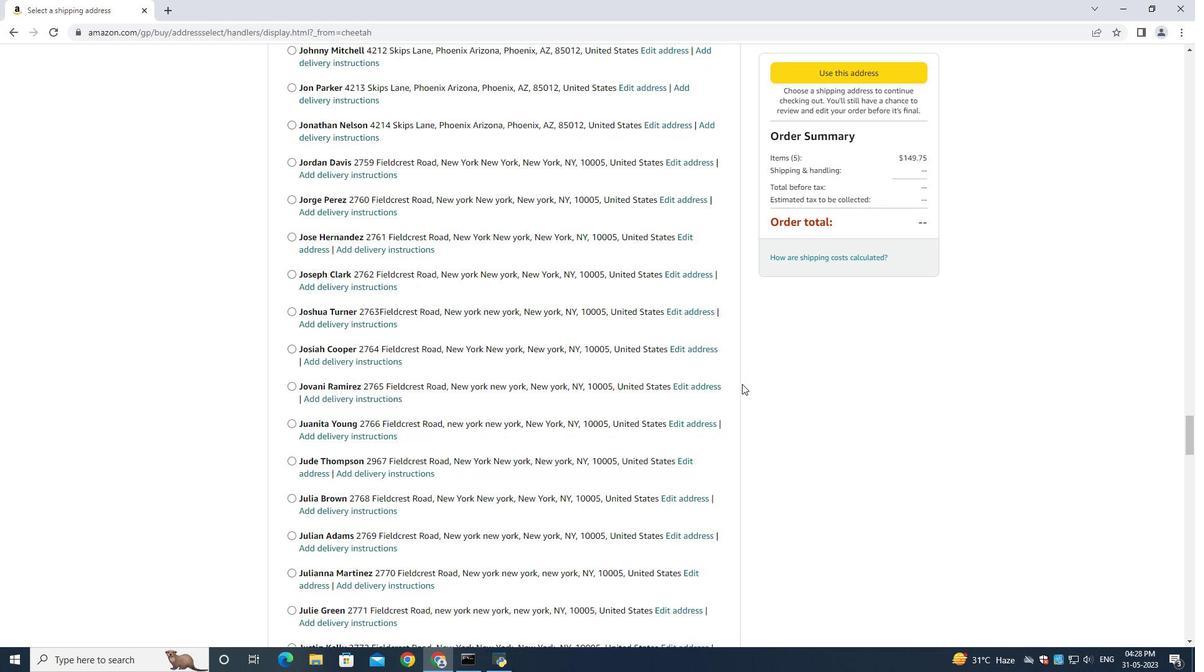 
Action: Mouse moved to (739, 382)
Screenshot: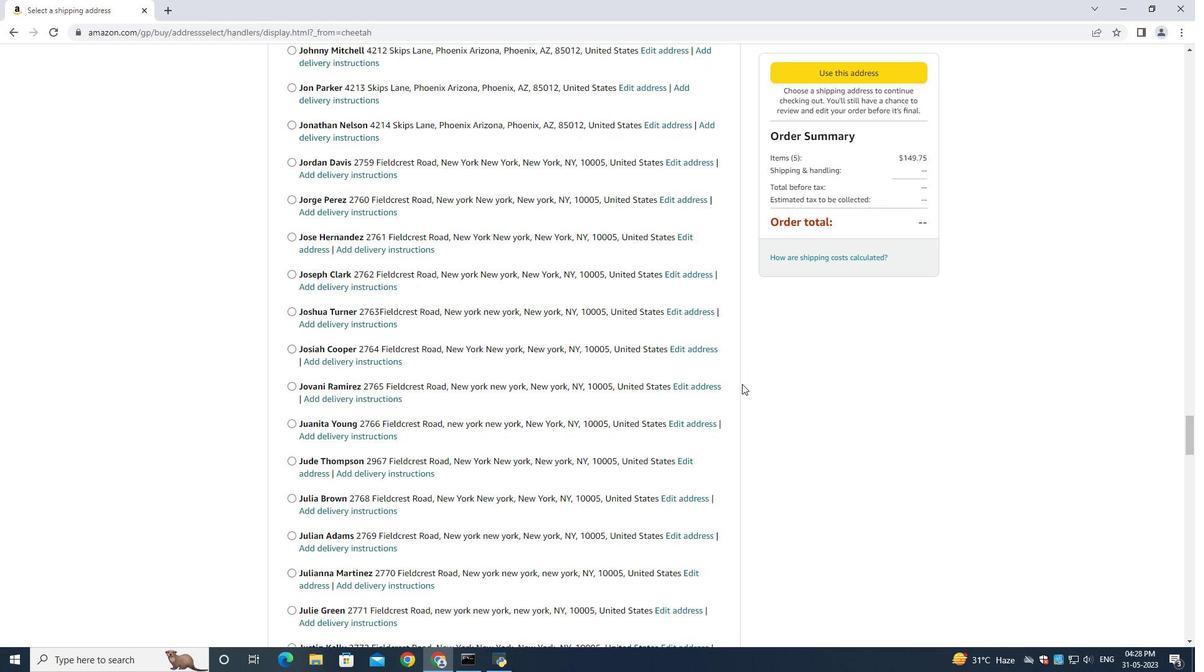 
Action: Mouse scrolled (742, 384) with delta (0, 0)
Screenshot: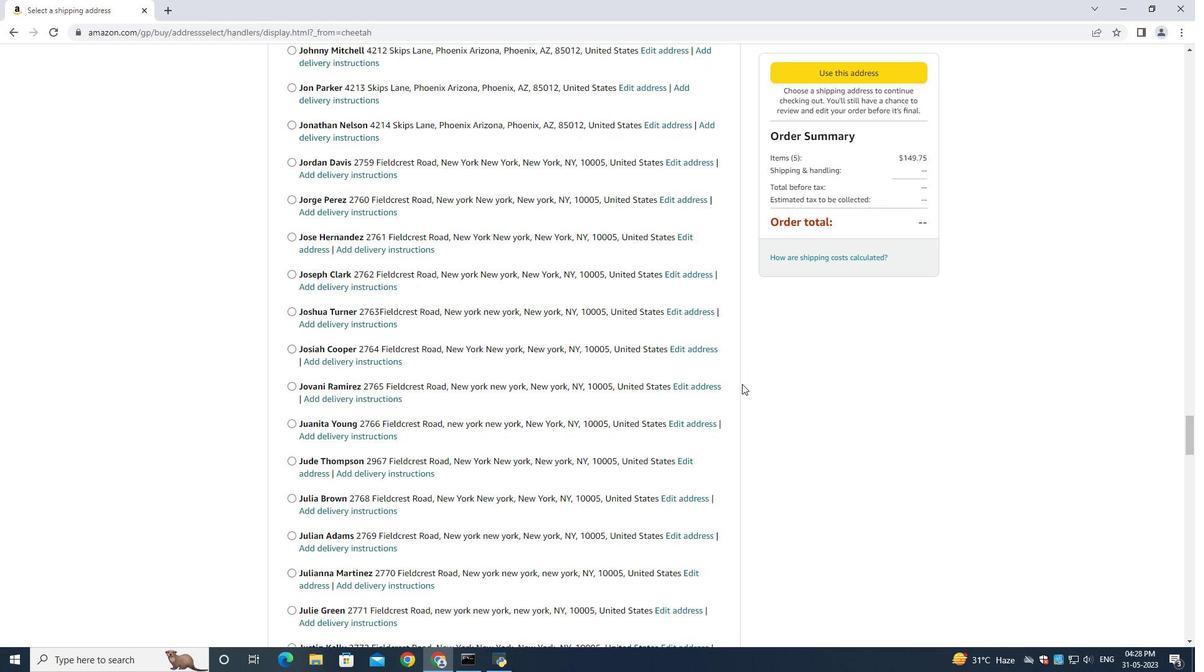 
Action: Mouse moved to (738, 386)
Screenshot: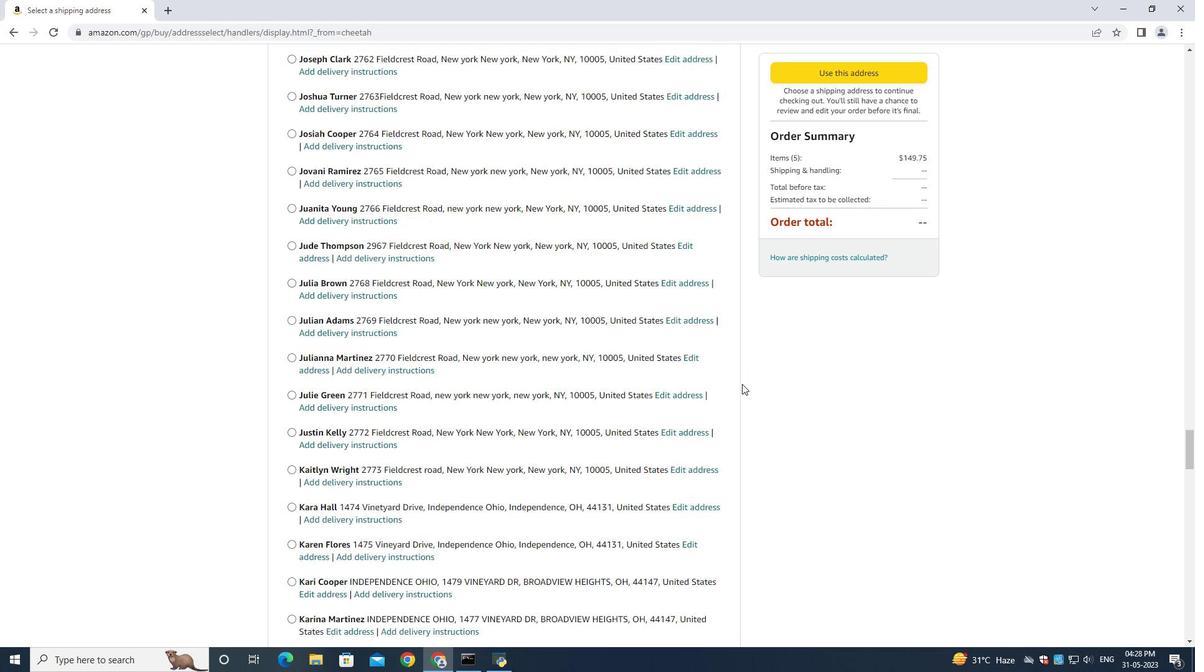 
Action: Mouse scrolled (738, 385) with delta (0, 0)
Screenshot: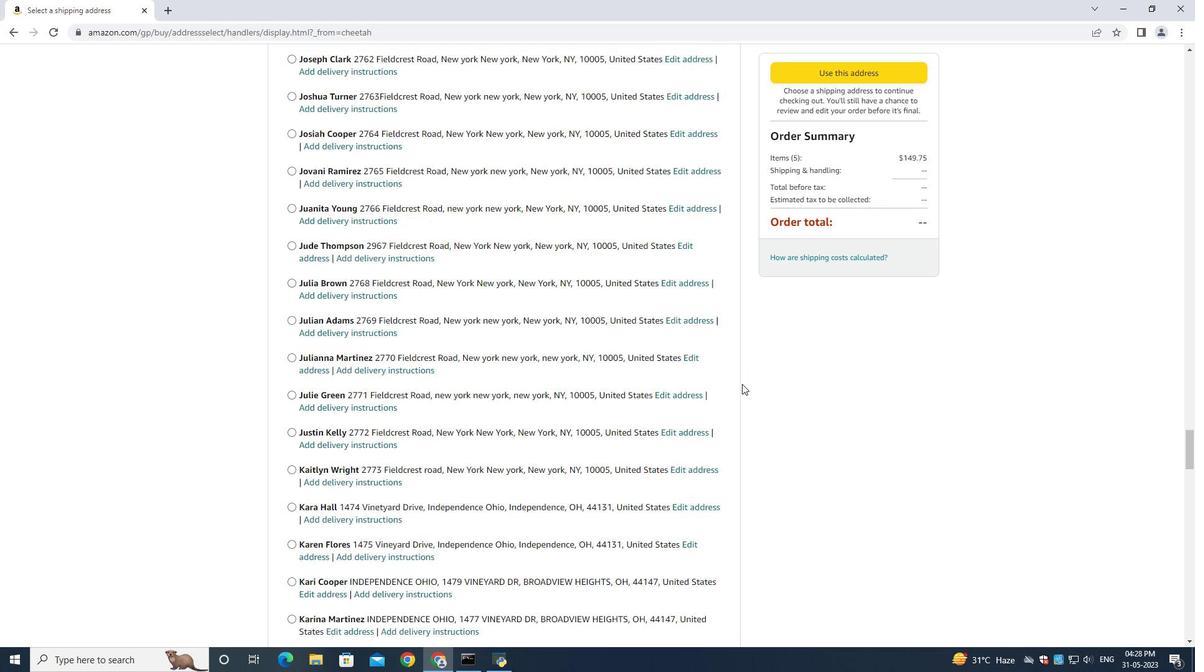 
Action: Mouse moved to (738, 389)
Screenshot: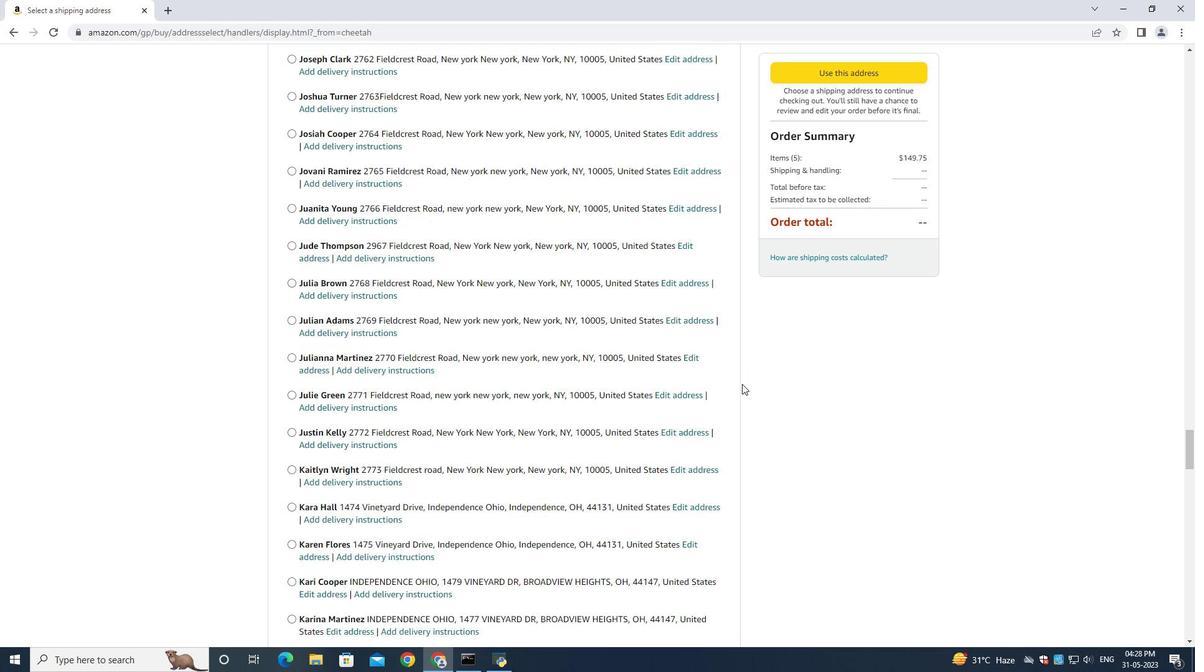 
Action: Mouse scrolled (738, 387) with delta (0, 0)
Screenshot: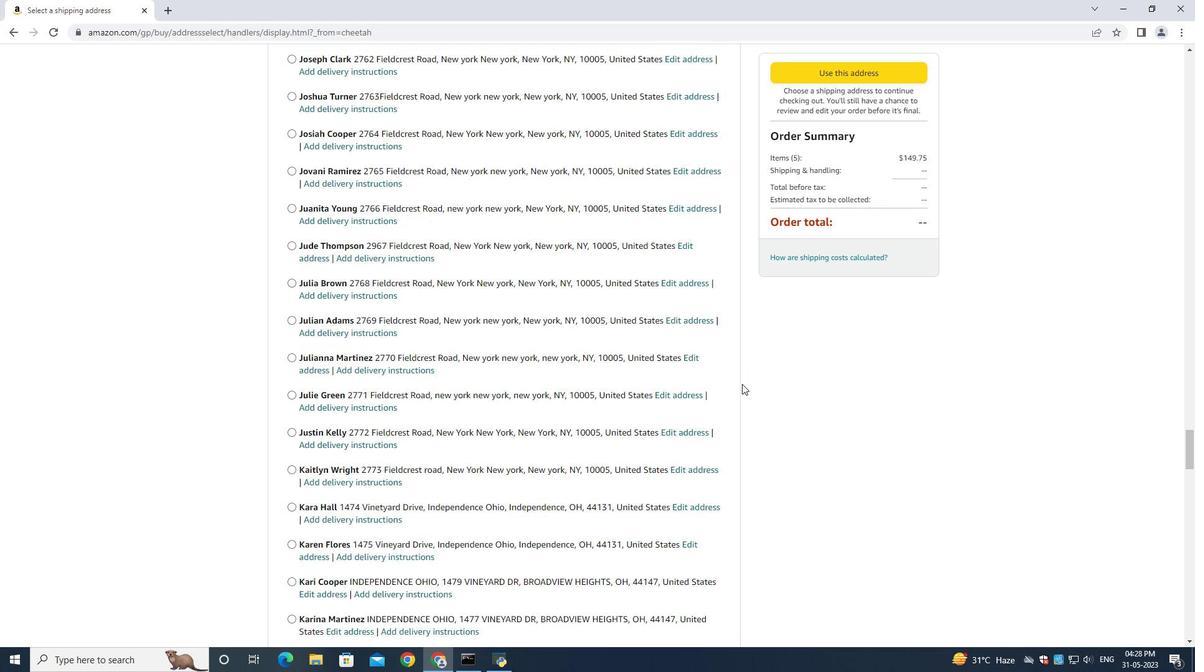 
Action: Mouse scrolled (738, 389) with delta (0, 0)
Screenshot: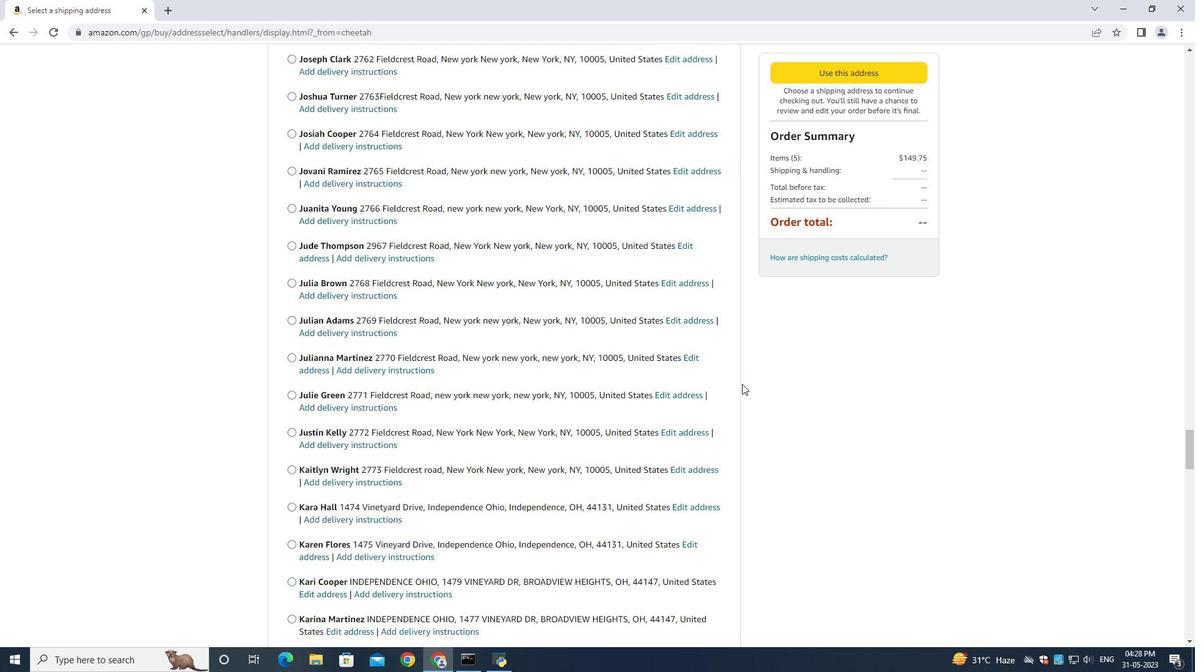 
Action: Mouse scrolled (738, 389) with delta (0, 0)
Screenshot: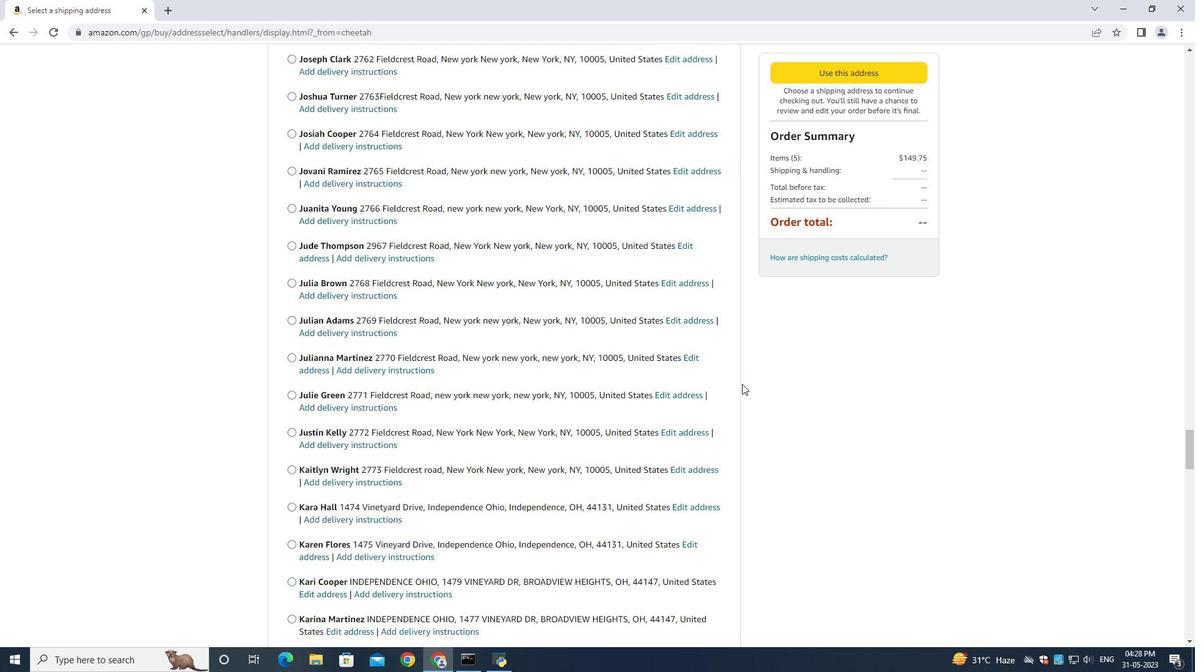 
Action: Mouse scrolled (738, 389) with delta (0, 0)
Screenshot: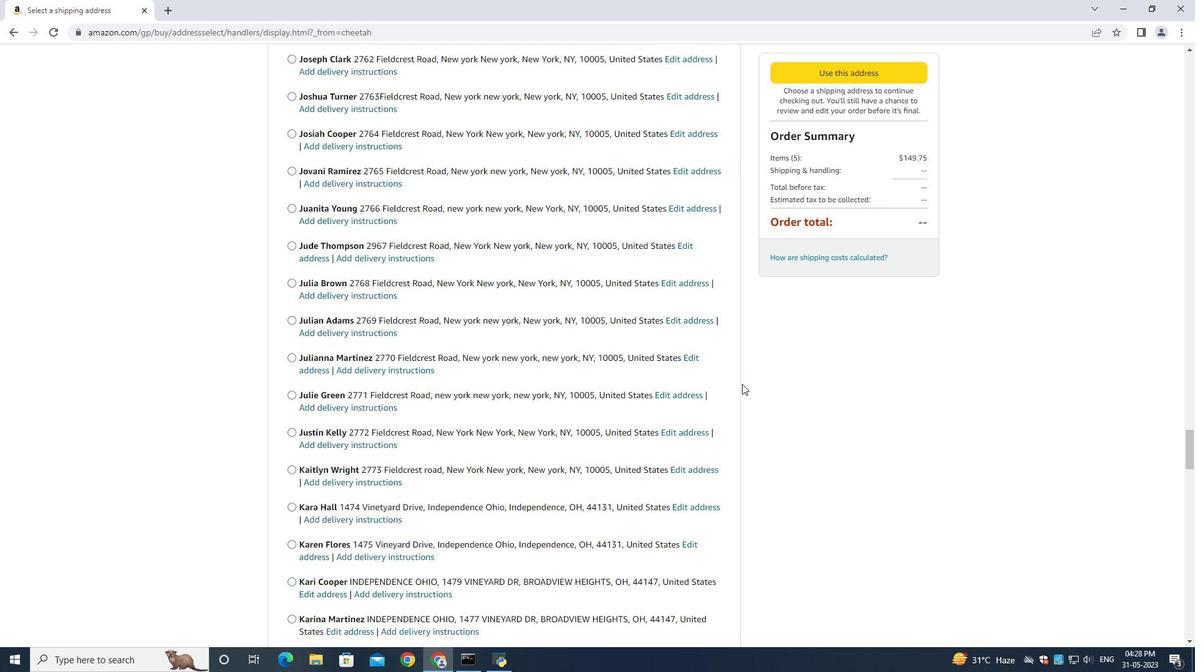 
Action: Mouse scrolled (738, 389) with delta (0, 0)
Screenshot: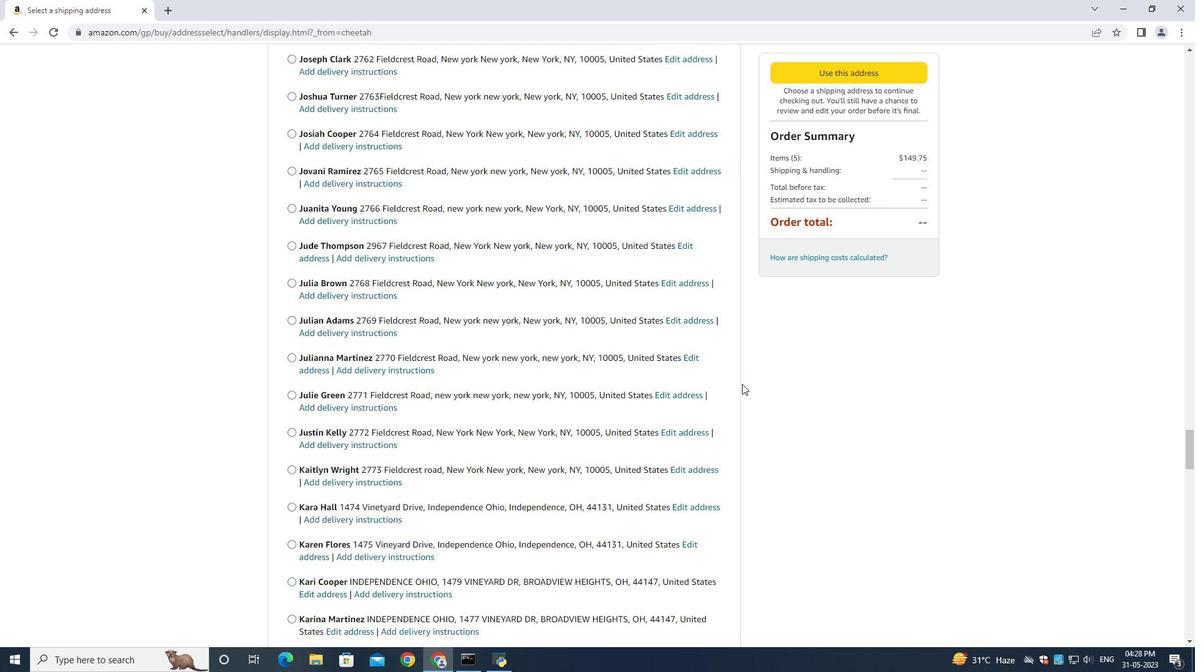 
Action: Mouse scrolled (738, 389) with delta (0, 0)
Screenshot: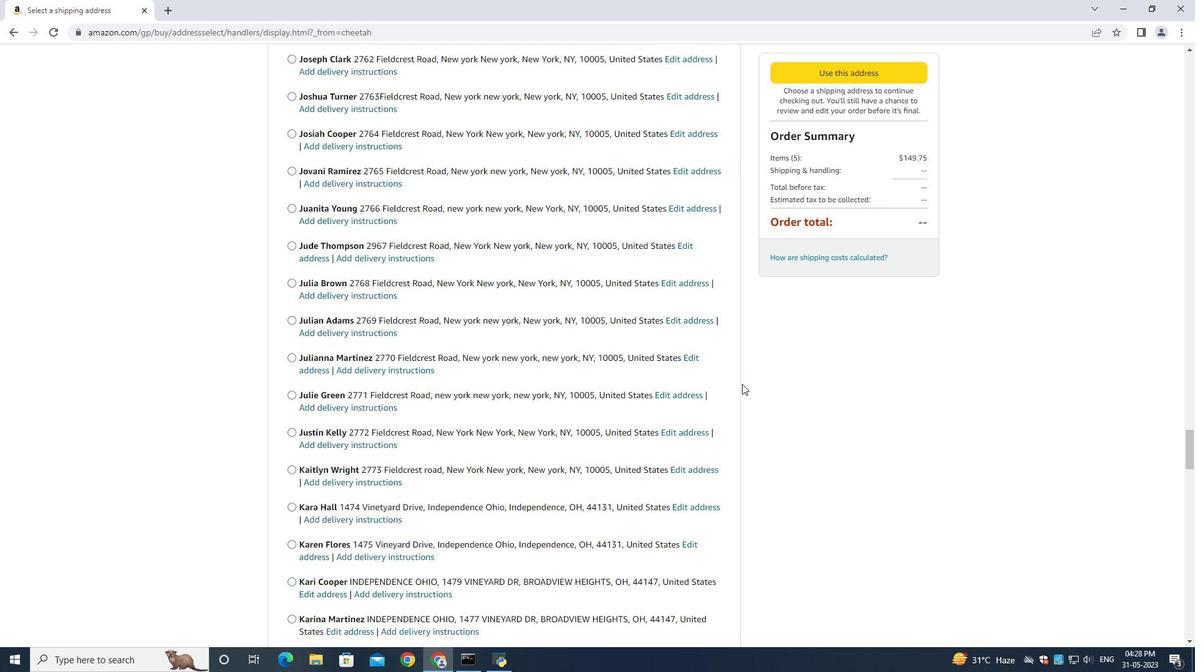 
Action: Mouse moved to (737, 389)
Screenshot: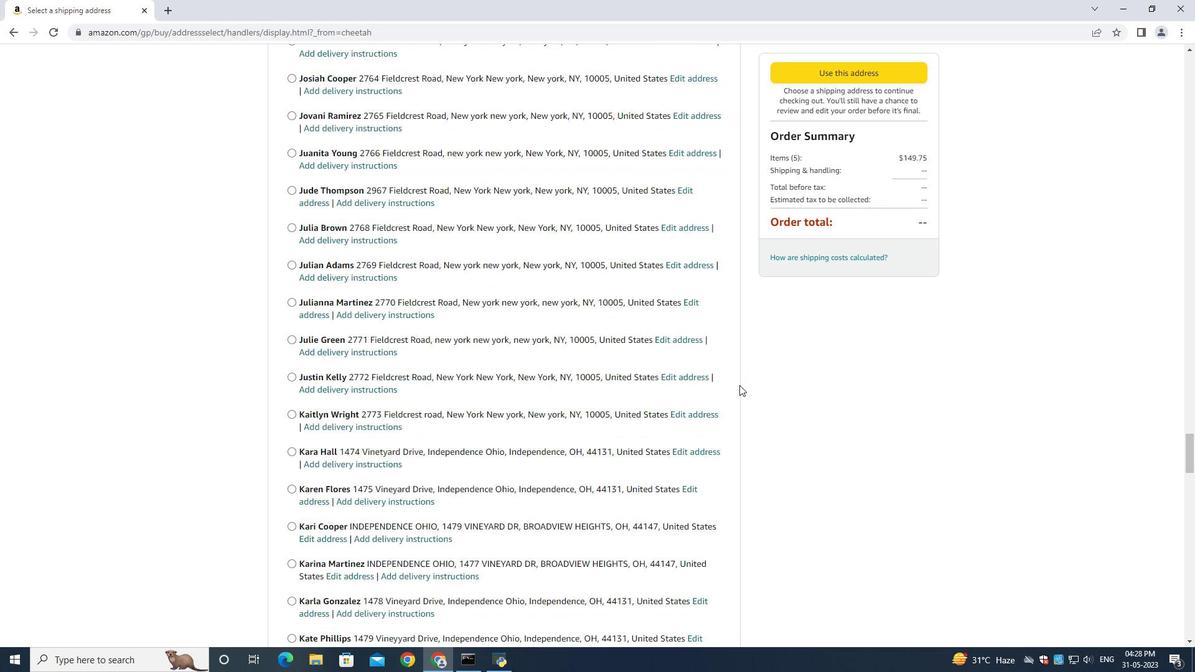 
Action: Mouse scrolled (737, 388) with delta (0, 0)
Screenshot: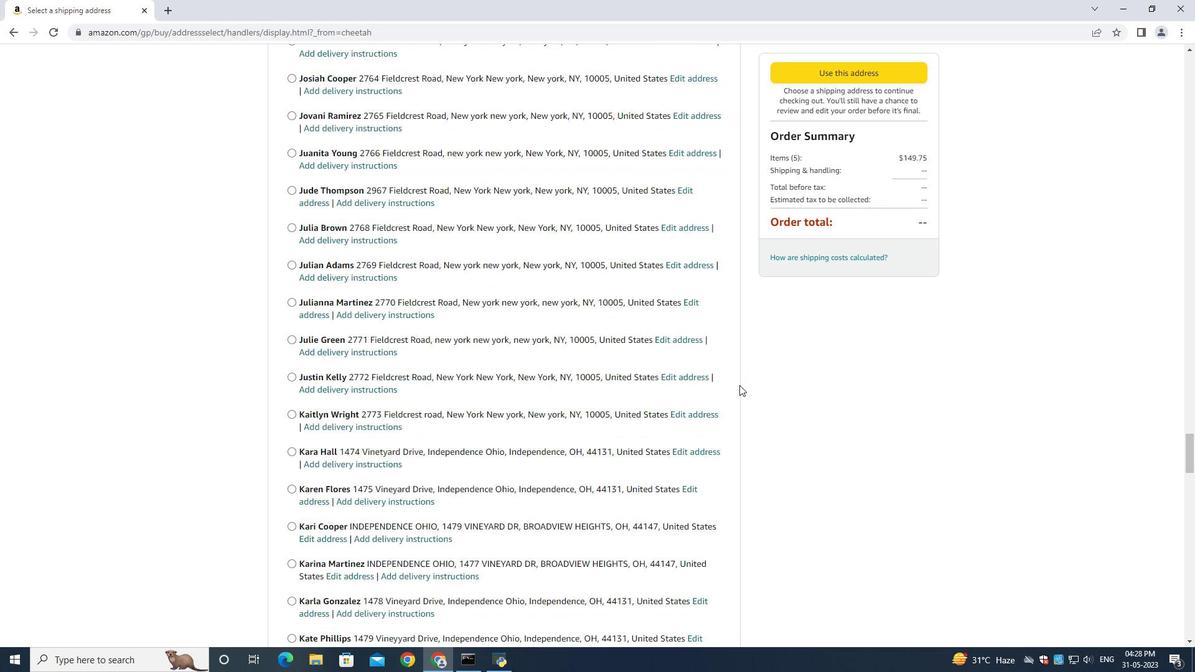 
Action: Mouse moved to (735, 384)
Screenshot: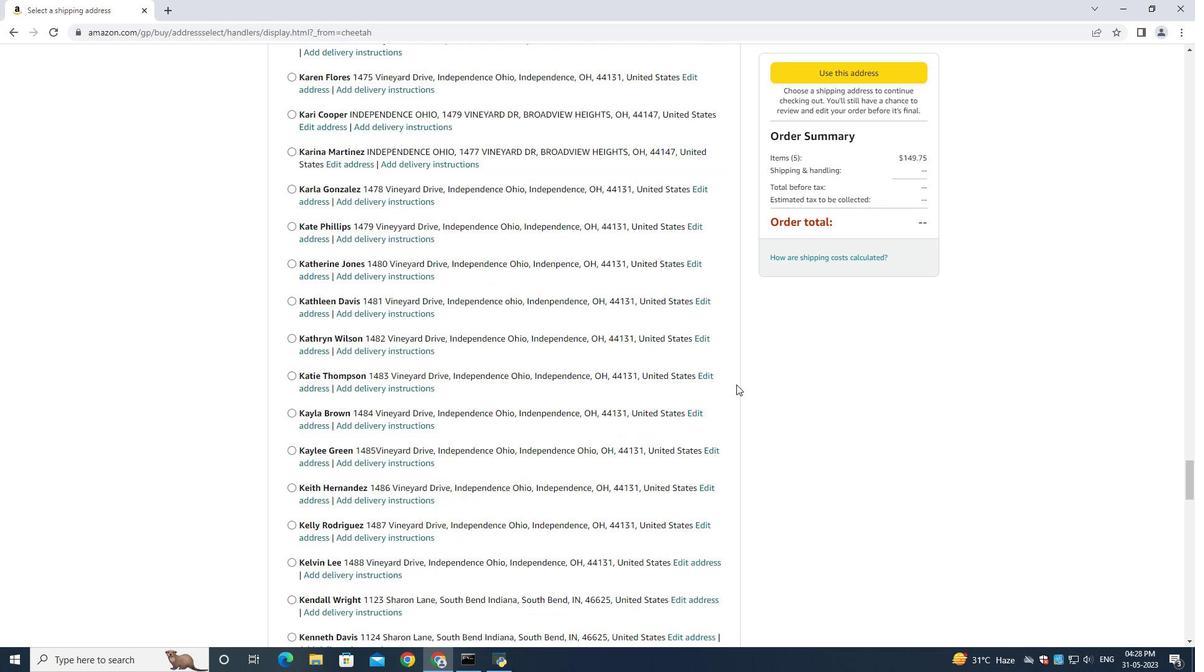 
Action: Mouse scrolled (735, 384) with delta (0, 0)
Screenshot: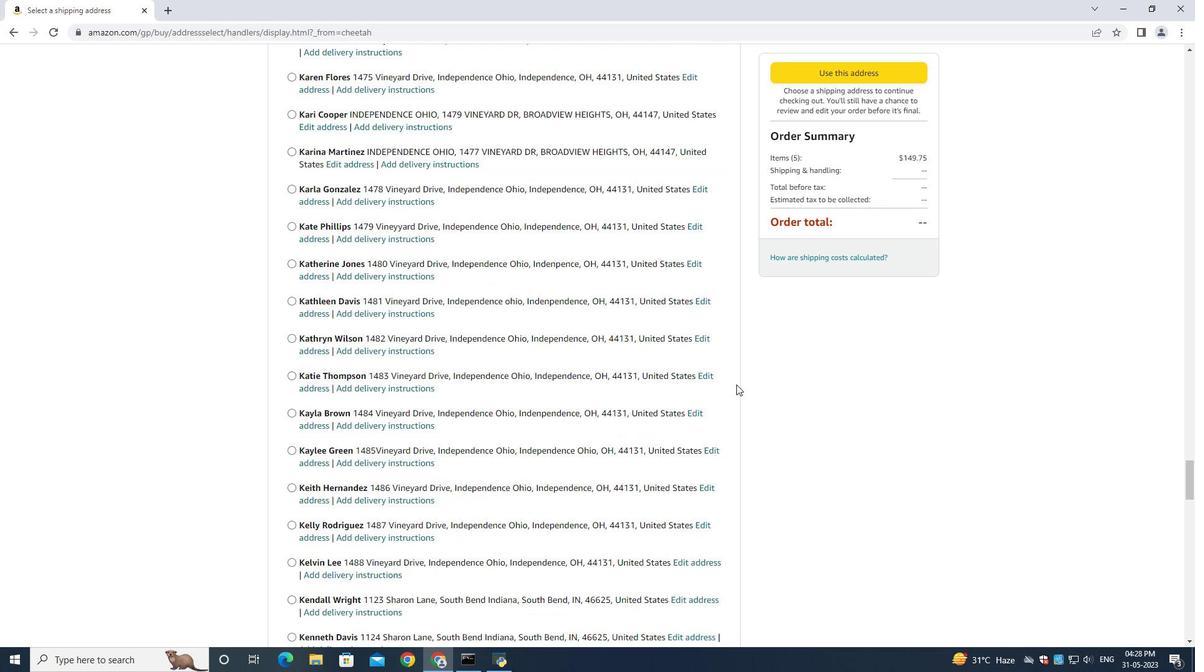 
Action: Mouse moved to (735, 385)
Screenshot: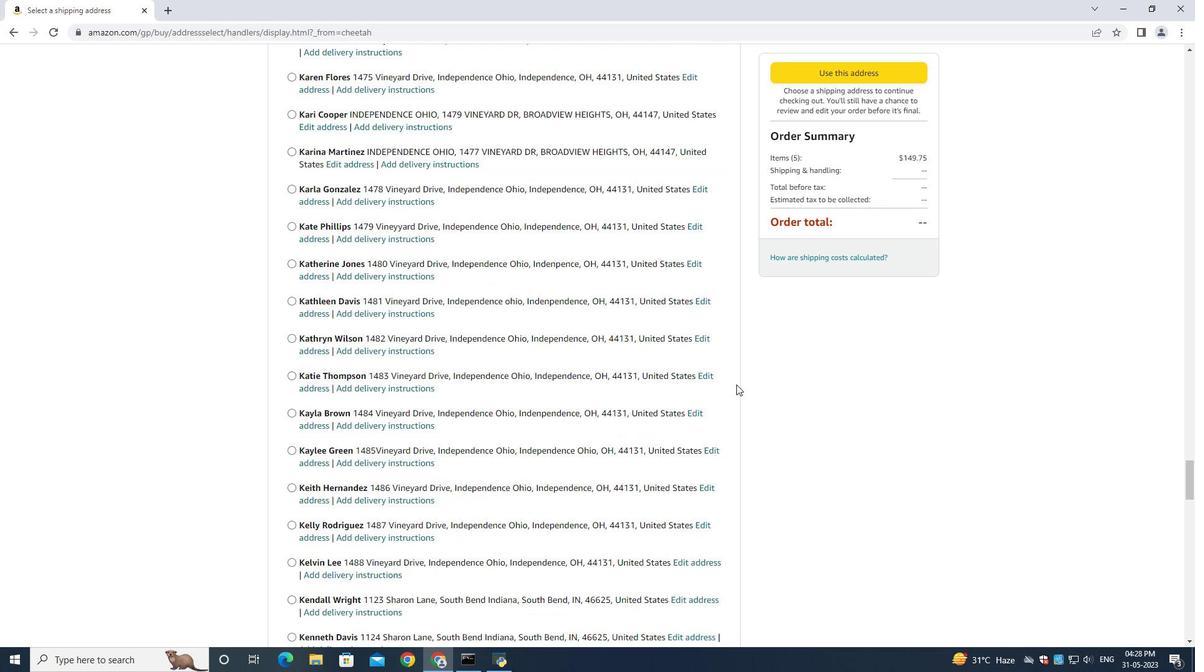 
Action: Mouse scrolled (735, 385) with delta (0, 0)
Screenshot: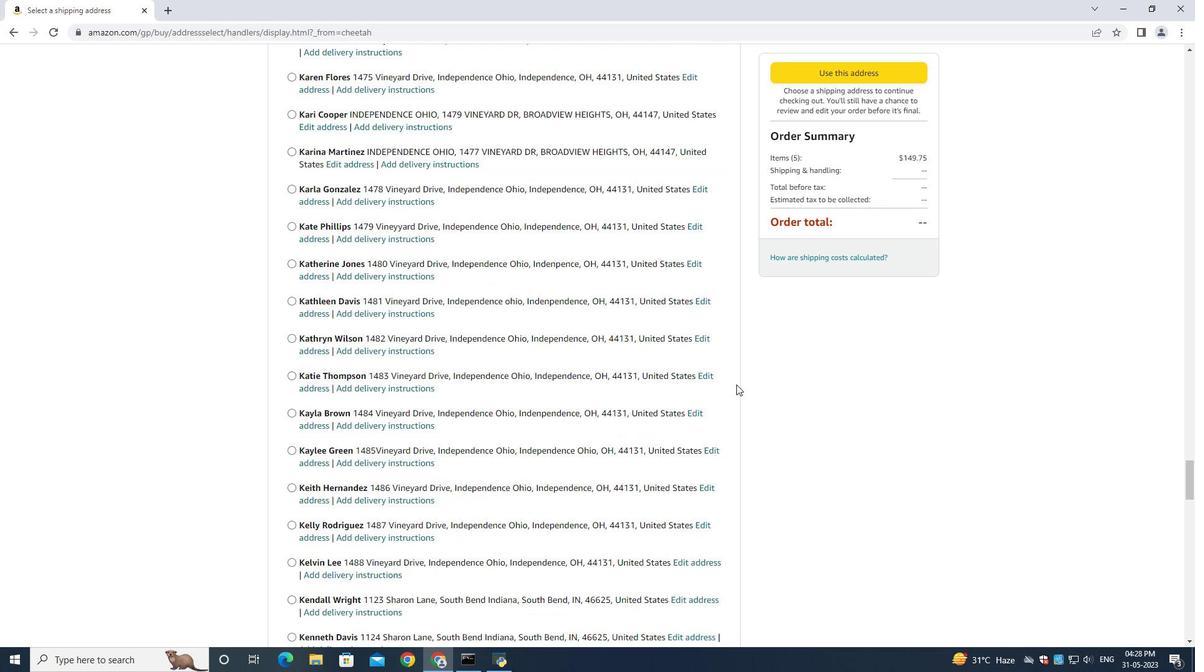 
Action: Mouse moved to (735, 385)
Screenshot: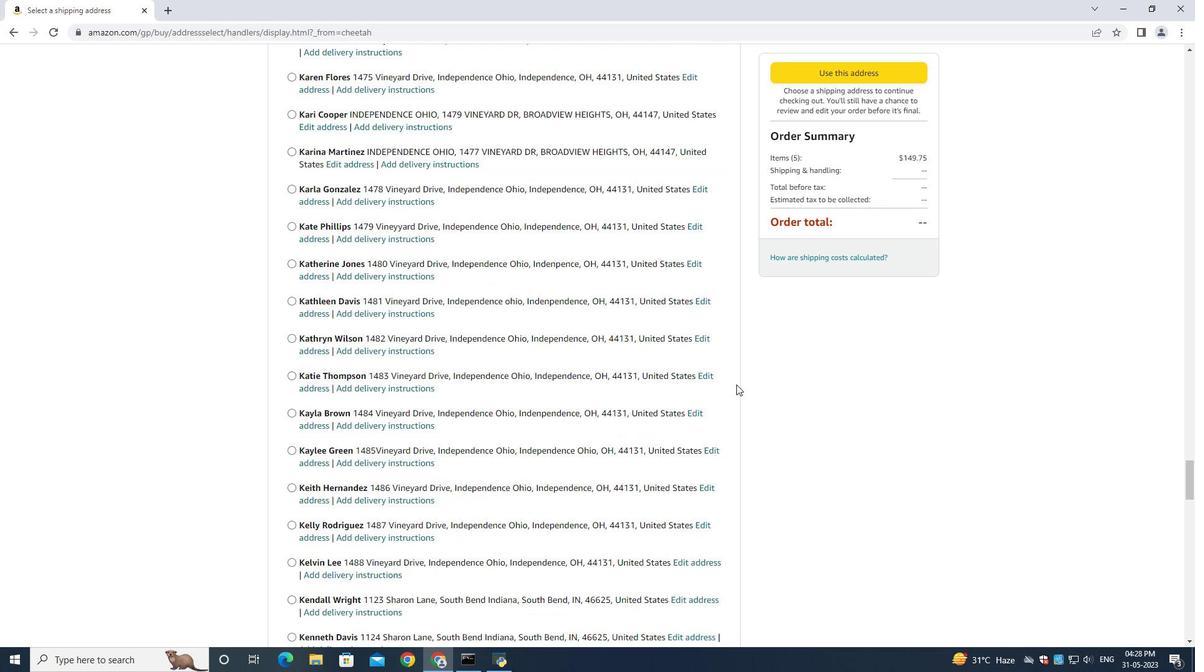 
Action: Mouse scrolled (735, 385) with delta (0, 0)
Screenshot: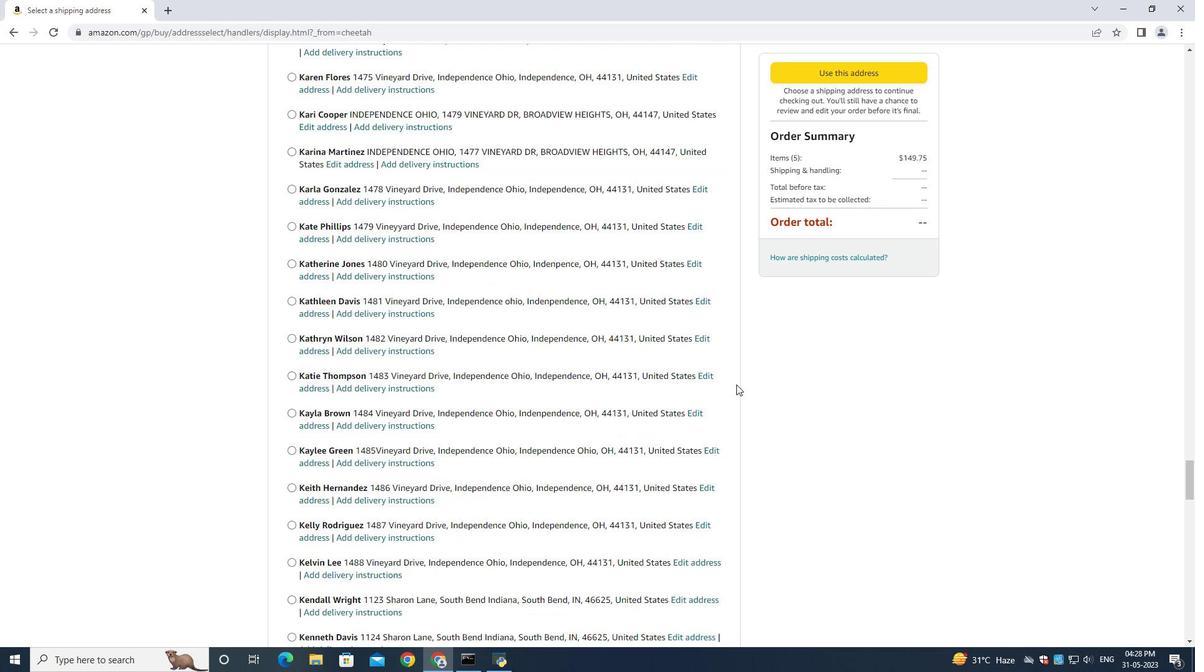 
Action: Mouse scrolled (735, 385) with delta (0, 0)
Screenshot: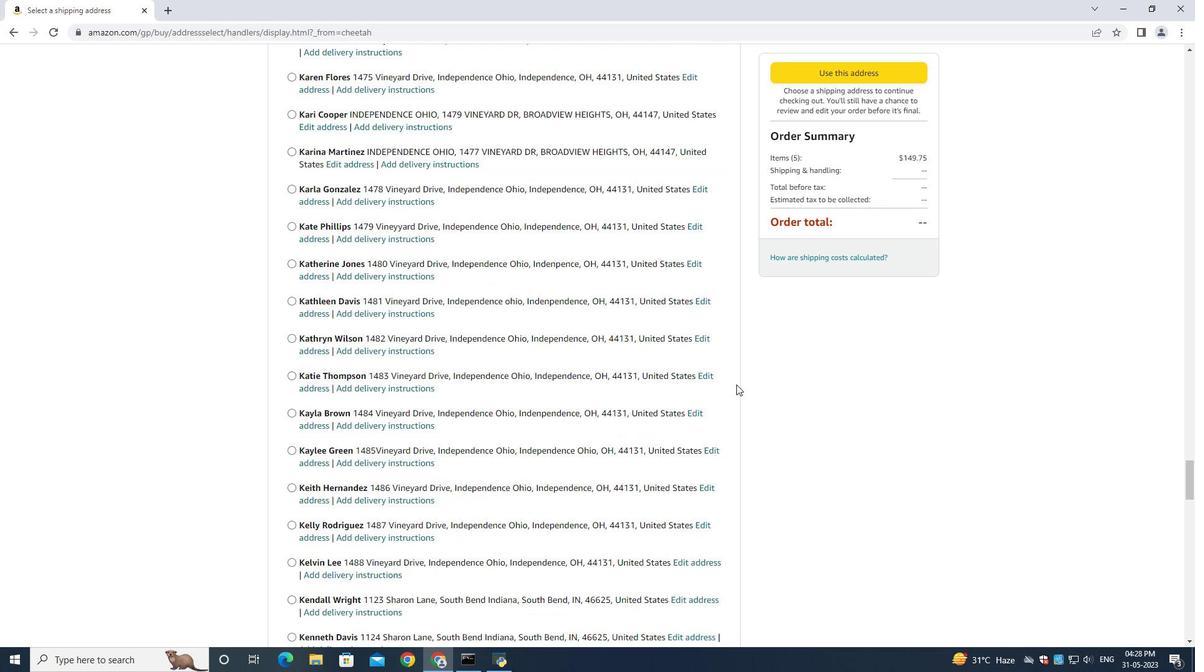 
Action: Mouse scrolled (735, 385) with delta (0, 0)
Screenshot: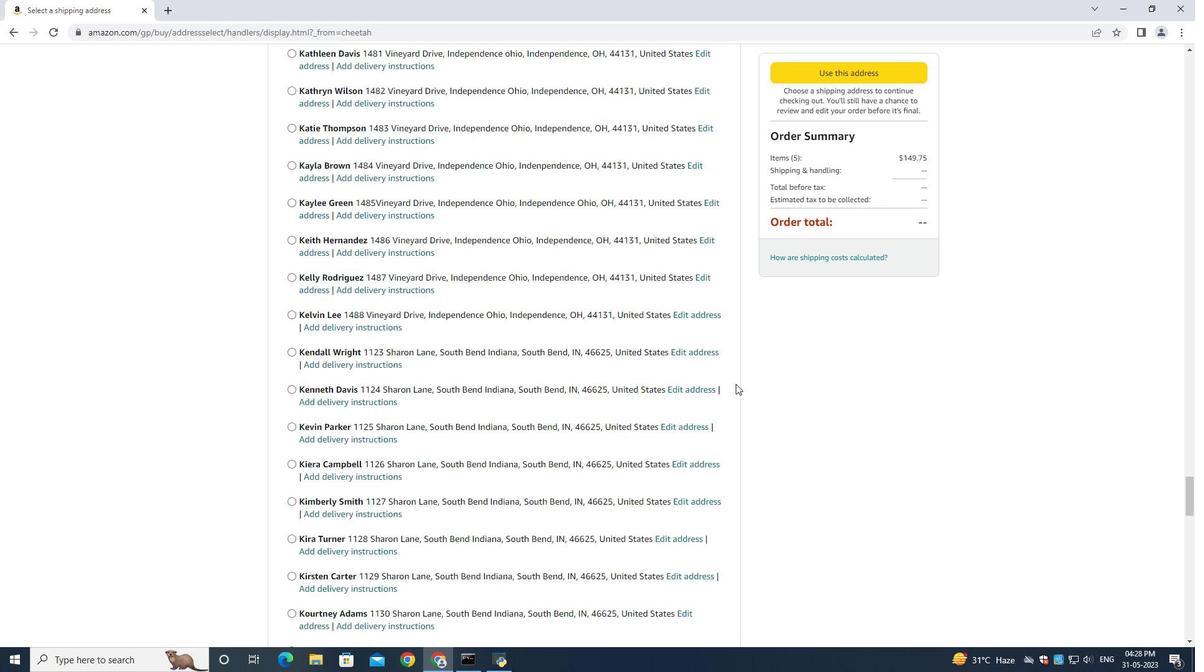 
Action: Mouse scrolled (735, 385) with delta (0, 0)
Screenshot: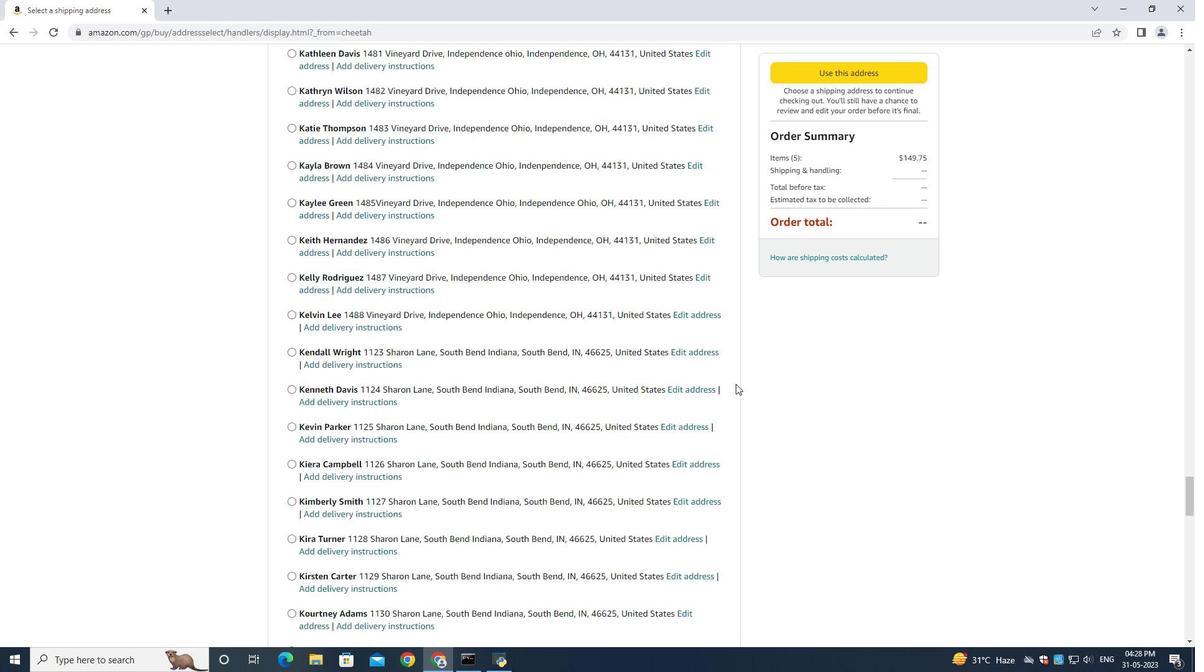 
Action: Mouse scrolled (735, 385) with delta (0, 0)
Screenshot: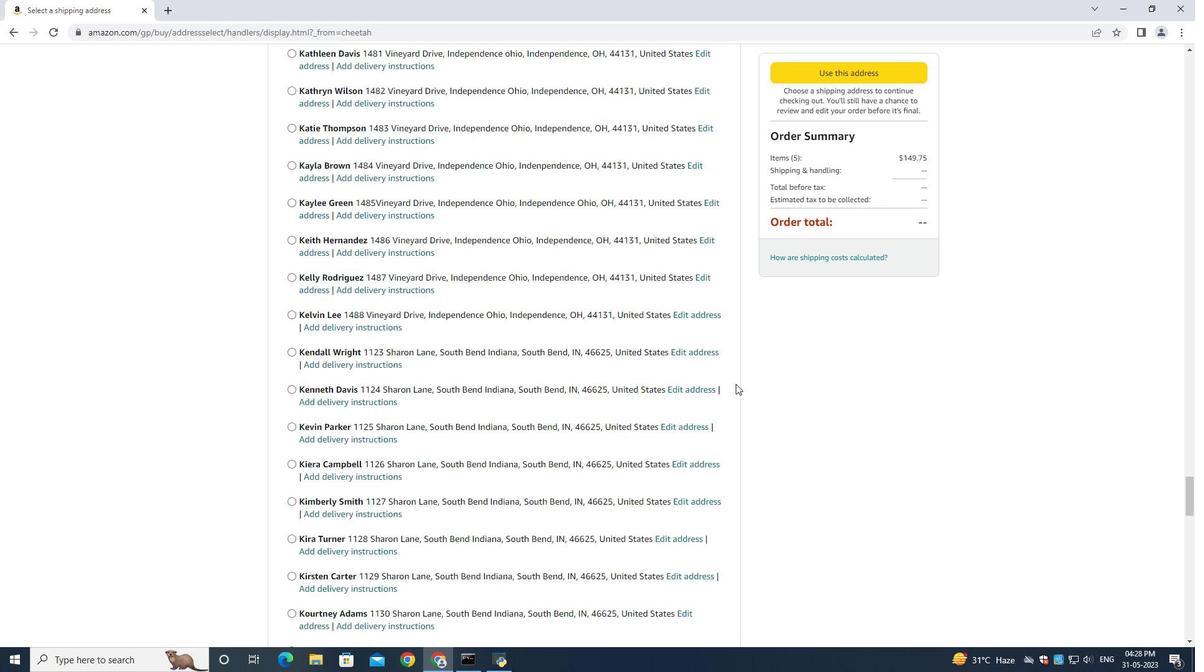 
Action: Mouse scrolled (735, 385) with delta (0, 0)
Screenshot: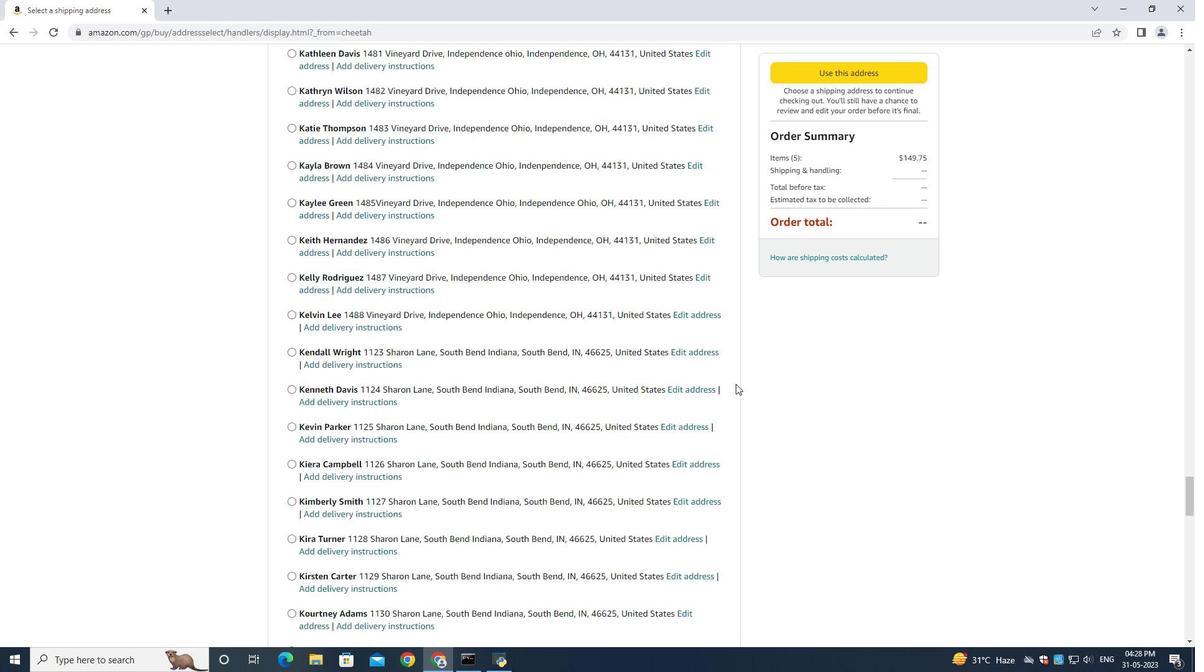 
Action: Mouse moved to (735, 384)
Screenshot: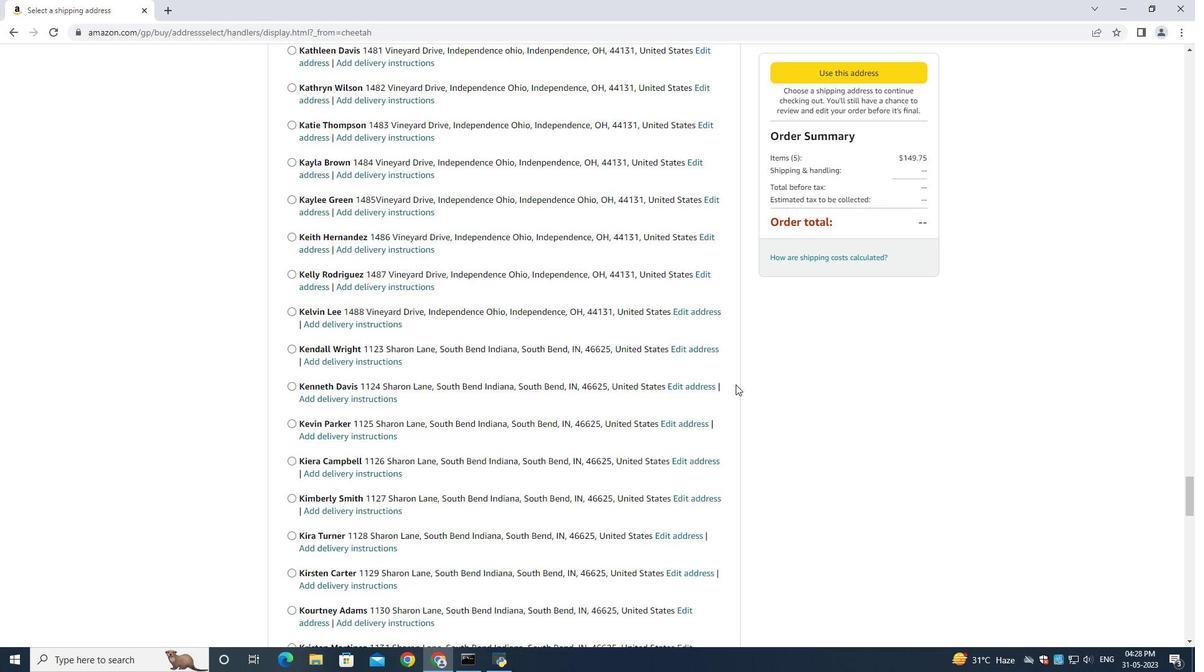 
Action: Mouse scrolled (735, 384) with delta (0, 0)
Screenshot: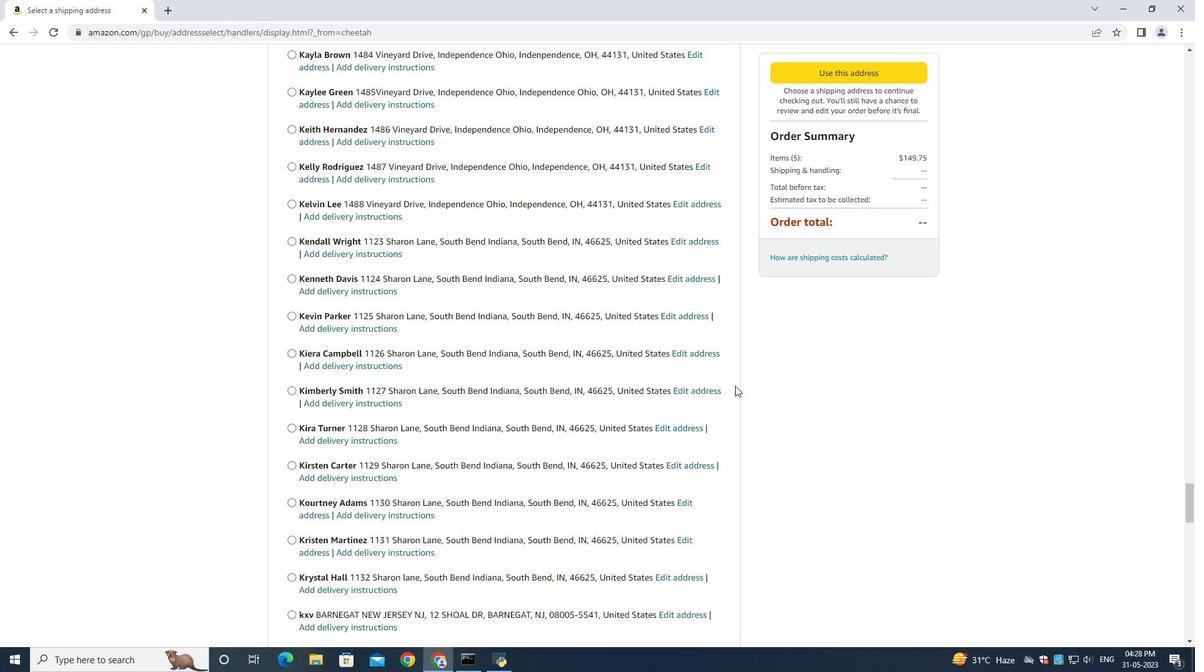 
Action: Mouse moved to (735, 384)
Screenshot: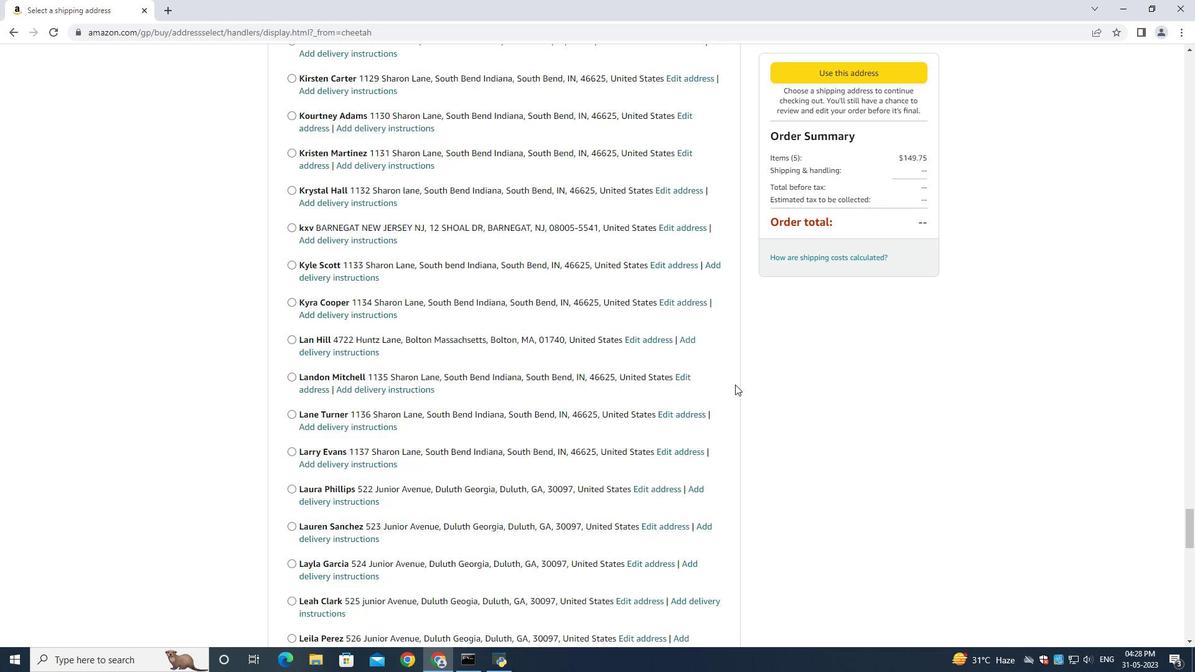 
Action: Mouse scrolled (735, 384) with delta (0, 0)
Screenshot: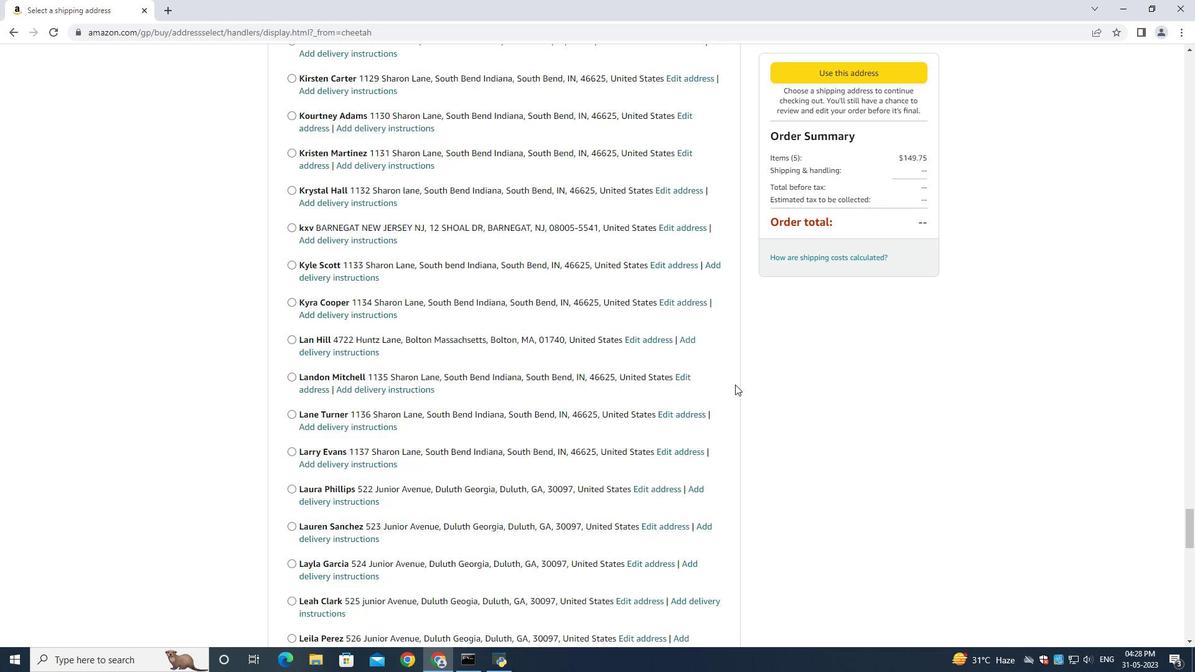 
Action: Mouse moved to (735, 385)
Screenshot: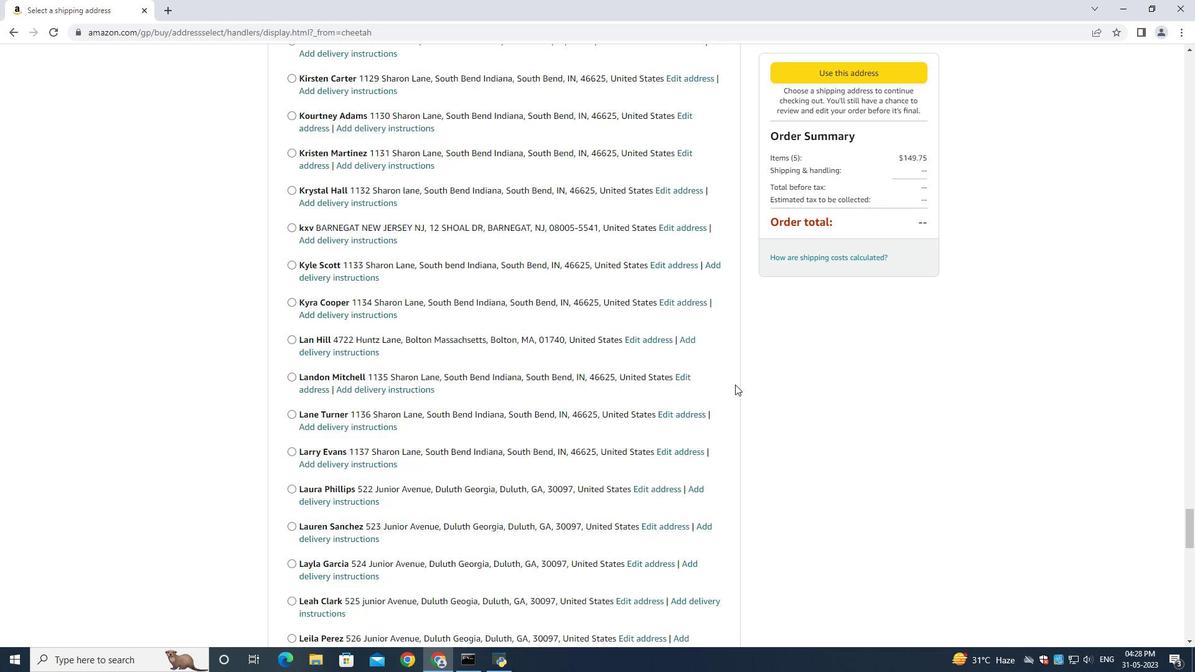 
Action: Mouse scrolled (735, 384) with delta (0, 0)
Screenshot: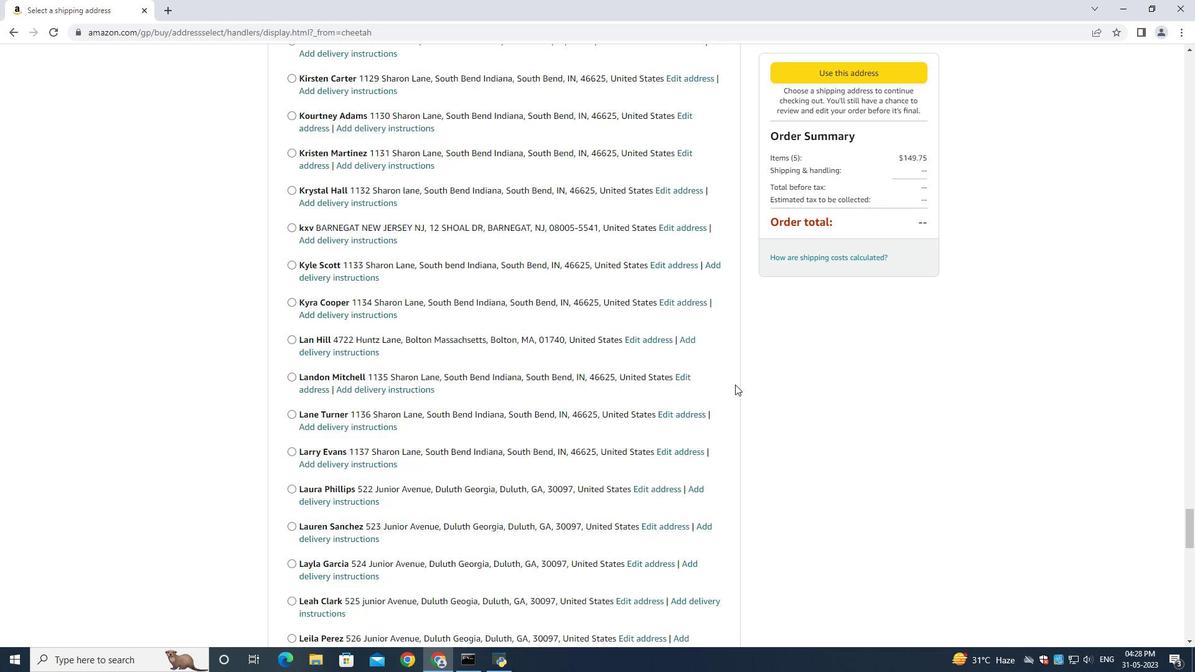 
Action: Mouse scrolled (735, 384) with delta (0, 0)
Screenshot: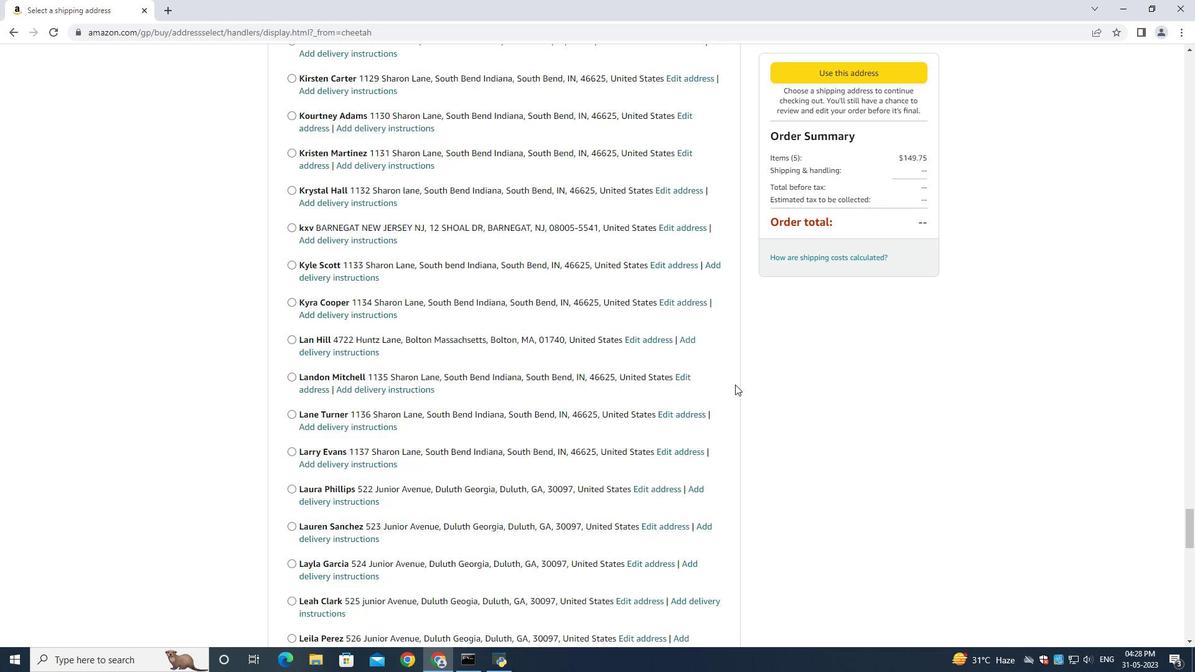
Action: Mouse scrolled (735, 384) with delta (0, 0)
Screenshot: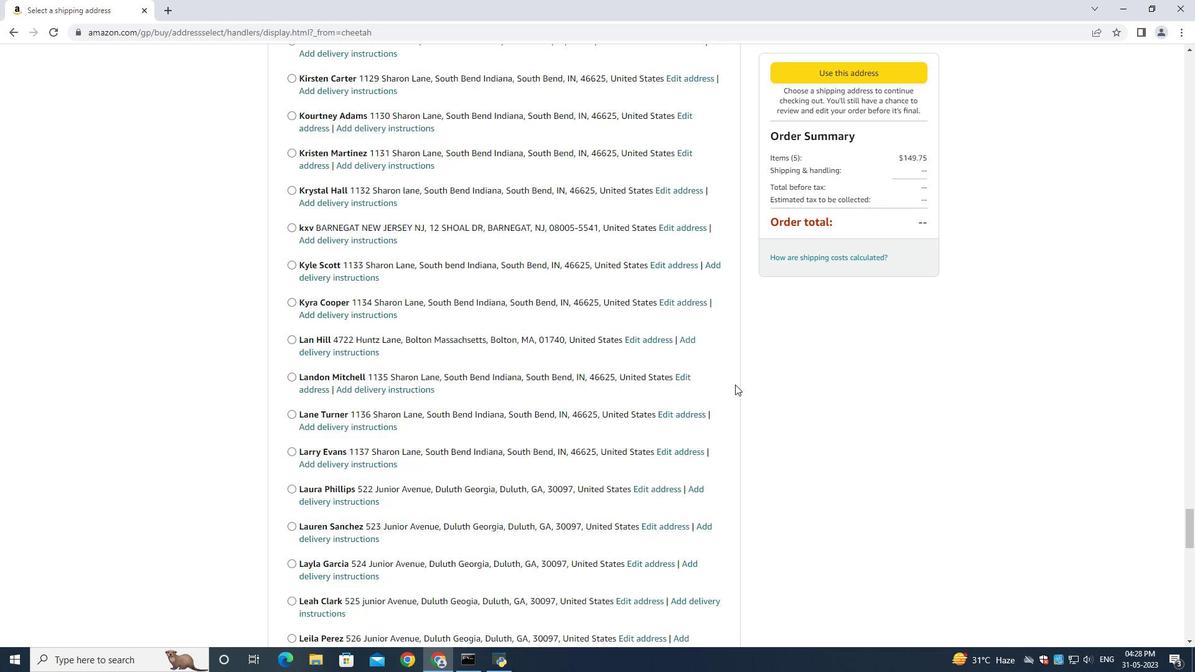 
Action: Mouse scrolled (735, 384) with delta (0, -1)
Screenshot: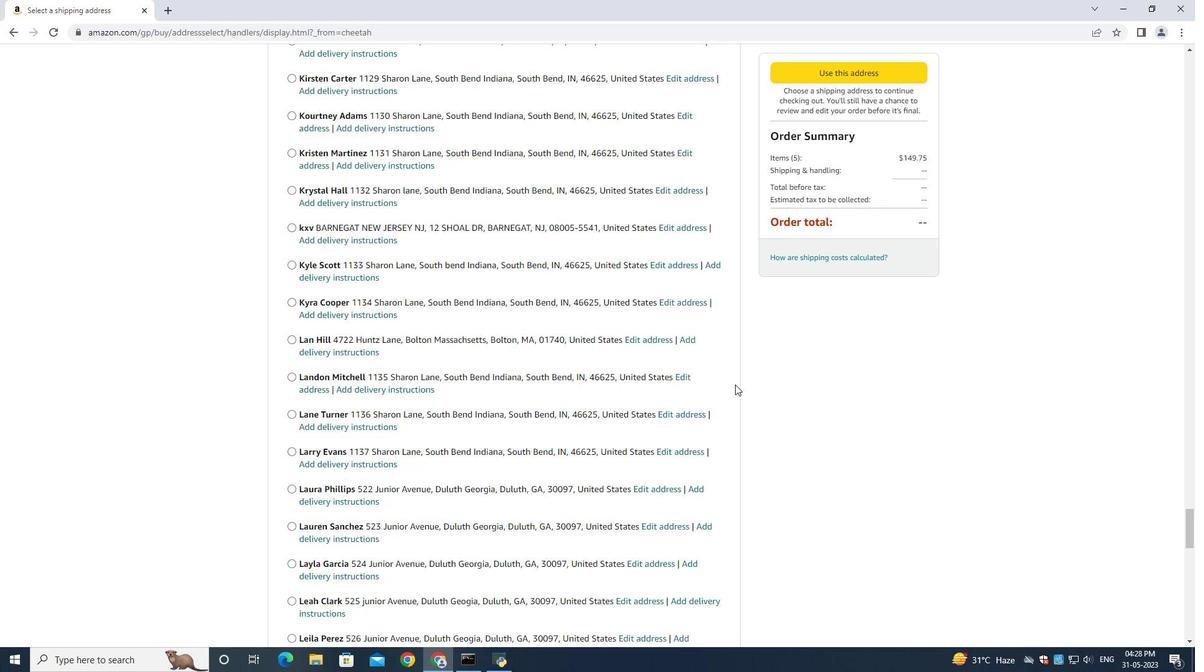 
Action: Mouse scrolled (735, 384) with delta (0, 0)
Screenshot: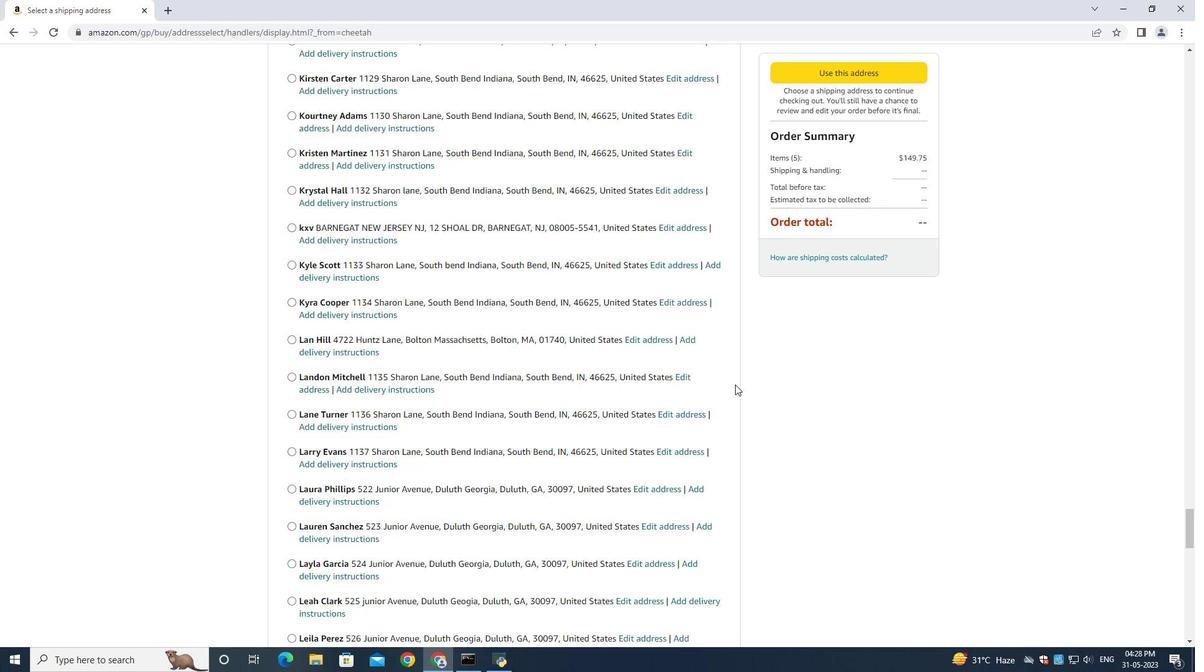 
Action: Mouse moved to (735, 384)
Screenshot: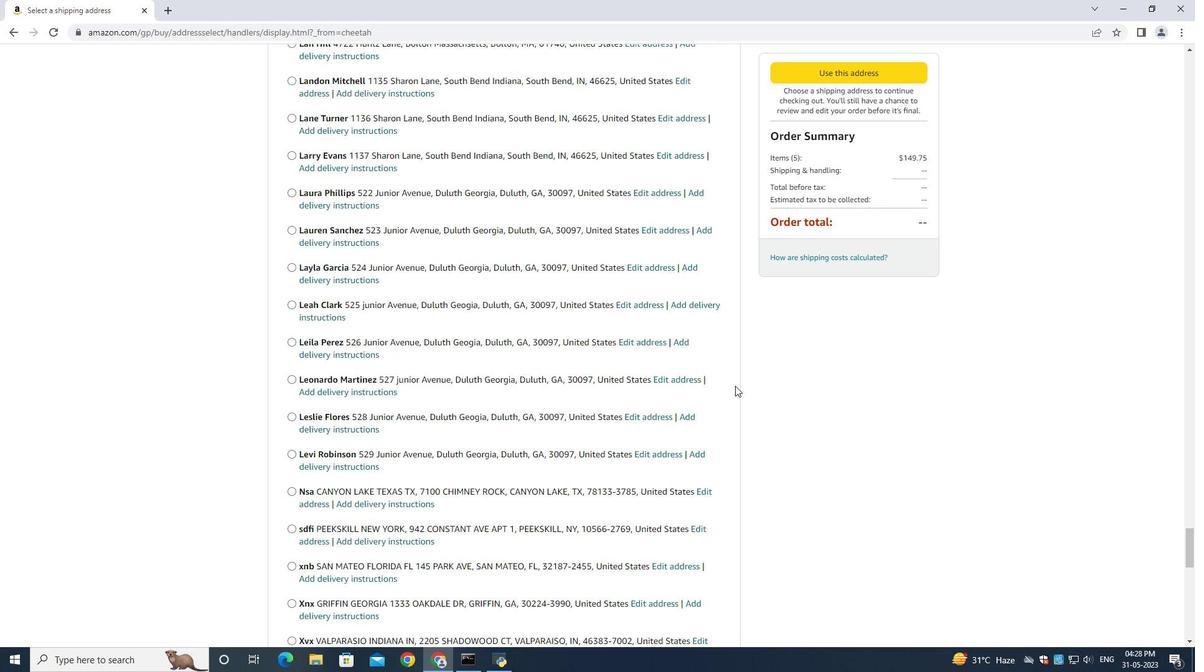 
Action: Mouse scrolled (735, 384) with delta (0, 0)
Screenshot: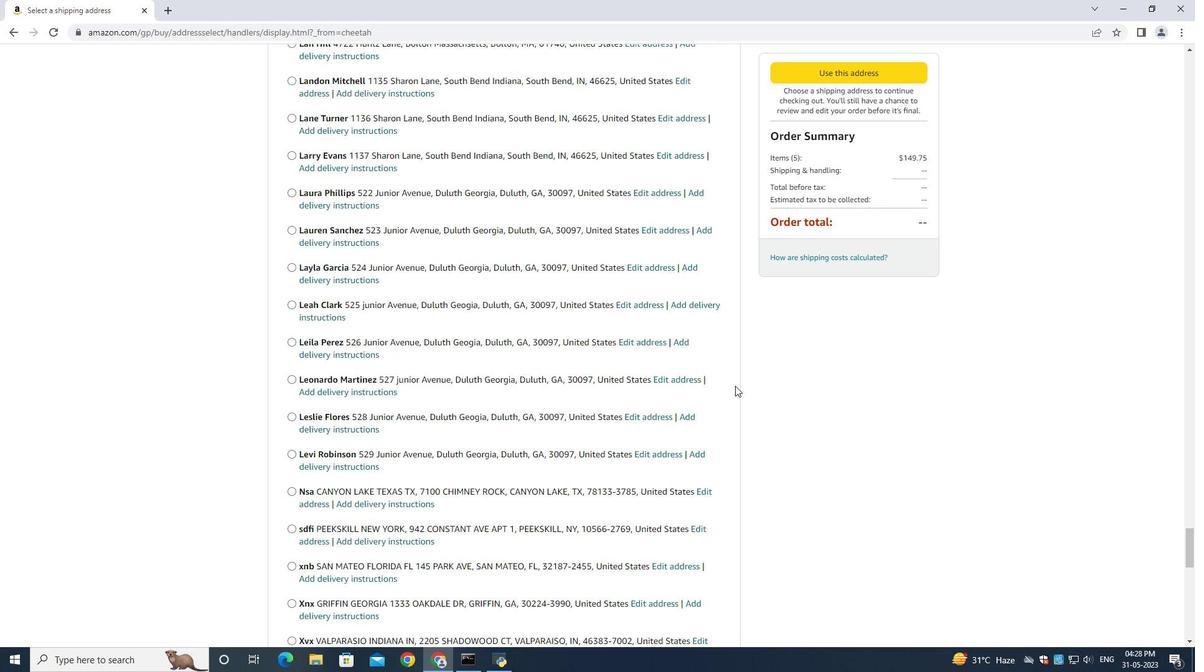 
Action: Mouse moved to (735, 385)
Screenshot: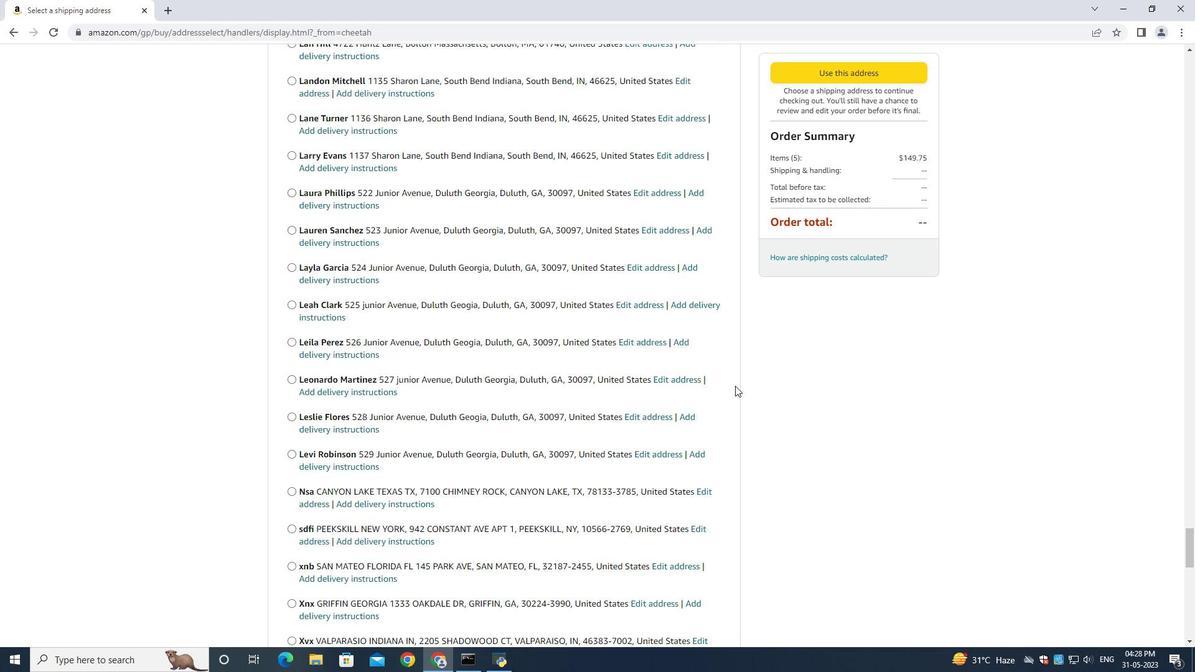 
Action: Mouse scrolled (735, 385) with delta (0, 0)
Screenshot: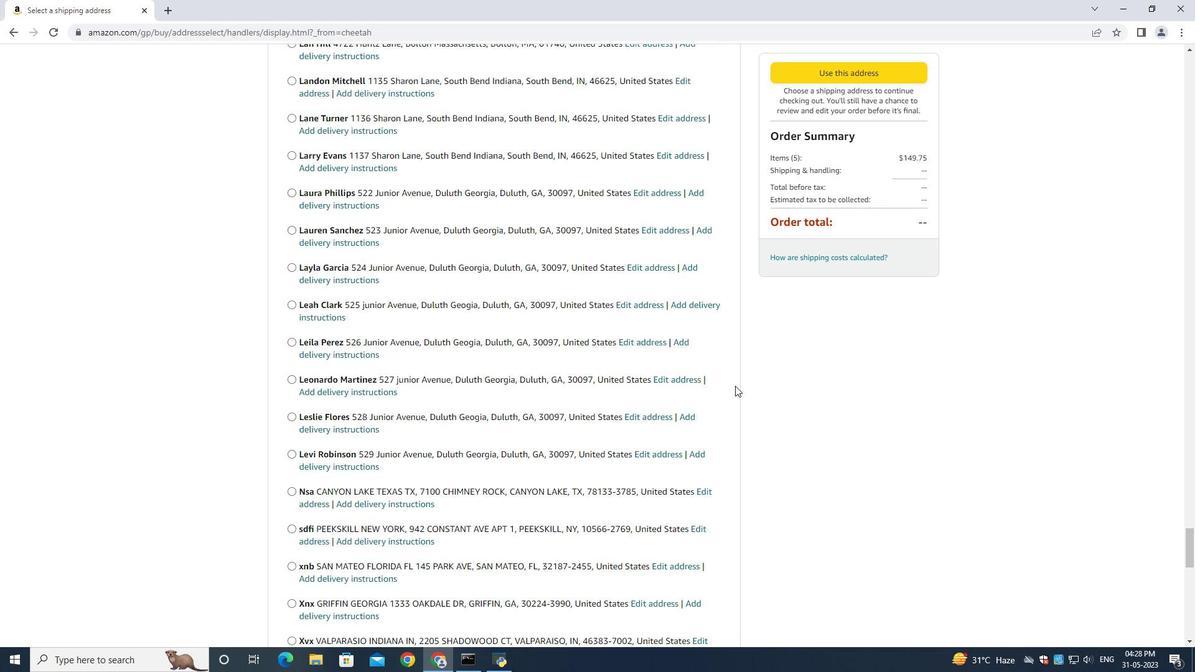 
Action: Mouse scrolled (735, 385) with delta (0, 0)
Screenshot: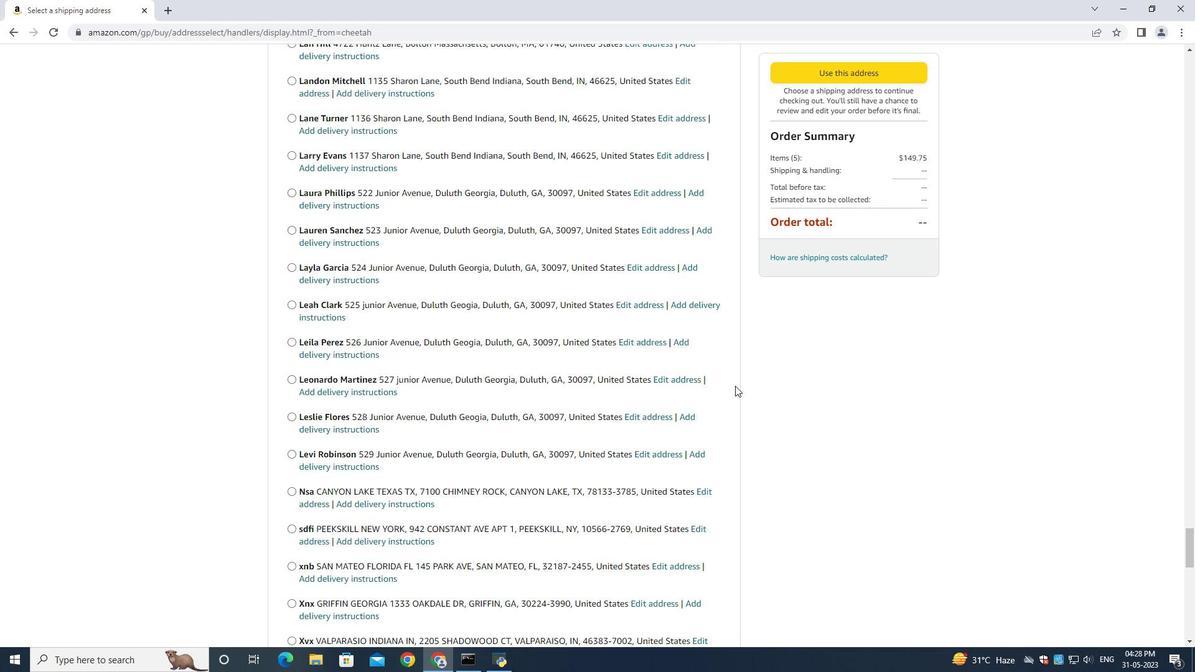 
Action: Mouse scrolled (735, 385) with delta (0, 0)
Screenshot: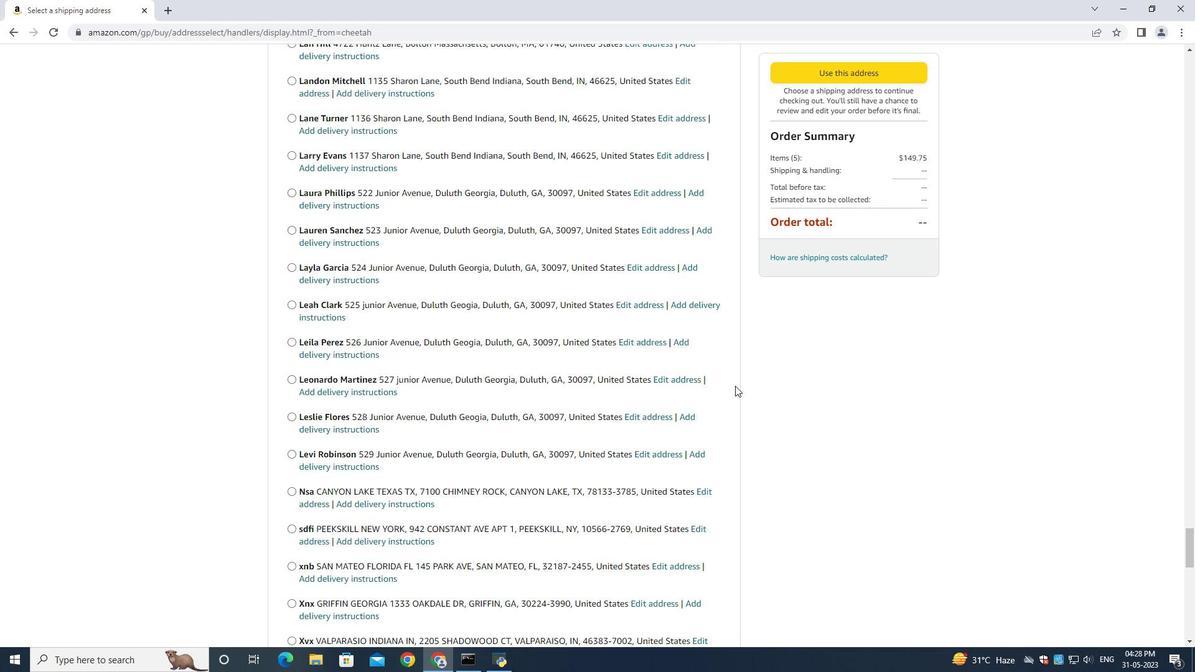 
Action: Mouse scrolled (735, 385) with delta (0, 0)
Screenshot: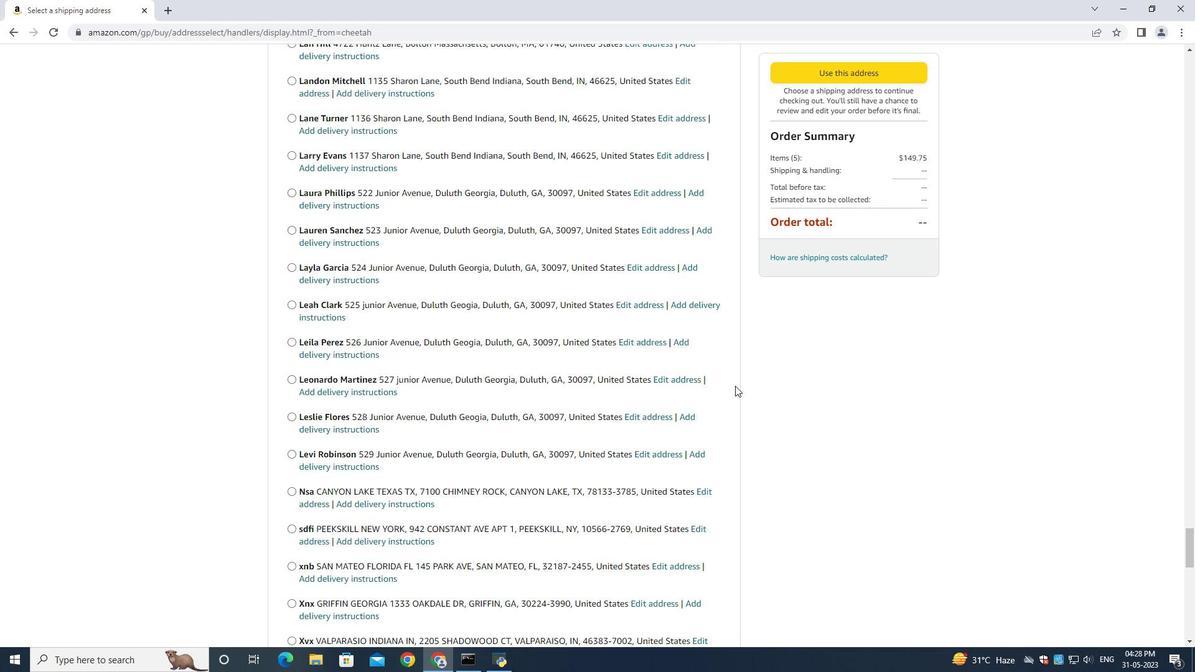
Action: Mouse moved to (735, 386)
Screenshot: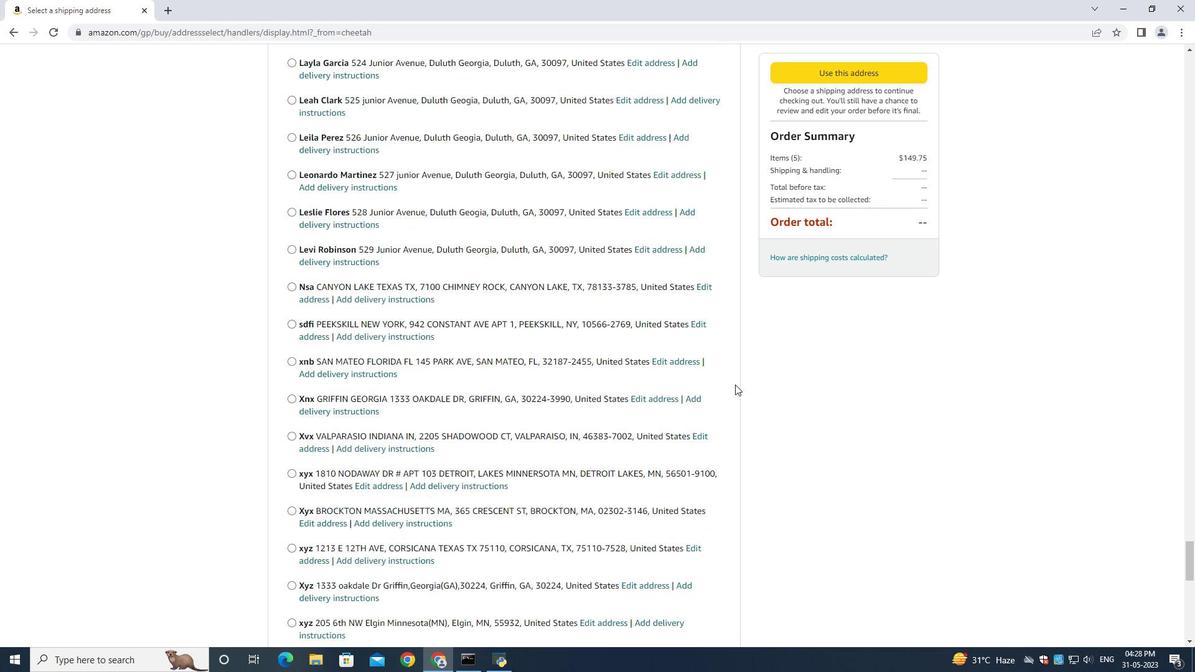 
Action: Mouse scrolled (735, 385) with delta (0, 0)
Screenshot: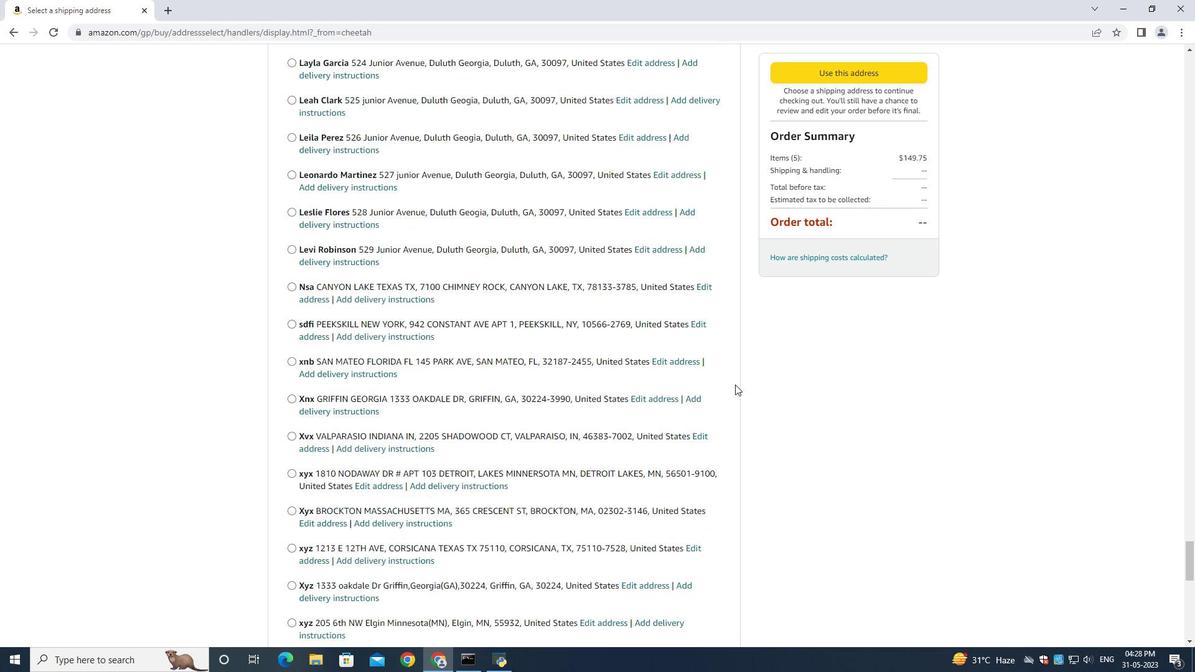
Action: Mouse moved to (737, 387)
Screenshot: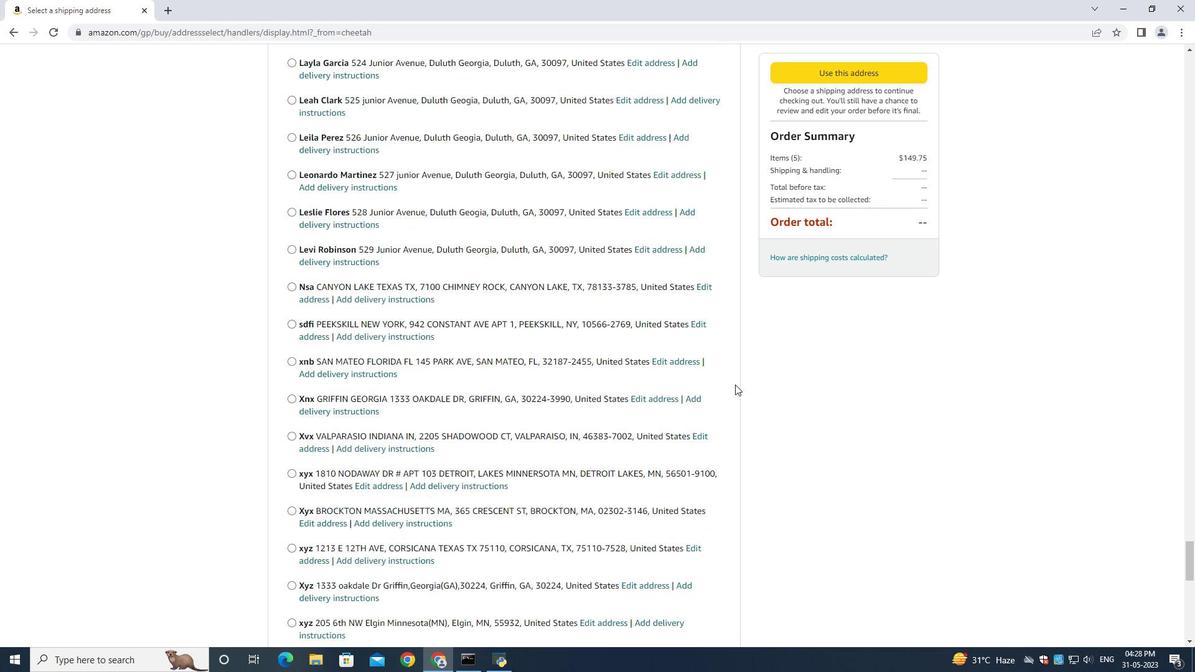 
Action: Mouse scrolled (735, 386) with delta (0, 0)
Screenshot: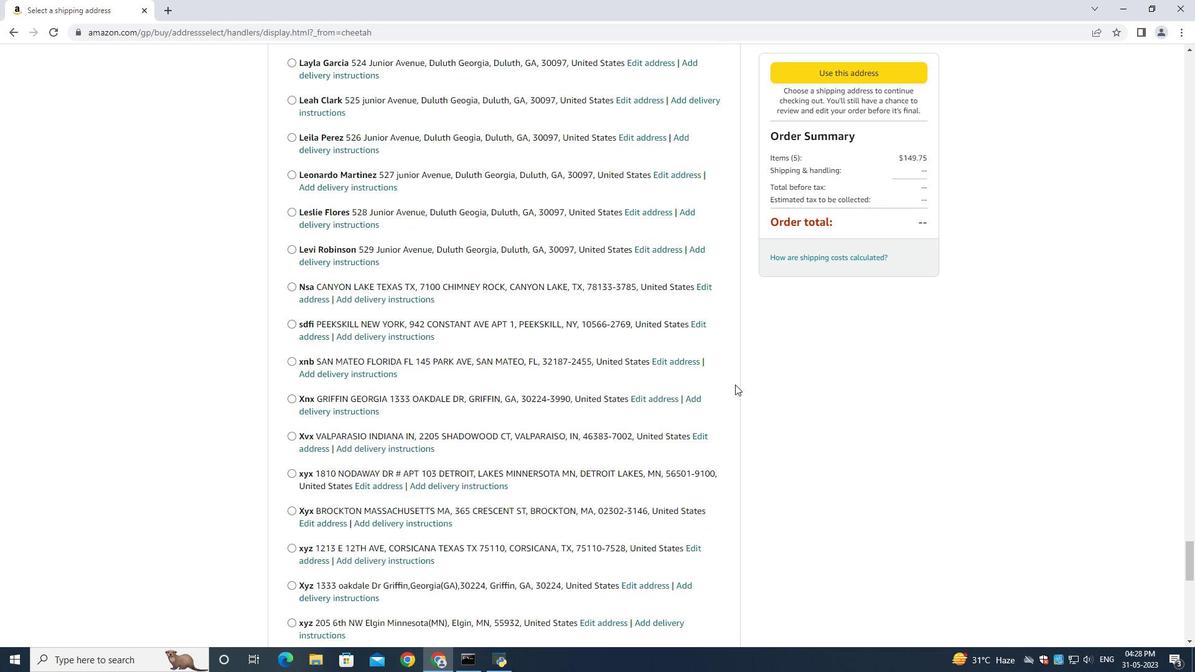 
Action: Mouse moved to (733, 382)
Screenshot: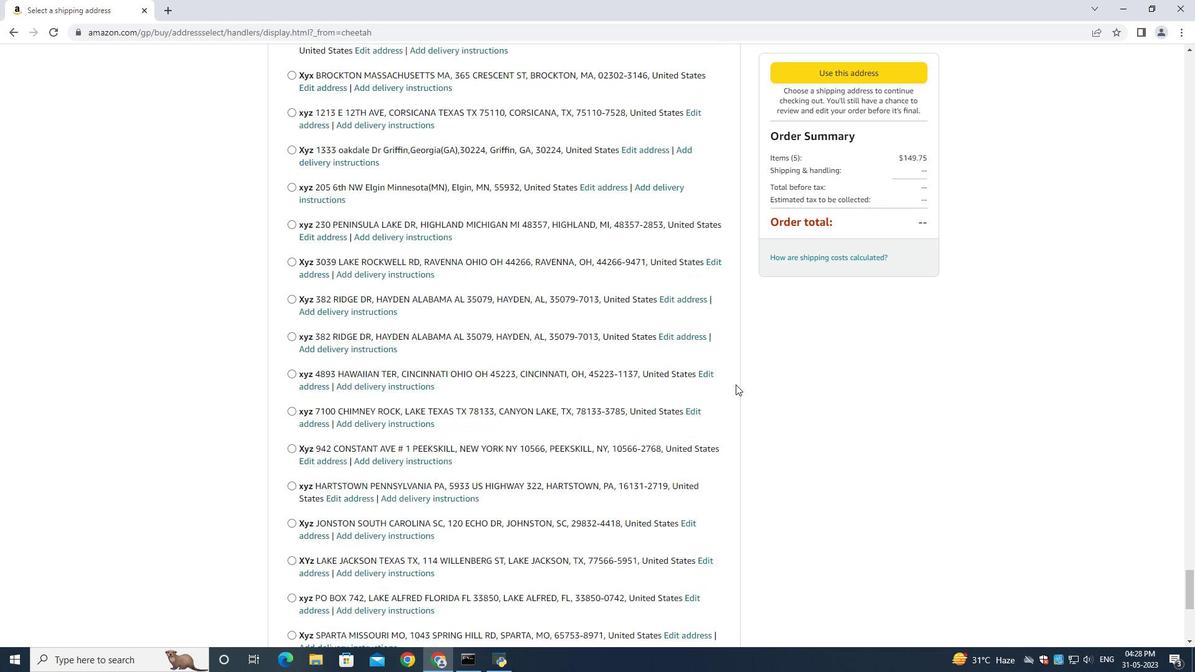 
Action: Mouse scrolled (735, 386) with delta (0, 0)
Screenshot: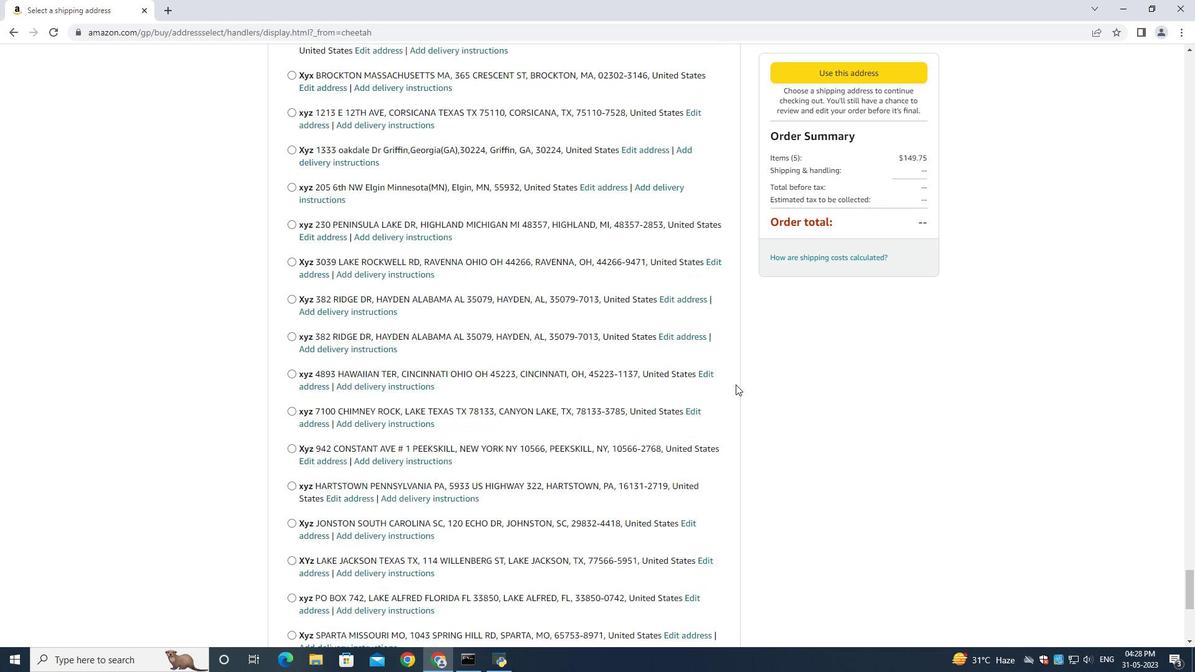 
Action: Mouse moved to (733, 382)
Screenshot: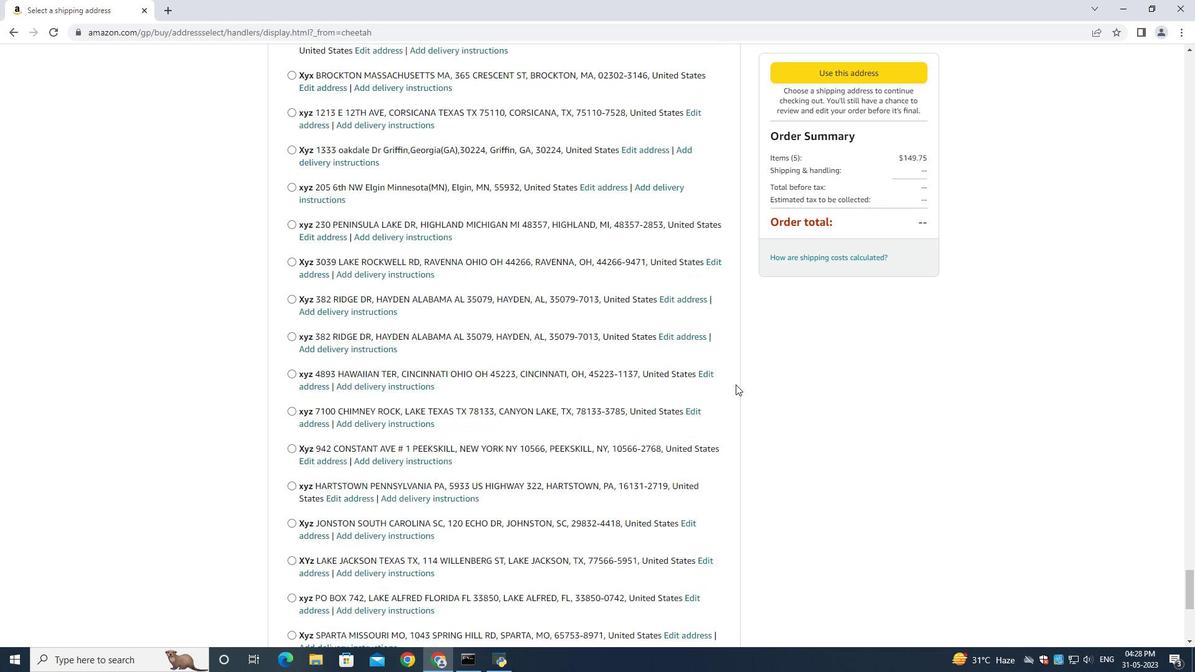 
Action: Mouse scrolled (735, 387) with delta (0, 0)
Screenshot: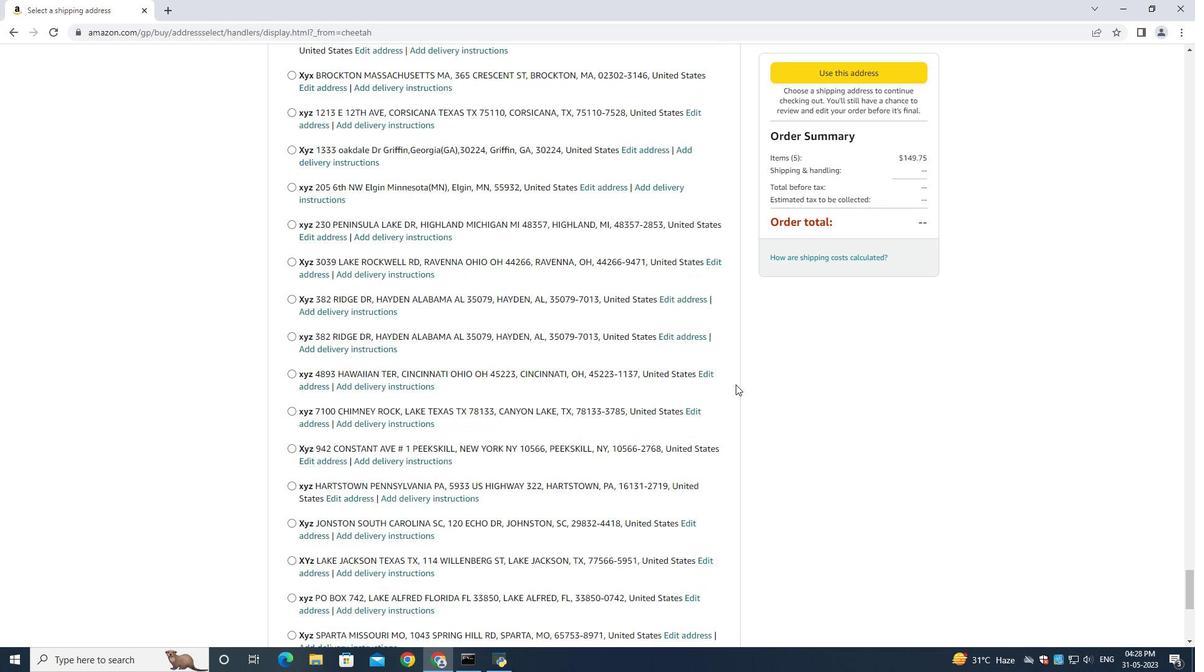 
Action: Mouse scrolled (735, 387) with delta (0, 0)
Screenshot: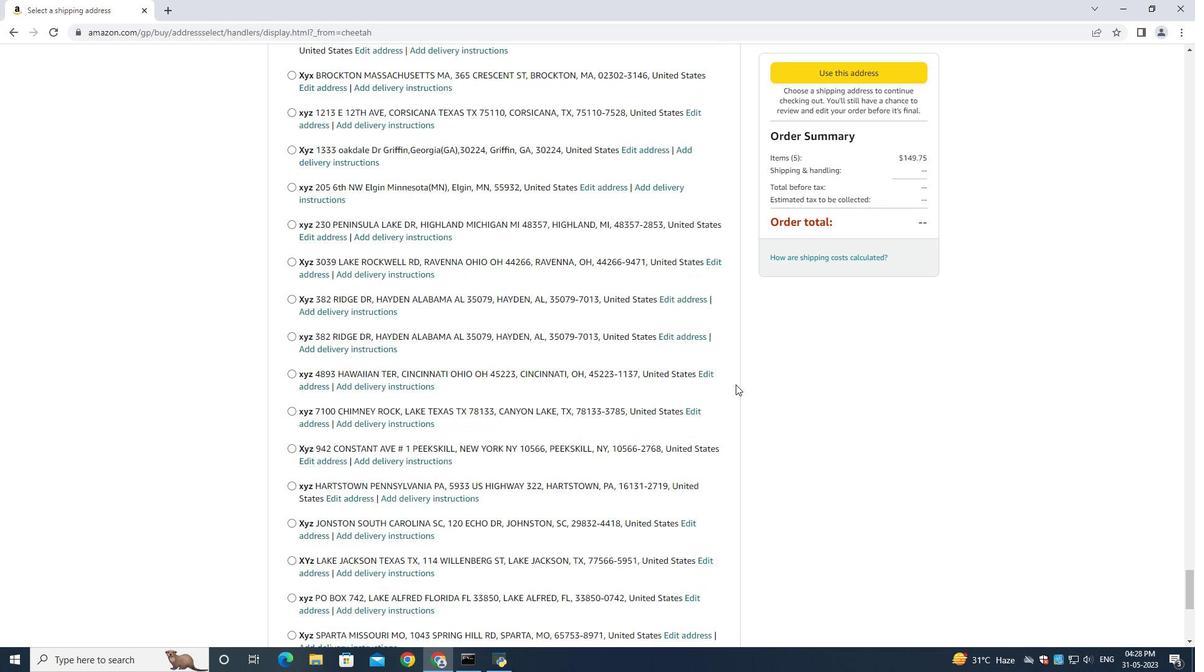
Action: Mouse scrolled (735, 386) with delta (0, -1)
Screenshot: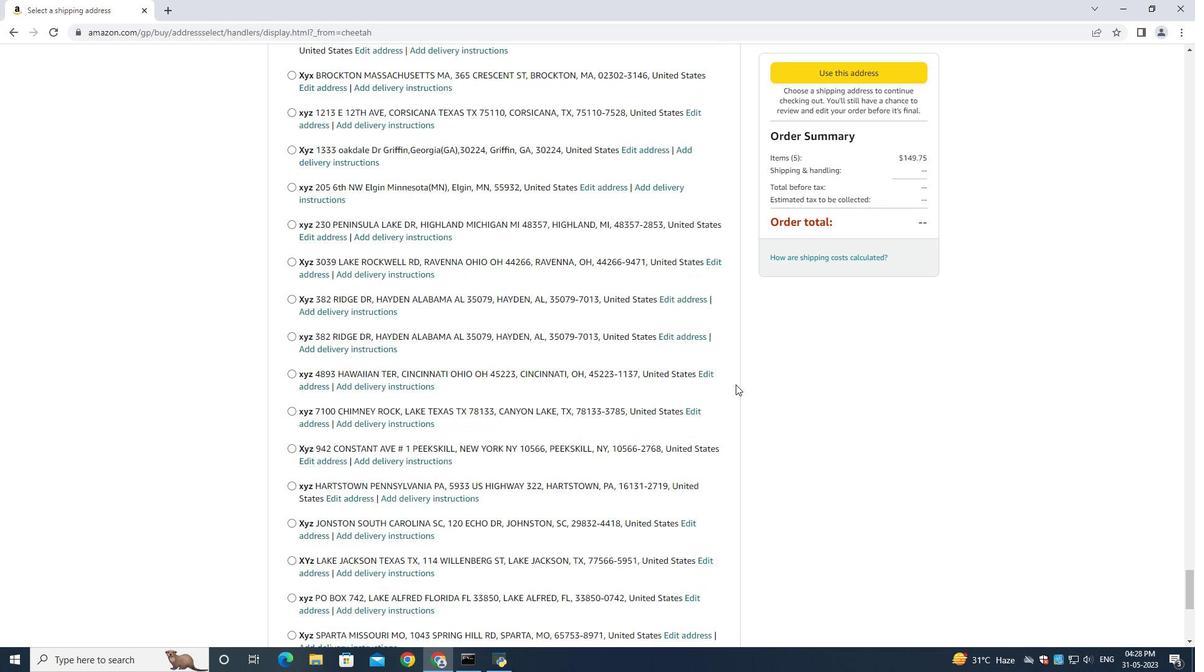 
Action: Mouse scrolled (735, 387) with delta (0, 0)
Screenshot: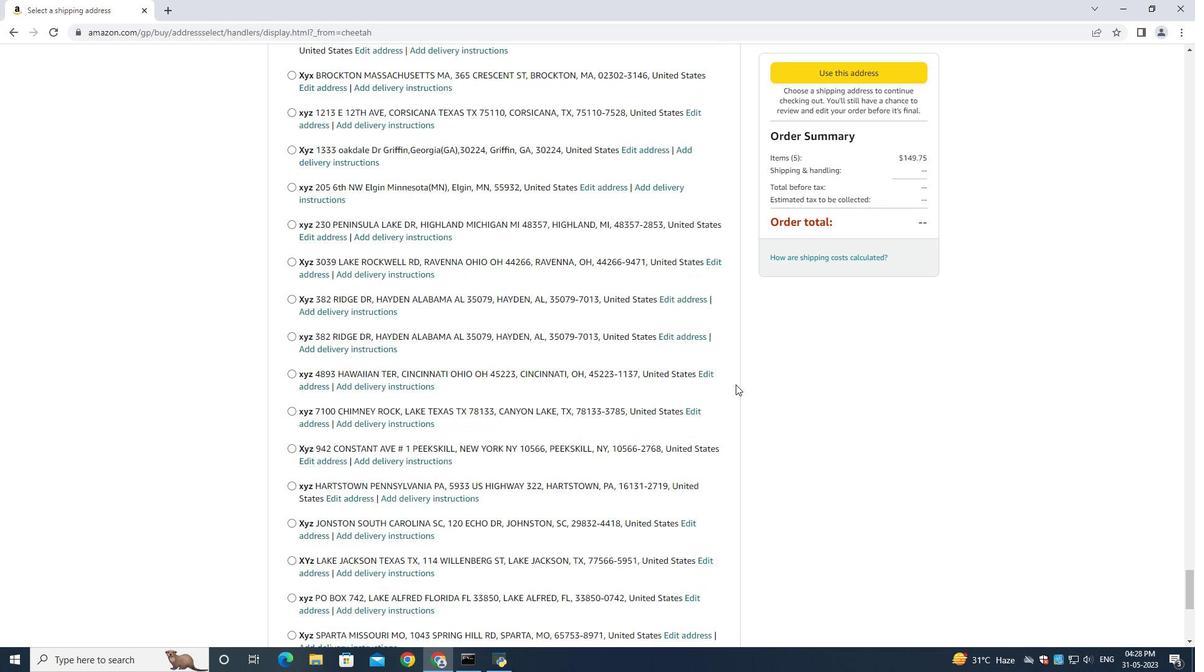 
Action: Mouse scrolled (735, 387) with delta (0, 0)
Screenshot: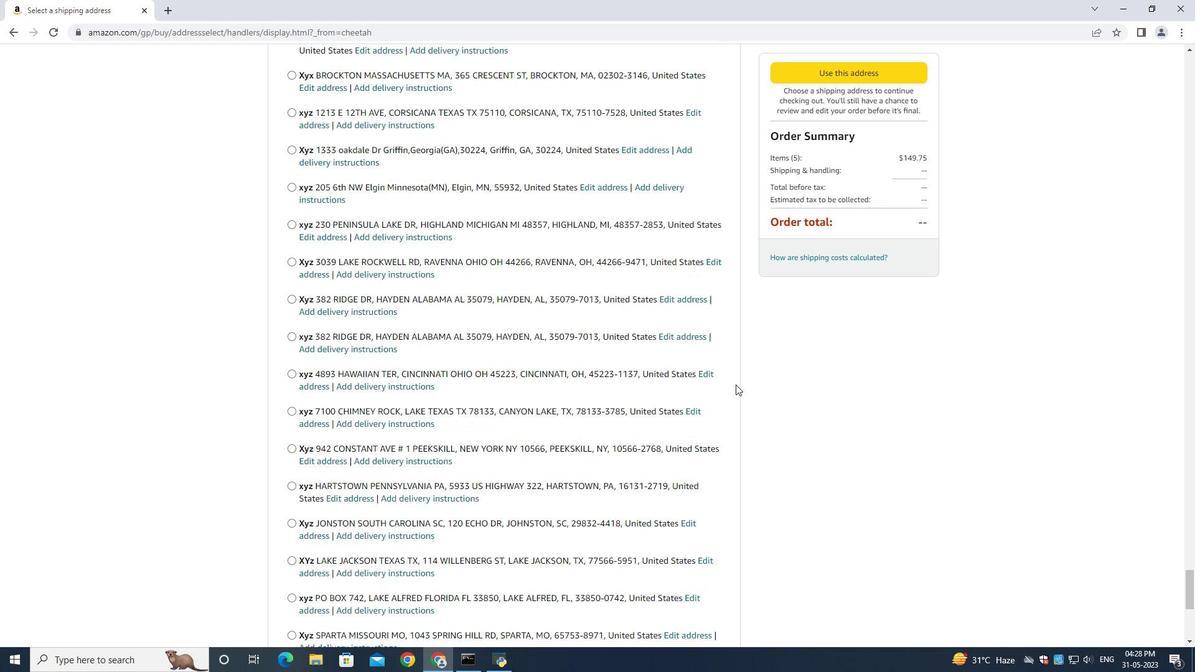 
Action: Mouse scrolled (733, 381) with delta (0, 0)
Screenshot: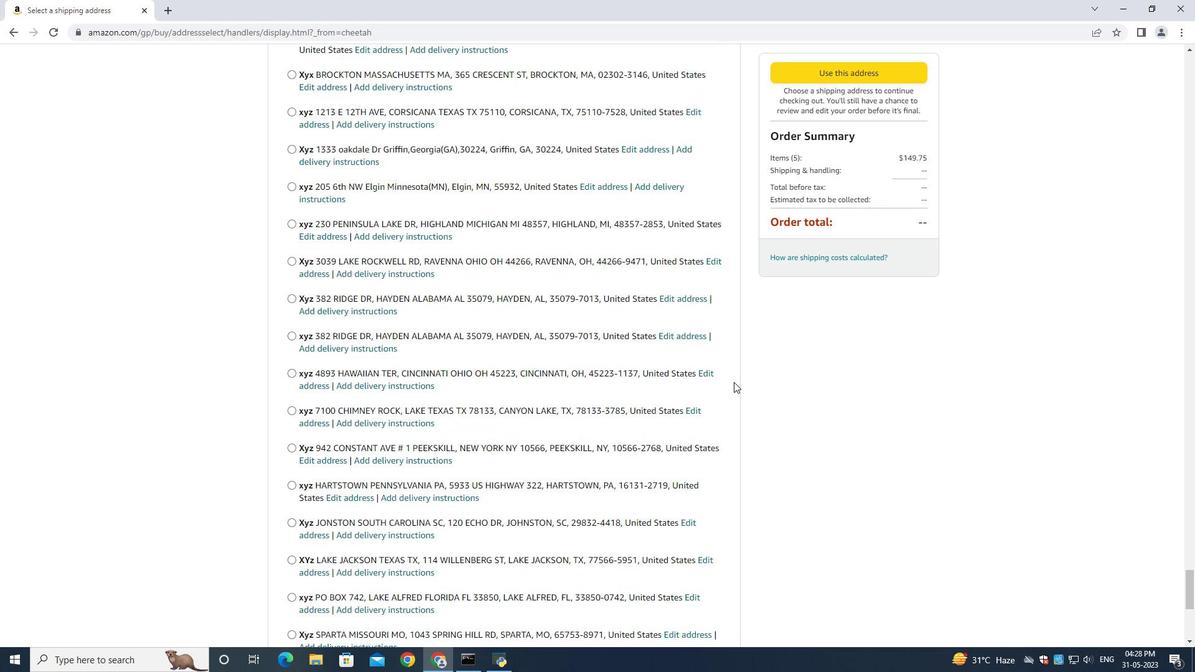 
Action: Mouse moved to (733, 382)
Screenshot: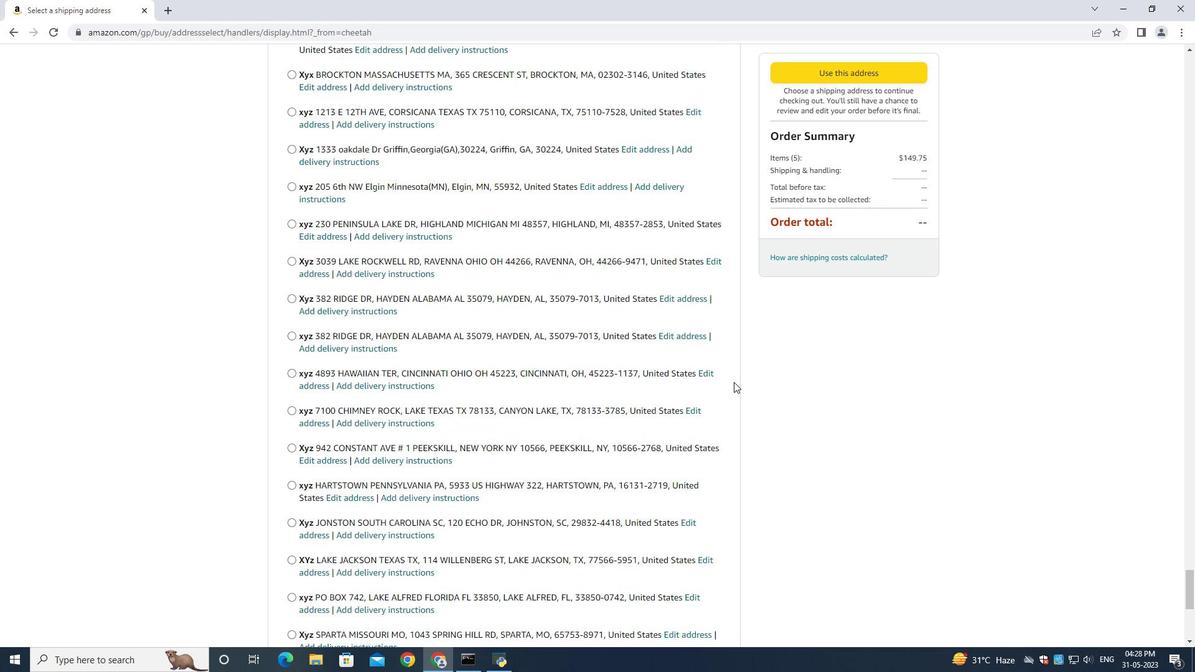 
Action: Mouse scrolled (733, 381) with delta (0, -1)
Screenshot: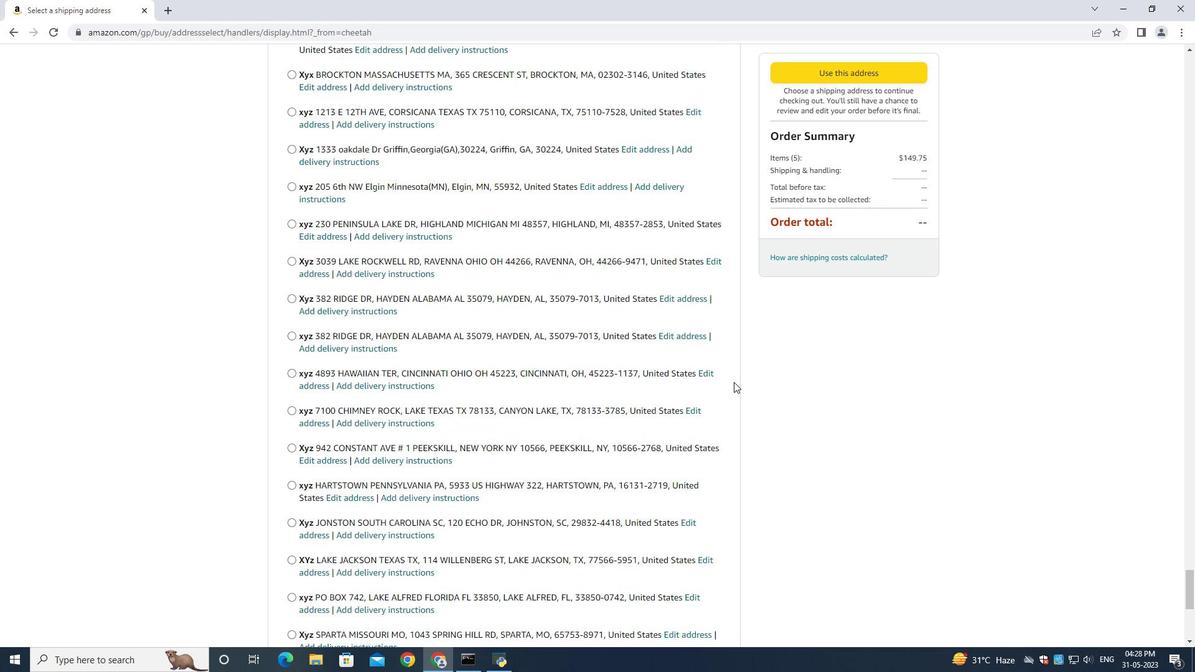 
Action: Mouse scrolled (733, 382) with delta (0, 0)
Screenshot: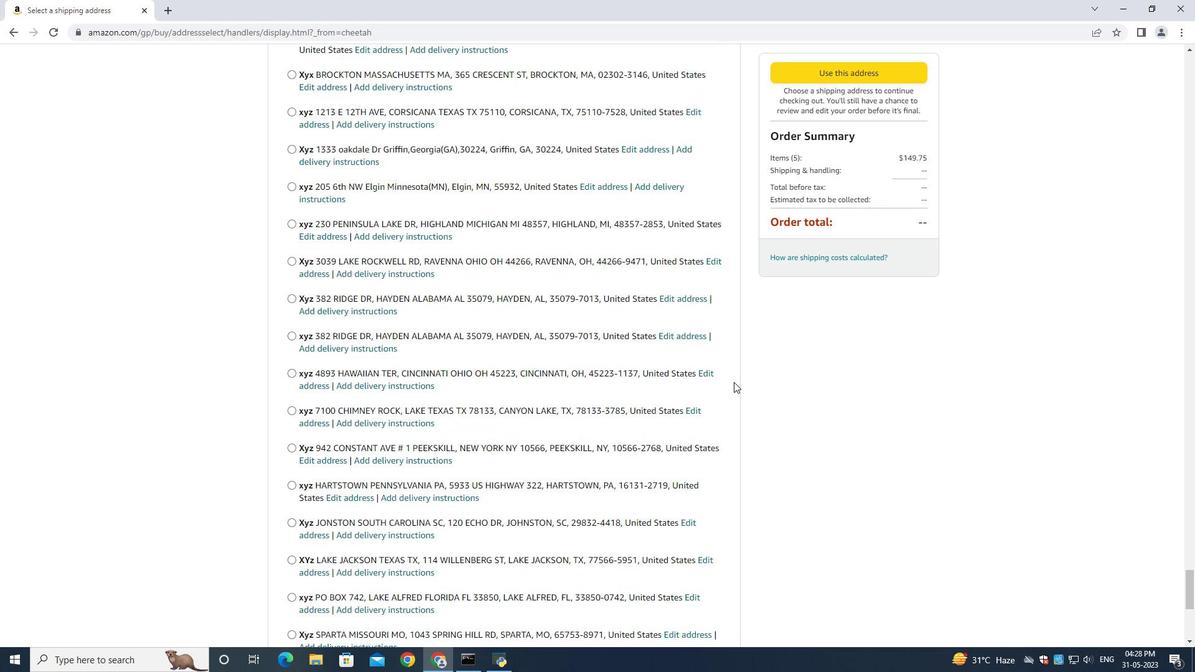 
Action: Mouse scrolled (733, 381) with delta (0, -1)
Screenshot: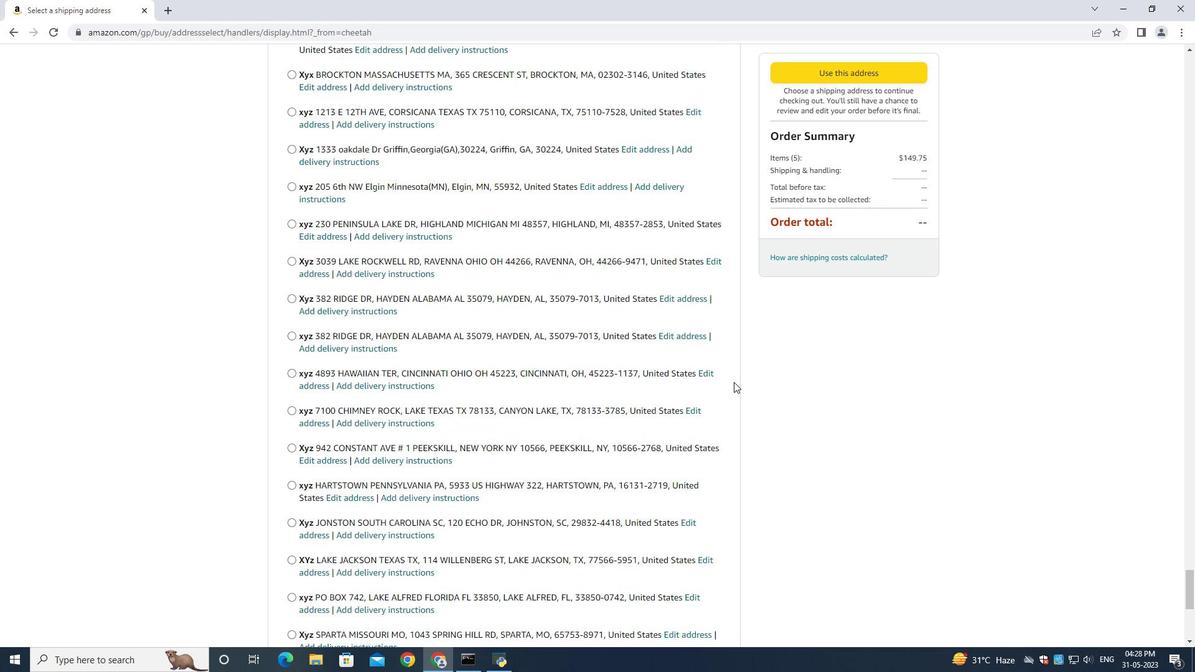 
Action: Mouse scrolled (733, 382) with delta (0, 0)
Screenshot: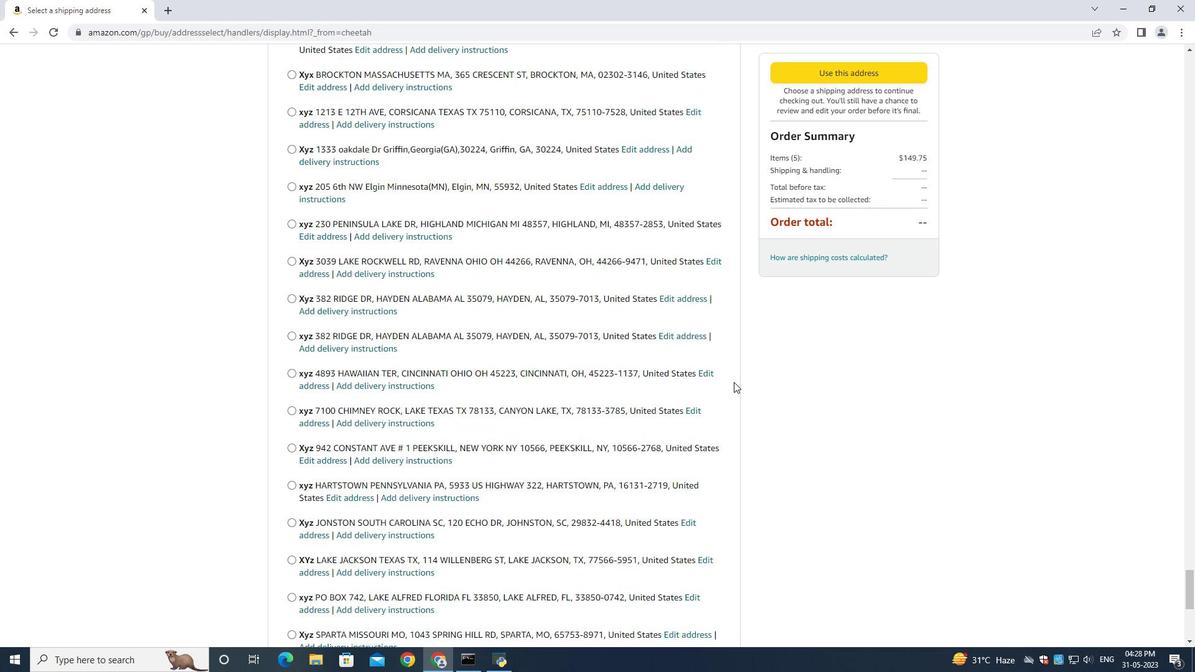 
Action: Mouse moved to (733, 383)
Screenshot: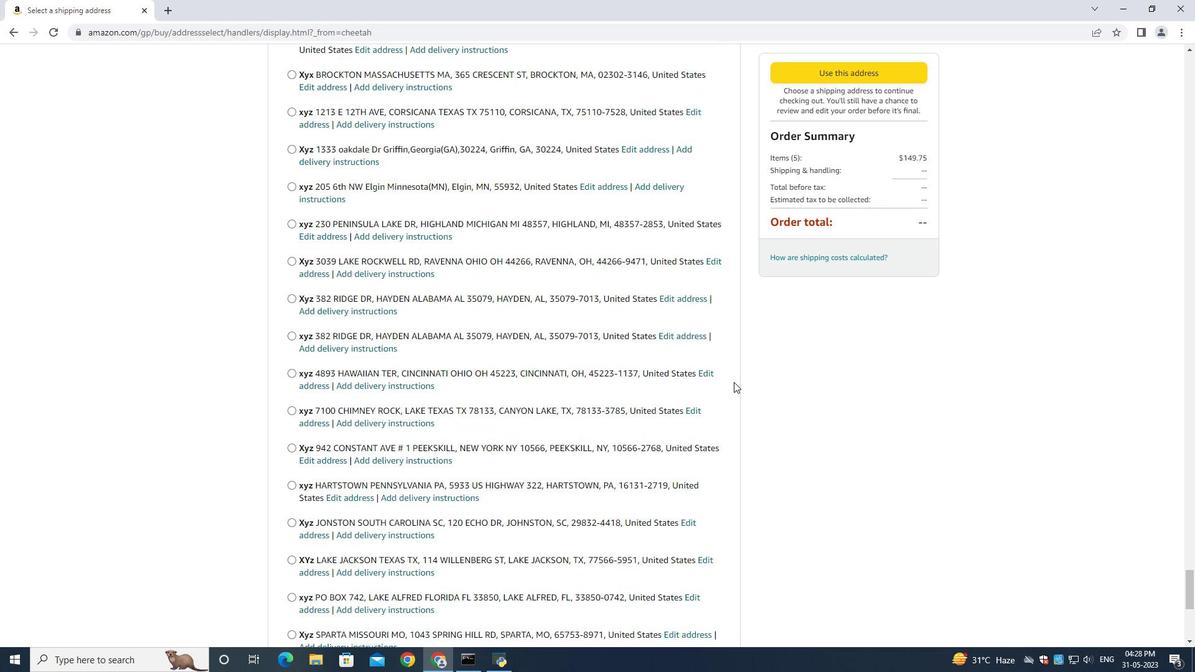 
Action: Mouse scrolled (733, 382) with delta (0, 0)
Screenshot: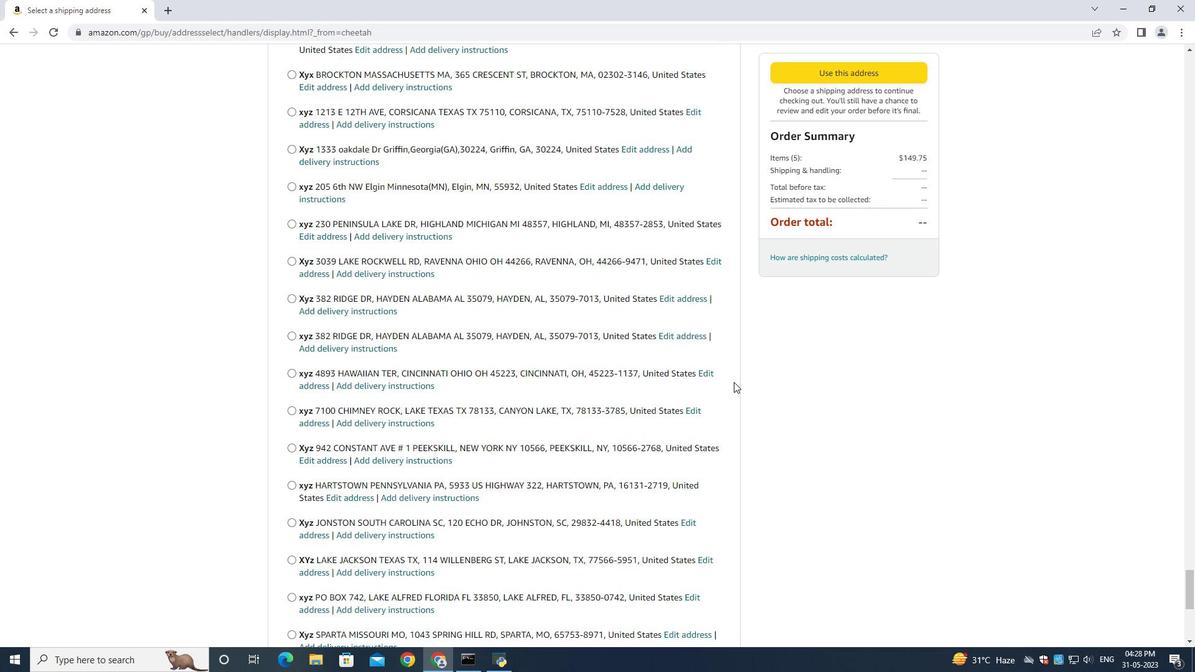 
Action: Mouse moved to (733, 383)
Screenshot: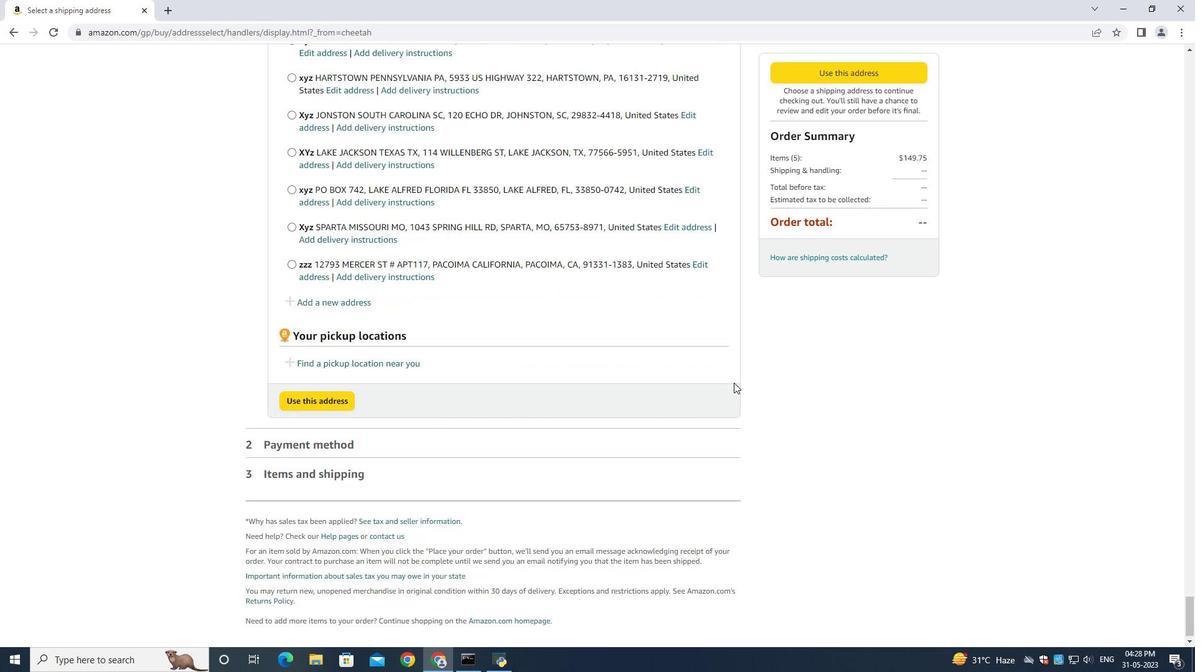 
Action: Mouse scrolled (733, 382) with delta (0, 0)
Screenshot: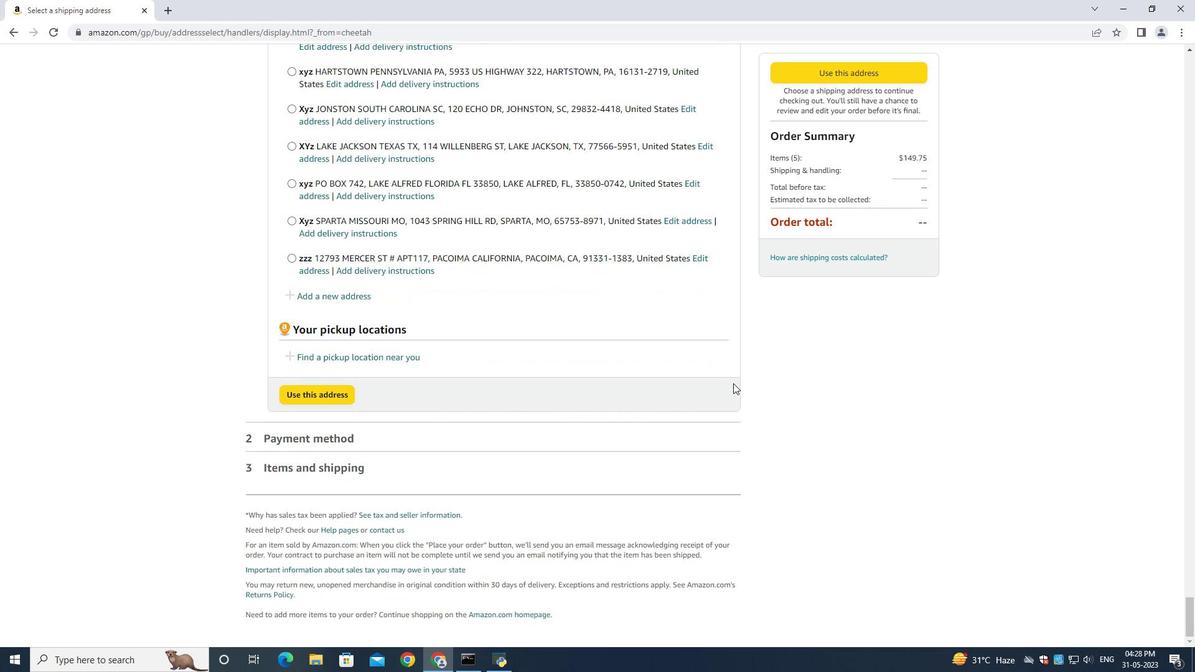 
Action: Mouse scrolled (733, 382) with delta (0, 0)
Screenshot: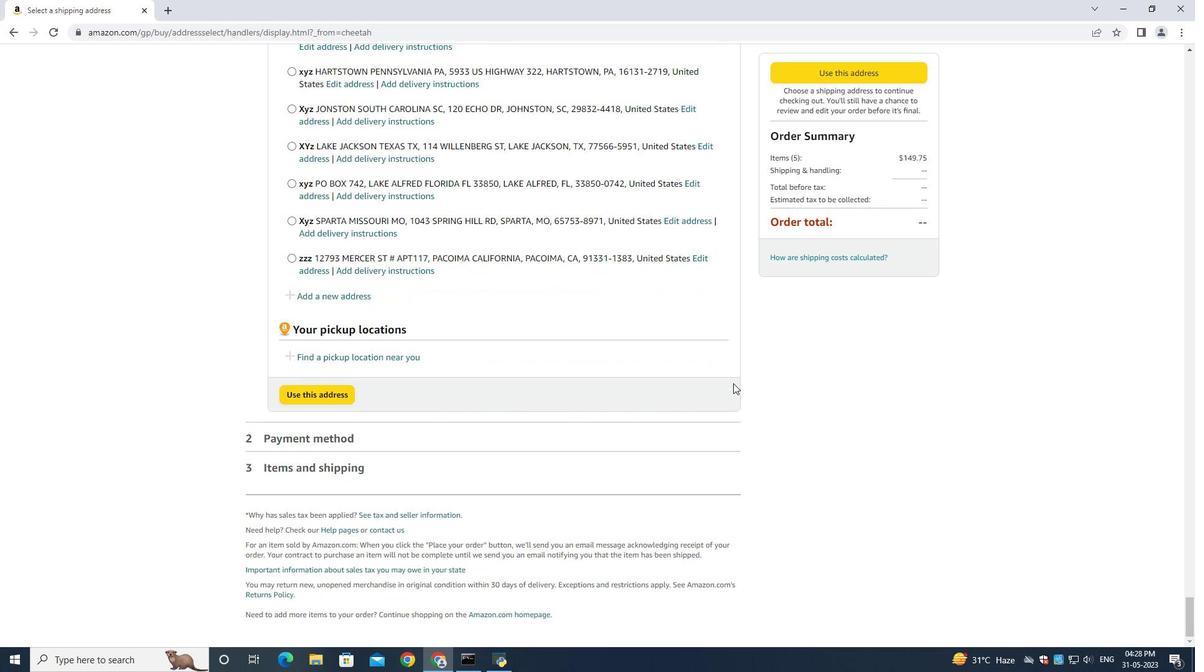 
Action: Mouse scrolled (733, 382) with delta (0, 0)
Screenshot: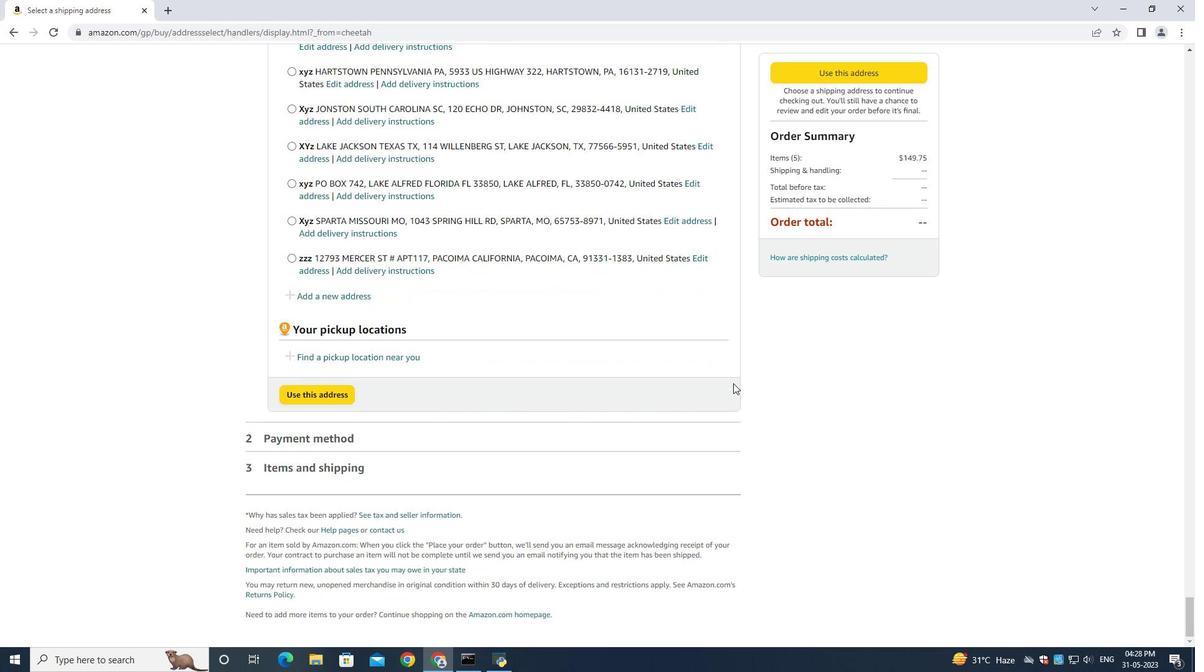 
Action: Mouse scrolled (733, 382) with delta (0, 0)
Screenshot: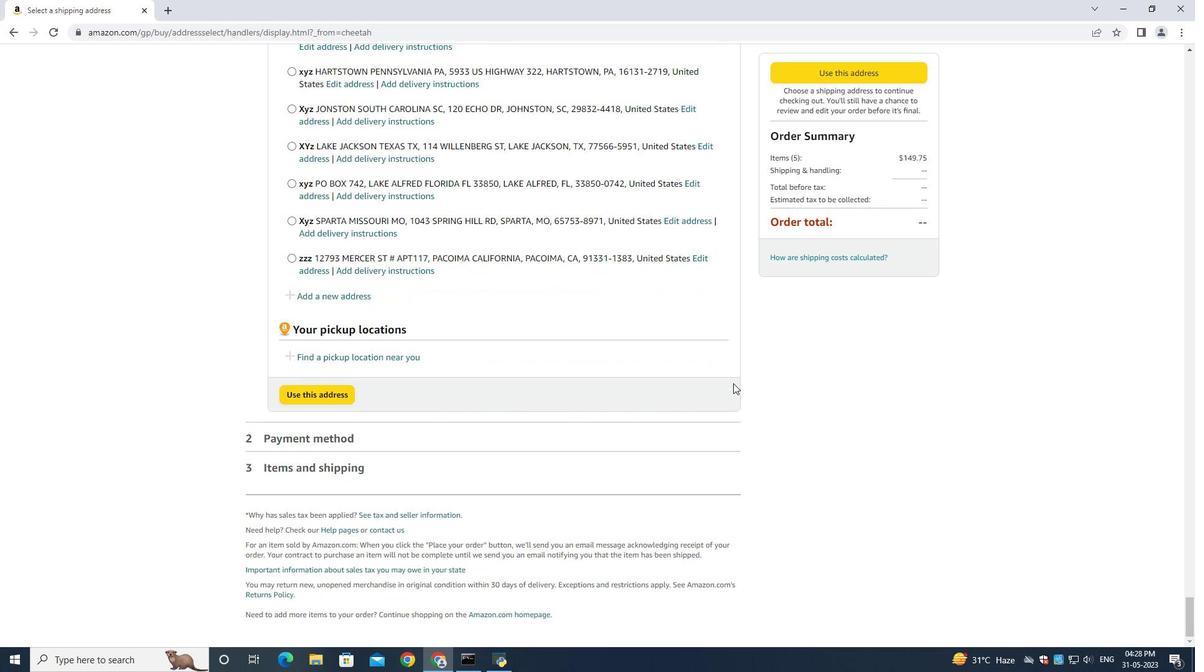 
Action: Mouse scrolled (733, 382) with delta (0, 0)
Screenshot: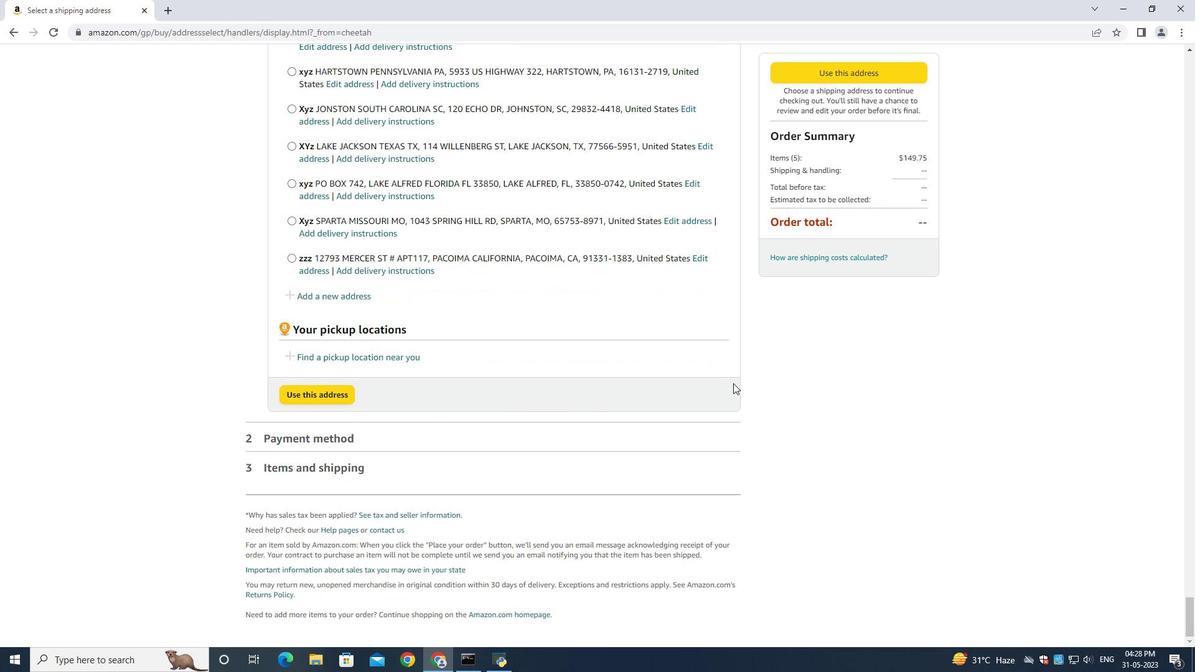
Action: Mouse scrolled (733, 382) with delta (0, 0)
Screenshot: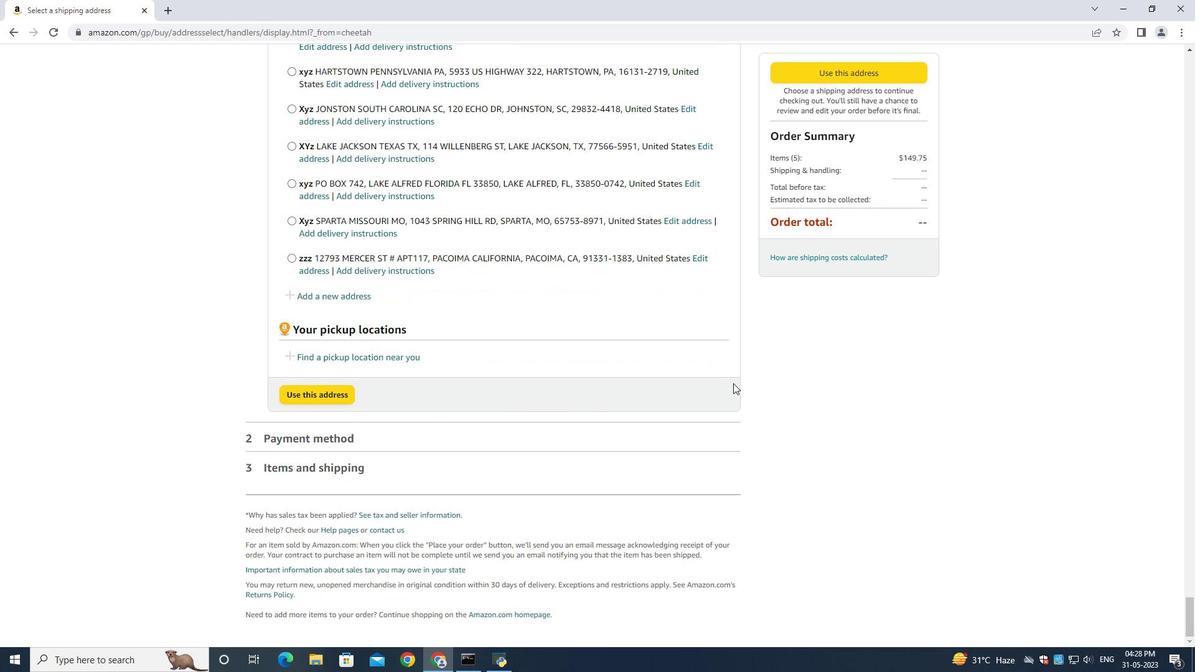 
Action: Mouse scrolled (733, 382) with delta (0, 0)
Screenshot: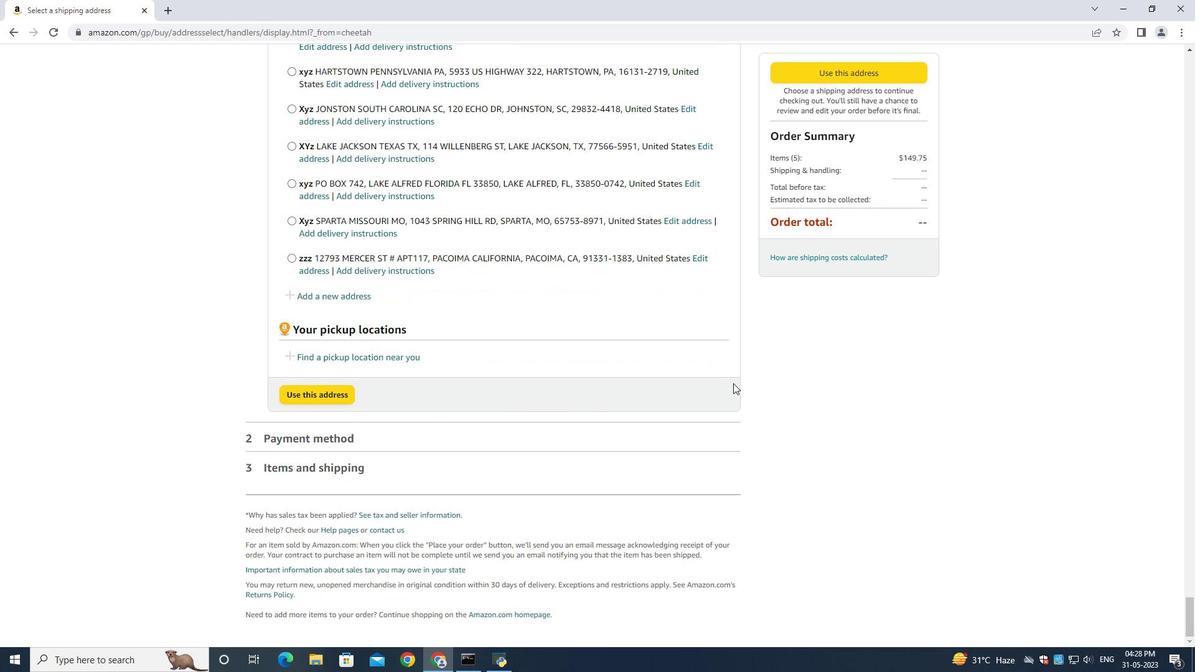 
Action: Mouse moved to (331, 301)
Screenshot: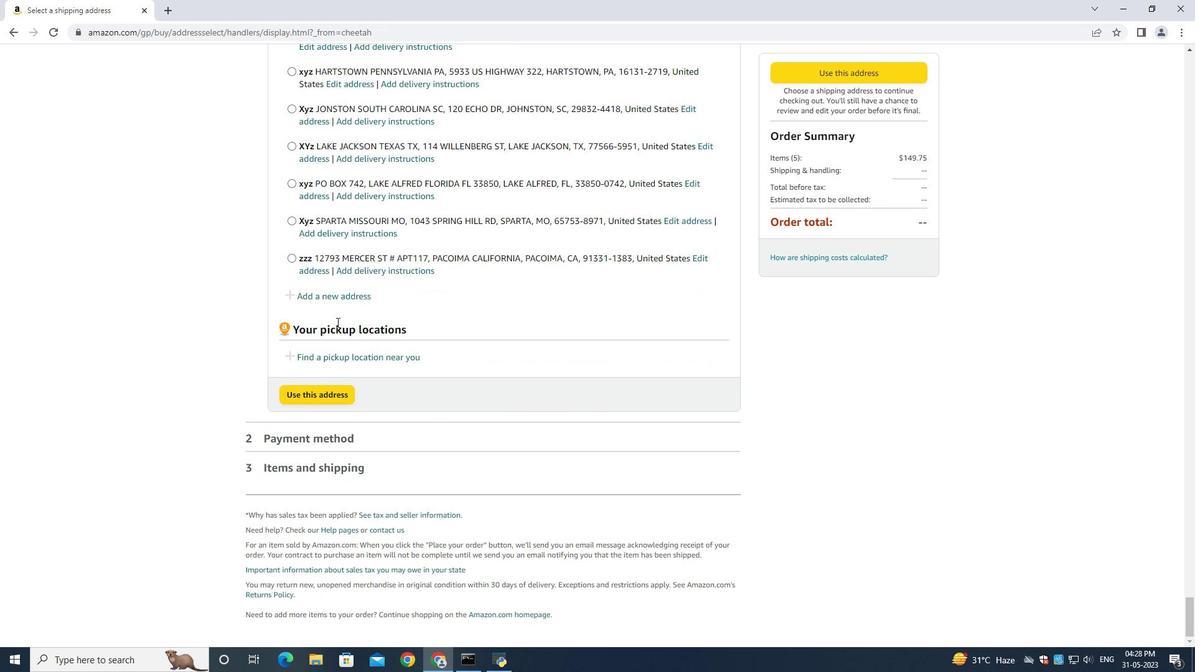 
Action: Mouse pressed left at (331, 301)
Screenshot: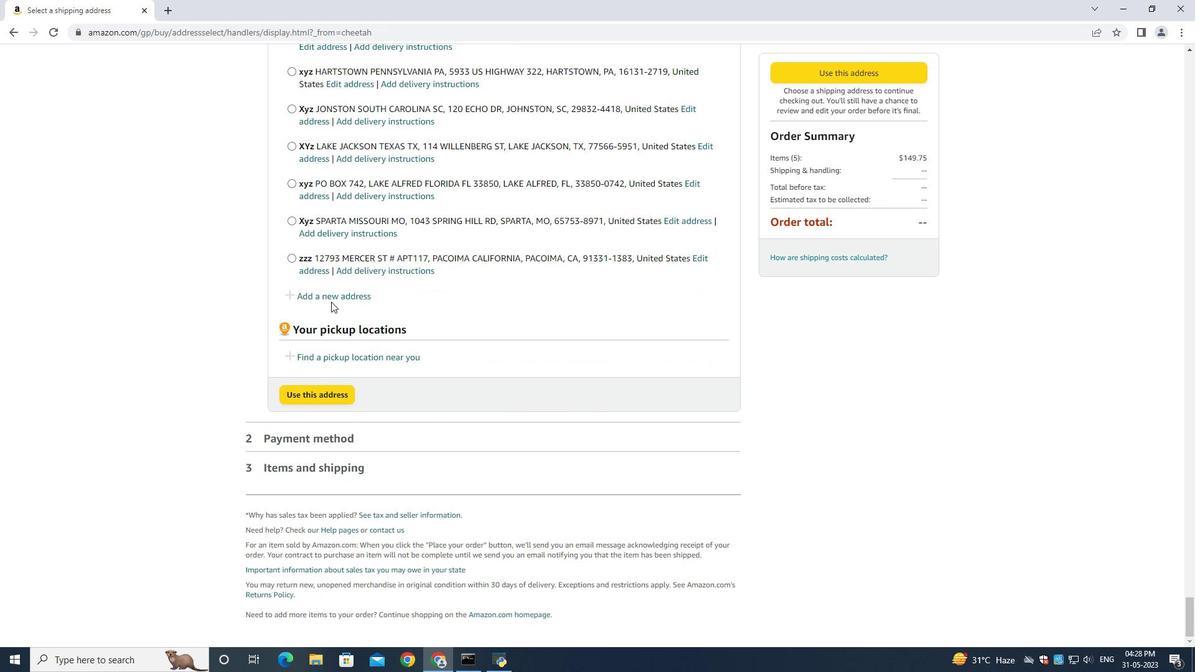 
Action: Mouse moved to (427, 301)
Screenshot: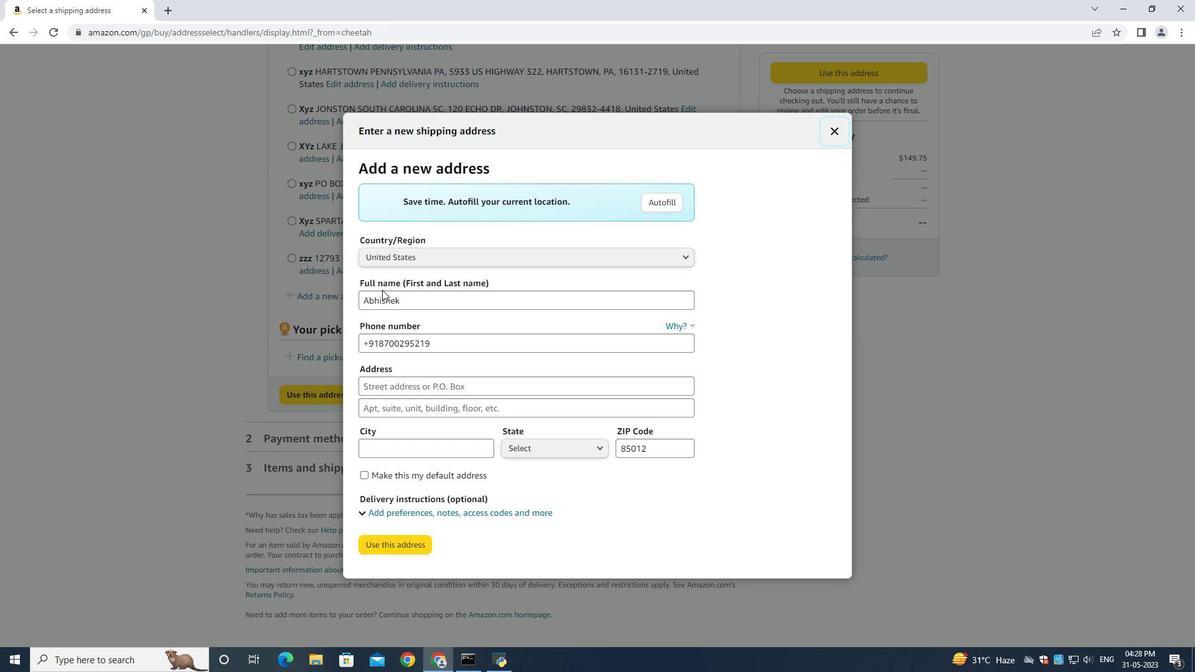 
Action: Mouse pressed left at (427, 301)
Screenshot: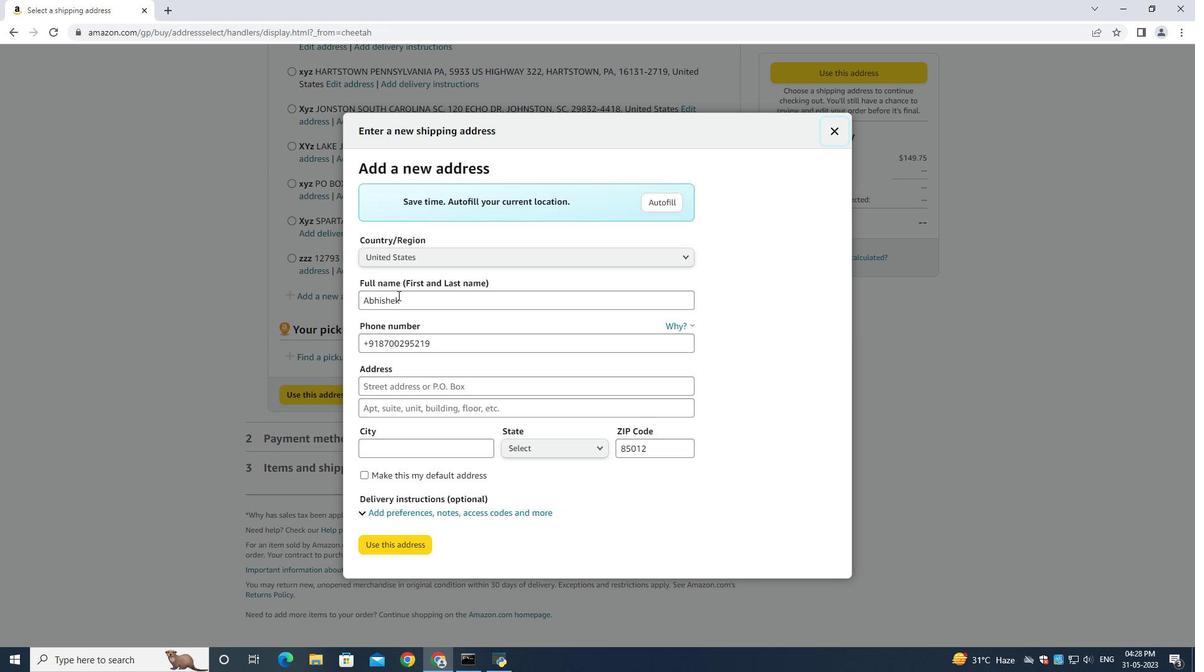 
Action: Key pressed <Key.backspace>ctrl+A<Key.shift><Key.shift><Key.shift><Key.shift><Key.shift><Key.shift><Key.shift><Key.shift><Key.shift><Key.shift><Key.shift><Key.shift><Key.shift><Key.shift><Key.shift><Key.shift><Key.shift><Key.shift><Key.shift><Key.shift><Key.shift><Key.shift><Key.shift><Key.shift><Key.shift><Key.shift><Key.shift><Key.shift><Key.shift><Key.shift><Key.shift><Key.shift><Key.shift><Key.shift><Key.shift><Key.shift><Key.shift><Key.shift><Key.shift><Key.shift><Key.shift><Key.shift><Key.shift><Key.shift><Key.shift><Key.shift><Key.shift><Key.shift><Key.shift><Key.shift><Key.shift><Key.shift><Key.shift><Key.shift><Key.shift><Key.shift><Key.shift><Key.shift><Key.shift><Key.shift><Key.shift><Key.shift><Key.shift><Key.shift><Key.shift><Key.shift><Key.shift><Key.shift><Key.shift><Key.shift><Key.shift><Key.shift><Key.shift><Key.shift><Key.shift><Key.shift><Key.shift><Key.shift><Key.shift><Key.shift><Key.shift><Key.shift><Key.shift><Key.shift><Key.shift><Key.shift><Key.shift><Key.shift>Lia<Key.space><Key.shift>Hill<Key.space><Key.shift><Key.tab><Key.tab><Key.backspace>40446<Key.backspace><Key.backspace>6170247<Key.tab>530<Key.space><Key.shift><Key.shift><Key.shift><Key.shift><Key.shift><Key.shift><Key.shift><Key.shift><Key.shift><Key.shift><Key.shift><Key.shift><Key.shift><Key.shift><Key.shift><Key.shift><Key.shift><Key.shift><Key.shift><Key.shift><Key.shift><Key.shift><Key.shift><Key.shift><Key.shift><Key.shift><Key.shift><Key.shift><Key.shift><Key.shift><Key.shift><Key.shift><Key.shift><Key.shift><Key.shift><Key.shift><Key.shift><Key.shift><Key.shift><Key.shift><Key.shift><Key.shift><Key.shift><Key.shift><Key.shift><Key.shift><Key.shift><Key.shift><Key.shift><Key.shift><Key.shift><Key.shift><Key.shift><Key.shift><Key.shift><Key.shift><Key.shift><Key.shift><Key.shift><Key.shift><Key.shift><Key.shift><Key.shift><Key.shift><Key.shift><Key.shift><Key.shift><Key.shift><Key.shift><Key.shift><Key.shift><Key.shift><Key.shift><Key.shift><Key.shift><Key.shift><Key.shift><Key.shift><Key.shift><Key.shift><Key.shift><Key.shift><Key.shift><Key.shift><Key.shift><Key.shift><Key.shift><Key.shift><Key.shift><Key.shift><Key.shift><Key.shift><Key.shift><Key.shift><Key.shift><Key.shift><Key.shift><Key.shift><Key.shift><Key.shift><Key.shift><Key.shift><Key.shift><Key.shift><Key.shift><Key.shift><Key.shift><Key.shift><Key.shift><Key.shift><Key.shift><Key.shift><Key.shift><Key.shift><Key.shift><Key.shift><Key.shift><Key.shift><Key.shift><Key.shift><Key.shift><Key.shift><Key.shift><Key.shift><Key.shift><Key.shift><Key.shift><Key.shift><Key.shift><Key.shift><Key.shift><Key.shift><Key.shift><Key.shift><Key.shift><Key.shift><Key.shift><Key.shift><Key.shift><Key.shift><Key.shift><Key.shift><Key.shift><Key.shift><Key.shift><Key.shift><Key.shift><Key.shift><Key.shift><Key.shift><Key.shift><Key.shift><Key.shift><Key.shift><Key.shift><Key.shift><Key.shift><Key.shift><Key.shift><Key.shift><Key.shift><Key.shift><Key.shift><Key.shift><Key.shift><Key.shift><Key.shift><Key.shift><Key.shift><Key.shift><Key.shift><Key.shift><Key.shift><Key.shift><Key.shift><Key.shift><Key.shift><Key.shift><Key.shift><Key.shift><Key.shift><Key.shift><Key.shift><Key.shift><Key.shift><Key.shift><Key.shift><Key.shift><Key.shift><Key.shift><Key.shift><Key.shift><Key.shift><Key.shift><Key.shift><Key.shift><Key.shift><Key.shift><Key.shift><Key.shift><Key.shift><Key.shift><Key.shift><Key.shift><Key.shift><Key.shift><Key.shift><Key.shift><Key.shift><Key.shift><Key.shift><Key.shift><Key.shift><Key.shift><Key.shift>Junior<Key.space><Key.shift>Avenue<Key.space><Key.shift><Key.shift><Key.shift><Key.shift><Key.shift><Key.shift><Key.shift><Key.shift><Key.shift><Key.shift><Key.shift><Key.shift><Key.shift><Key.shift><Key.shift><Key.tab><Key.shift>Duluth<Key.space><Key.shift><Key.shift><Key.shift><Key.shift><Key.shift><Key.shift><Key.shift><Key.shift><Key.shift><Key.shift><Key.shift><Key.shift><Key.shift><Key.shift><Key.shift><Key.shift><Key.shift><Key.shift><Key.shift><Key.shift><Key.shift><Key.shift><Key.shift><Key.shift><Key.shift><Key.shift><Key.shift><Key.shift><Key.shift><Key.shift><Key.shift><Key.shift><Key.shift><Key.shift><Key.shift><Key.shift><Key.shift><Key.shift><Key.shift><Key.shift><Key.shift><Key.shift><Key.shift><Key.shift><Key.shift><Key.shift><Key.shift><Key.shift><Key.shift><Key.shift>Georgia<Key.tab><Key.shift><Key.shift><Key.shift><Key.shift><Key.shift><Key.shift><Key.shift><Key.shift><Key.shift><Key.shift><Key.shift><Key.shift><Key.shift><Key.shift><Key.shift><Key.shift><Key.shift><Key.shift><Key.shift><Key.shift><Key.shift><Key.shift><Key.shift><Key.shift><Key.shift><Key.shift><Key.shift><Key.shift><Key.shift><Key.shift><Key.shift><Key.shift><Key.shift><Key.shift><Key.shift><Key.shift><Key.shift><Key.shift><Key.shift><Key.shift><Key.shift><Key.shift><Key.shift><Key.shift><Key.shift><Key.shift><Key.shift><Key.shift><Key.shift><Key.shift><Key.shift><Key.shift><Key.shift><Key.shift><Key.shift><Key.shift><Key.shift><Key.shift><Key.shift><Key.shift><Key.shift><Key.shift><Key.shift><Key.shift><Key.shift><Key.shift><Key.shift><Key.shift><Key.shift><Key.shift><Key.shift><Key.shift><Key.shift><Key.shift><Key.shift><Key.shift><Key.shift><Key.shift><Key.shift><Key.shift><Key.shift><Key.shift><Key.shift><Key.shift><Key.shift><Key.shift><Key.shift><Key.shift><Key.shift>Duluth<Key.space><Key.tab><Key.shift><Key.shift><Key.shift><Key.shift><Key.shift><Key.shift><Key.shift><Key.shift><Key.shift>Geo<Key.tab><Key.backspace>30097
Screenshot: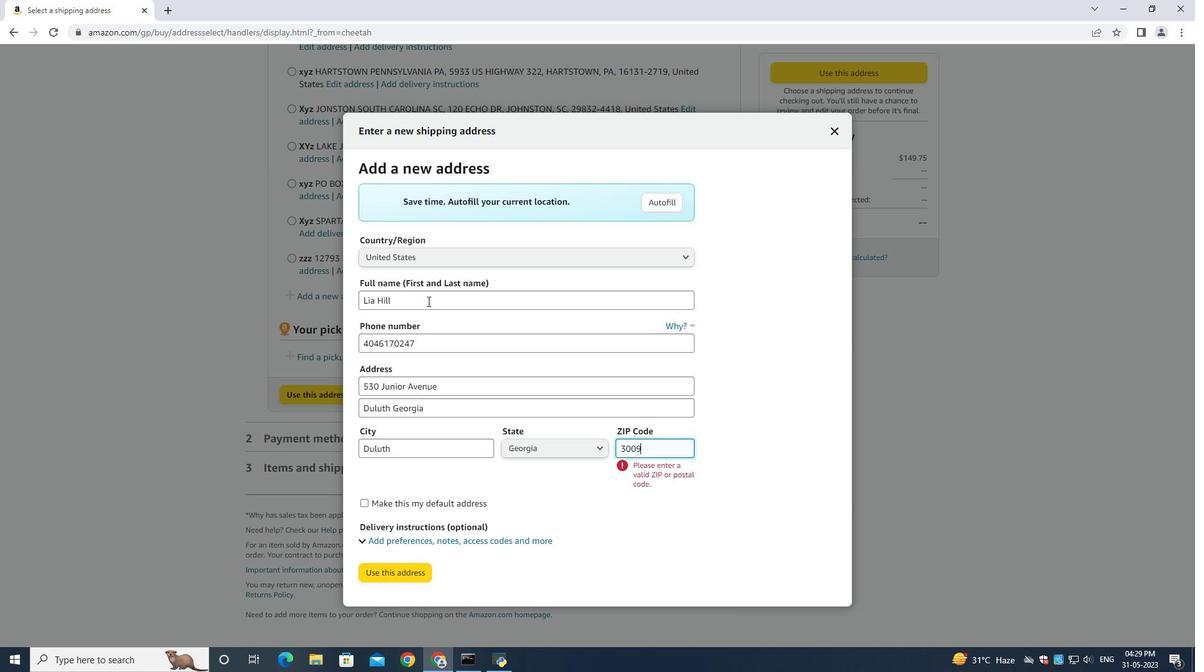 
Action: Mouse moved to (381, 577)
Screenshot: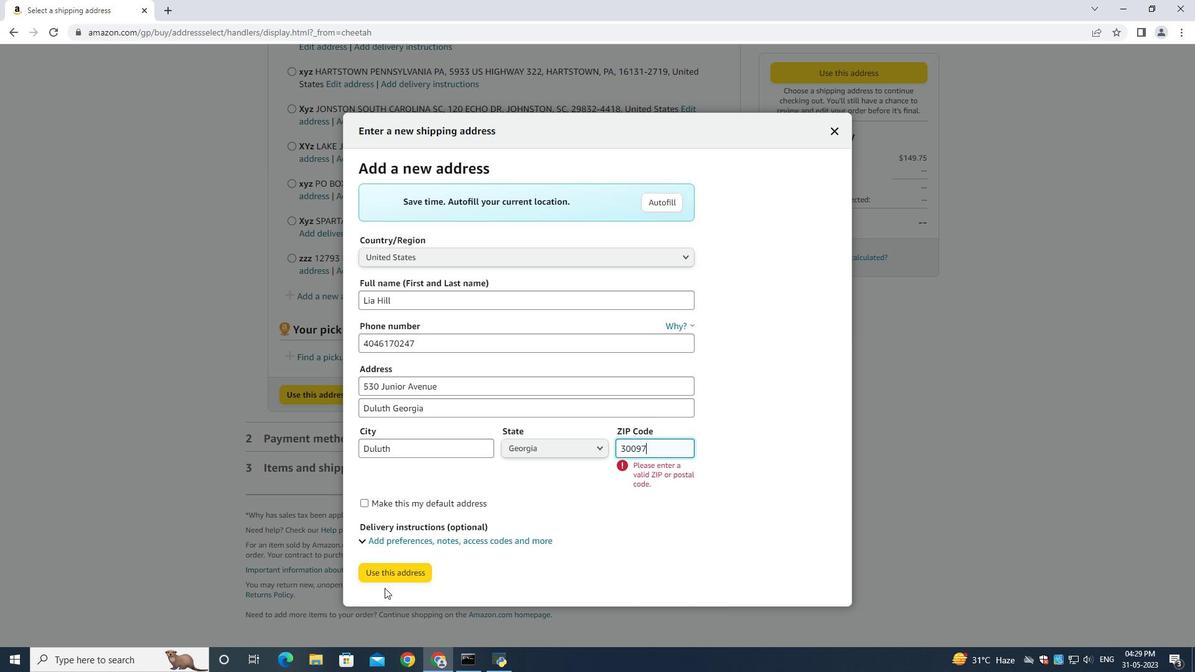
Action: Mouse pressed left at (381, 577)
Screenshot: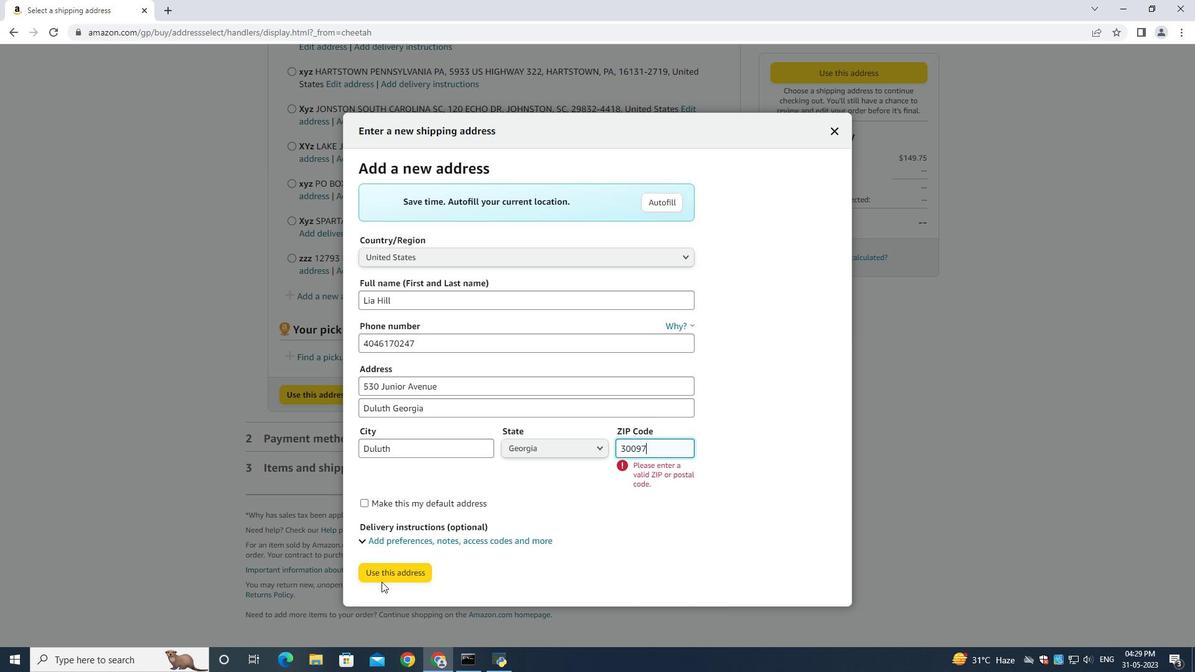 
Action: Mouse moved to (399, 542)
Screenshot: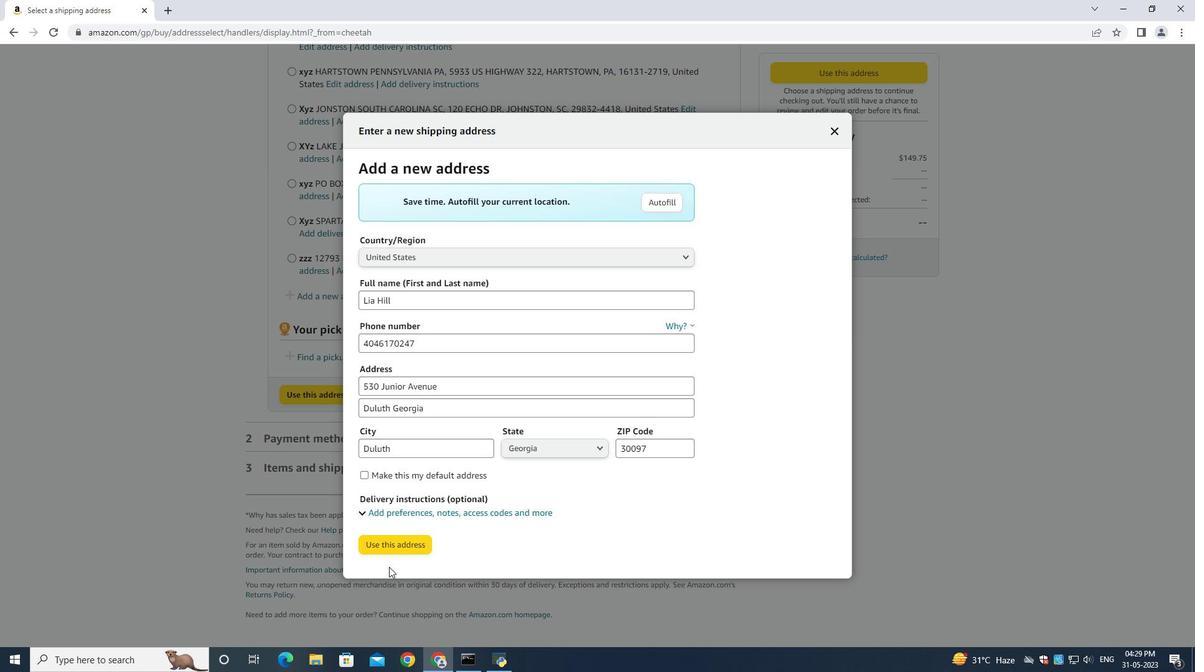 
Action: Mouse pressed left at (399, 542)
Screenshot: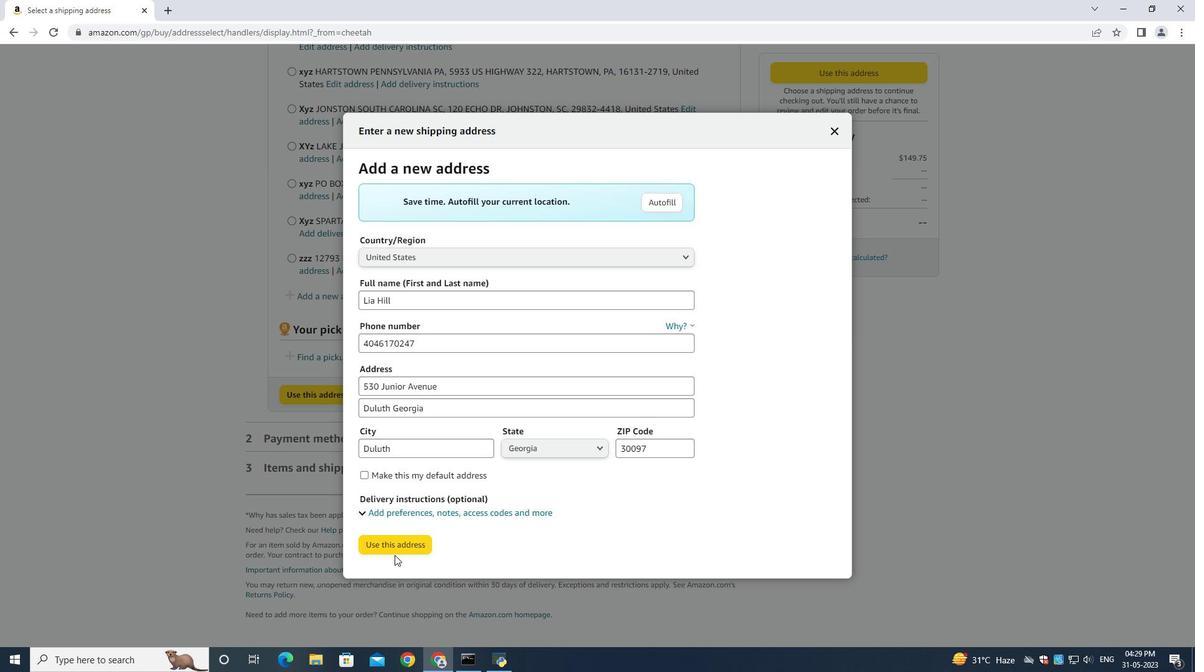 
Action: Mouse moved to (382, 636)
Screenshot: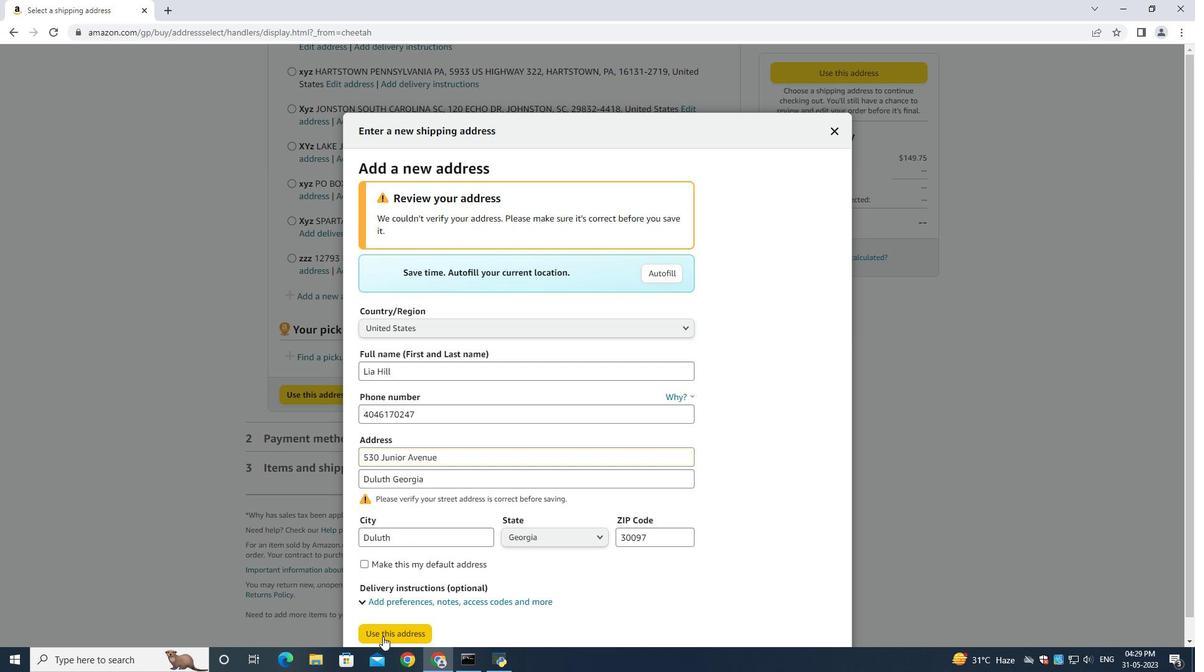 
Action: Mouse pressed left at (382, 636)
Screenshot: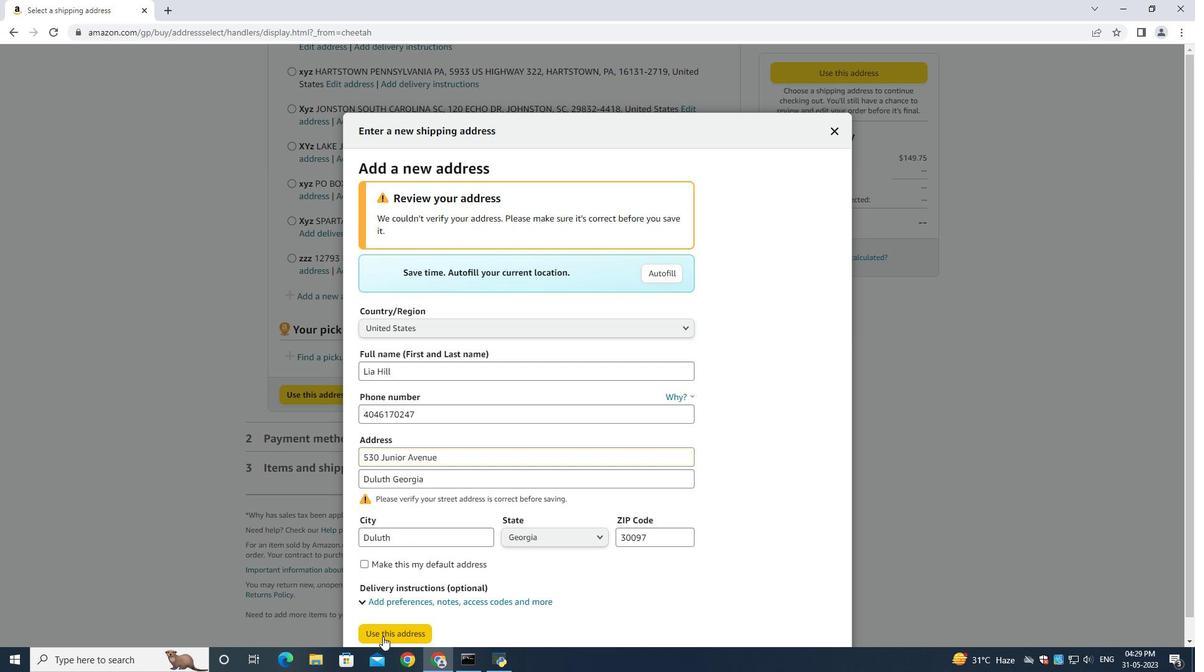 
Action: Mouse moved to (677, 243)
Screenshot: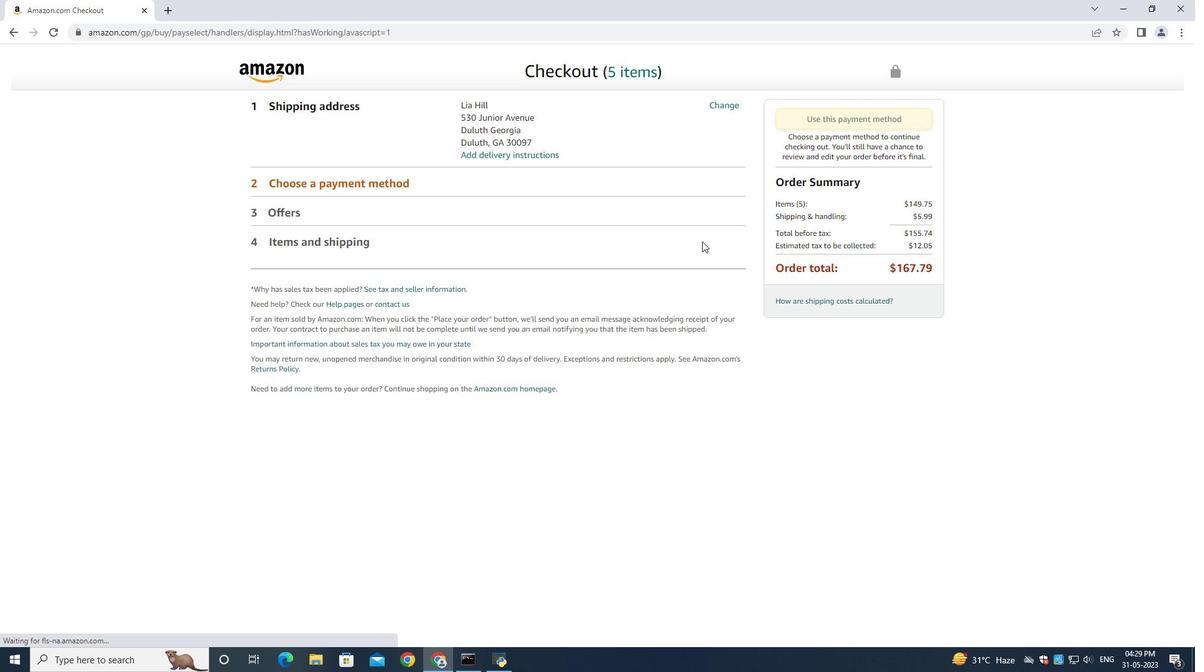
